 Task: Use the "Google Drive" extension for quick access to your files in Google Drive.
Action: Mouse moved to (1104, 160)
Screenshot: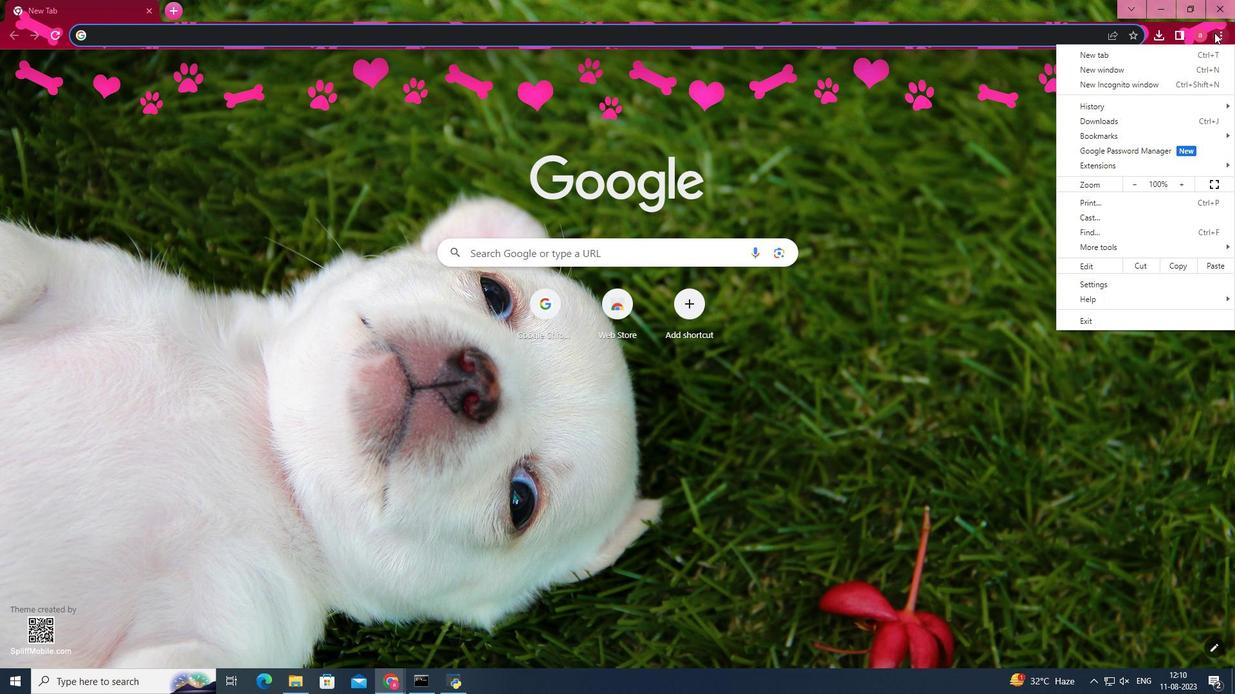 
Action: Mouse pressed left at (1104, 160)
Screenshot: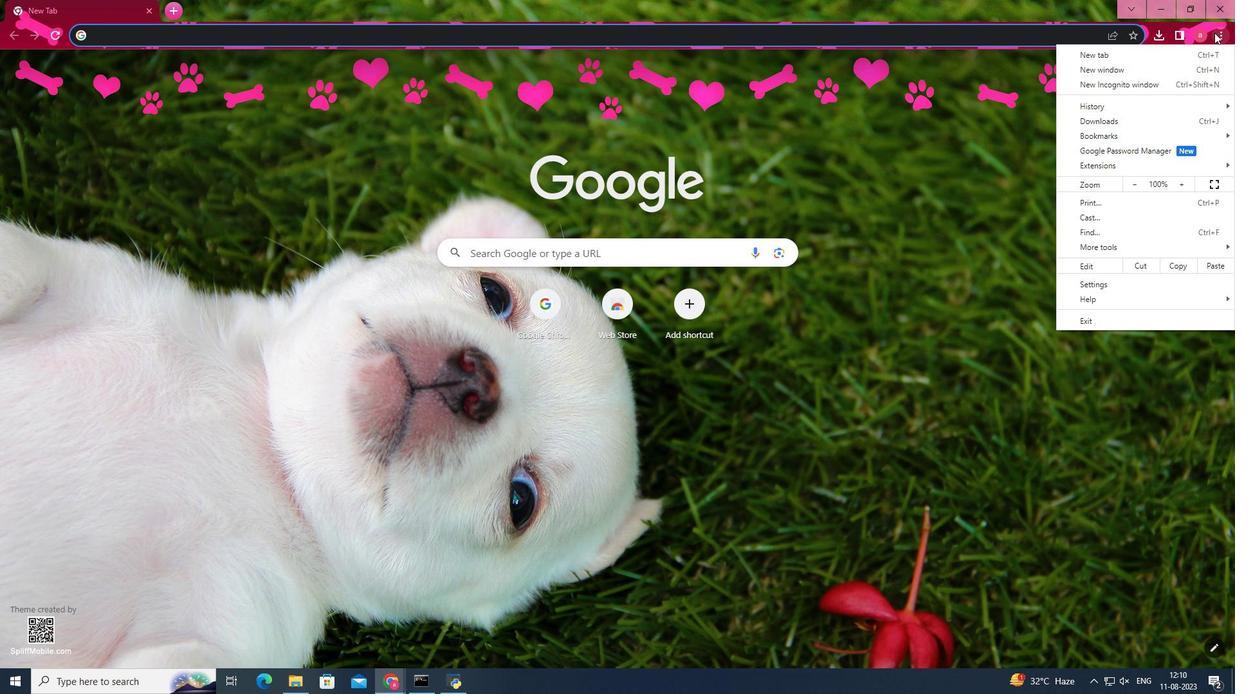 
Action: Mouse moved to (1012, 256)
Screenshot: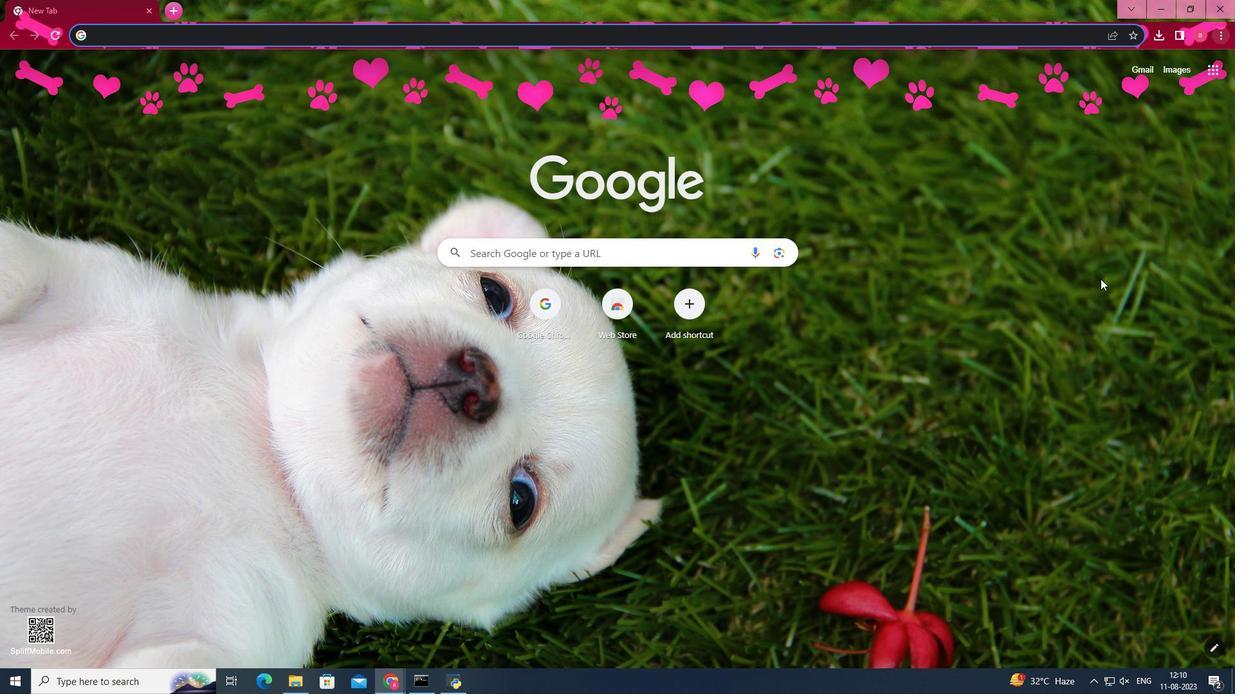 
Action: Mouse pressed left at (1012, 256)
Screenshot: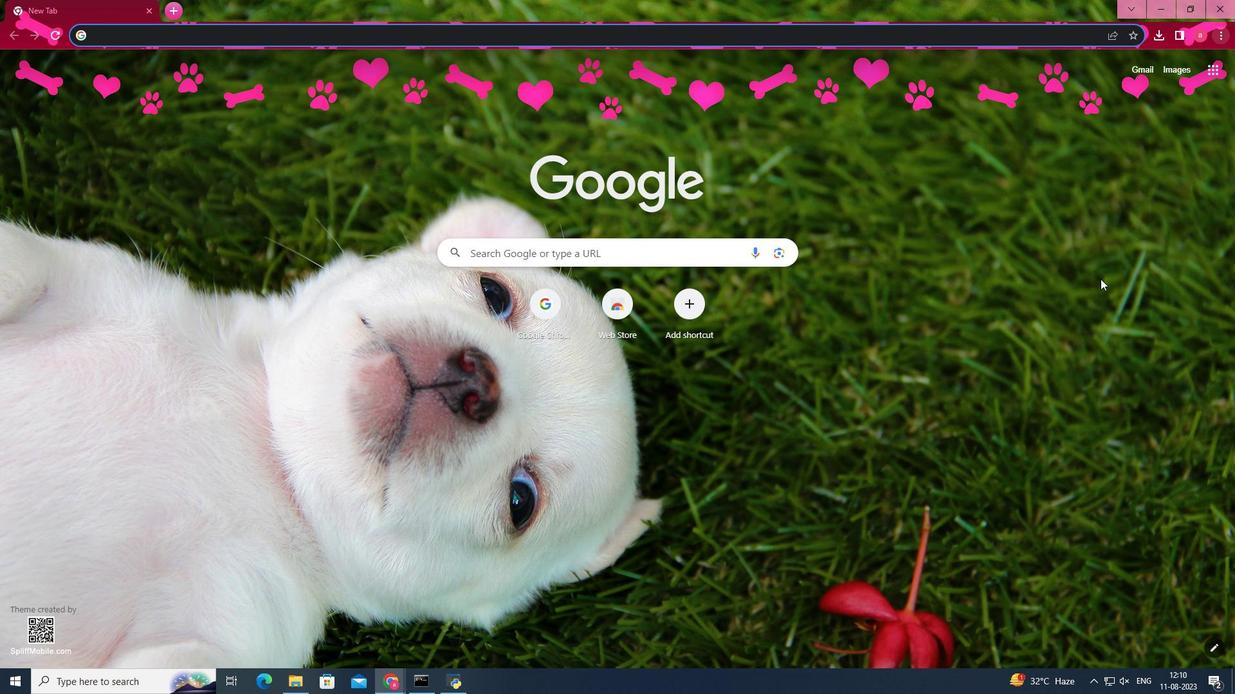 
Action: Mouse moved to (209, 326)
Screenshot: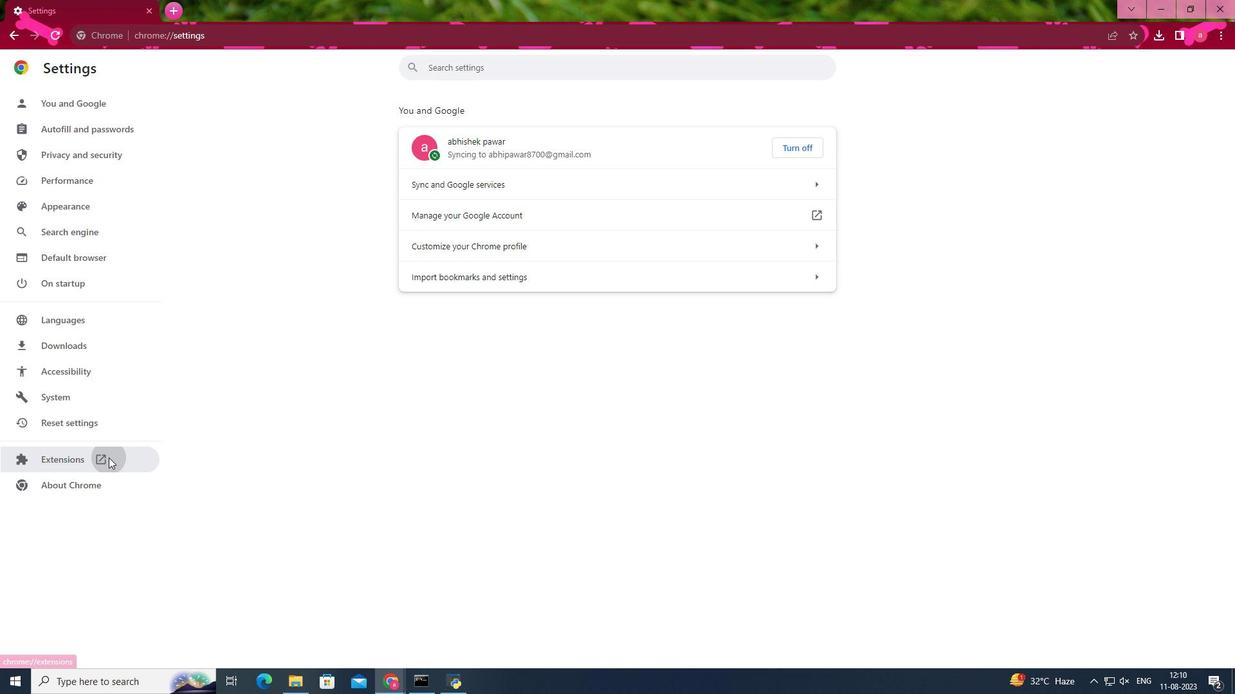 
Action: Mouse pressed left at (209, 326)
Screenshot: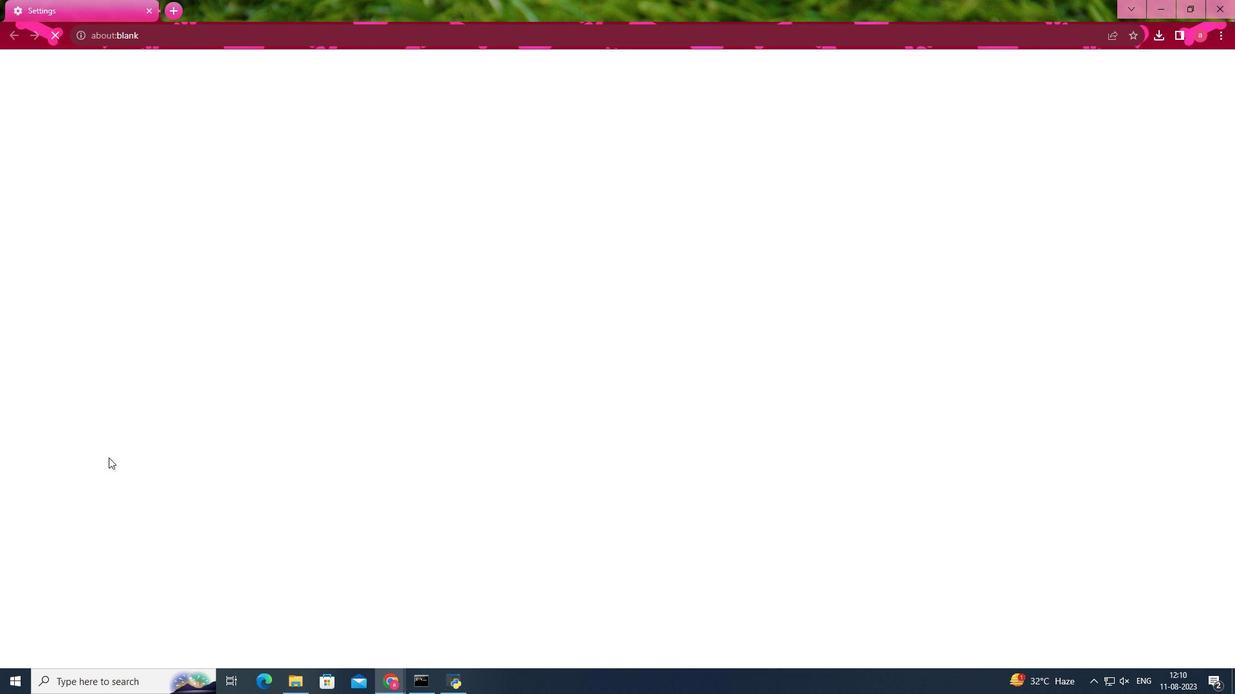 
Action: Mouse moved to (156, 174)
Screenshot: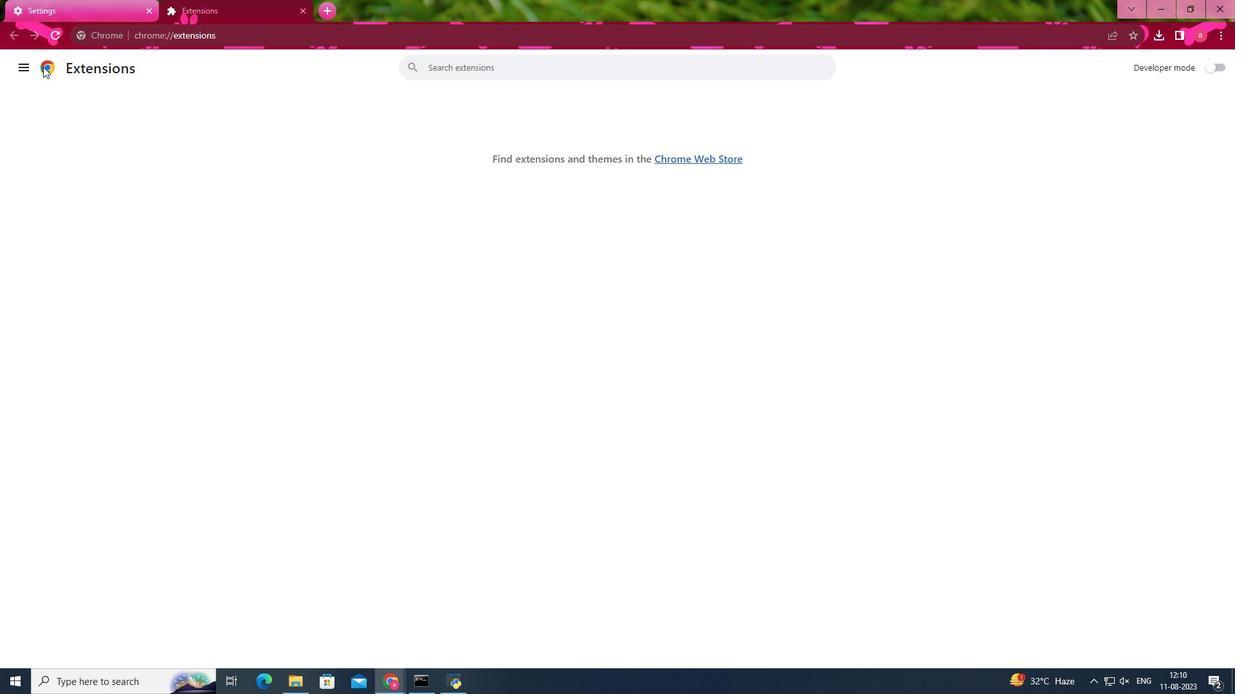 
Action: Mouse pressed left at (156, 174)
Screenshot: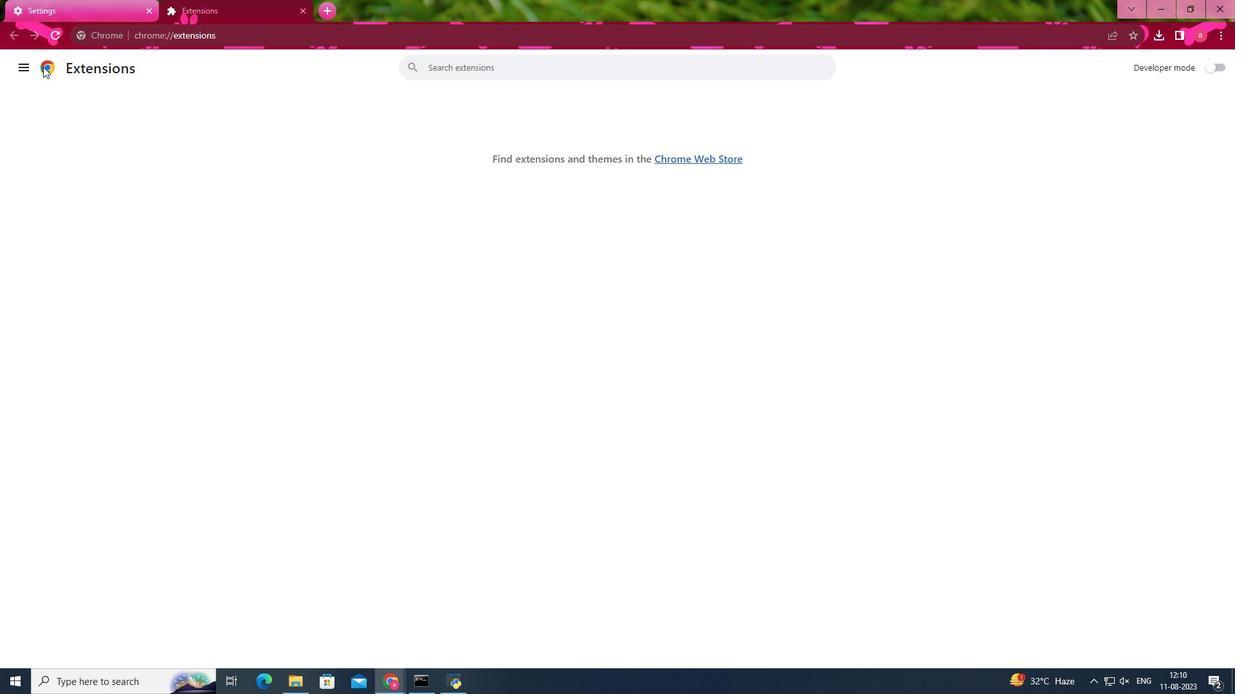 
Action: Mouse moved to (126, 173)
Screenshot: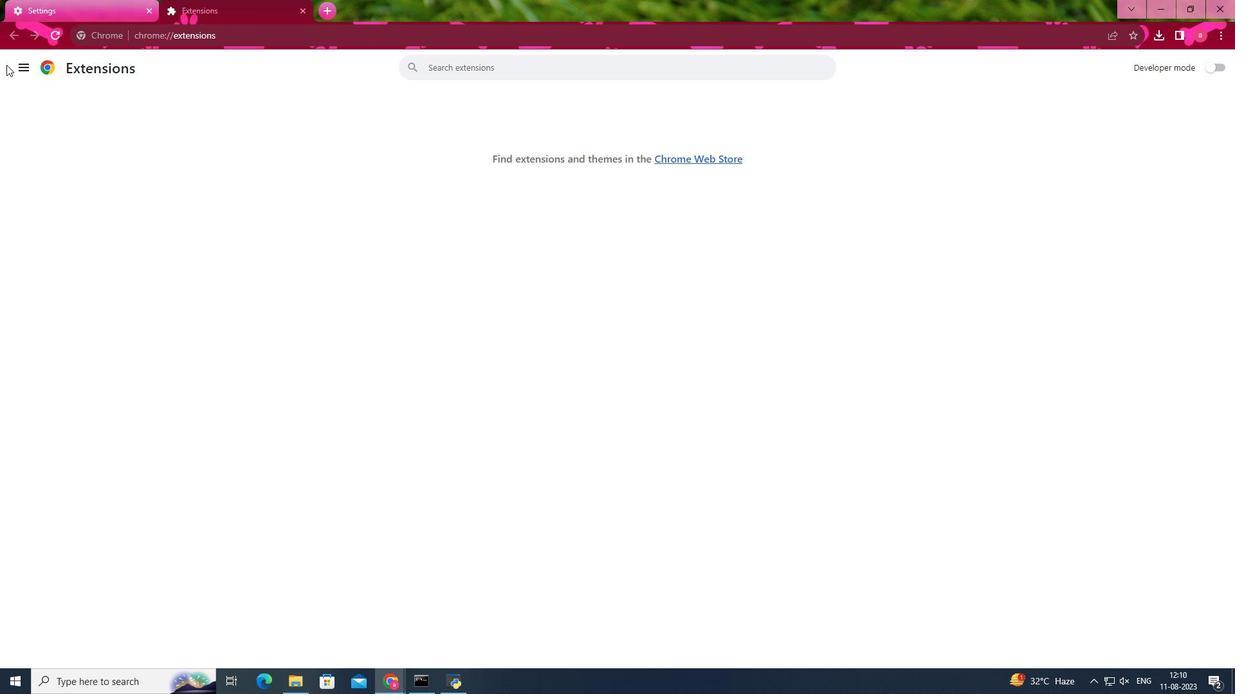 
Action: Mouse pressed left at (126, 173)
Screenshot: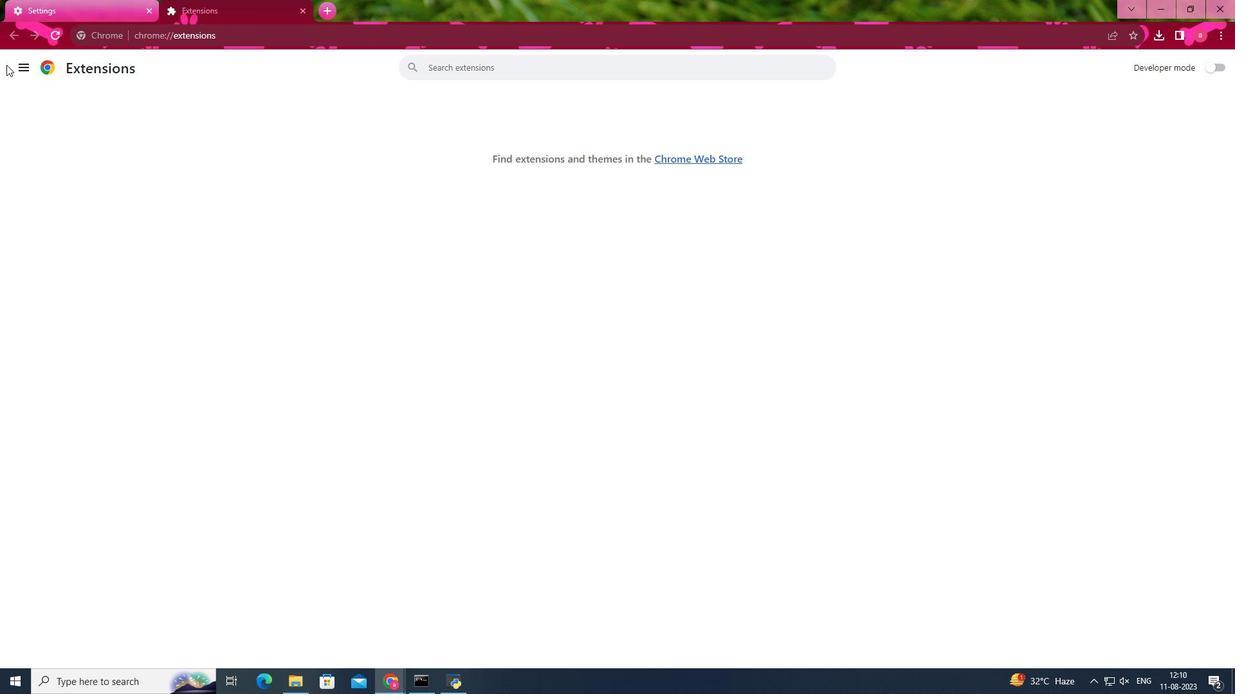 
Action: Mouse moved to (131, 173)
Screenshot: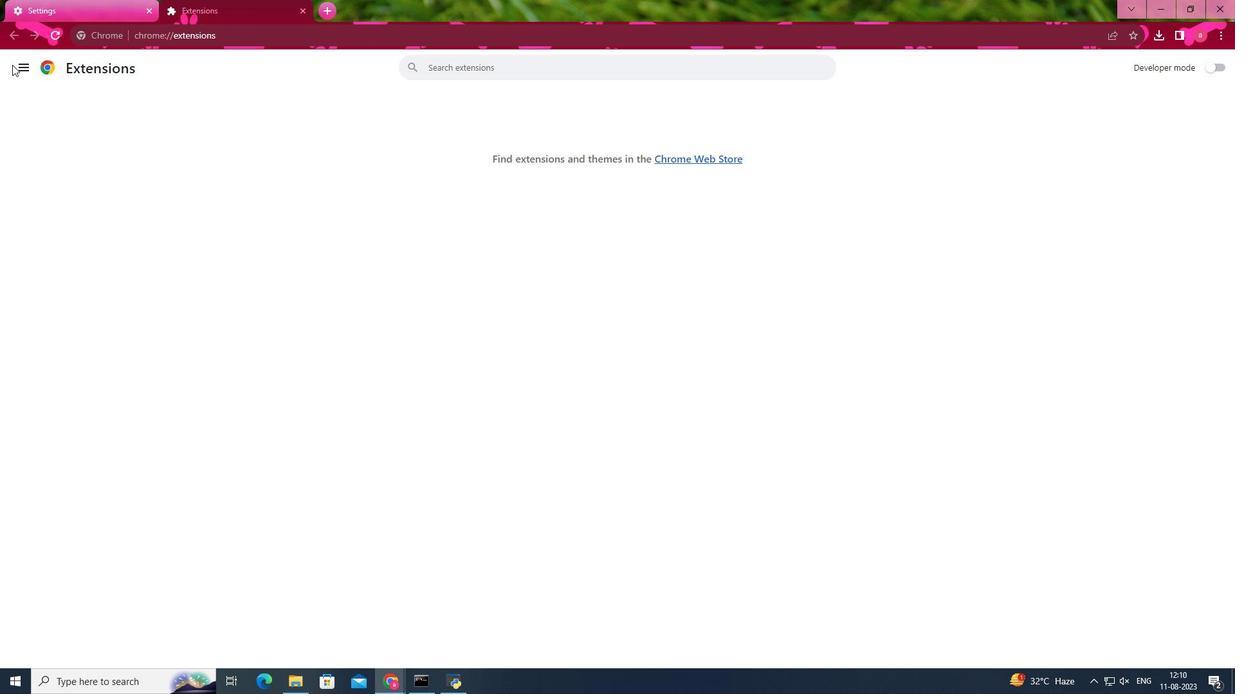
Action: Mouse pressed left at (131, 173)
Screenshot: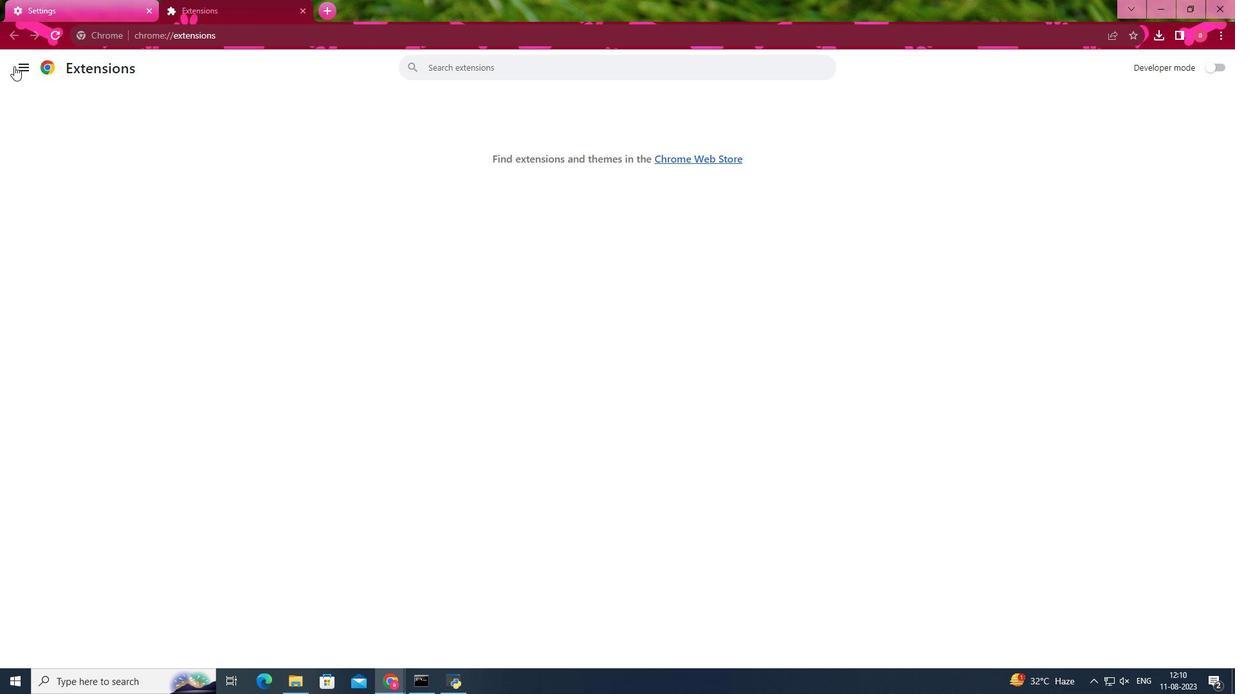 
Action: Mouse moved to (134, 175)
Screenshot: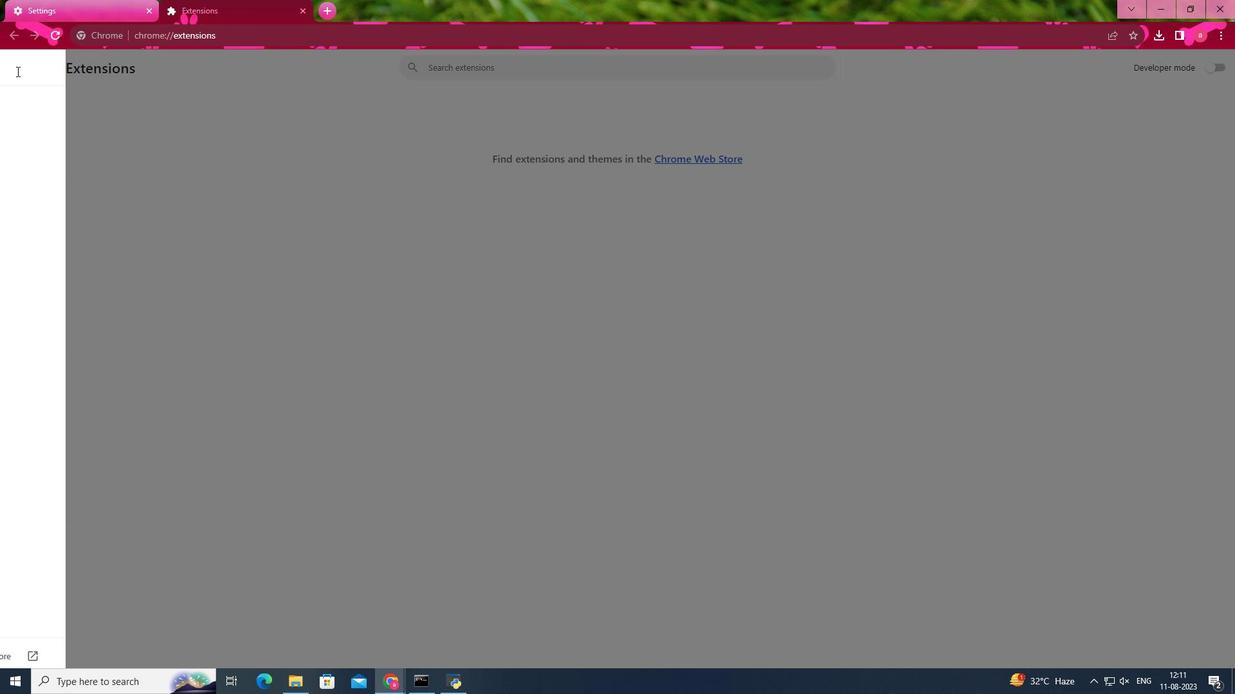 
Action: Mouse pressed left at (134, 175)
Screenshot: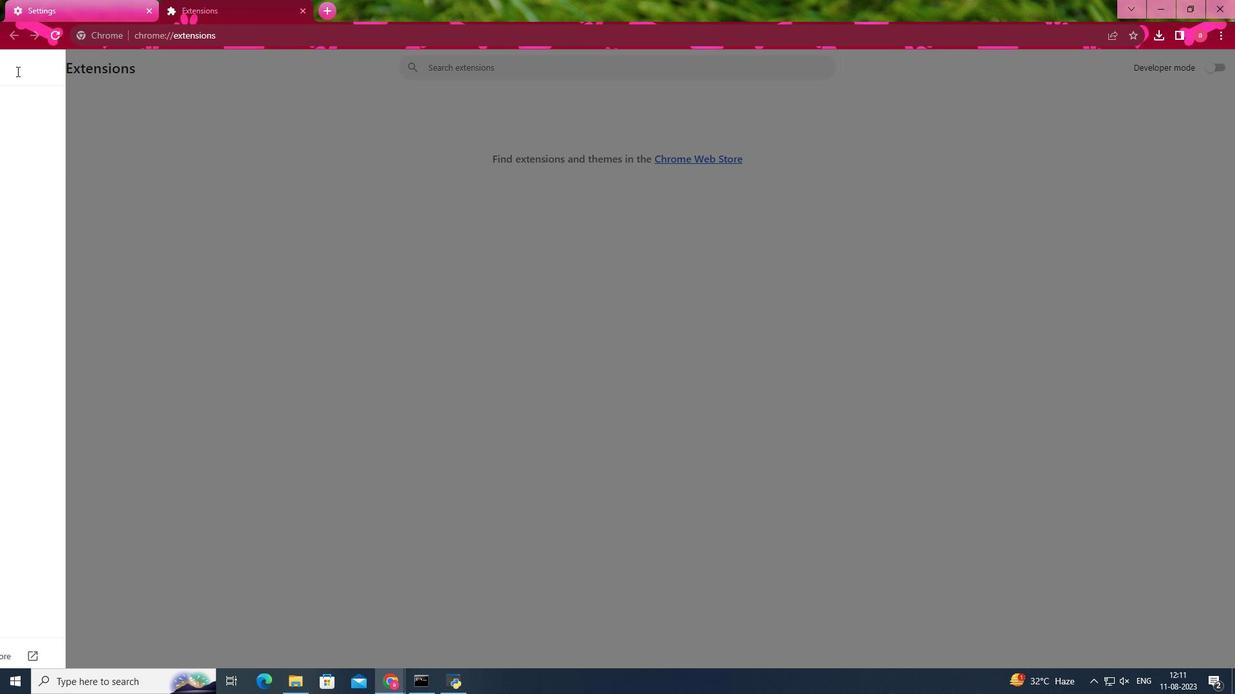 
Action: Mouse moved to (194, 400)
Screenshot: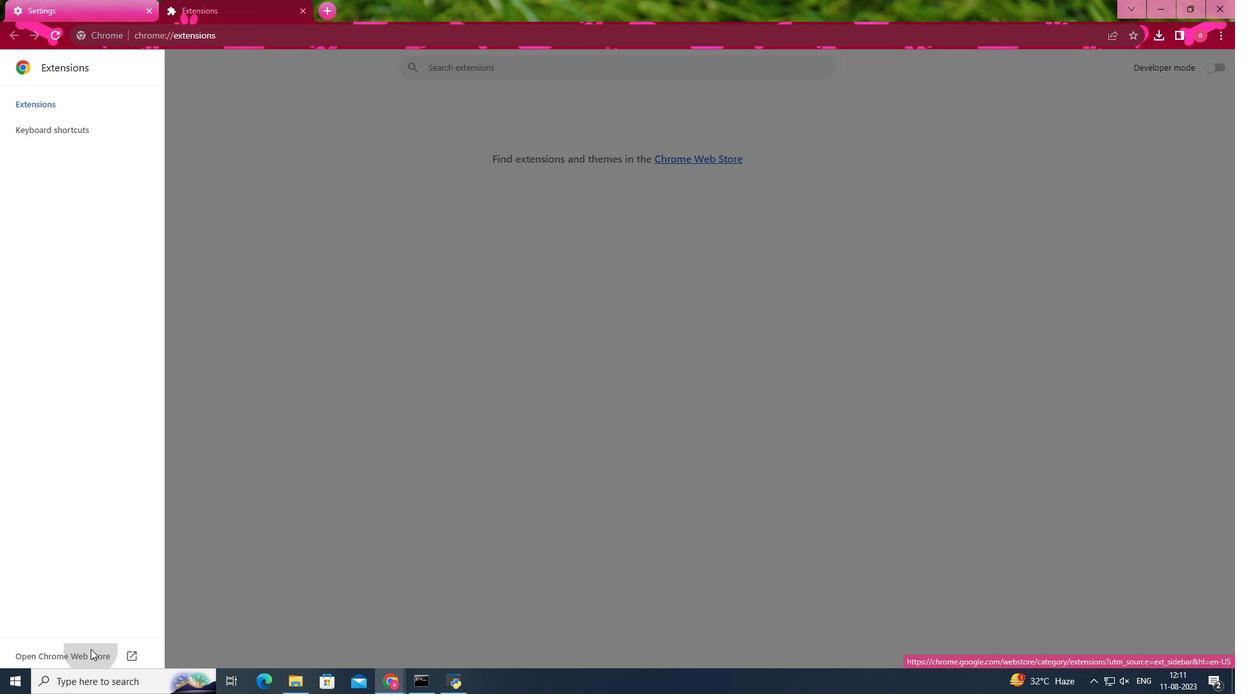 
Action: Mouse pressed left at (194, 400)
Screenshot: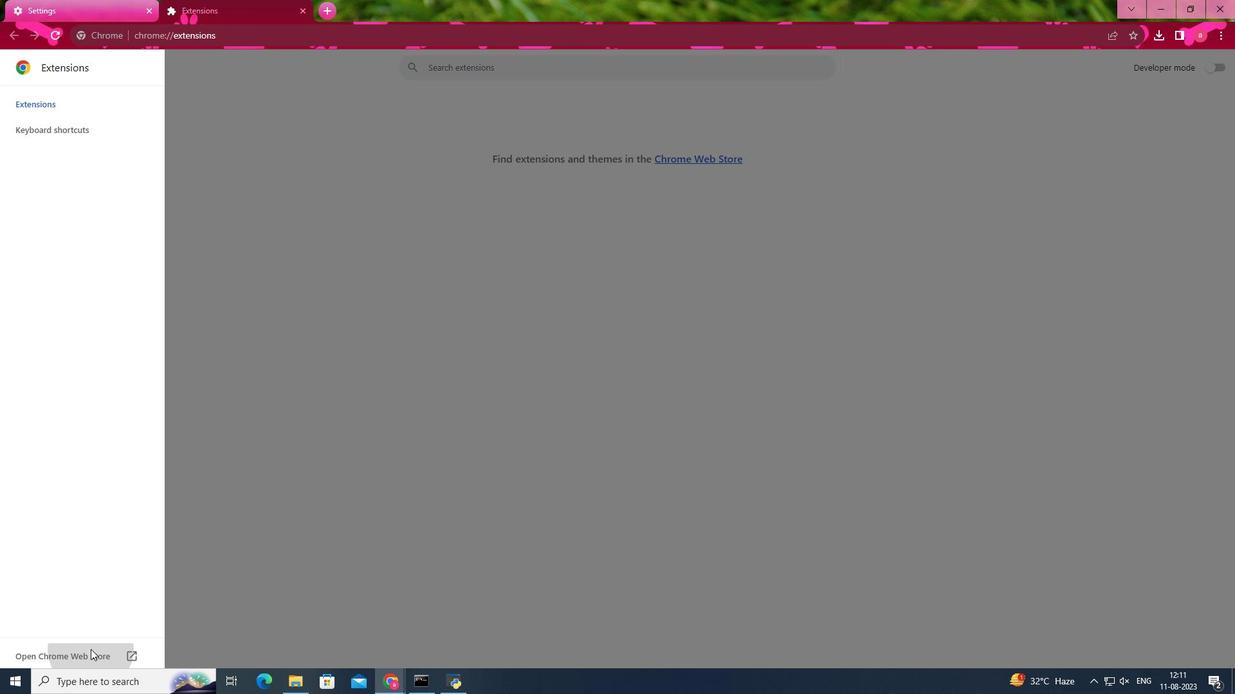 
Action: Mouse moved to (360, 189)
Screenshot: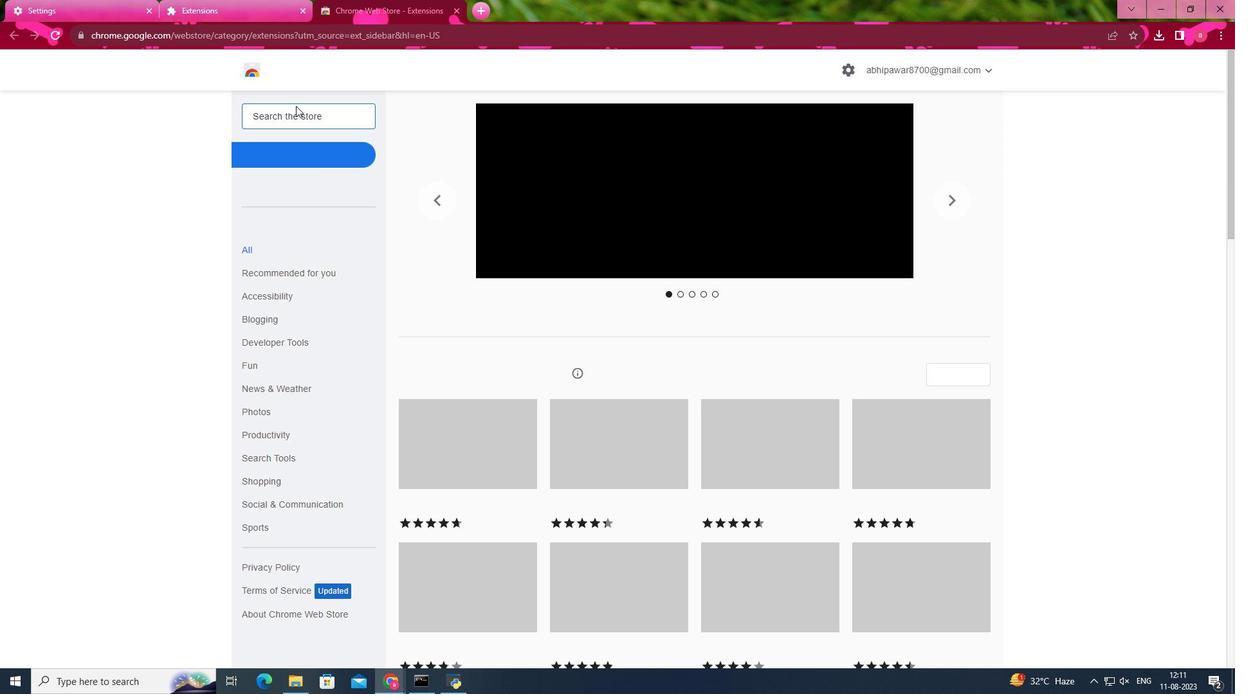 
Action: Mouse pressed left at (360, 189)
Screenshot: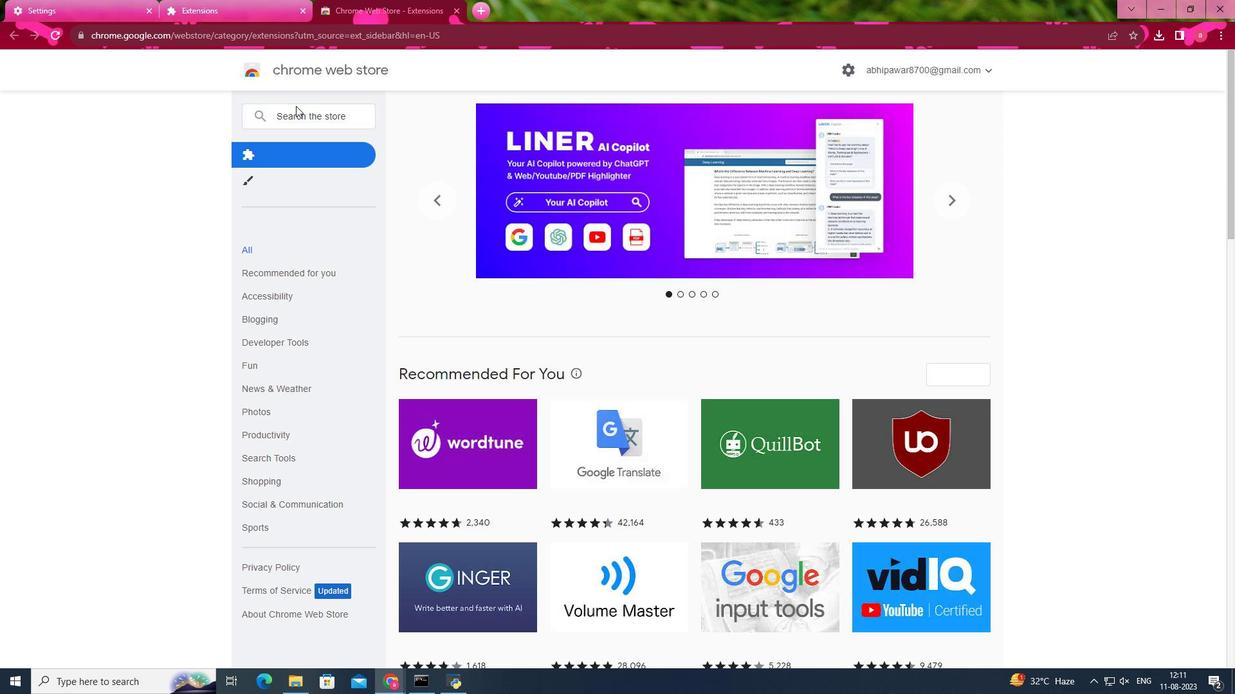 
Action: Mouse moved to (353, 192)
Screenshot: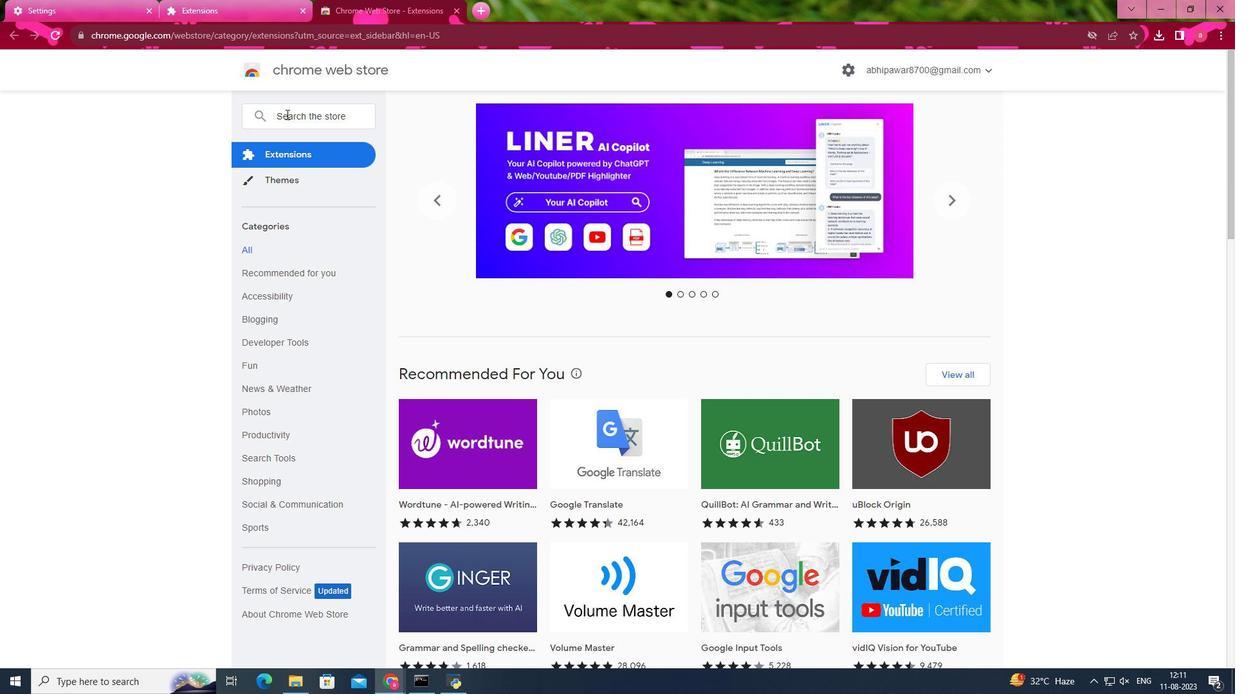 
Action: Mouse pressed left at (353, 192)
Screenshot: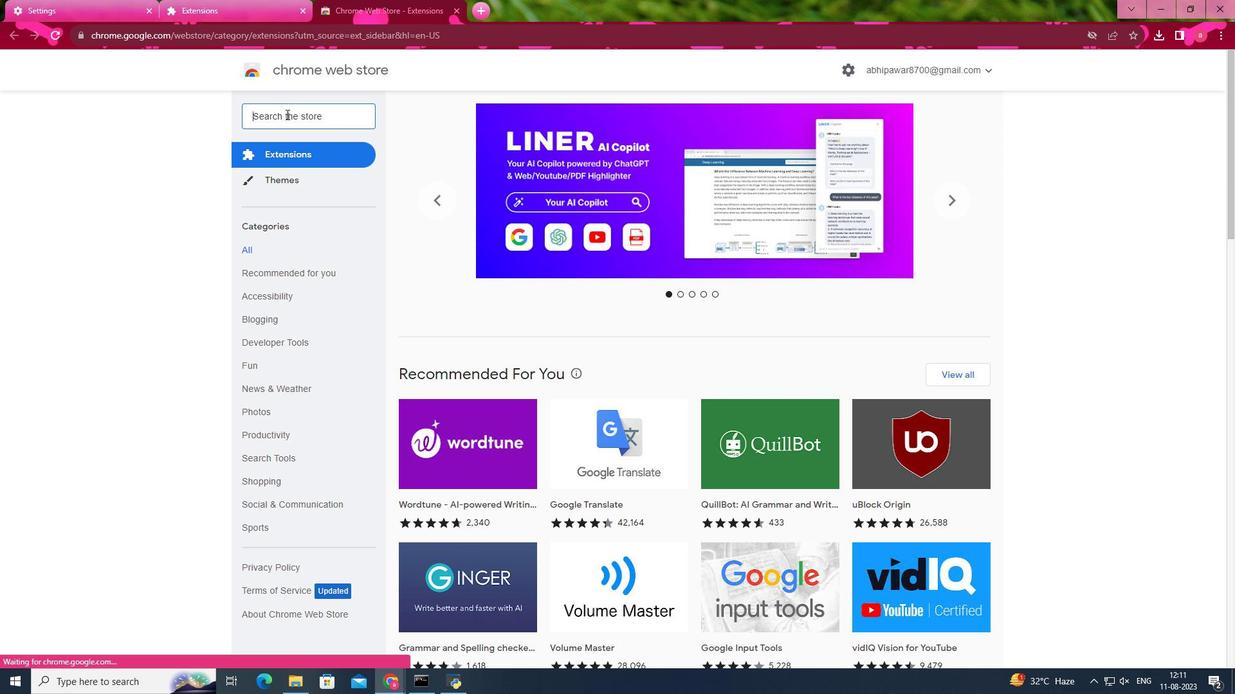 
Action: Key pressed <Key.shift><Key.shift><Key.shift><Key.shift>Google<Key.space><Key.shift>Drive<Key.enter>
Screenshot: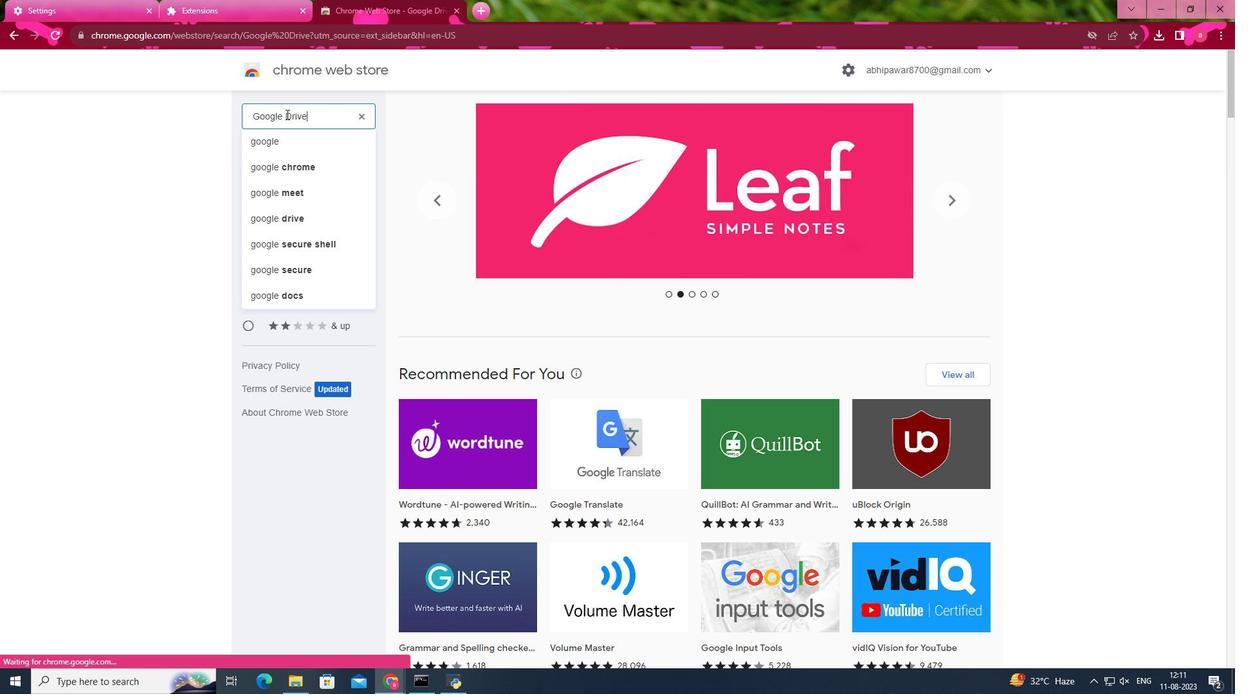 
Action: Mouse moved to (737, 245)
Screenshot: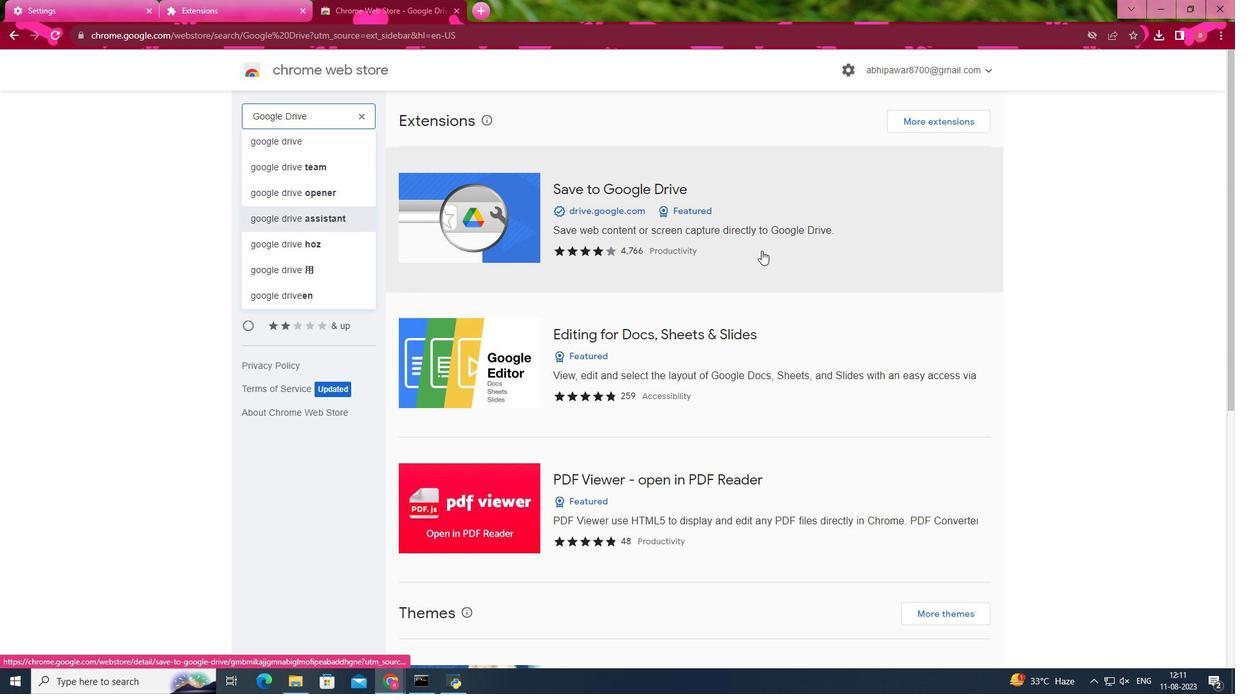 
Action: Mouse scrolled (737, 245) with delta (0, 0)
Screenshot: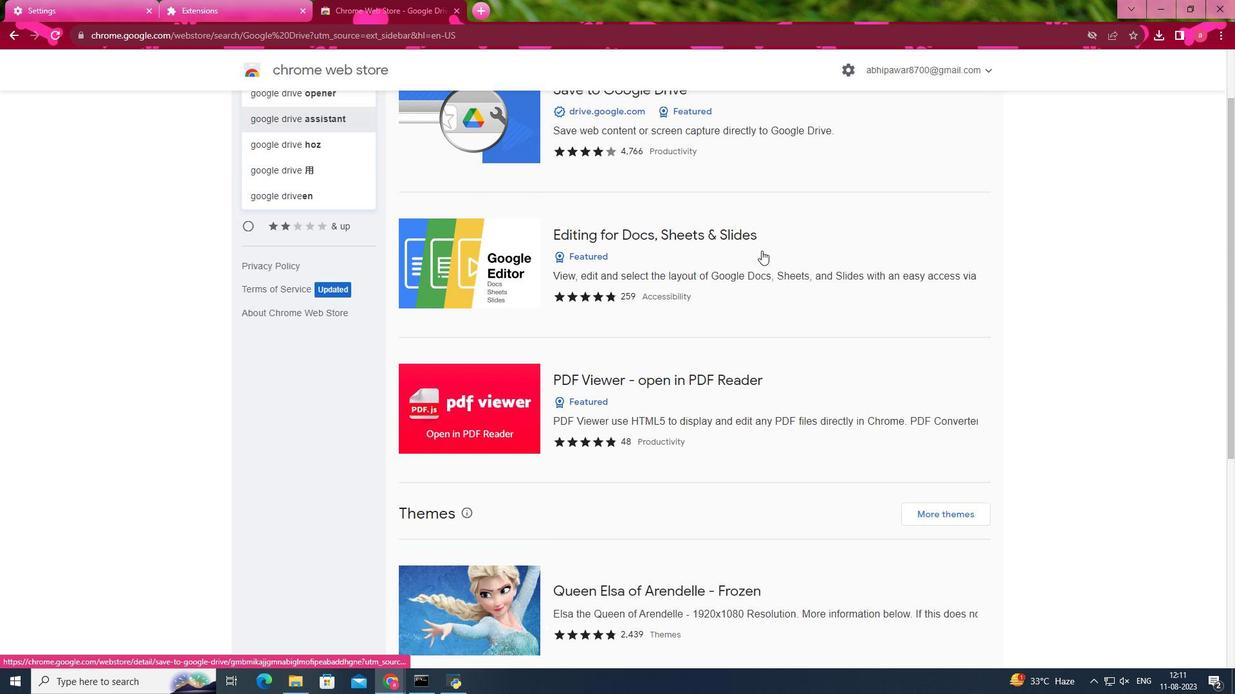 
Action: Mouse scrolled (737, 245) with delta (0, 0)
Screenshot: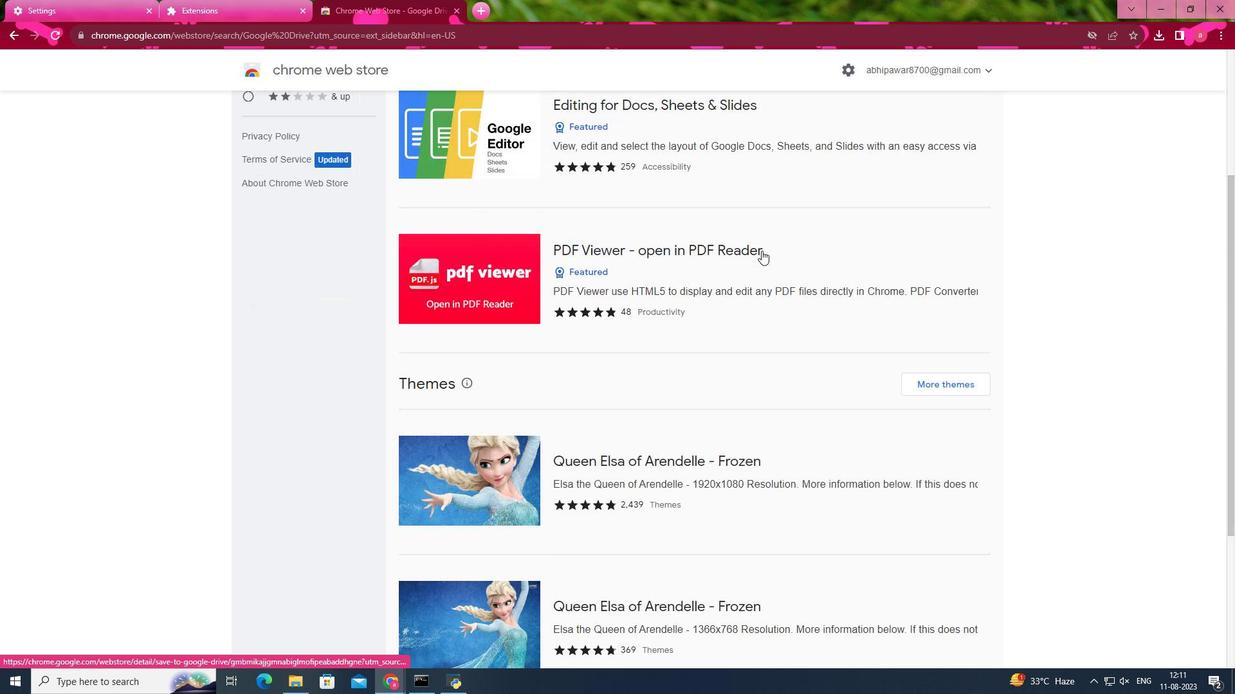 
Action: Mouse scrolled (737, 245) with delta (0, 0)
Screenshot: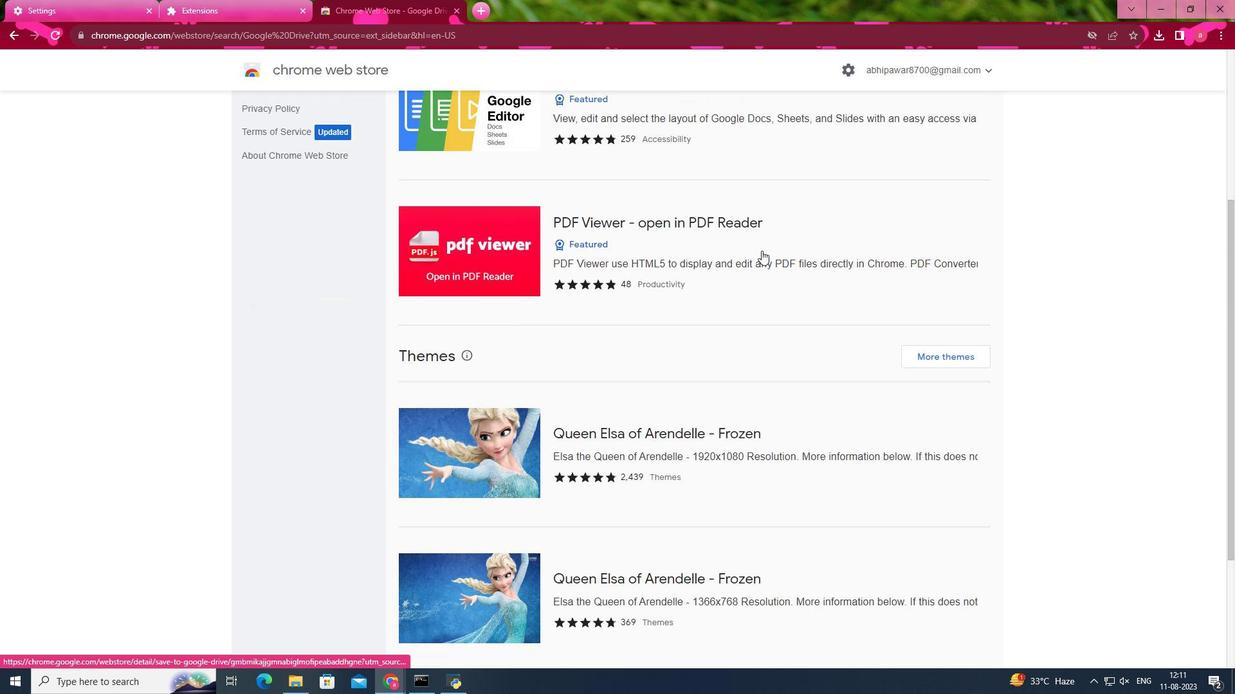 
Action: Mouse scrolled (737, 245) with delta (0, 0)
Screenshot: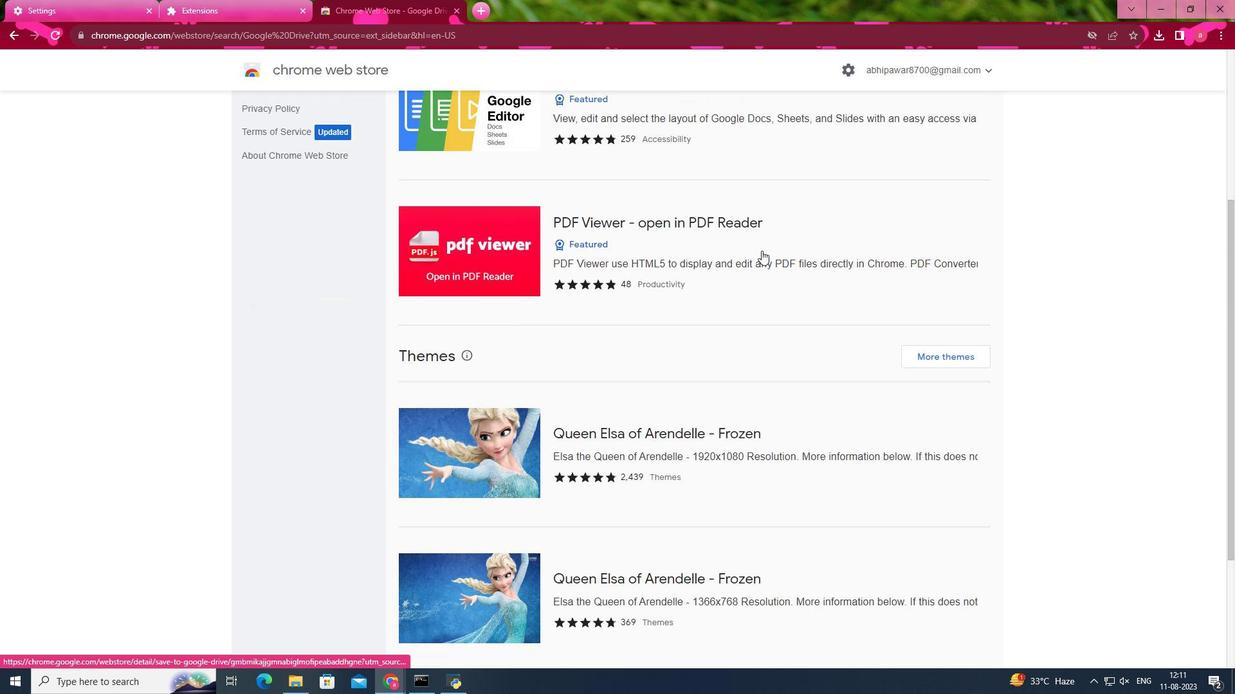 
Action: Mouse moved to (736, 246)
Screenshot: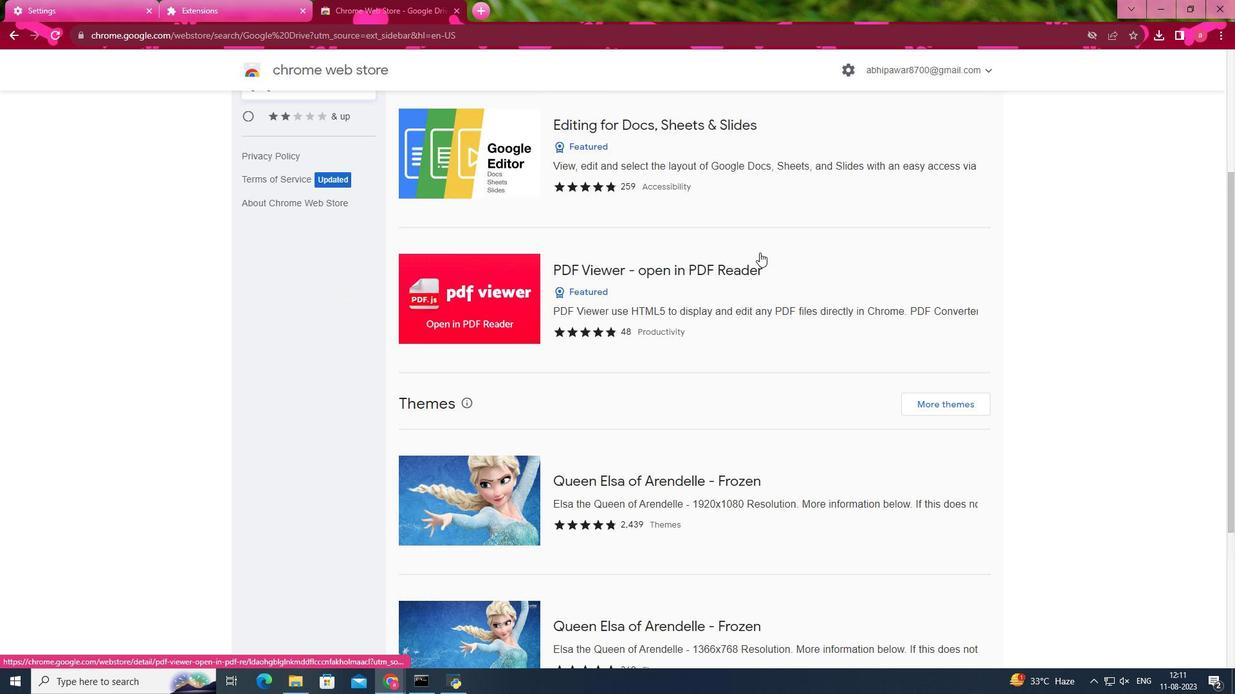 
Action: Mouse scrolled (736, 246) with delta (0, 0)
Screenshot: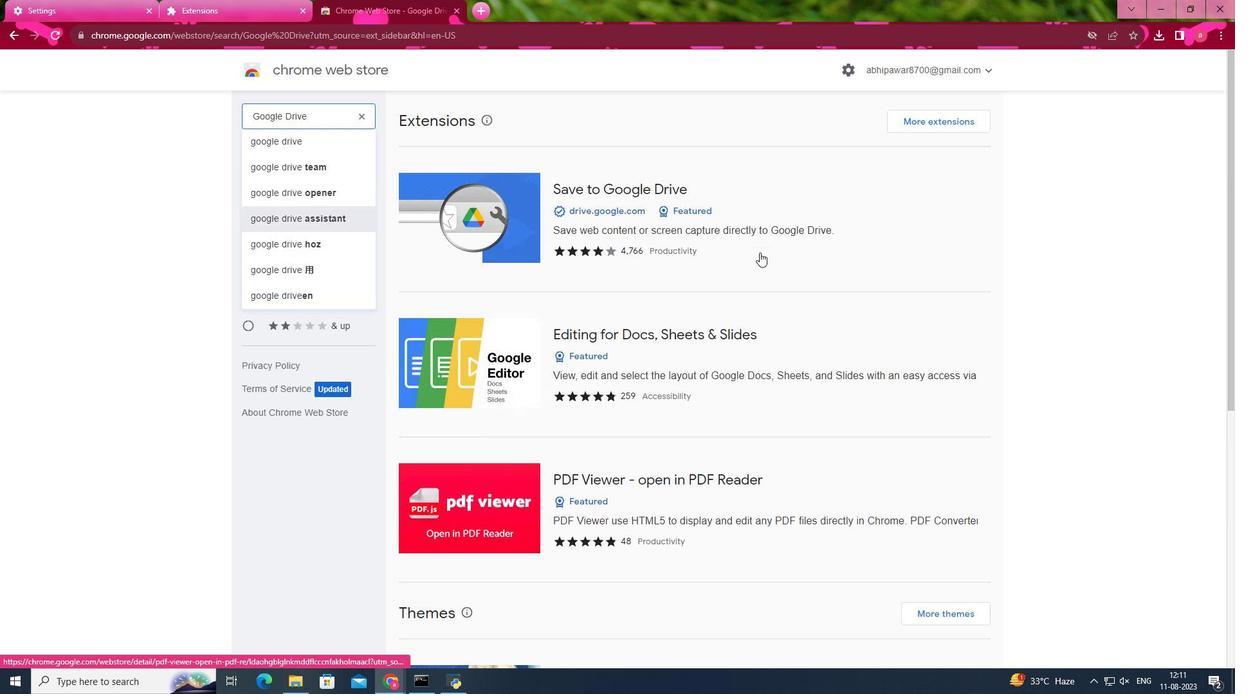 
Action: Mouse scrolled (736, 246) with delta (0, 0)
Screenshot: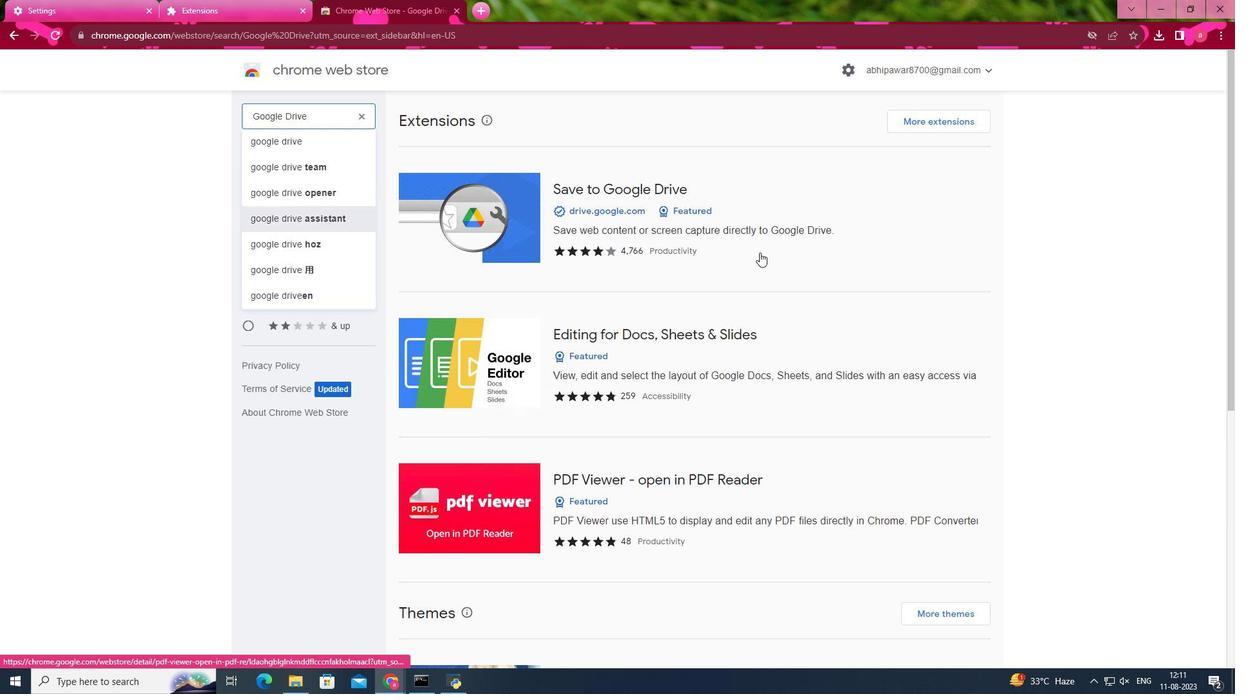 
Action: Mouse scrolled (736, 246) with delta (0, 0)
Screenshot: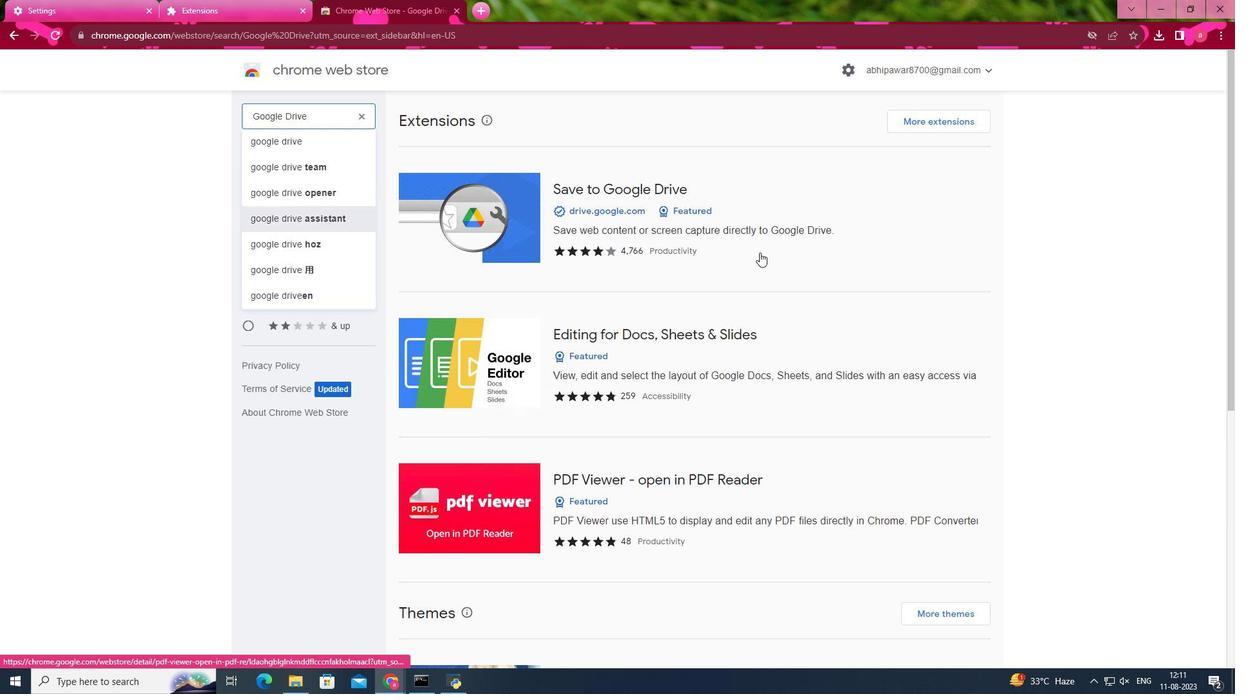 
Action: Mouse scrolled (736, 246) with delta (0, 0)
Screenshot: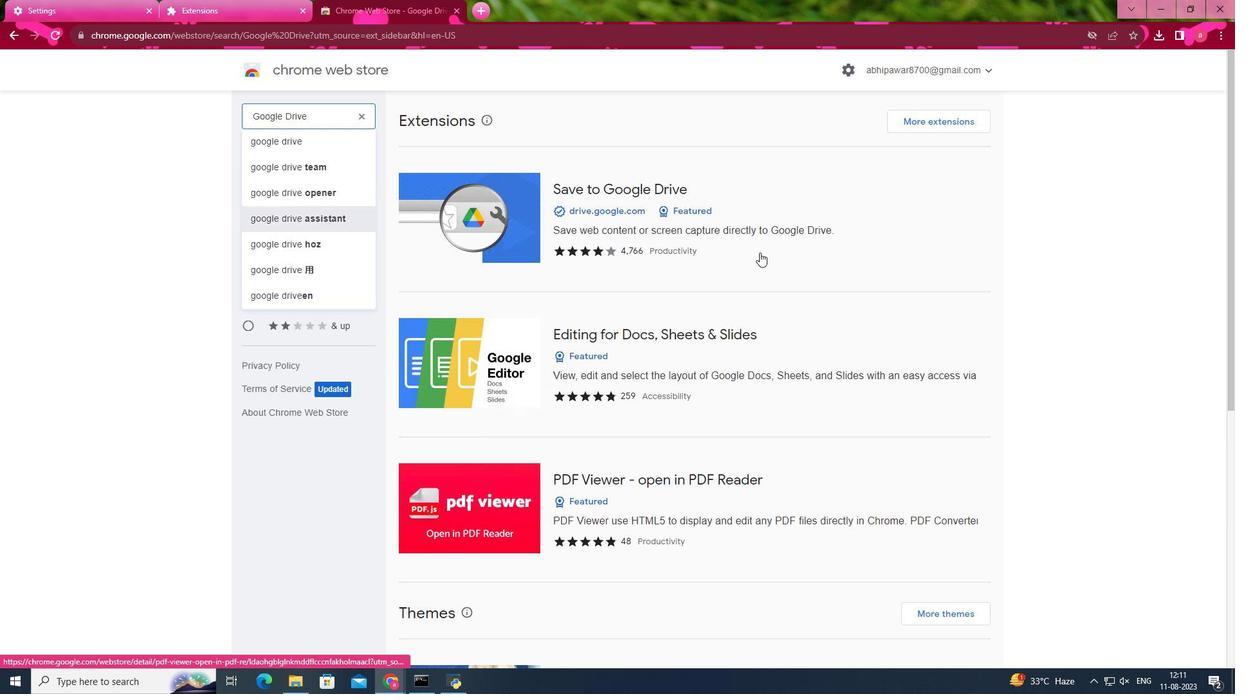 
Action: Mouse scrolled (736, 246) with delta (0, 0)
Screenshot: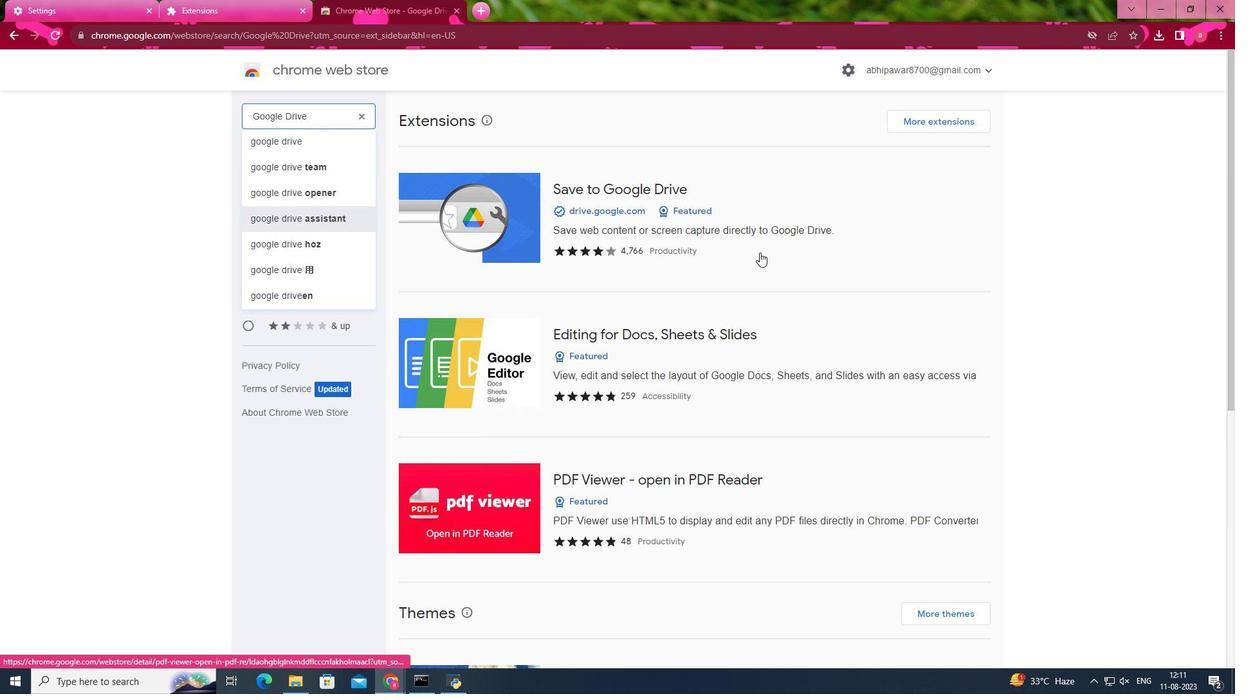 
Action: Mouse moved to (736, 246)
Screenshot: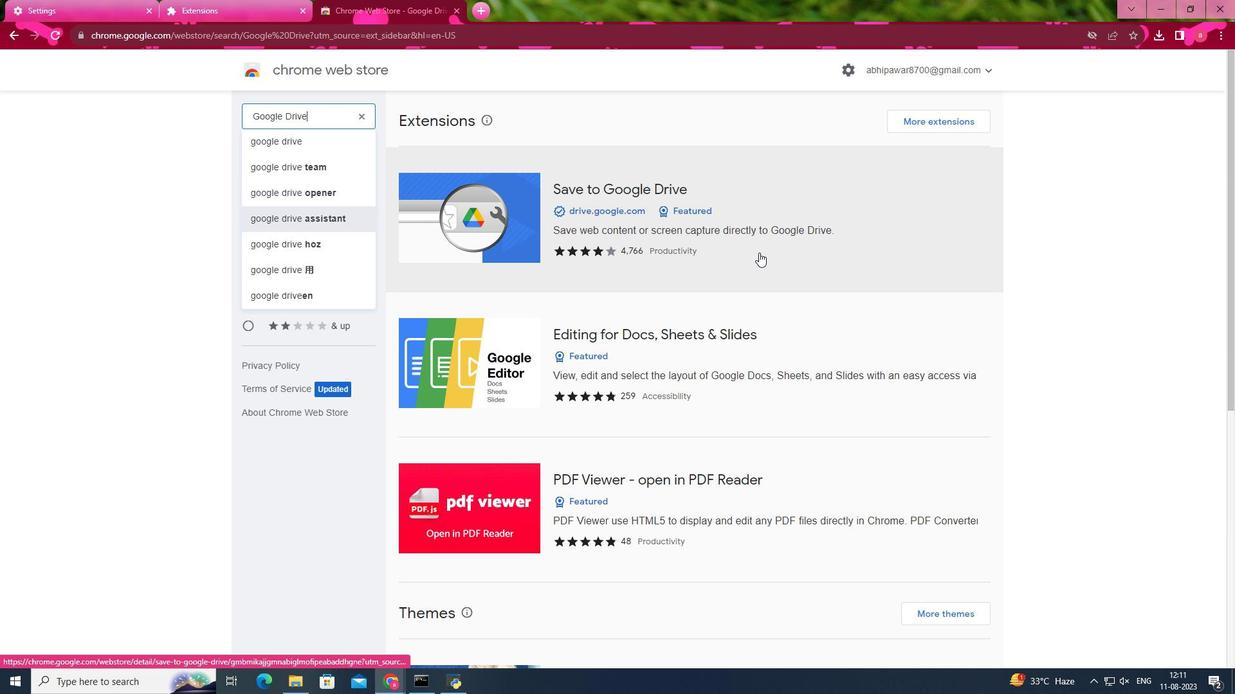 
Action: Mouse pressed left at (736, 246)
Screenshot: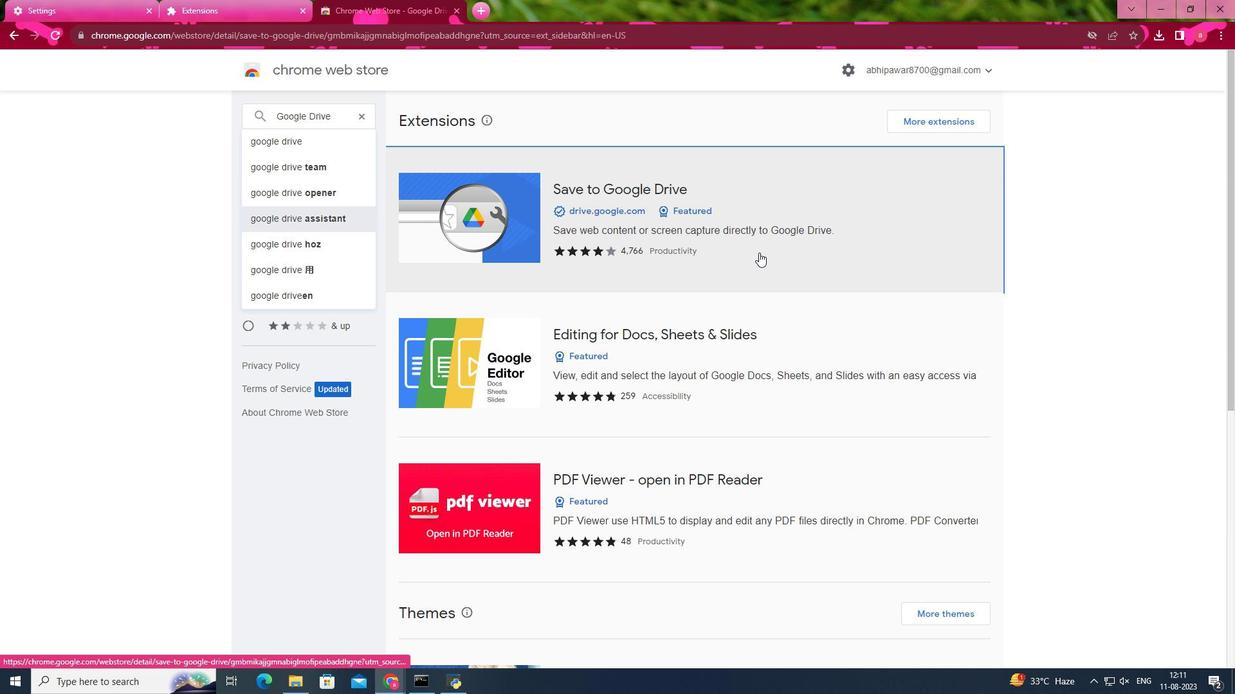 
Action: Mouse moved to (860, 212)
Screenshot: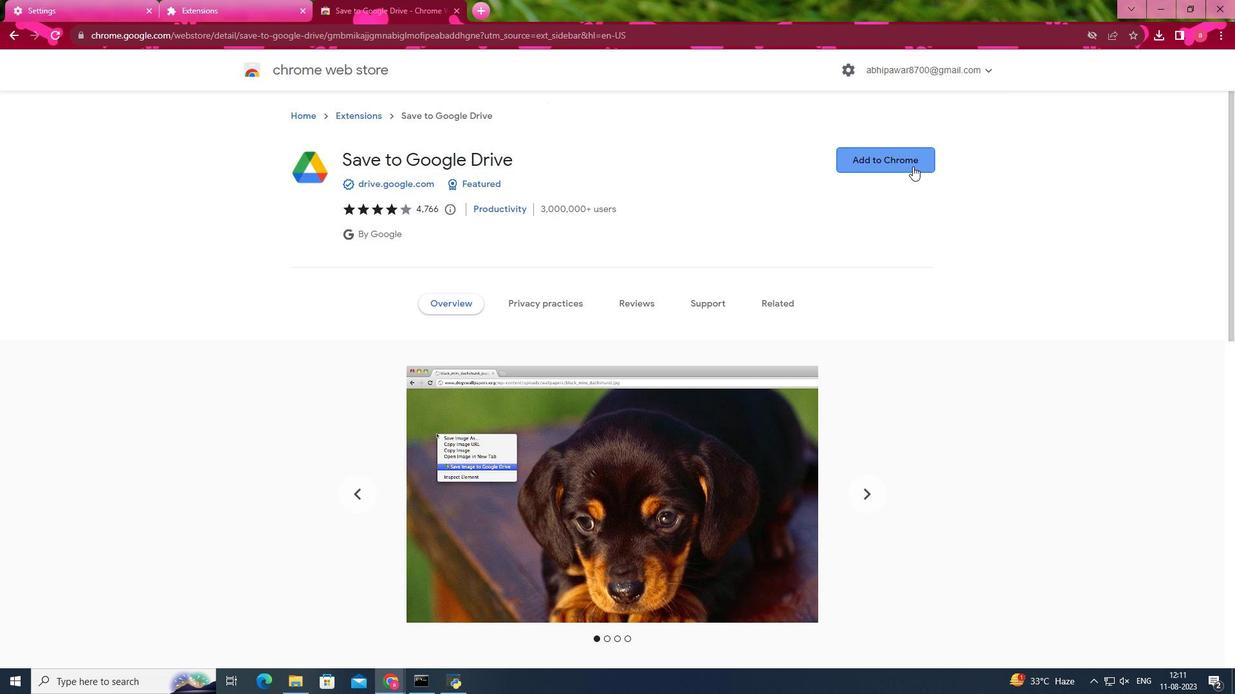 
Action: Mouse pressed left at (860, 212)
Screenshot: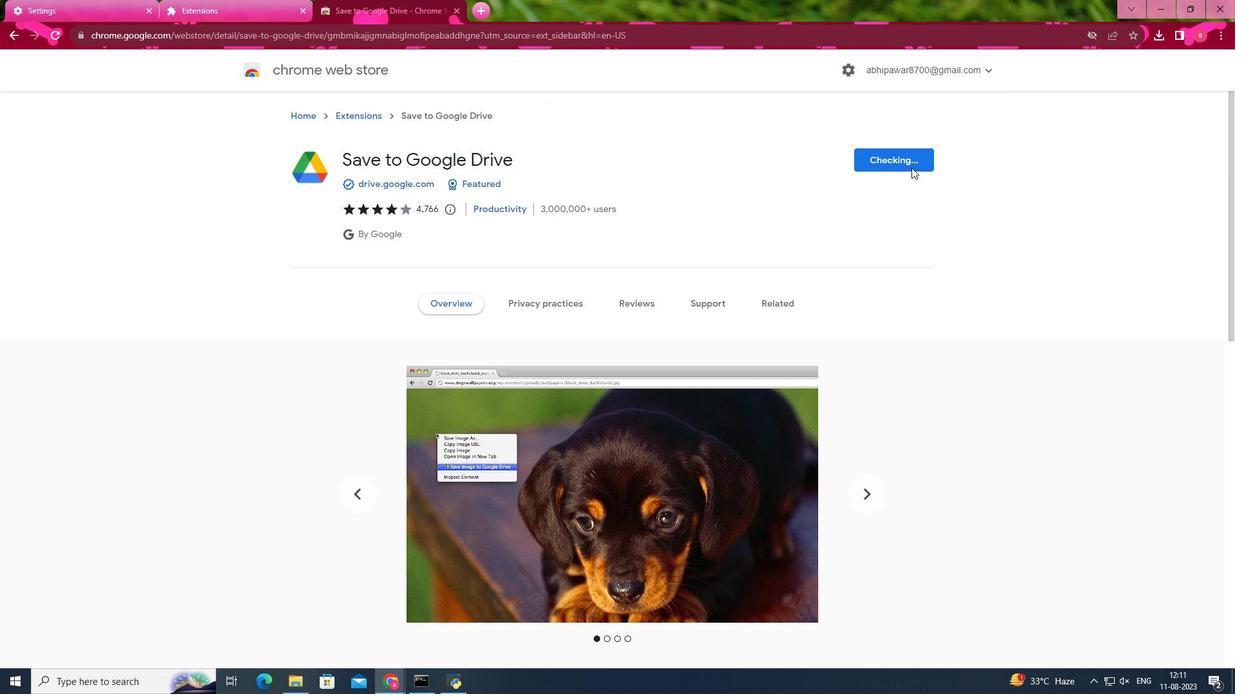 
Action: Mouse moved to (627, 213)
Screenshot: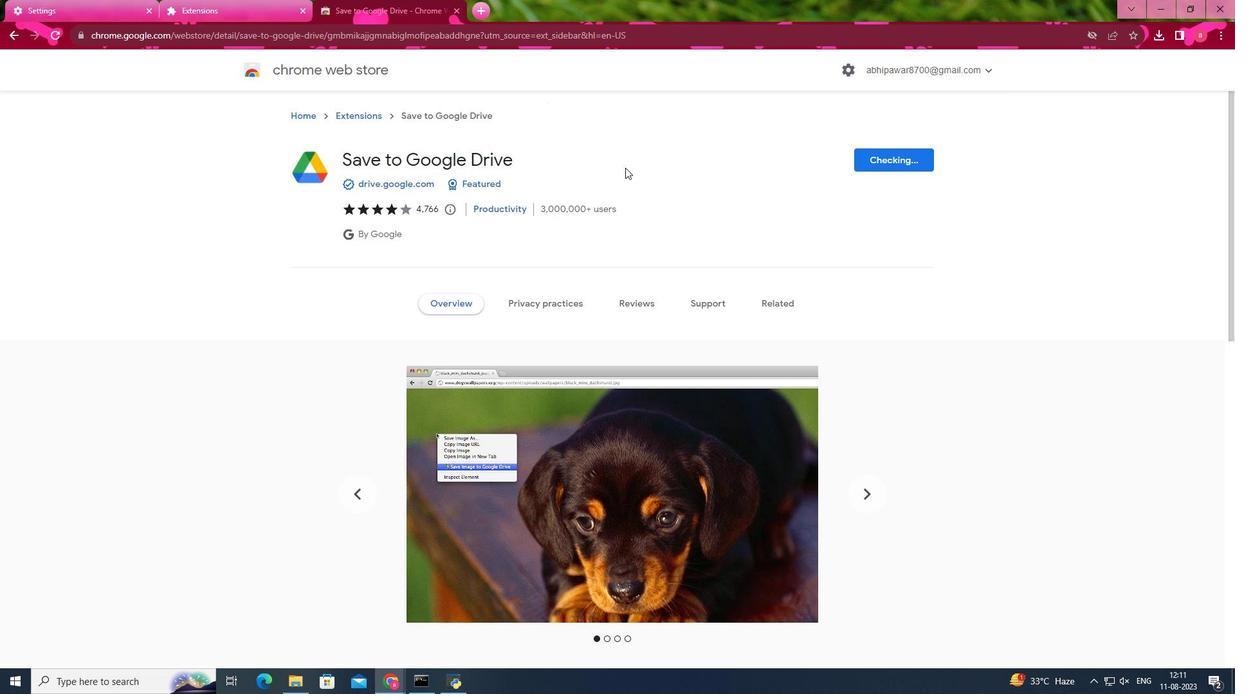 
Action: Mouse pressed left at (627, 213)
Screenshot: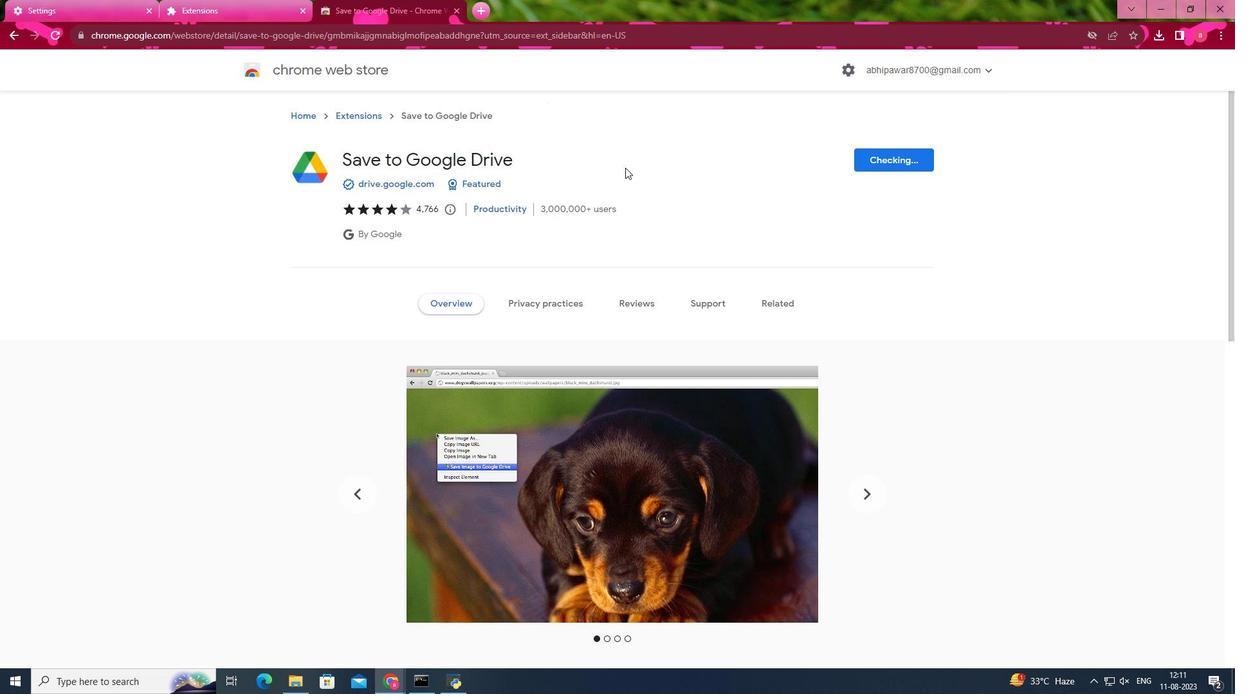 
Action: Mouse moved to (817, 342)
Screenshot: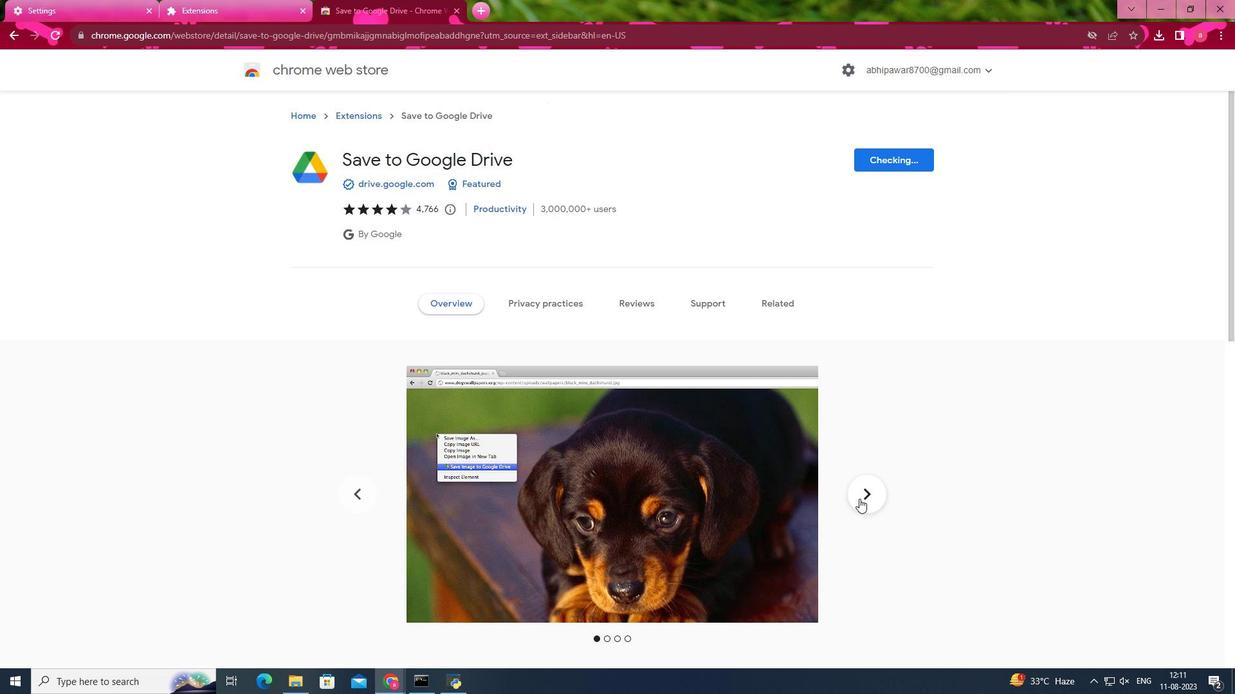 
Action: Mouse pressed left at (817, 342)
Screenshot: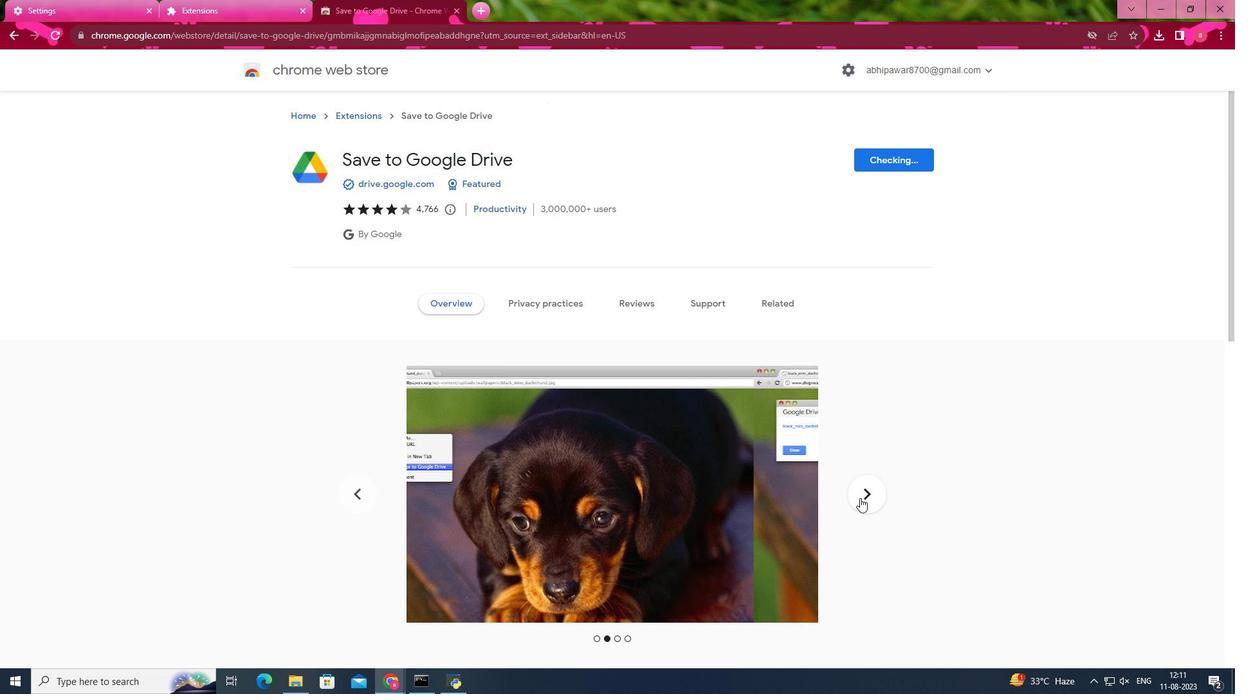 
Action: Mouse moved to (817, 341)
Screenshot: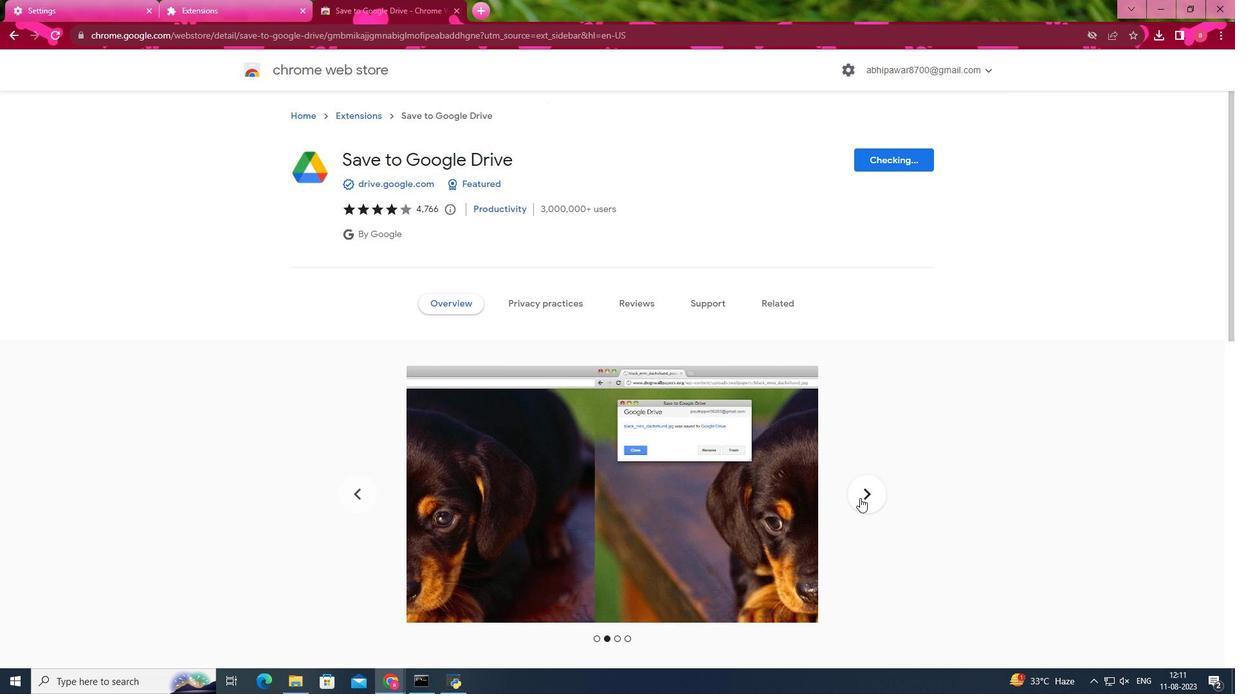 
Action: Mouse pressed left at (817, 341)
Screenshot: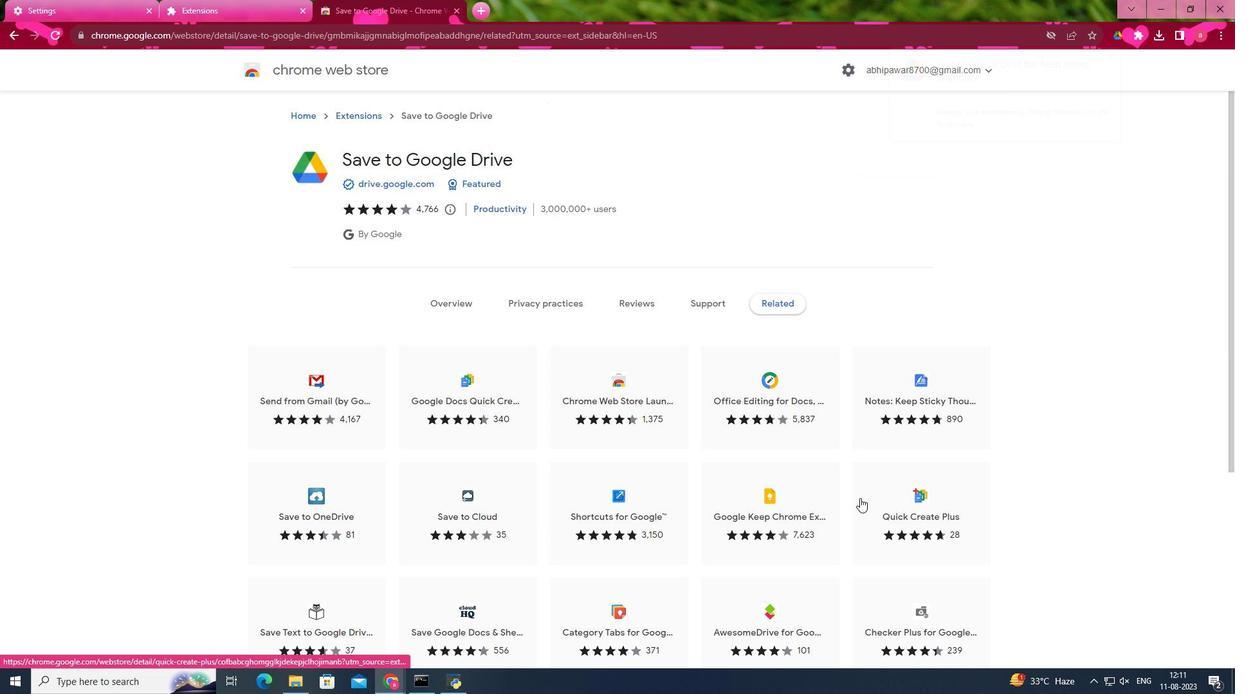 
Action: Mouse moved to (1044, 162)
Screenshot: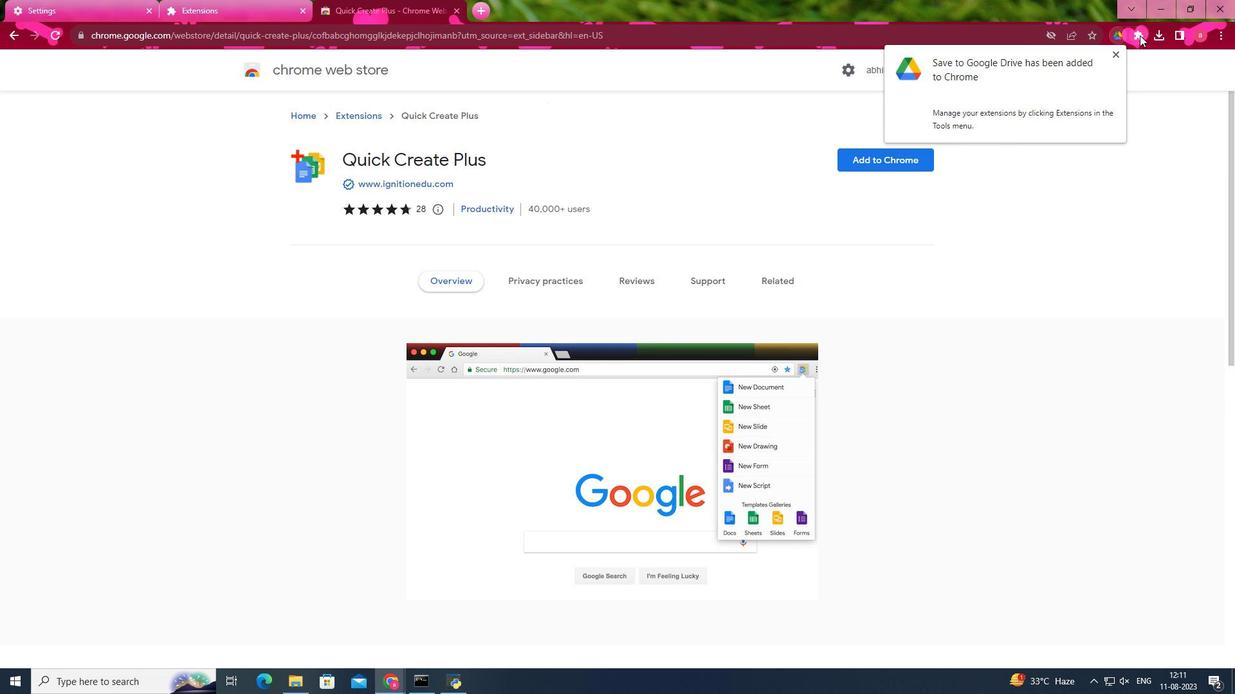 
Action: Mouse pressed left at (1044, 162)
Screenshot: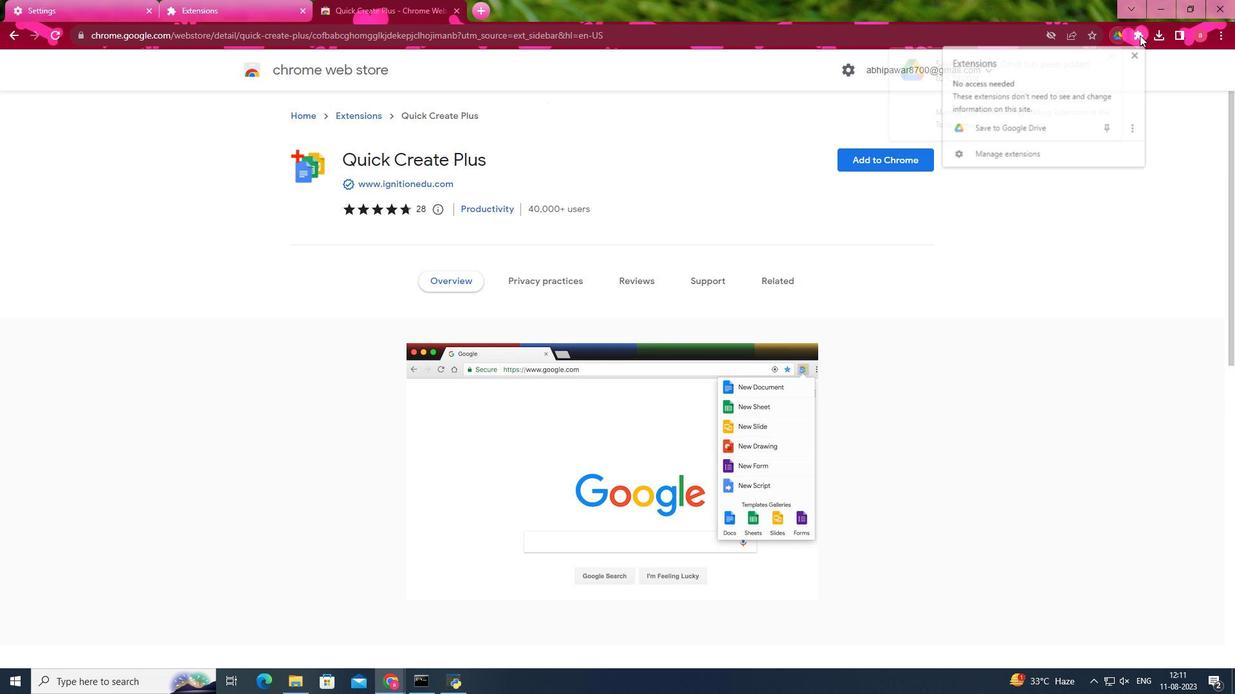 
Action: Mouse moved to (955, 196)
Screenshot: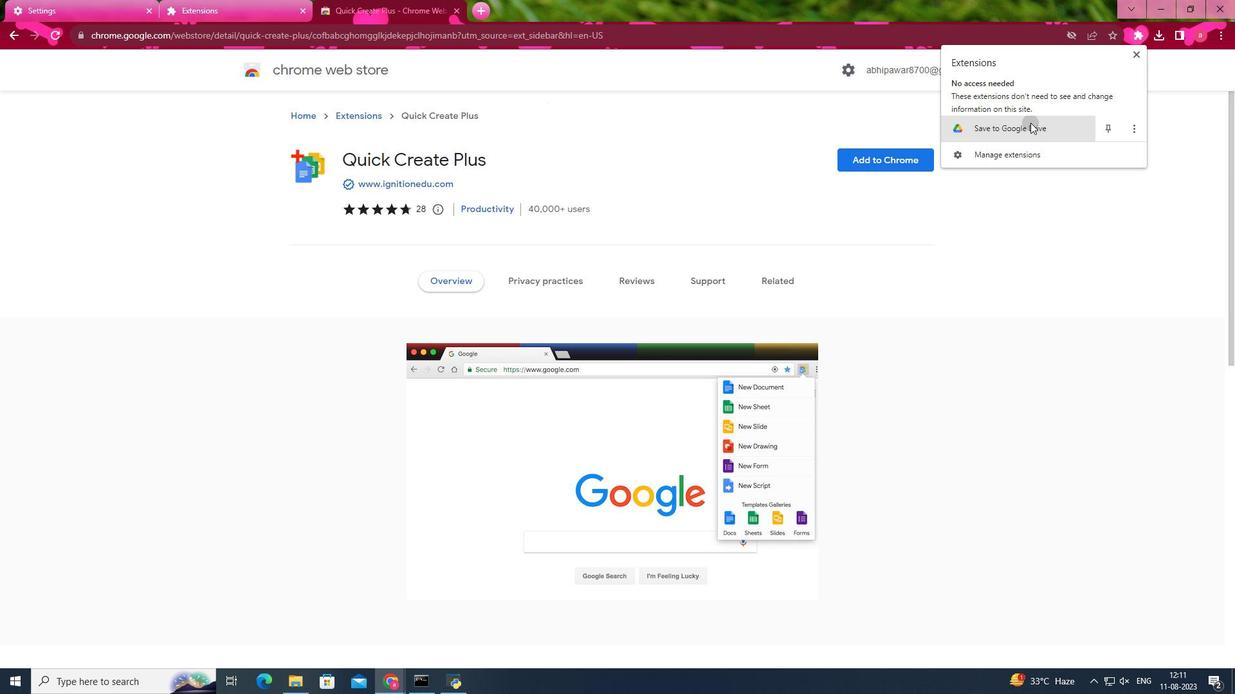 
Action: Mouse pressed left at (955, 196)
Screenshot: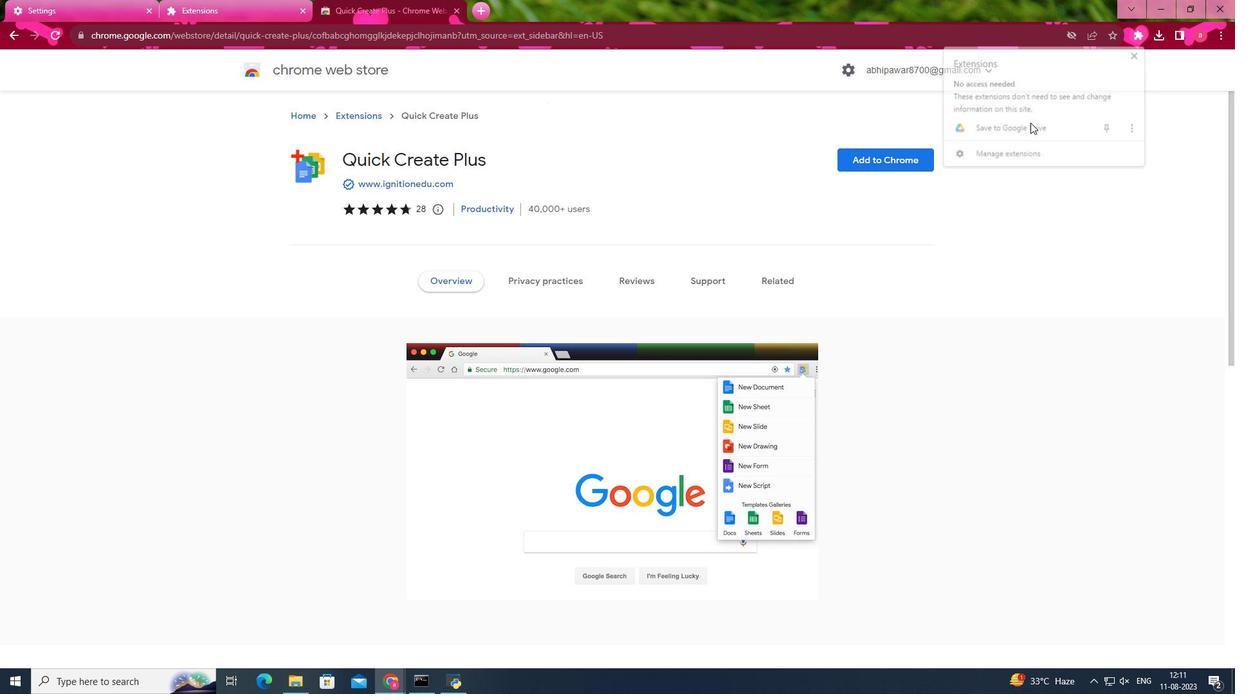 
Action: Mouse moved to (434, 153)
Screenshot: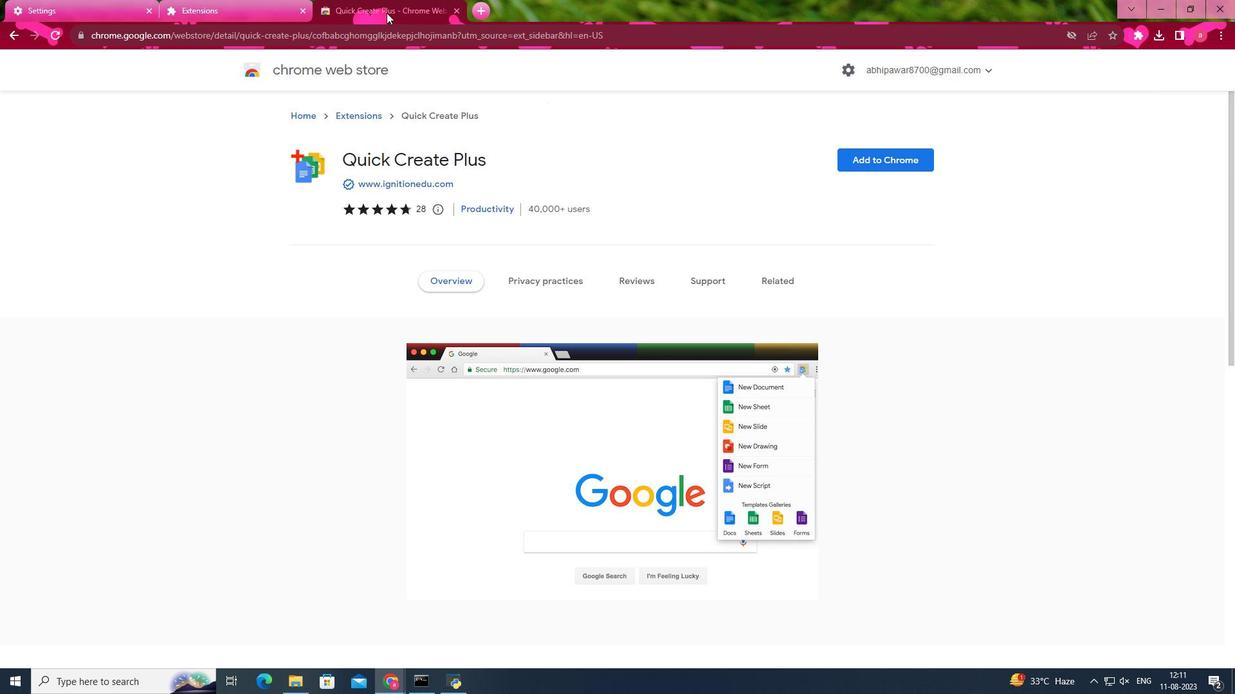 
Action: Mouse pressed left at (434, 153)
Screenshot: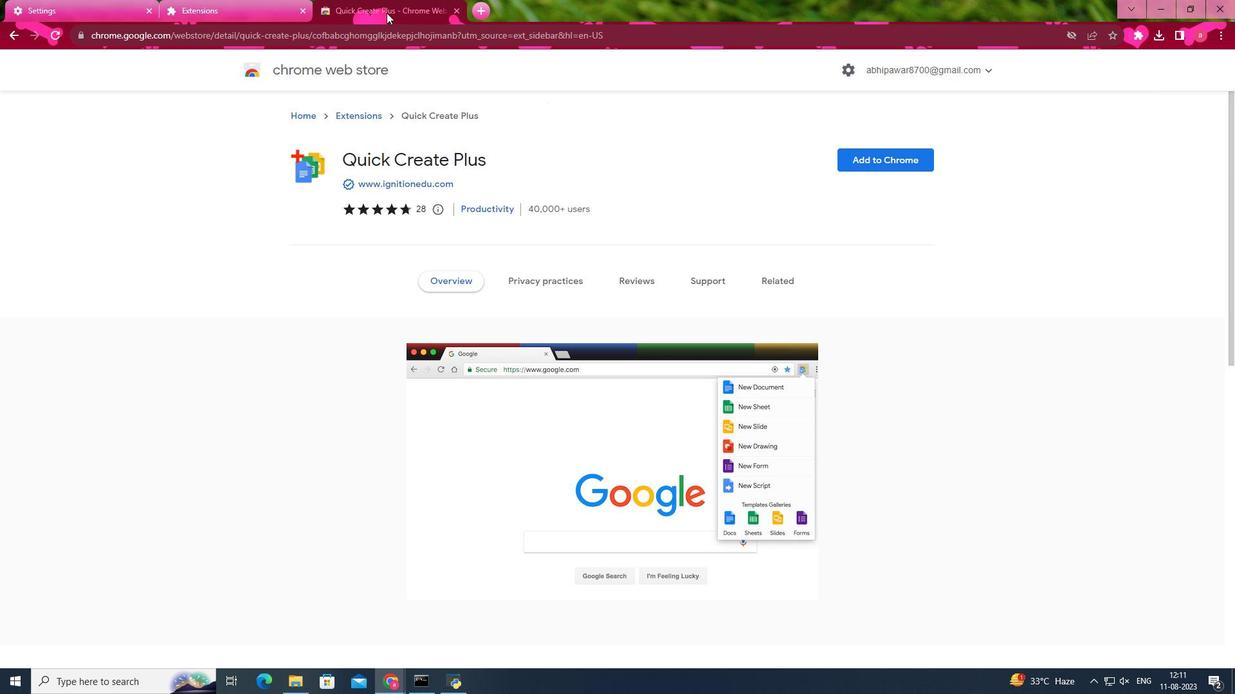 
Action: Mouse moved to (1034, 160)
Screenshot: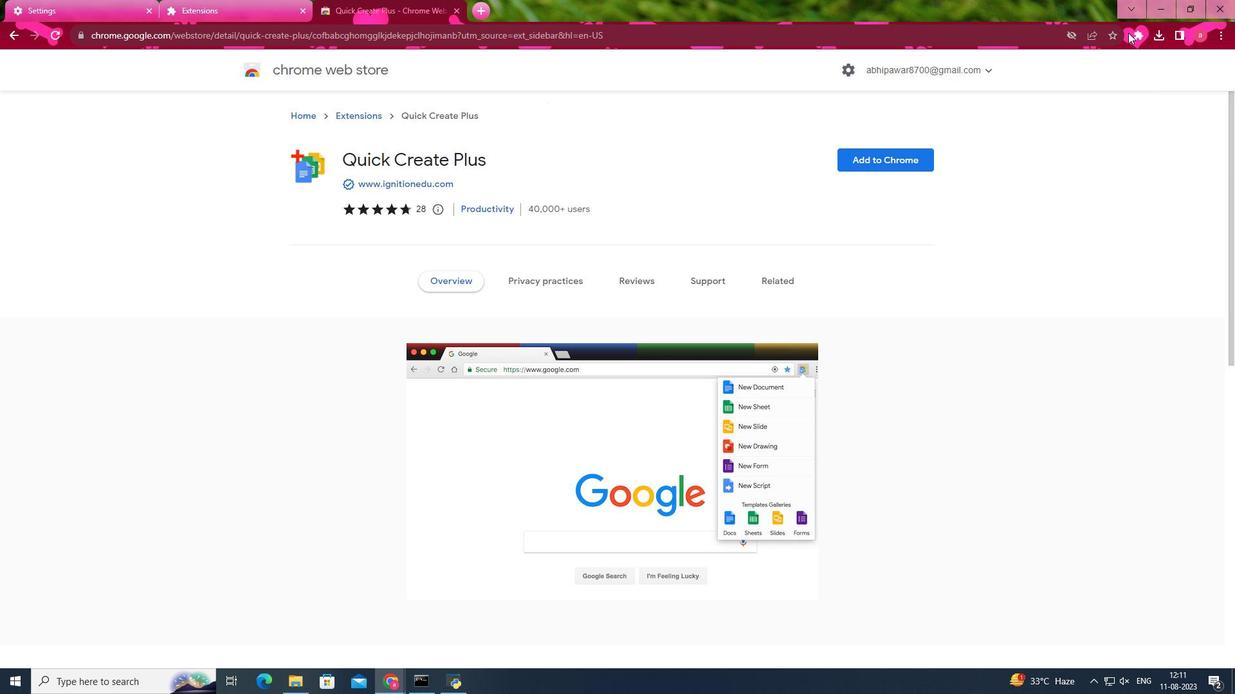 
Action: Mouse pressed left at (1034, 160)
Screenshot: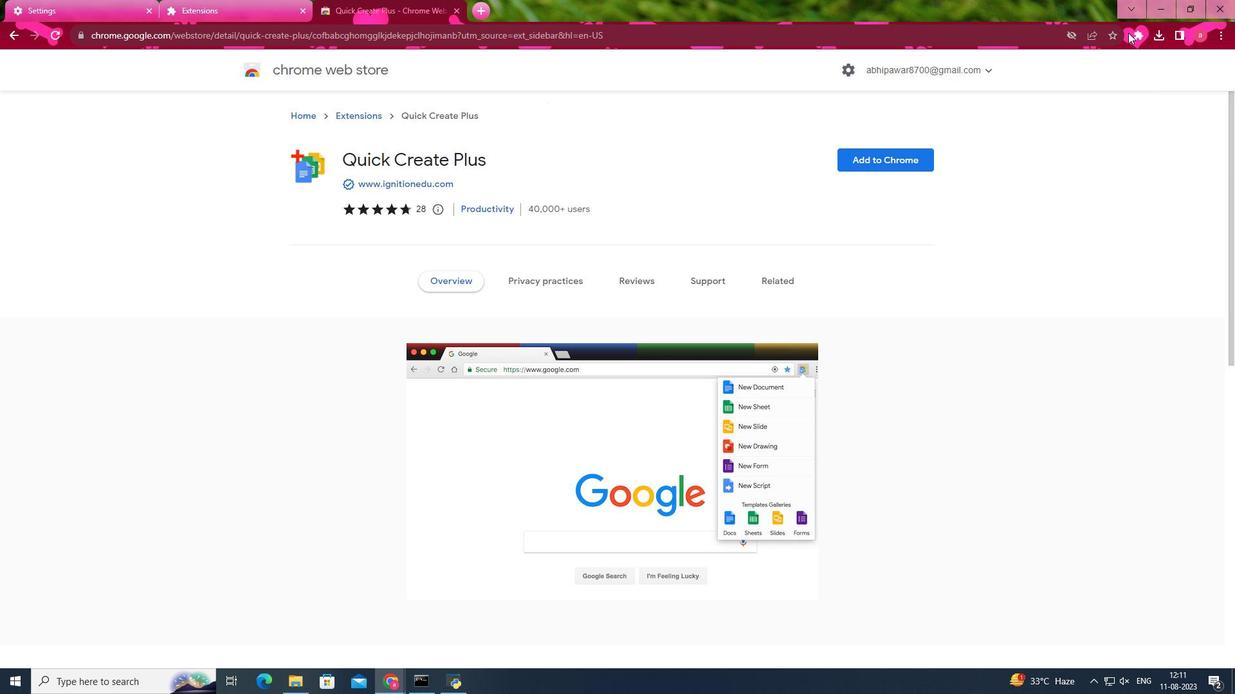
Action: Mouse moved to (1041, 161)
Screenshot: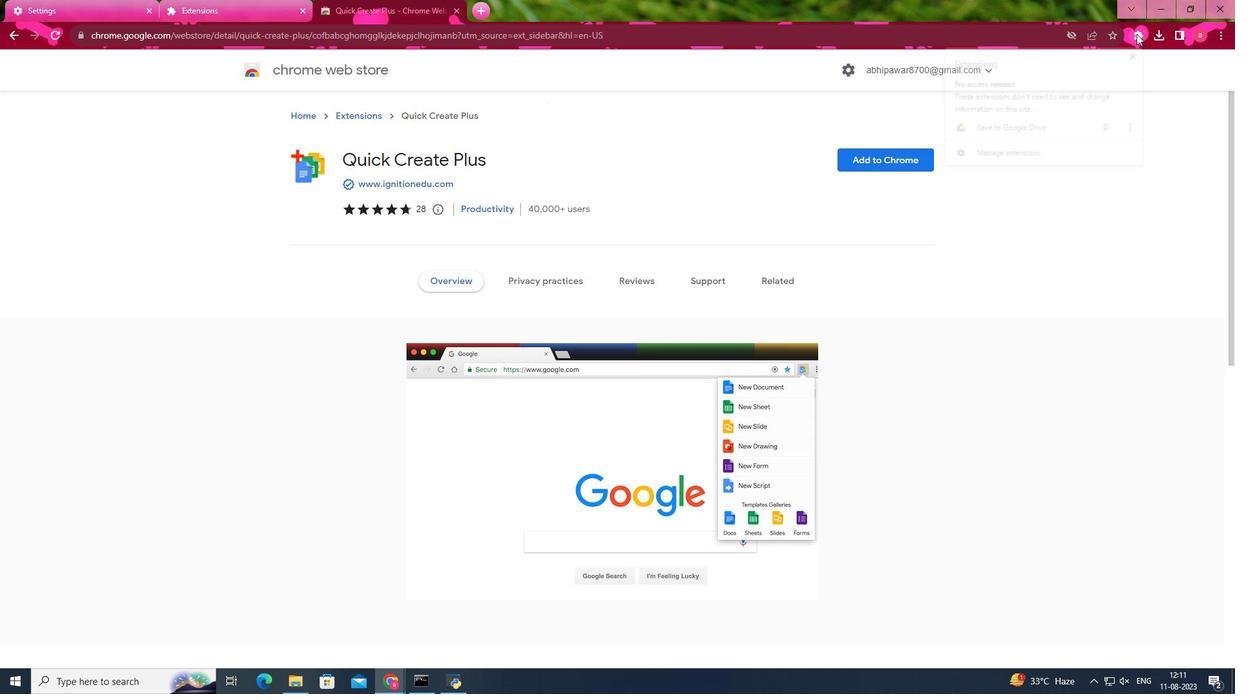 
Action: Mouse pressed left at (1041, 161)
Screenshot: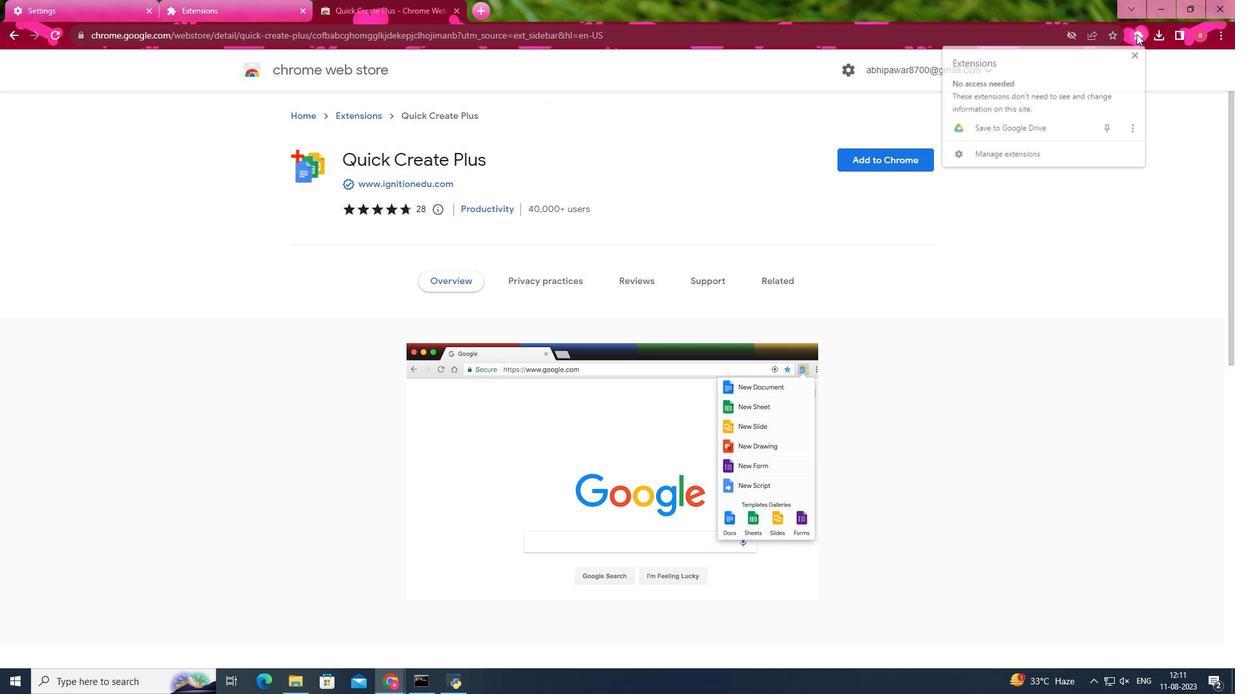 
Action: Mouse moved to (968, 195)
Screenshot: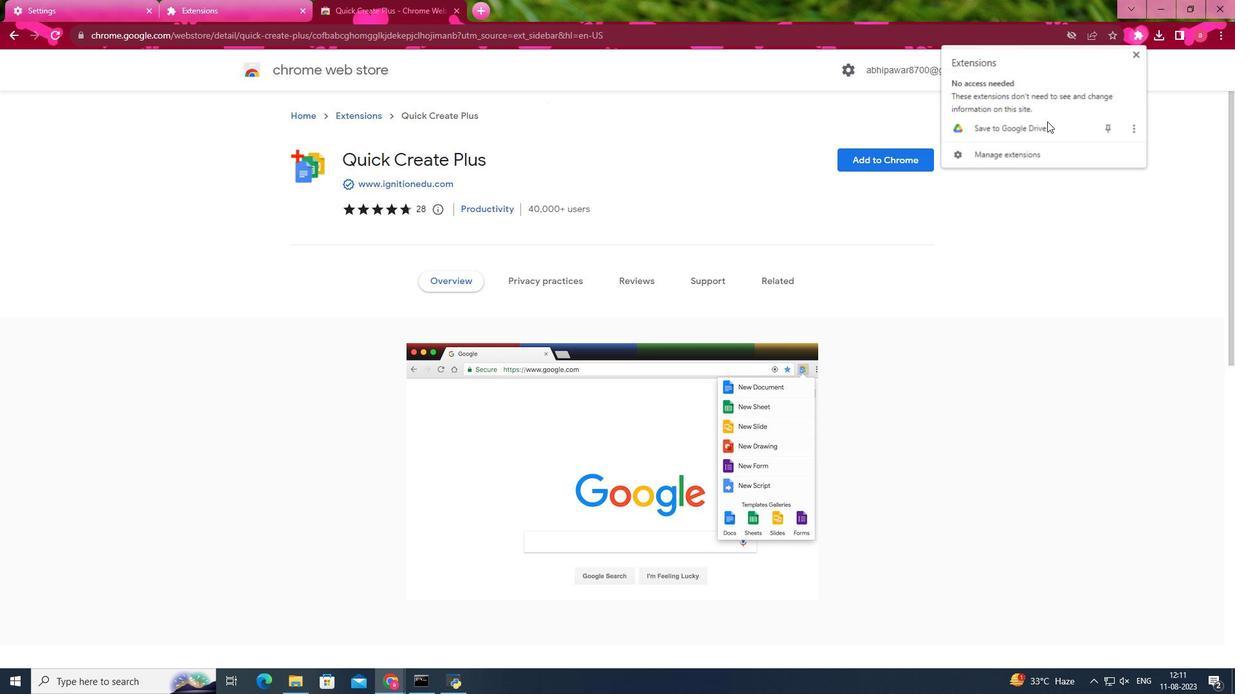 
Action: Mouse pressed left at (968, 195)
Screenshot: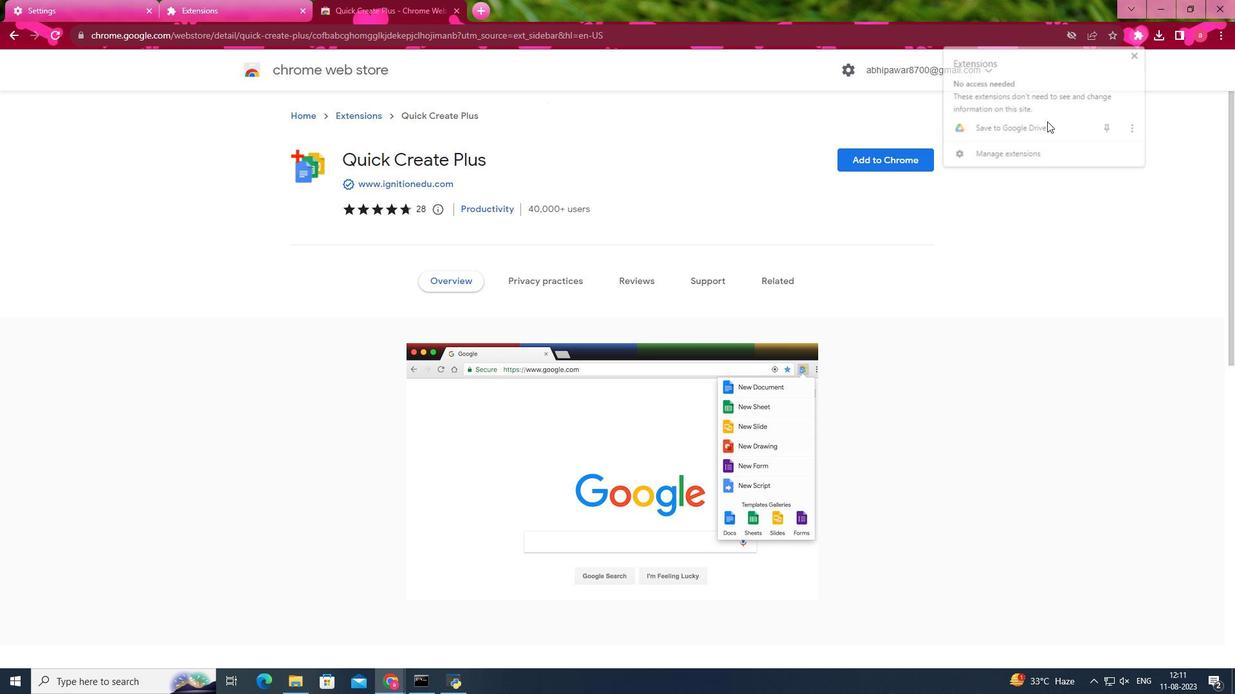 
Action: Mouse moved to (635, 216)
Screenshot: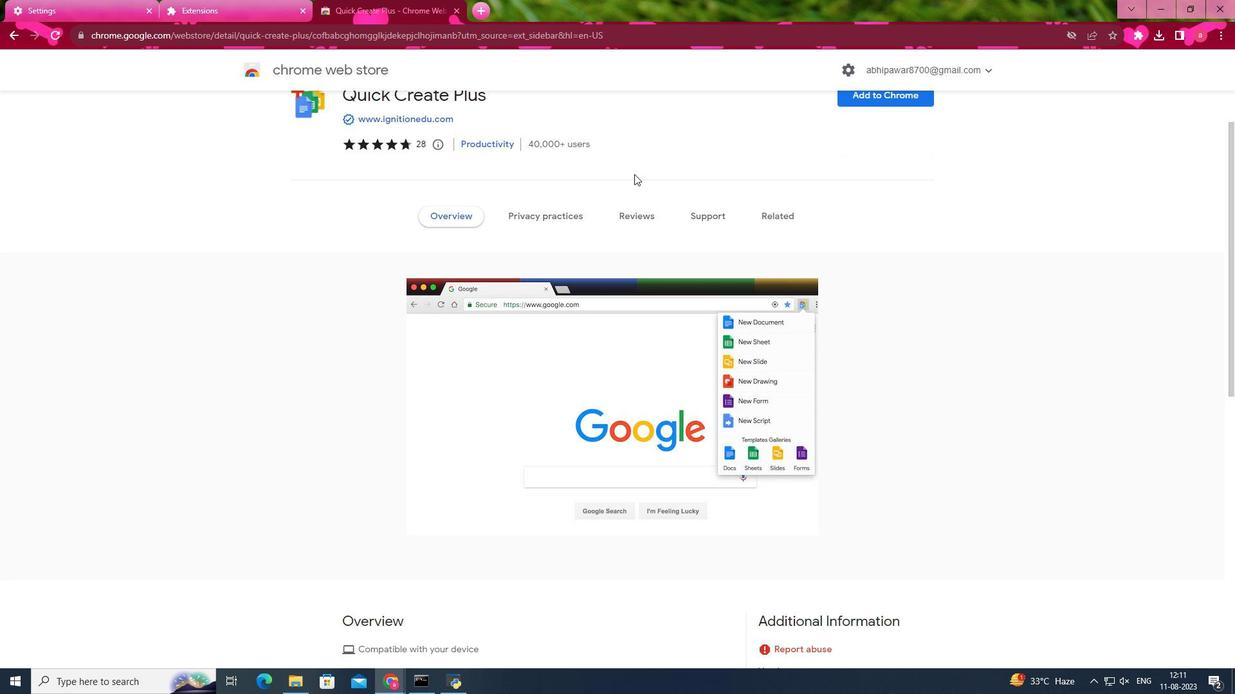 
Action: Mouse scrolled (635, 215) with delta (0, 0)
Screenshot: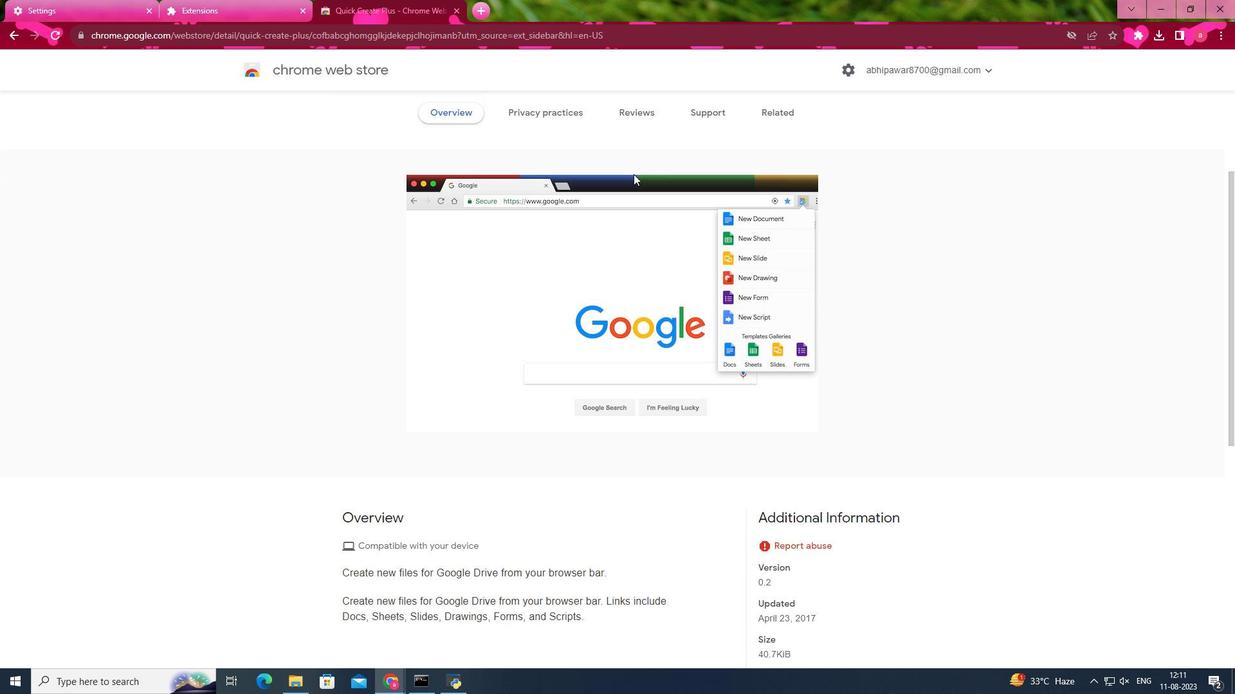 
Action: Mouse moved to (635, 216)
Screenshot: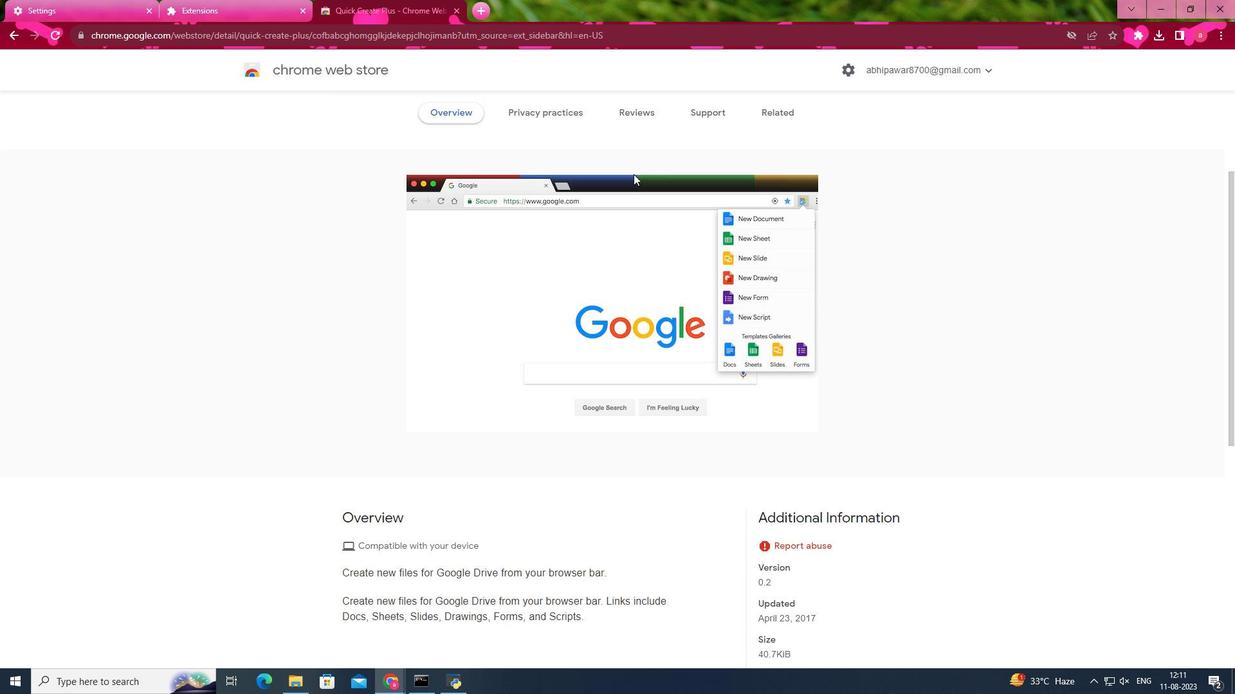 
Action: Mouse scrolled (635, 215) with delta (0, 0)
Screenshot: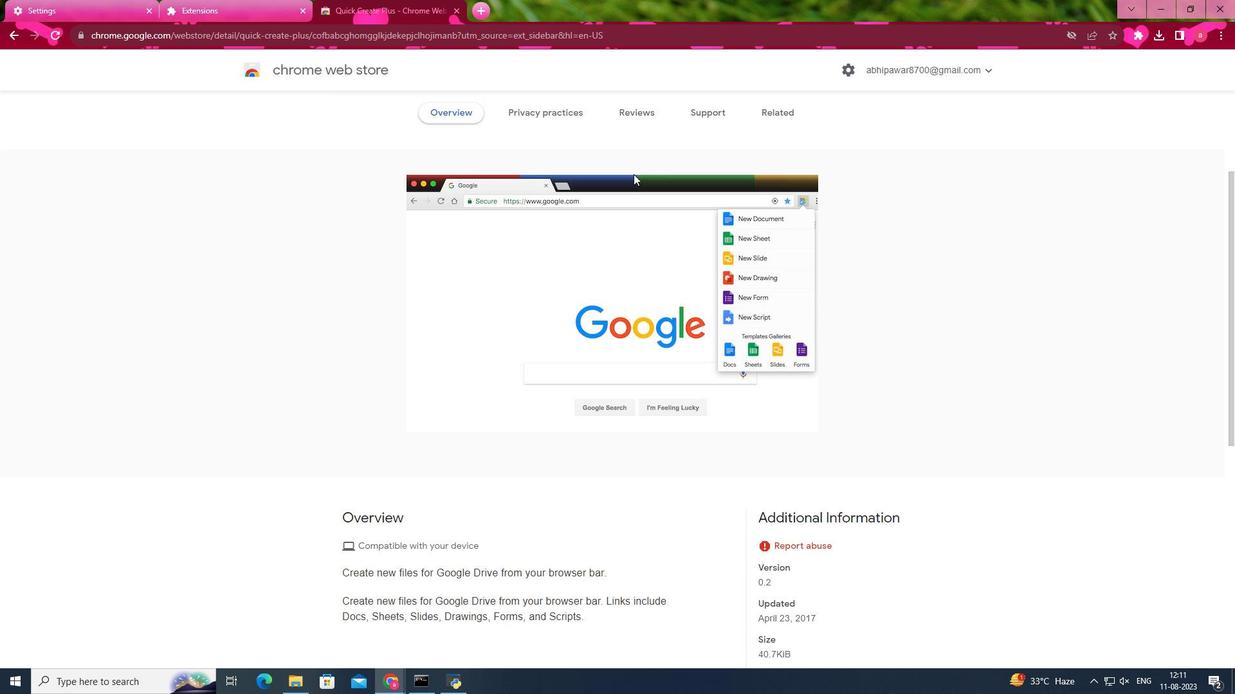 
Action: Mouse scrolled (635, 215) with delta (0, 0)
Screenshot: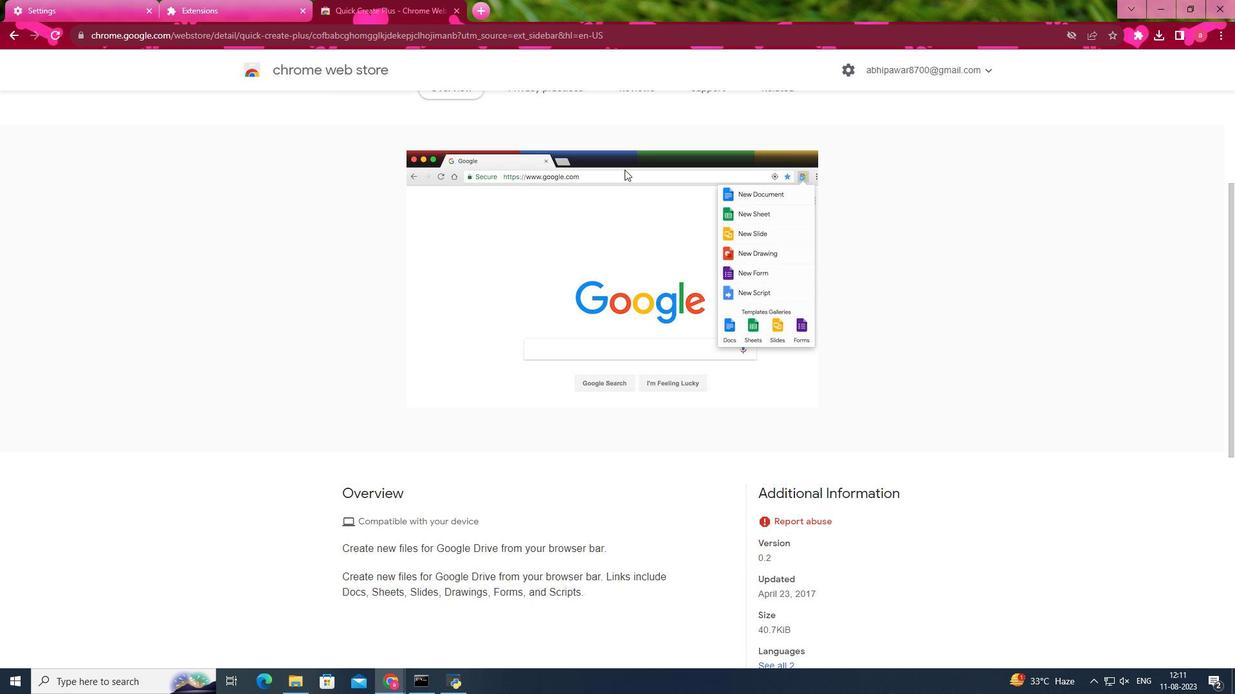 
Action: Mouse moved to (484, 201)
Screenshot: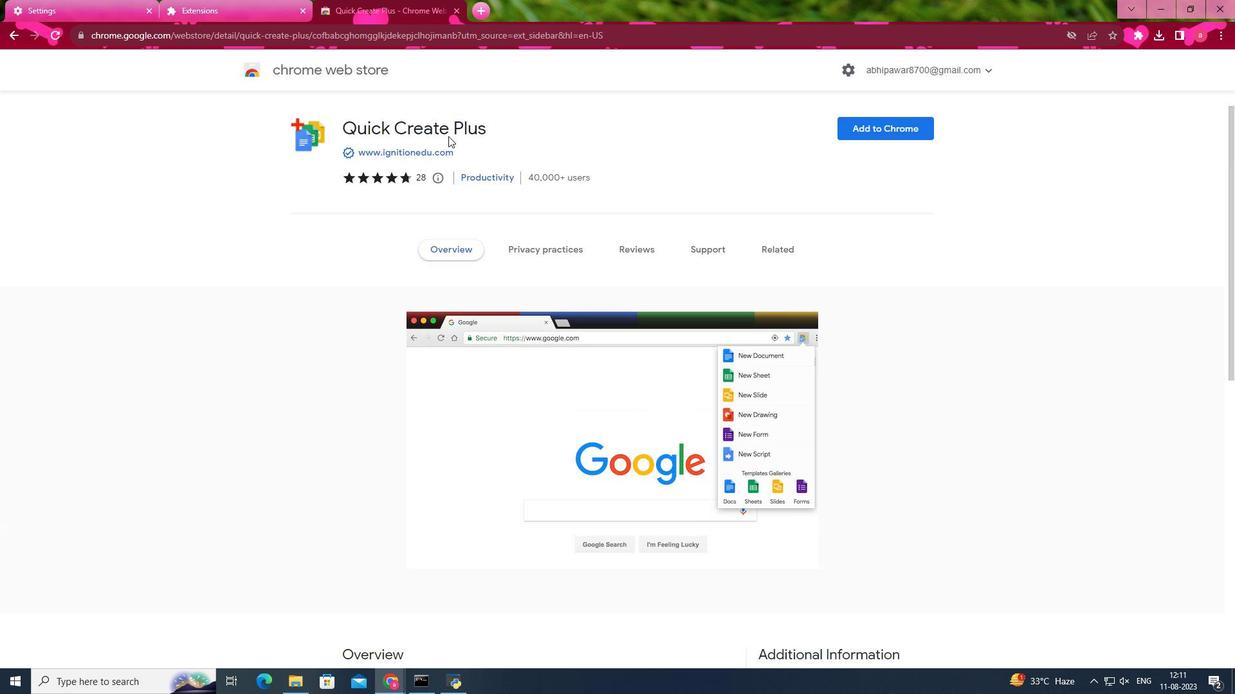 
Action: Mouse scrolled (484, 201) with delta (0, 0)
Screenshot: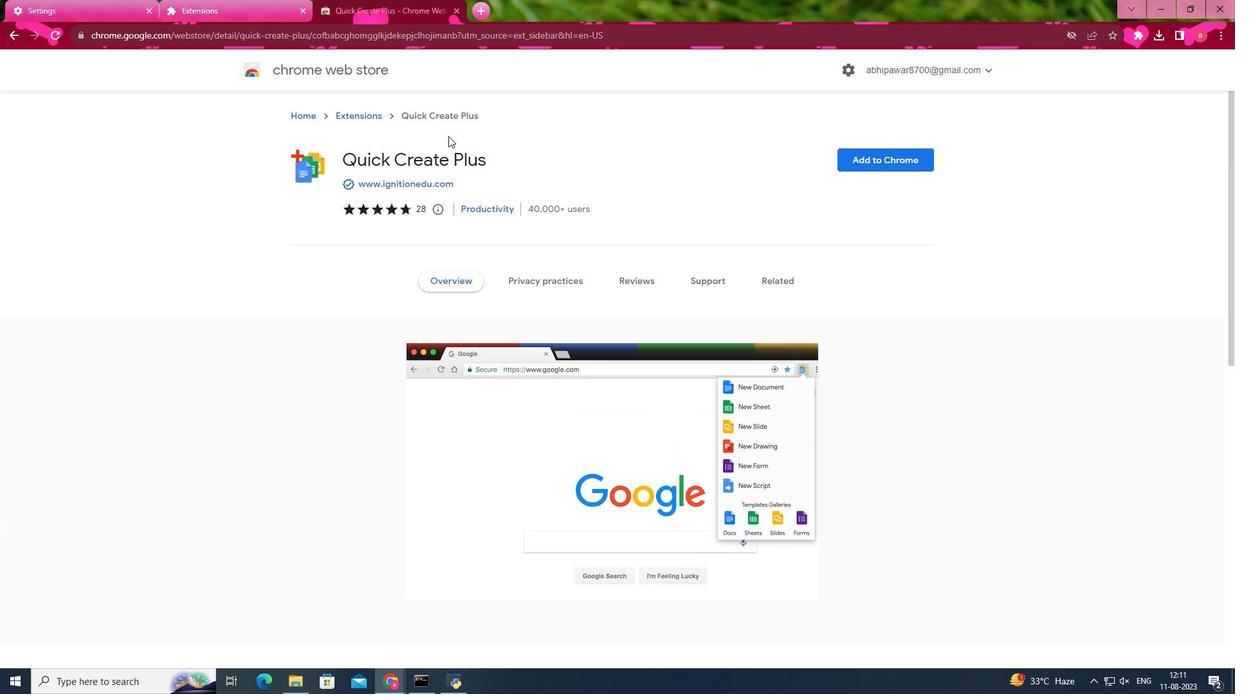 
Action: Mouse scrolled (484, 201) with delta (0, 0)
Screenshot: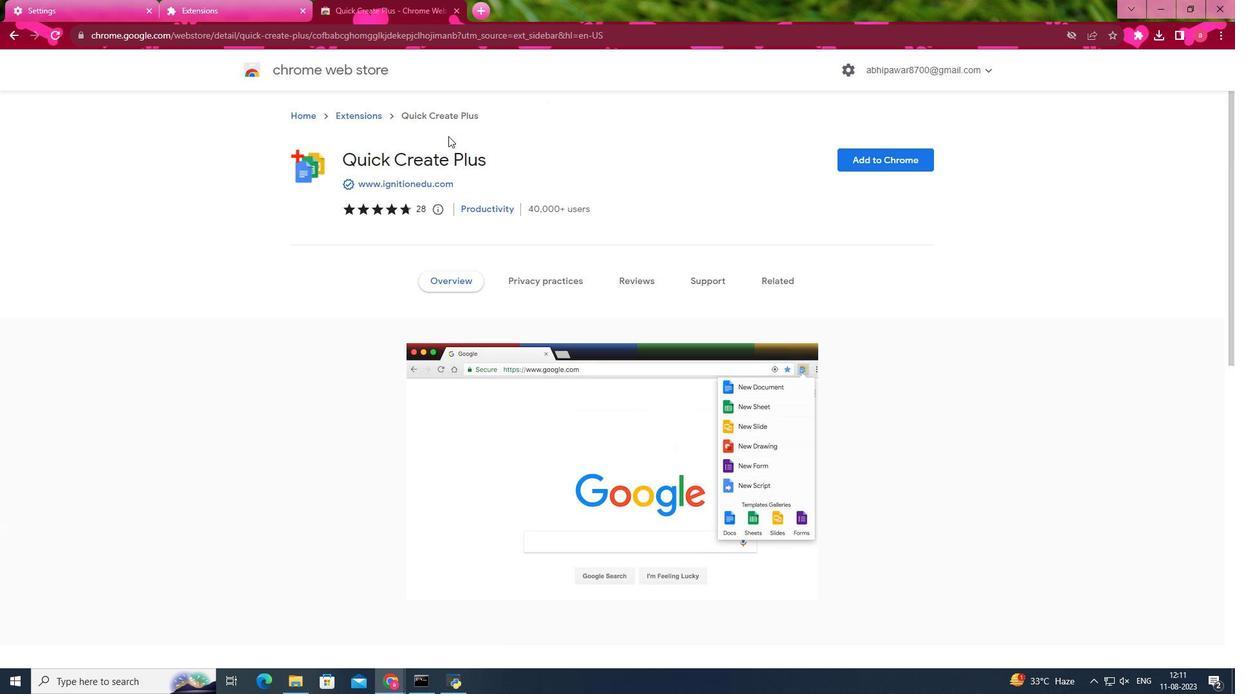 
Action: Mouse scrolled (484, 201) with delta (0, 0)
Screenshot: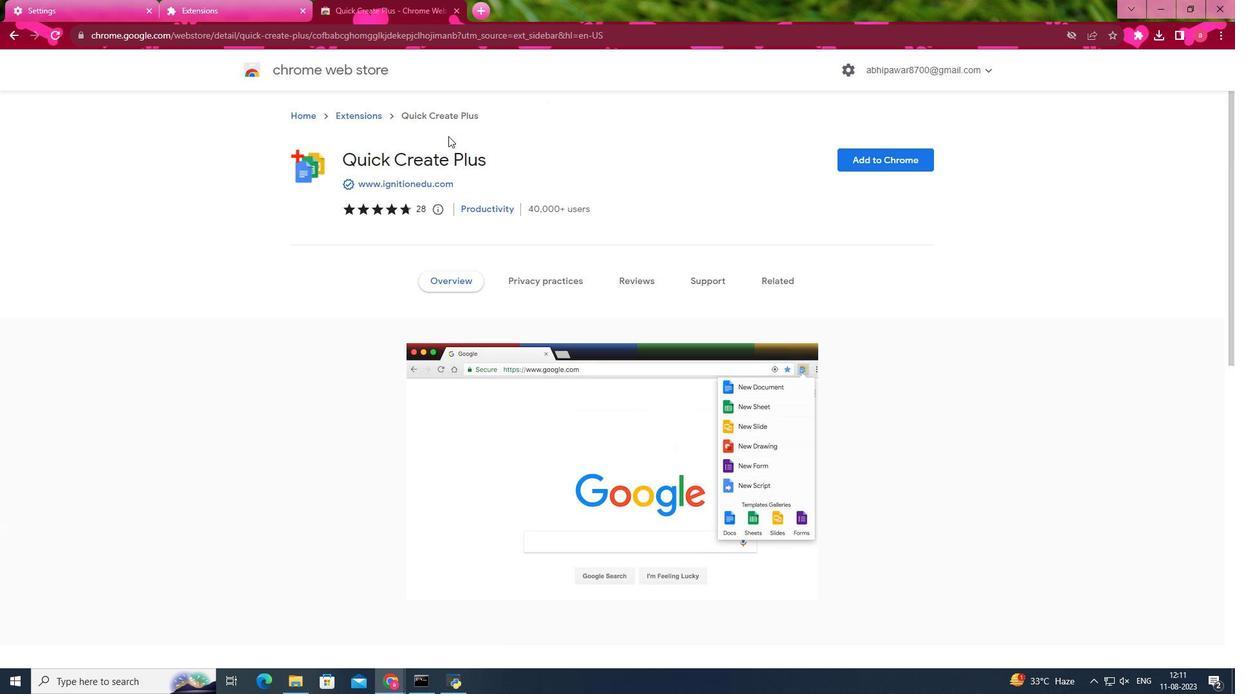 
Action: Mouse scrolled (484, 201) with delta (0, 0)
Screenshot: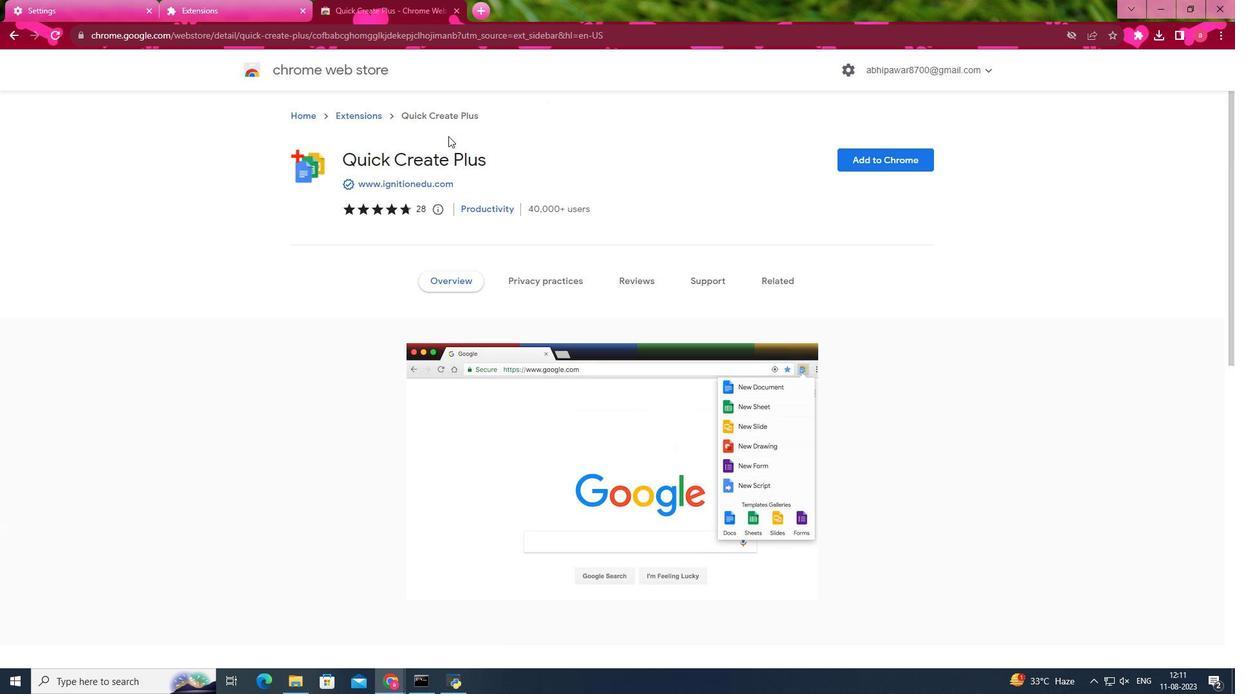 
Action: Mouse scrolled (484, 201) with delta (0, 0)
Screenshot: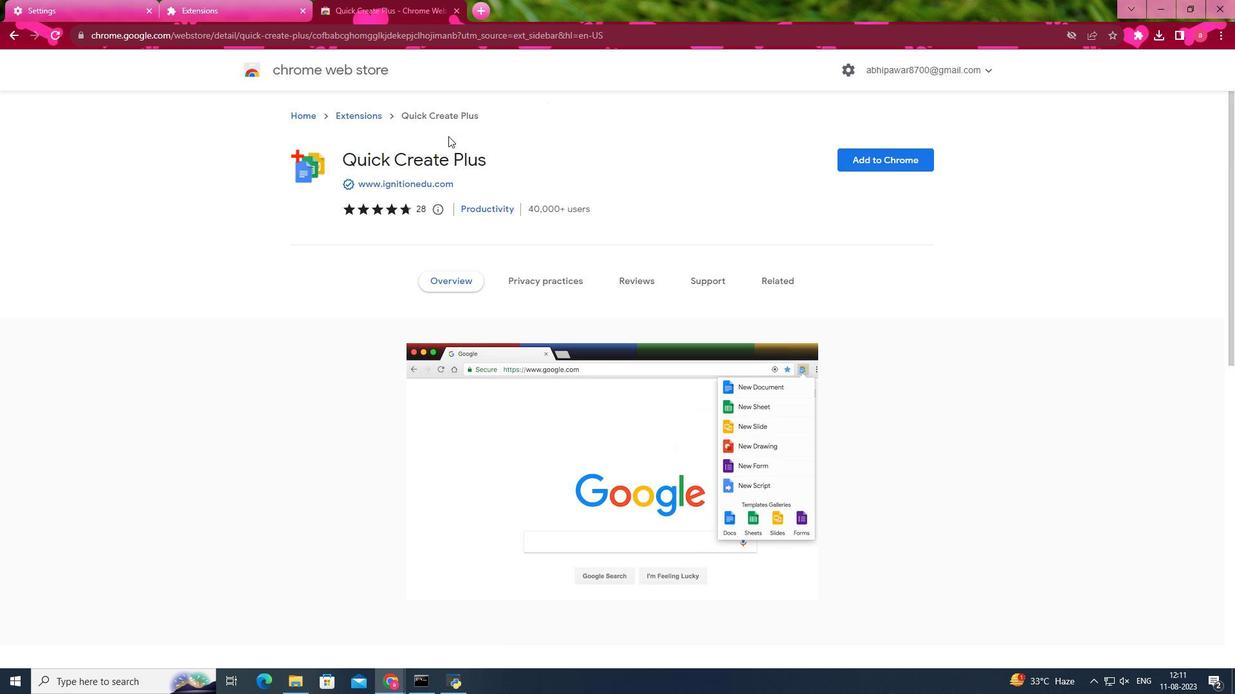 
Action: Mouse scrolled (484, 201) with delta (0, 0)
Screenshot: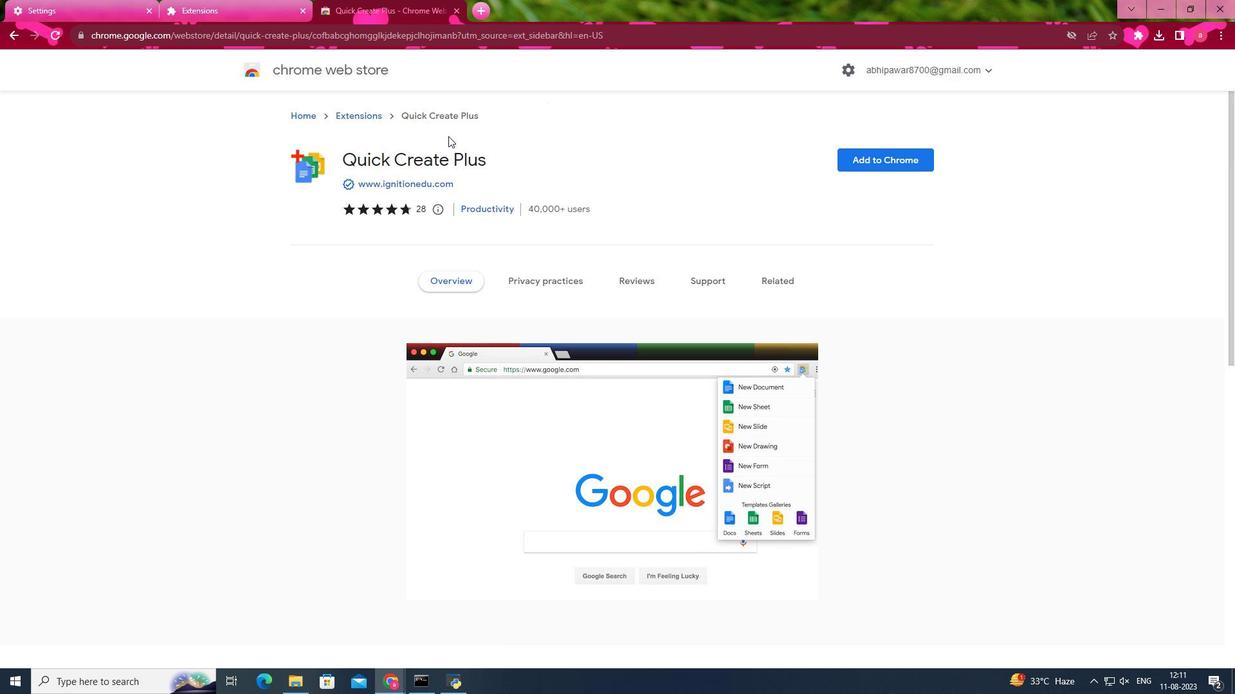 
Action: Mouse scrolled (484, 201) with delta (0, 0)
Screenshot: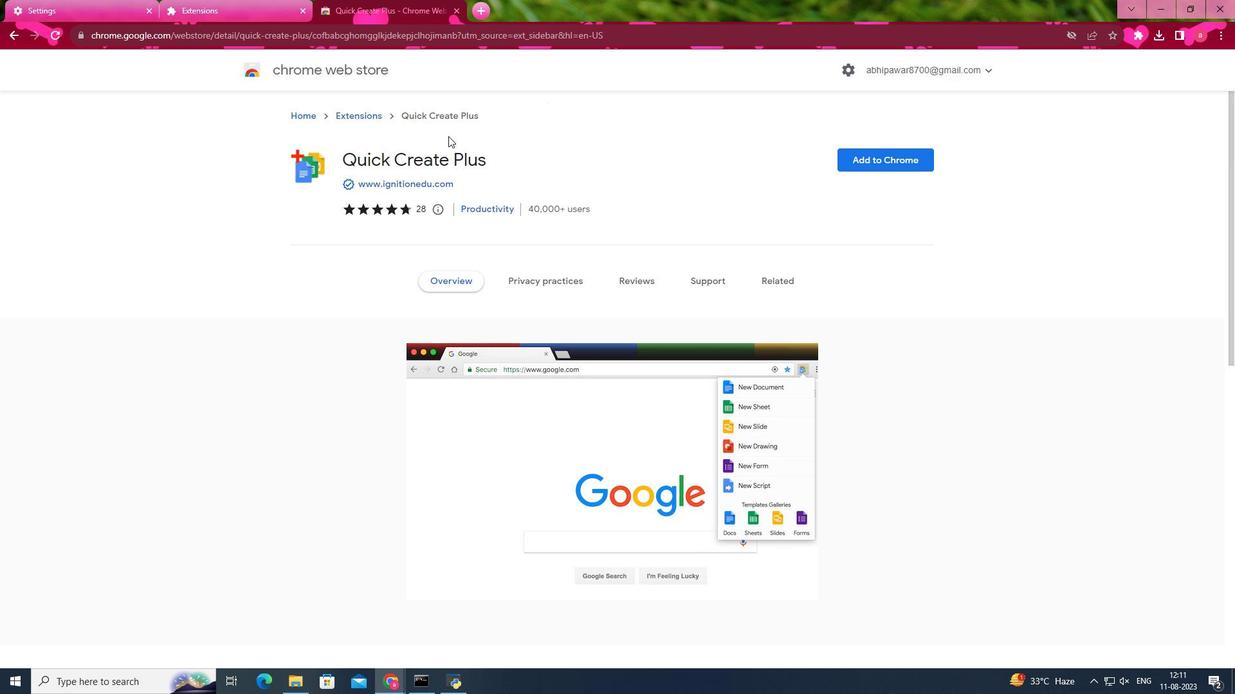 
Action: Mouse moved to (339, 147)
Screenshot: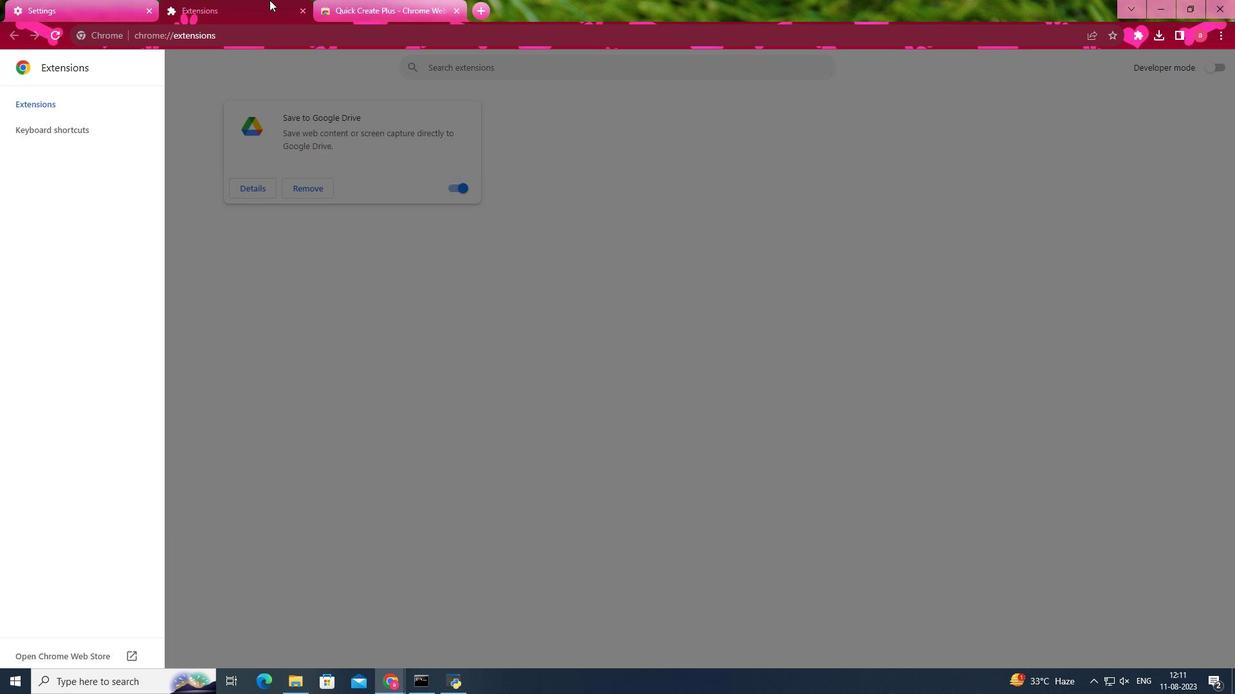 
Action: Mouse pressed left at (339, 147)
Screenshot: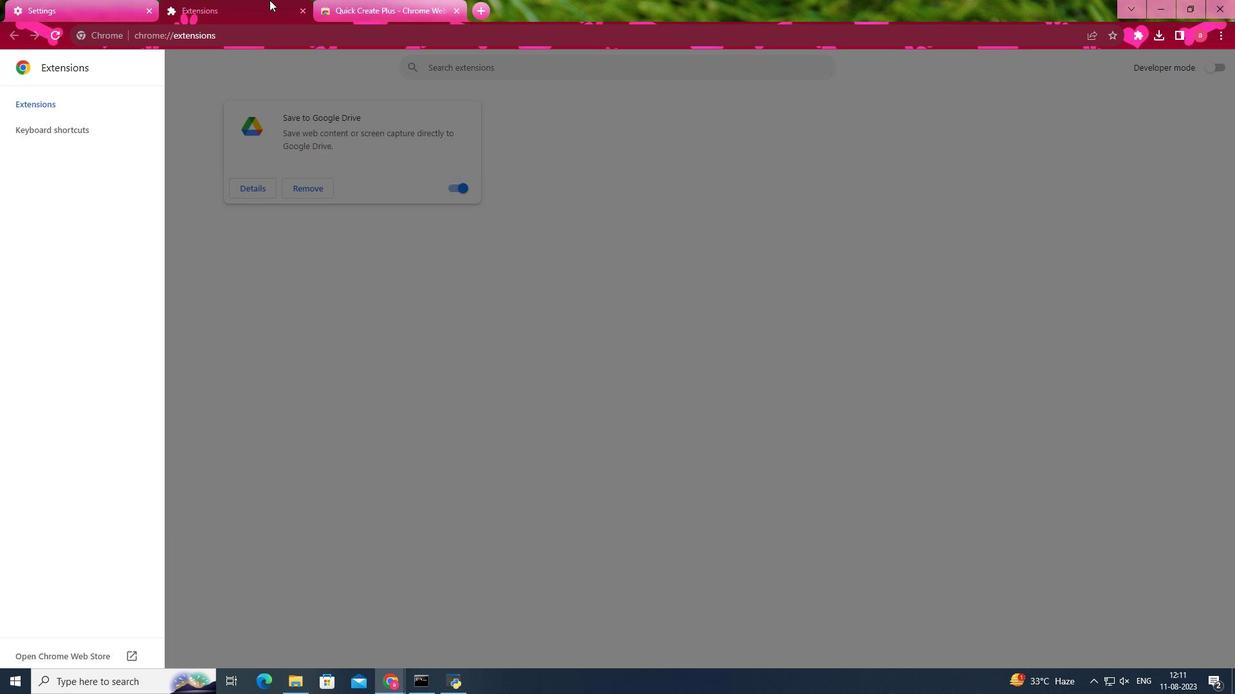 
Action: Mouse moved to (398, 151)
Screenshot: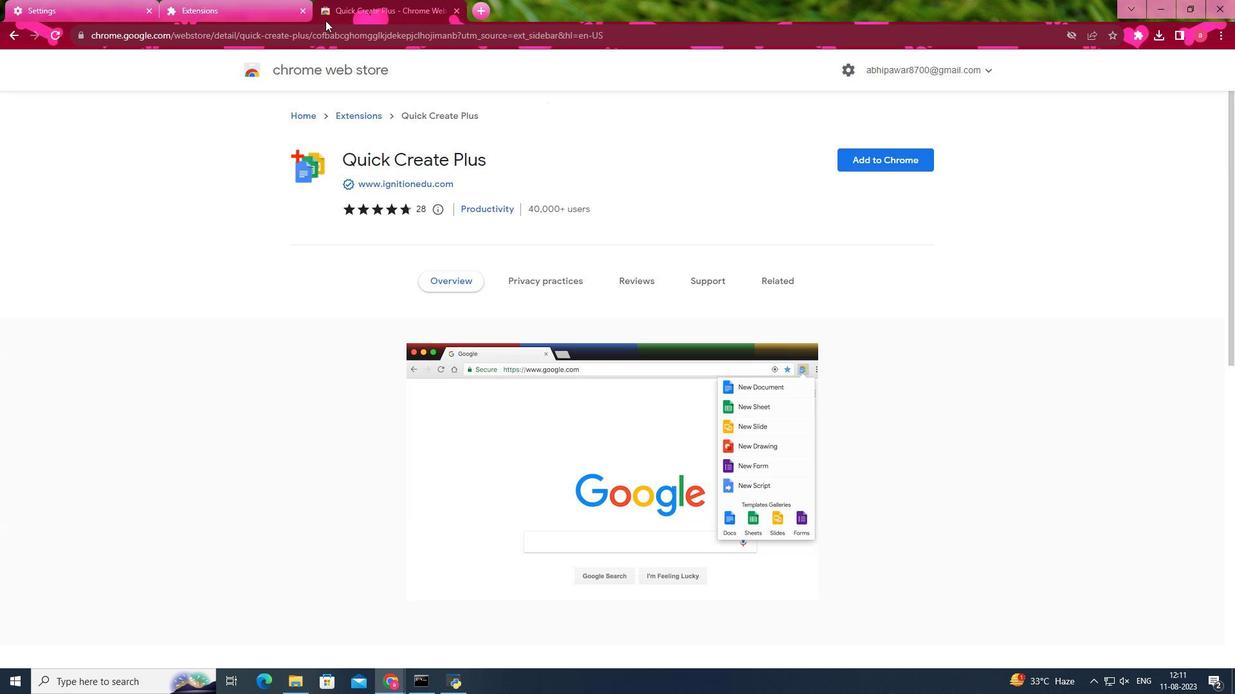 
Action: Mouse pressed left at (398, 151)
Screenshot: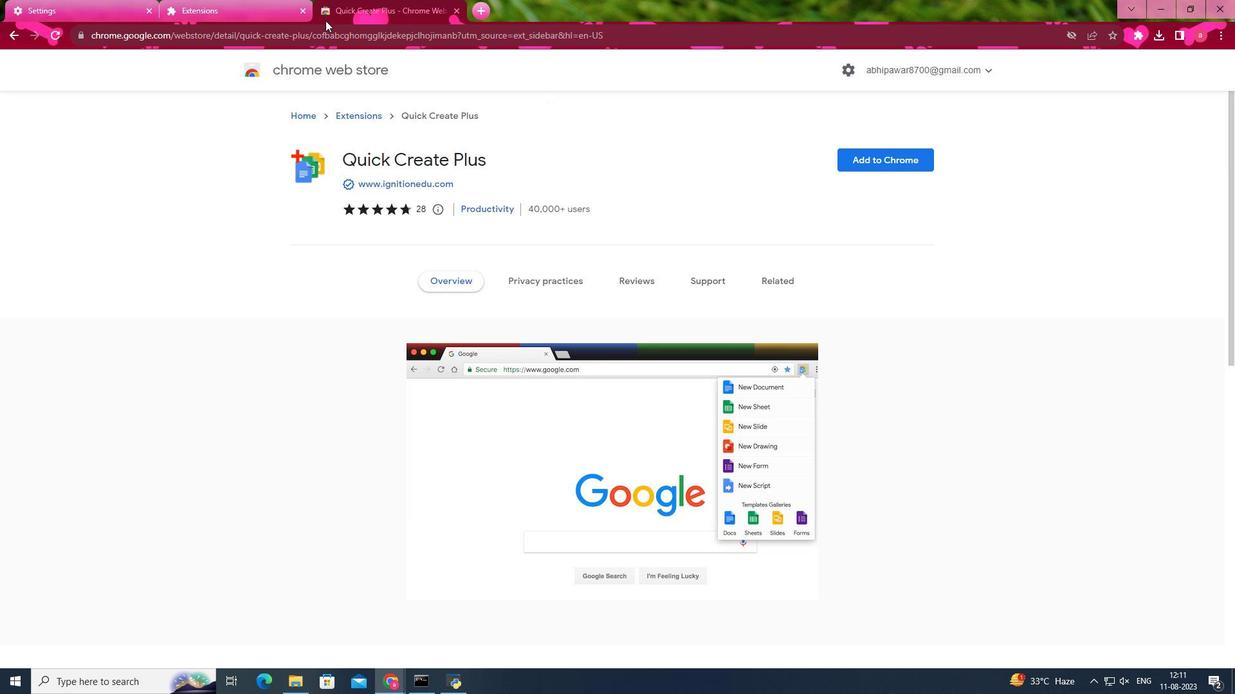 
Action: Mouse moved to (228, 200)
Screenshot: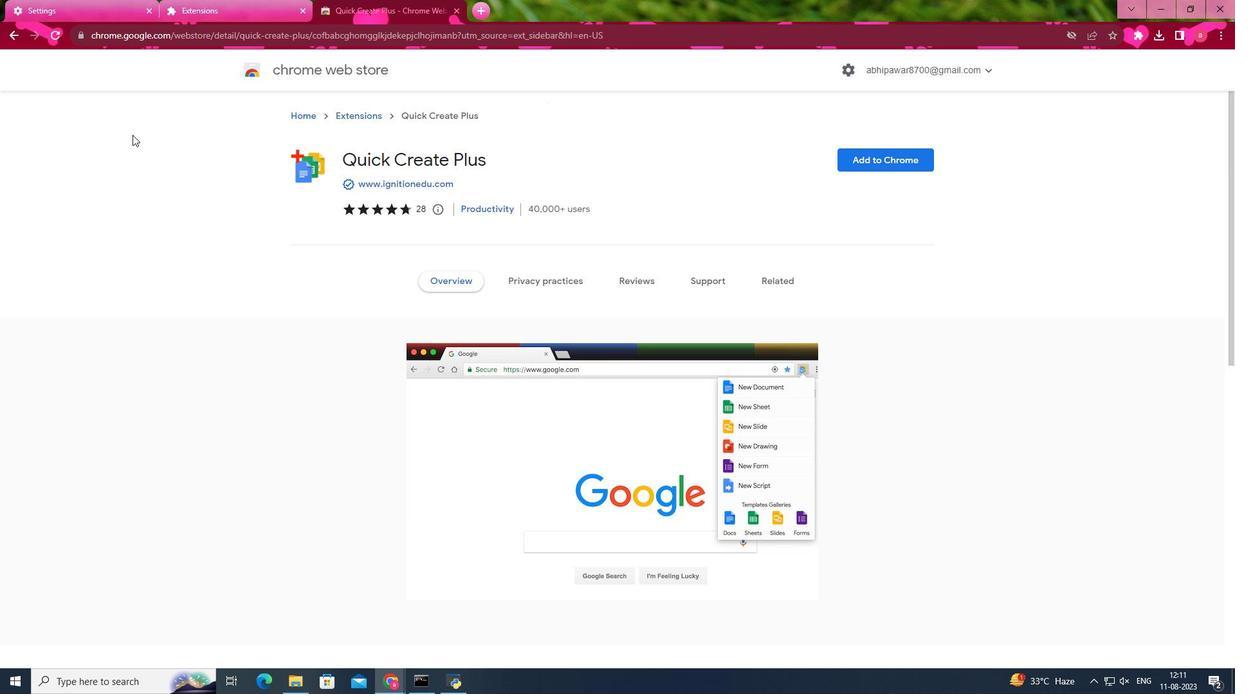 
Action: Mouse scrolled (228, 200) with delta (0, 0)
Screenshot: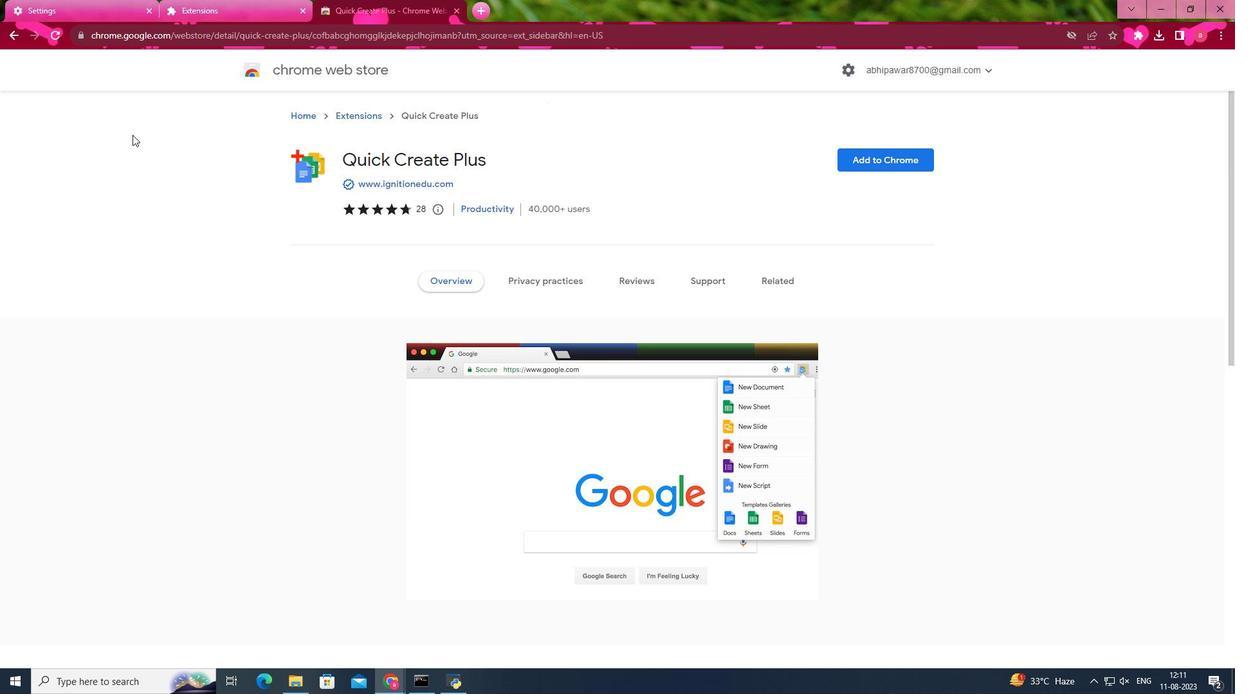 
Action: Mouse scrolled (228, 200) with delta (0, 0)
Screenshot: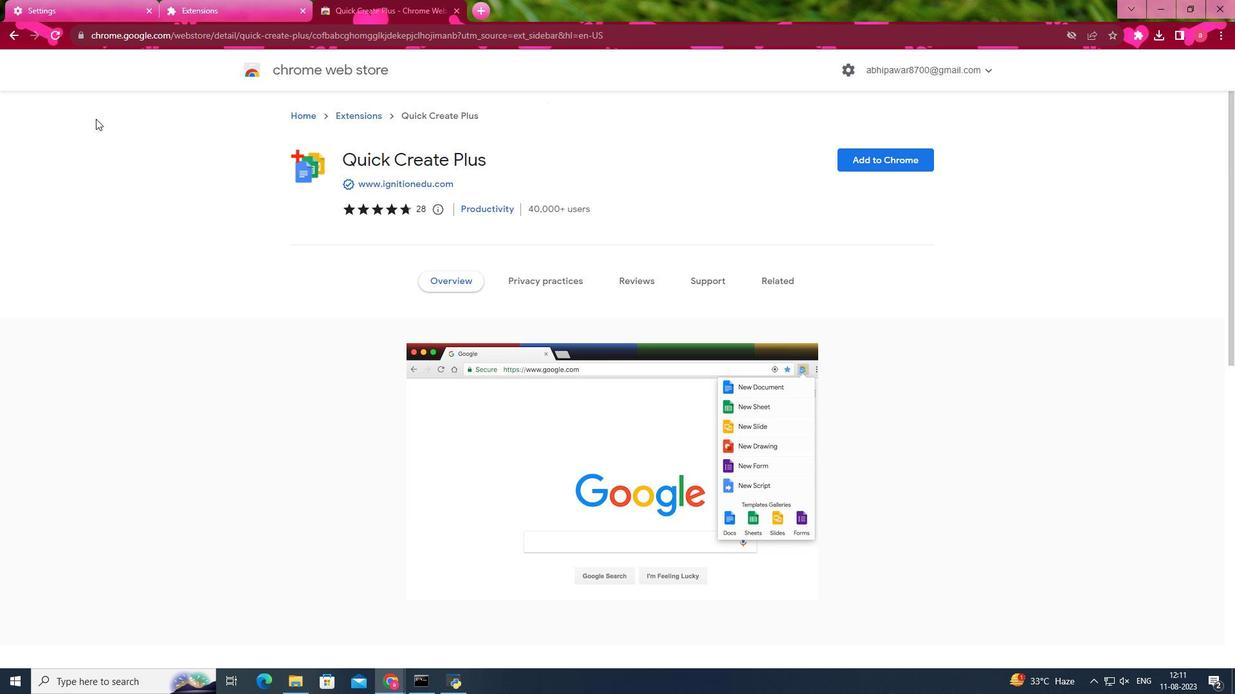 
Action: Mouse scrolled (228, 200) with delta (0, 0)
Screenshot: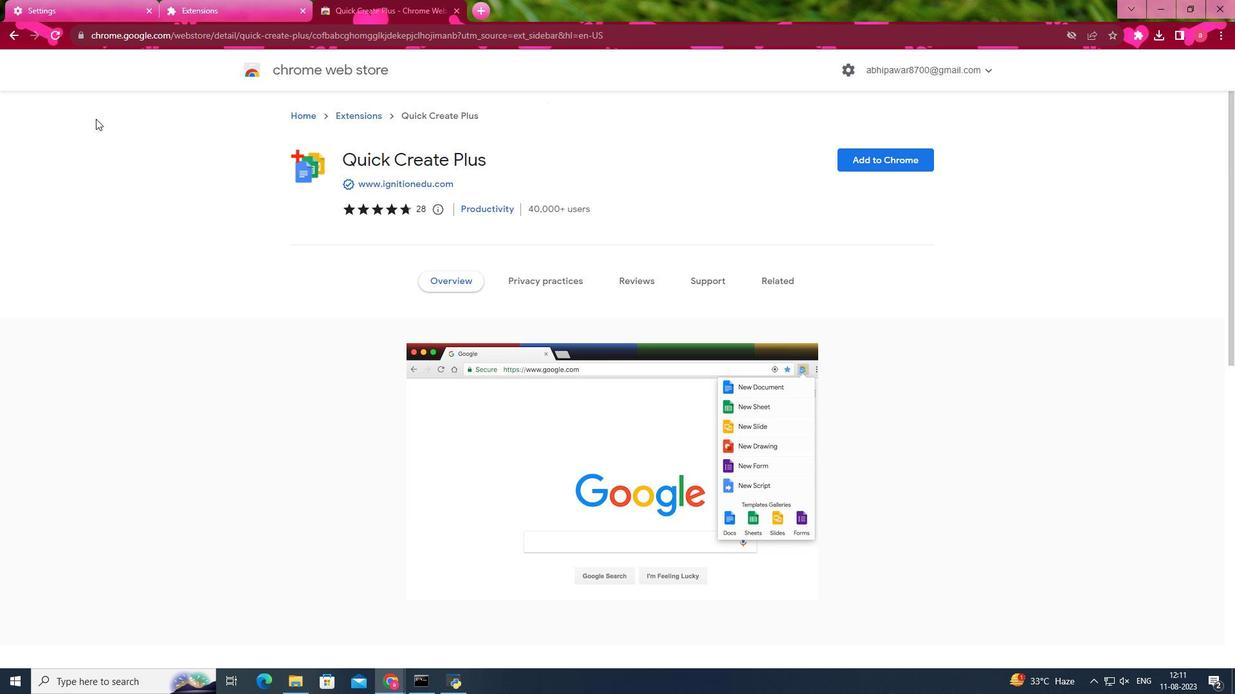 
Action: Mouse scrolled (228, 200) with delta (0, 0)
Screenshot: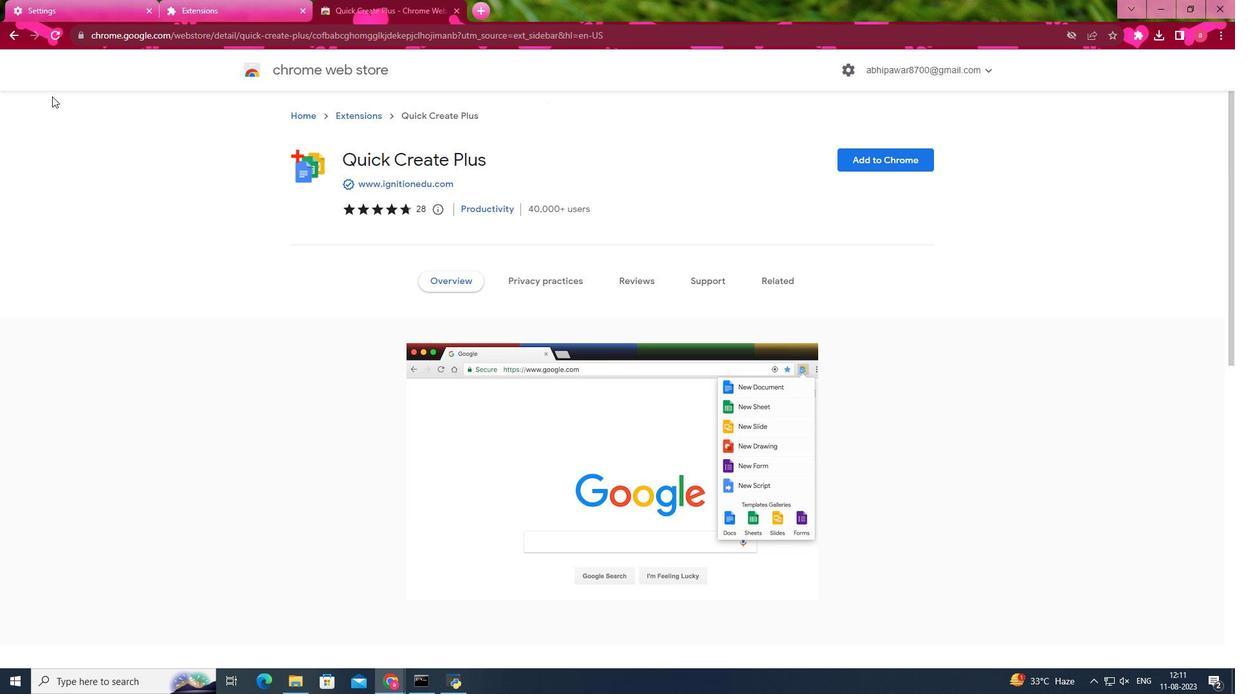 
Action: Mouse scrolled (228, 200) with delta (0, 0)
Screenshot: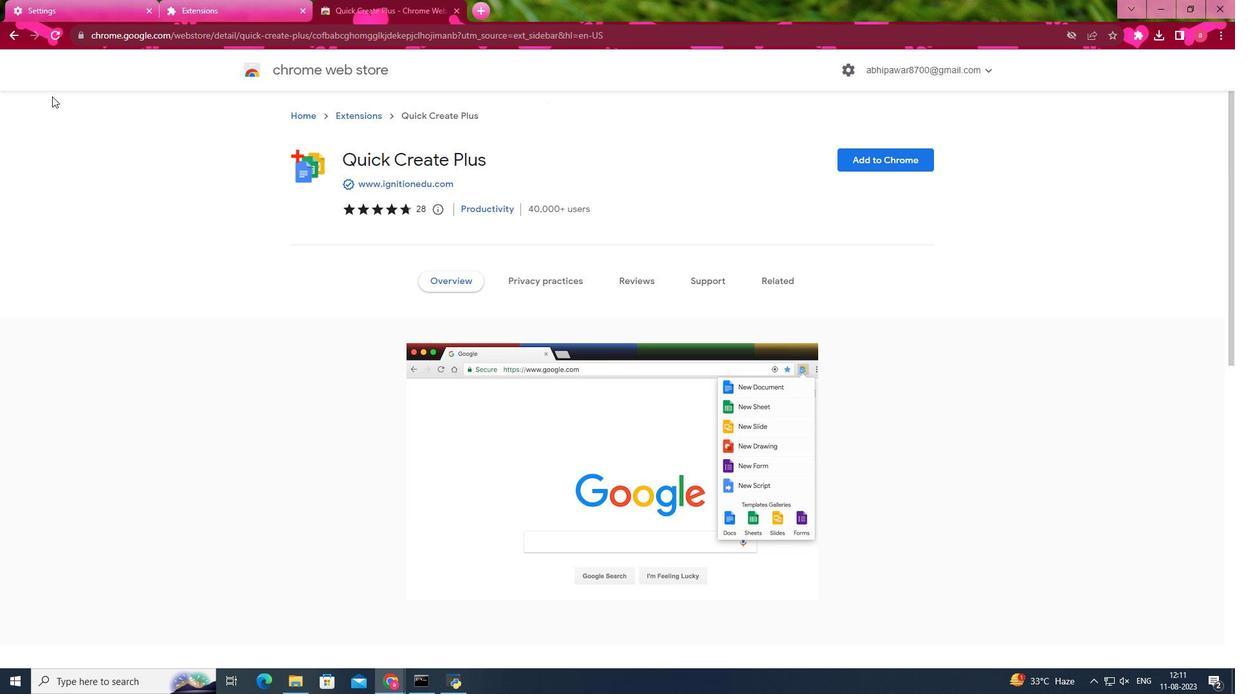 
Action: Mouse scrolled (228, 200) with delta (0, 0)
Screenshot: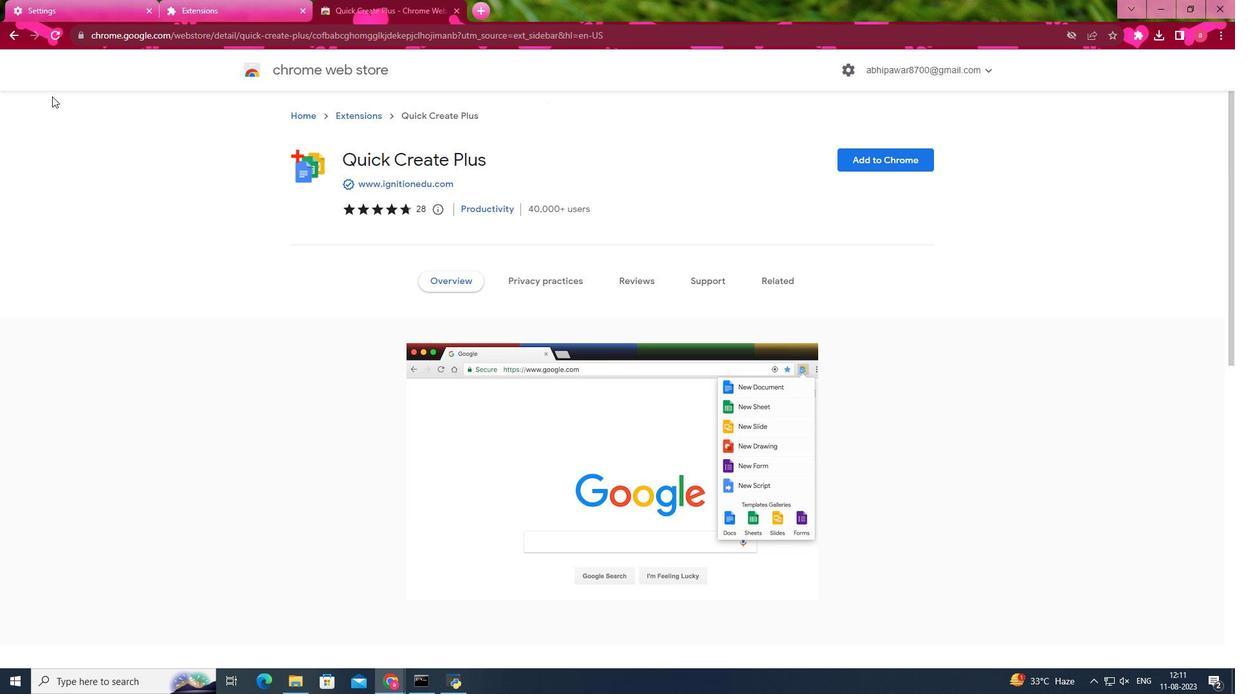 
Action: Mouse scrolled (228, 200) with delta (0, 0)
Screenshot: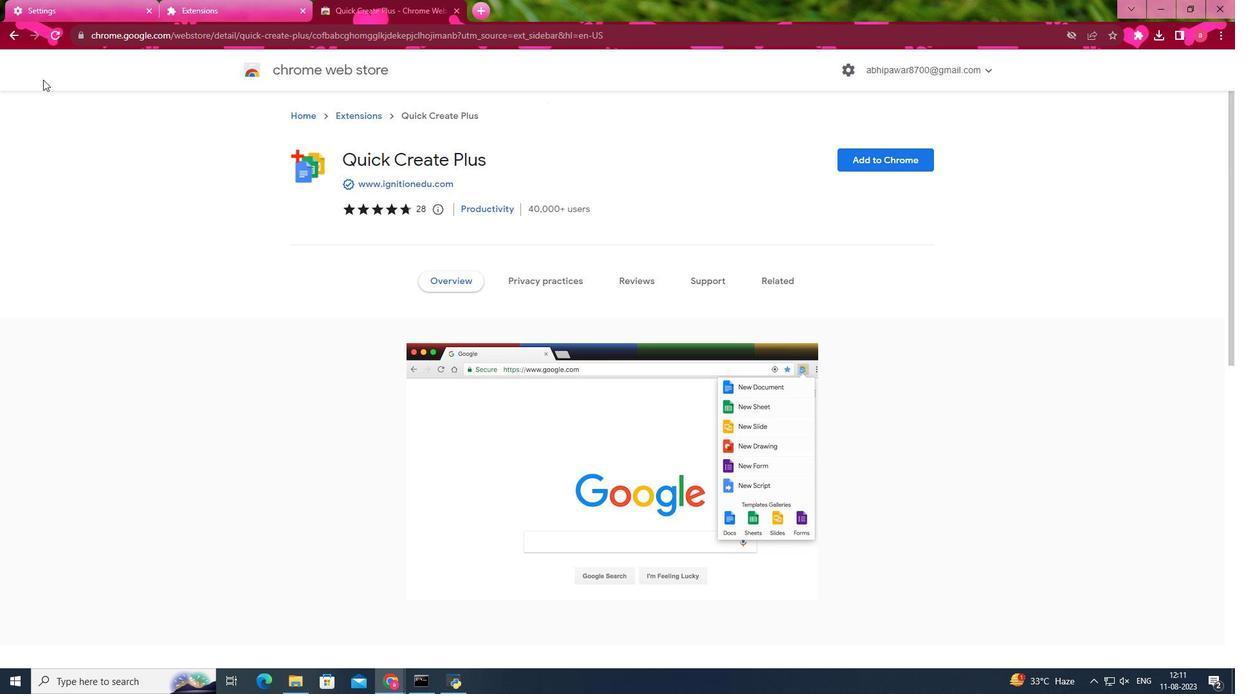 
Action: Mouse scrolled (228, 200) with delta (0, 0)
Screenshot: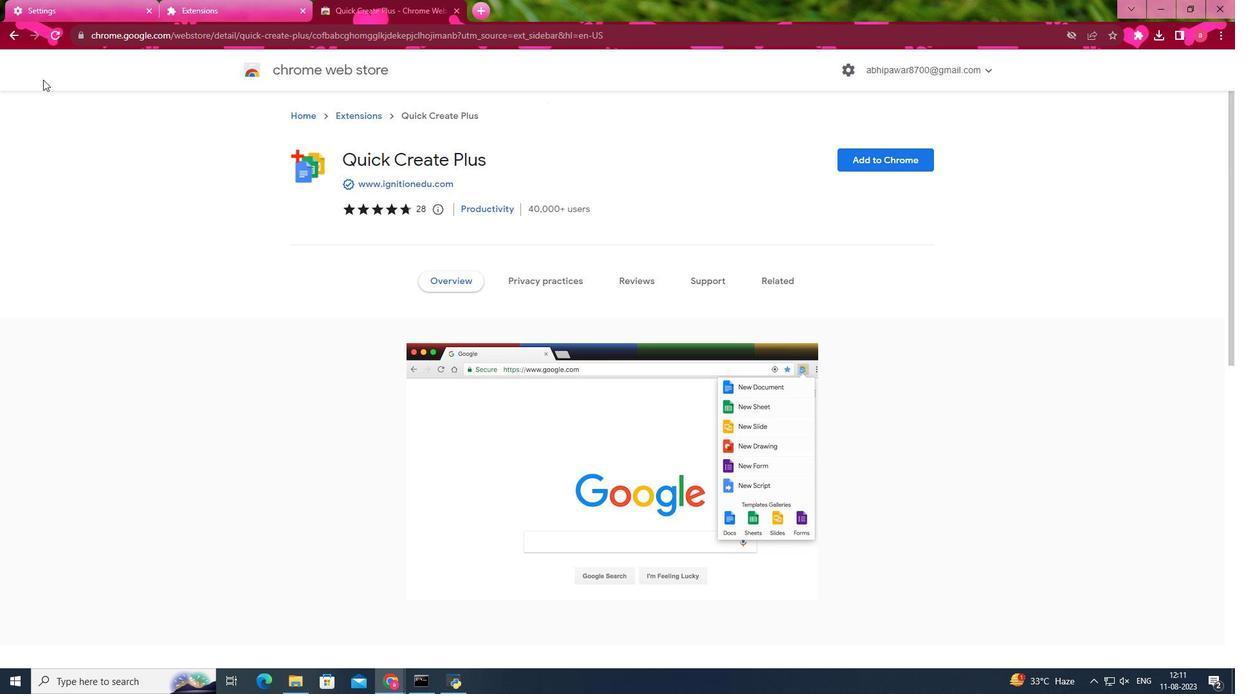 
Action: Mouse moved to (130, 161)
Screenshot: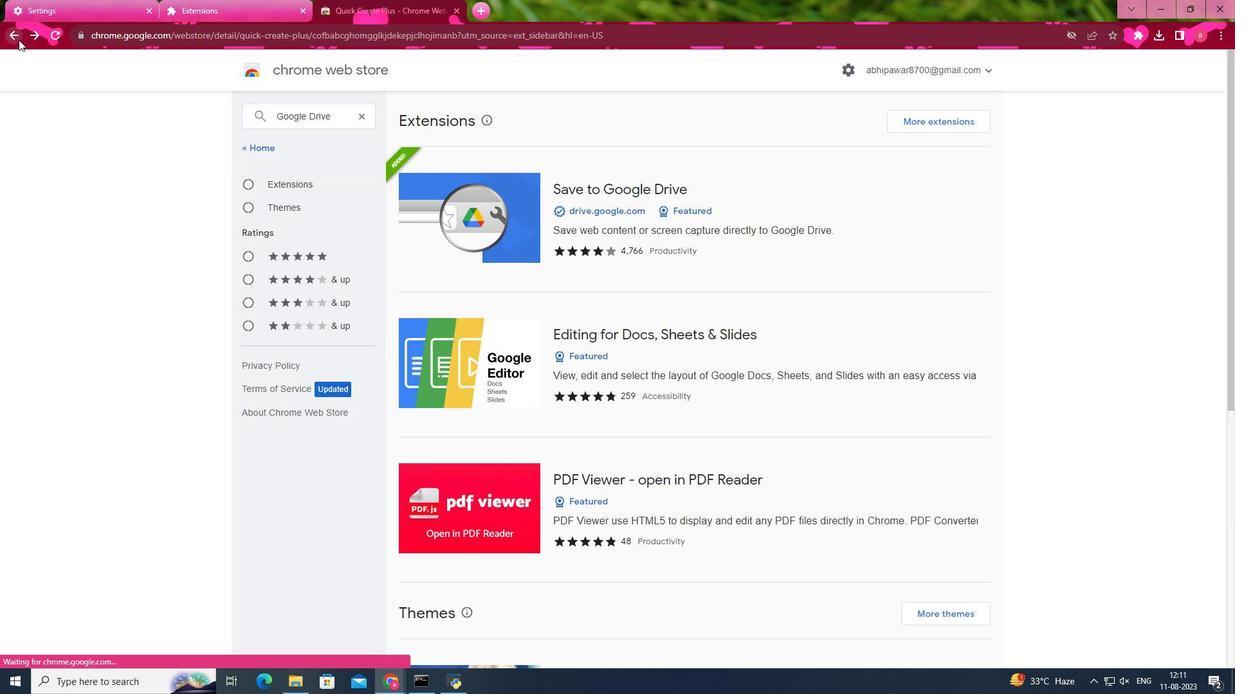 
Action: Mouse pressed left at (130, 161)
Screenshot: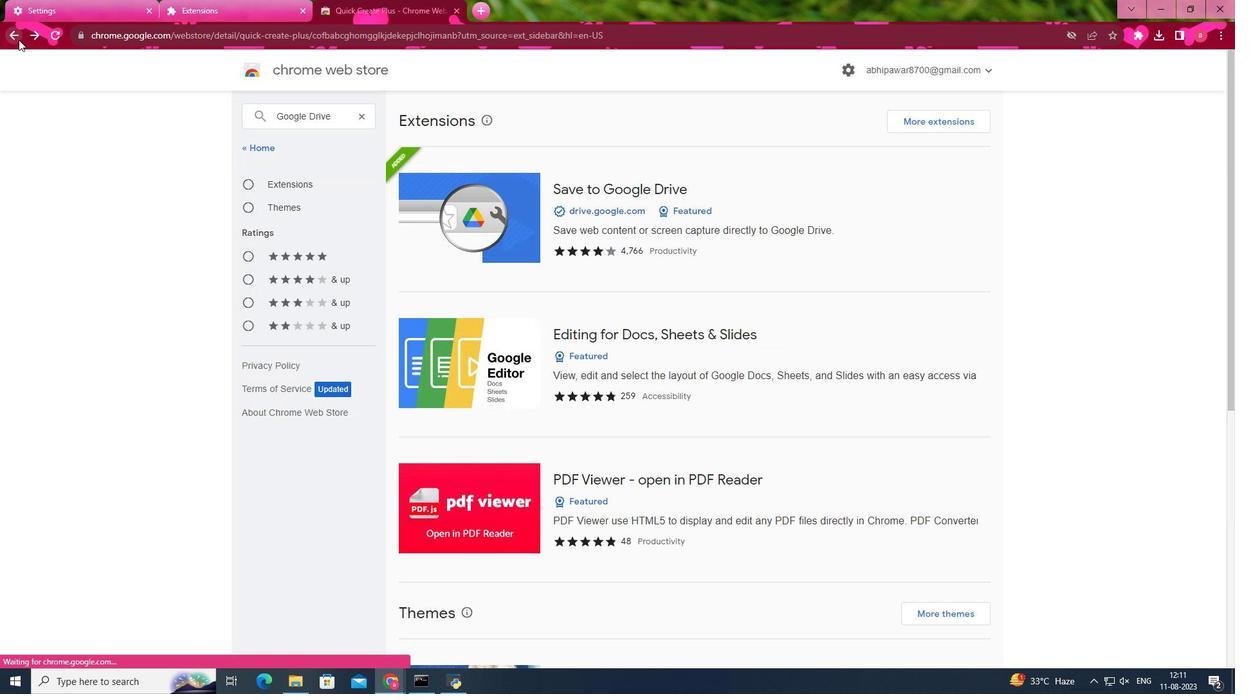 
Action: Mouse moved to (725, 286)
Screenshot: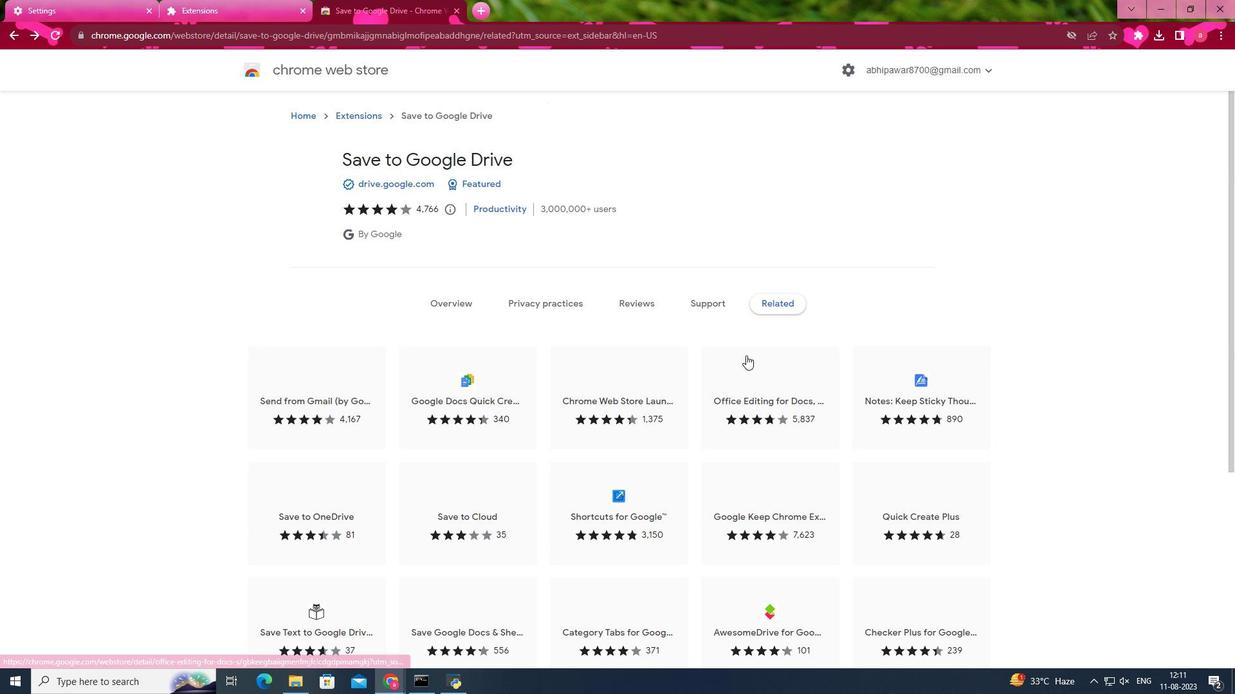 
Action: Mouse pressed left at (725, 286)
Screenshot: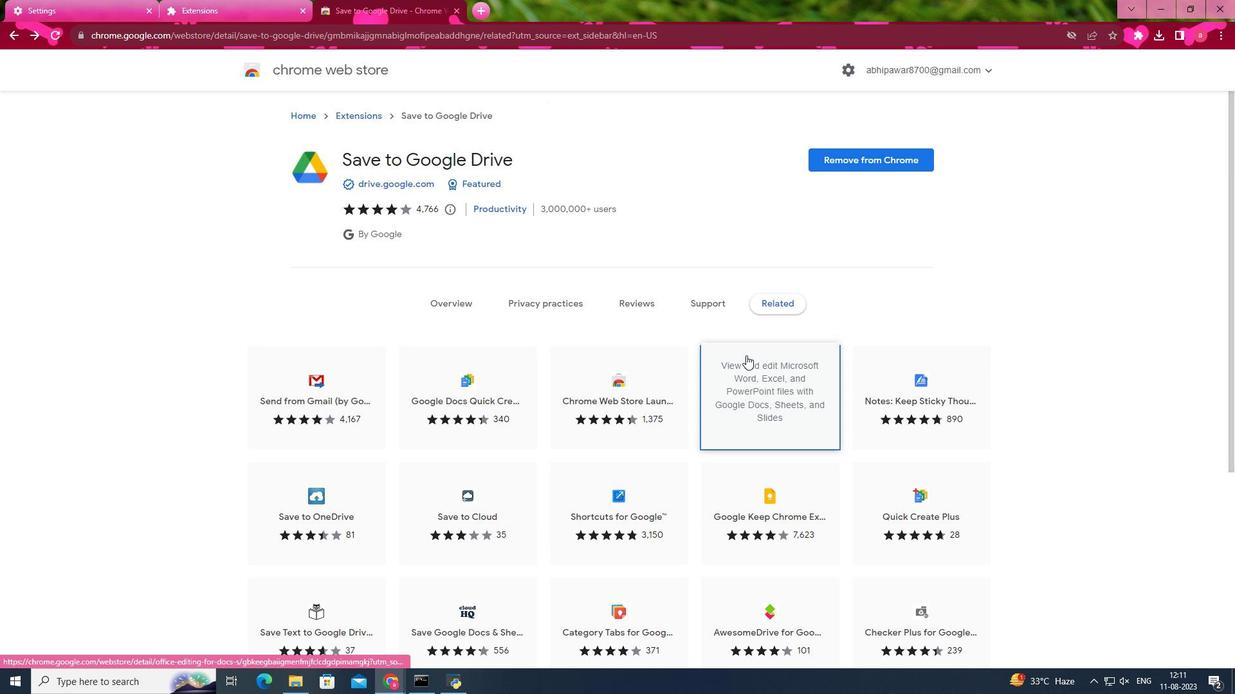 
Action: Mouse moved to (720, 286)
Screenshot: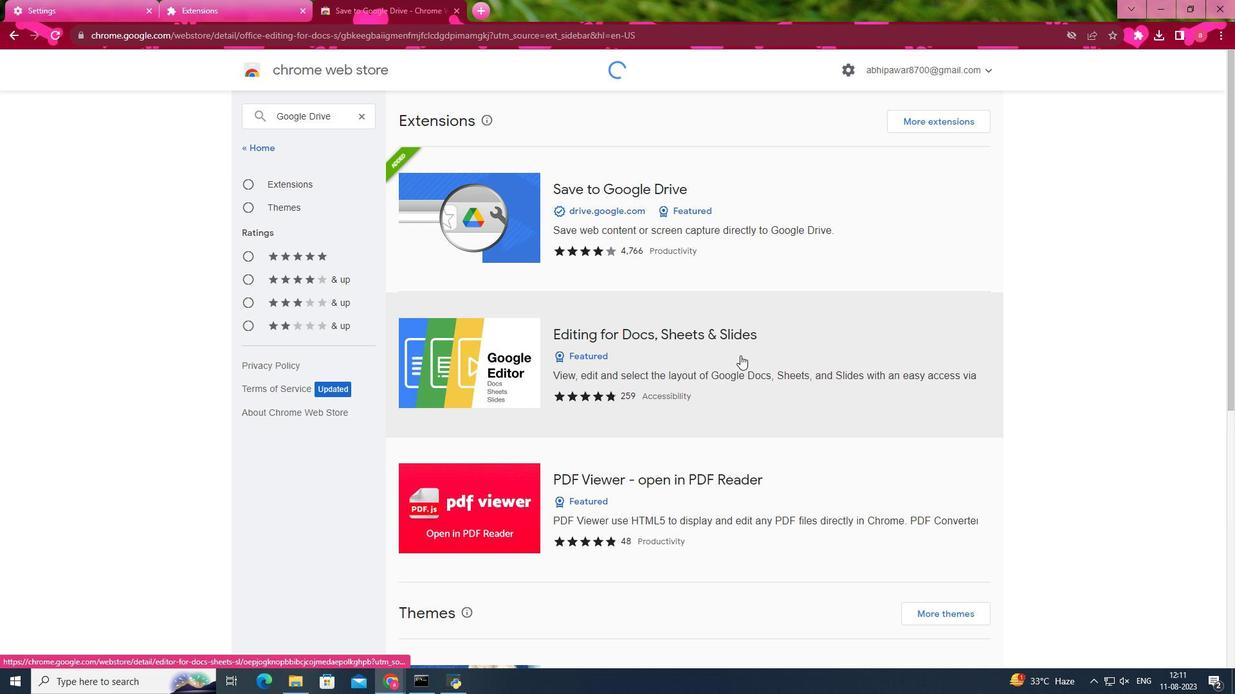 
Action: Mouse pressed left at (720, 286)
Screenshot: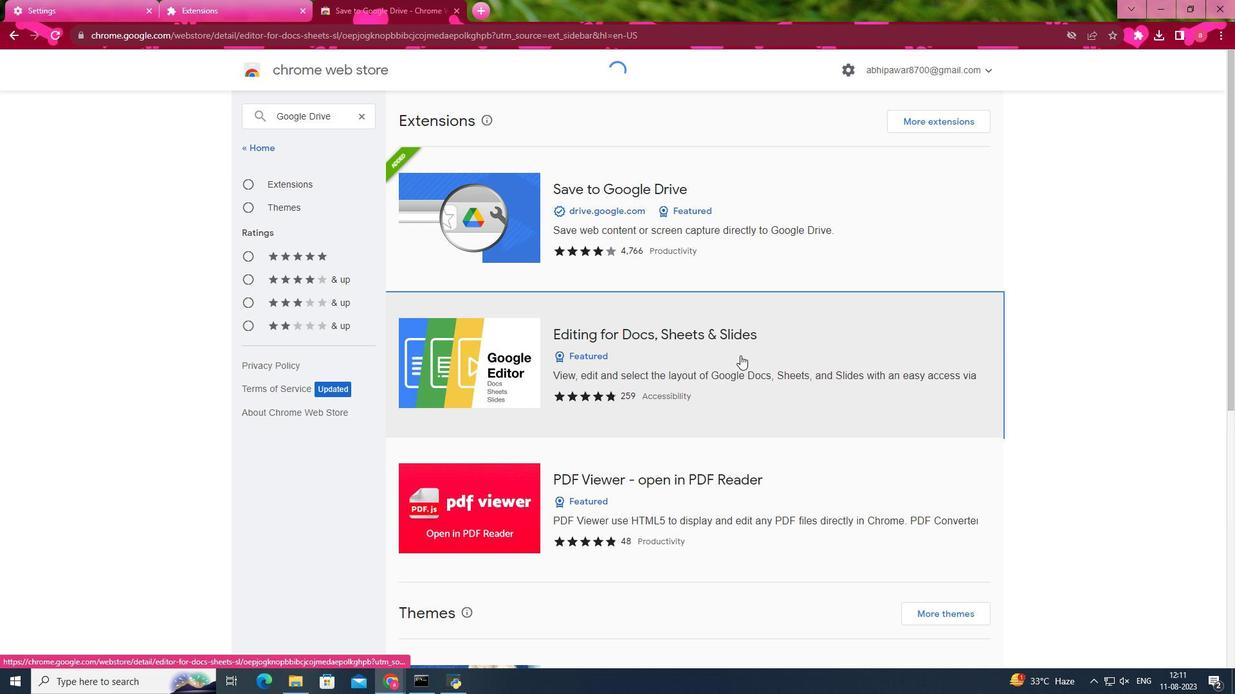 
Action: Mouse moved to (822, 209)
Screenshot: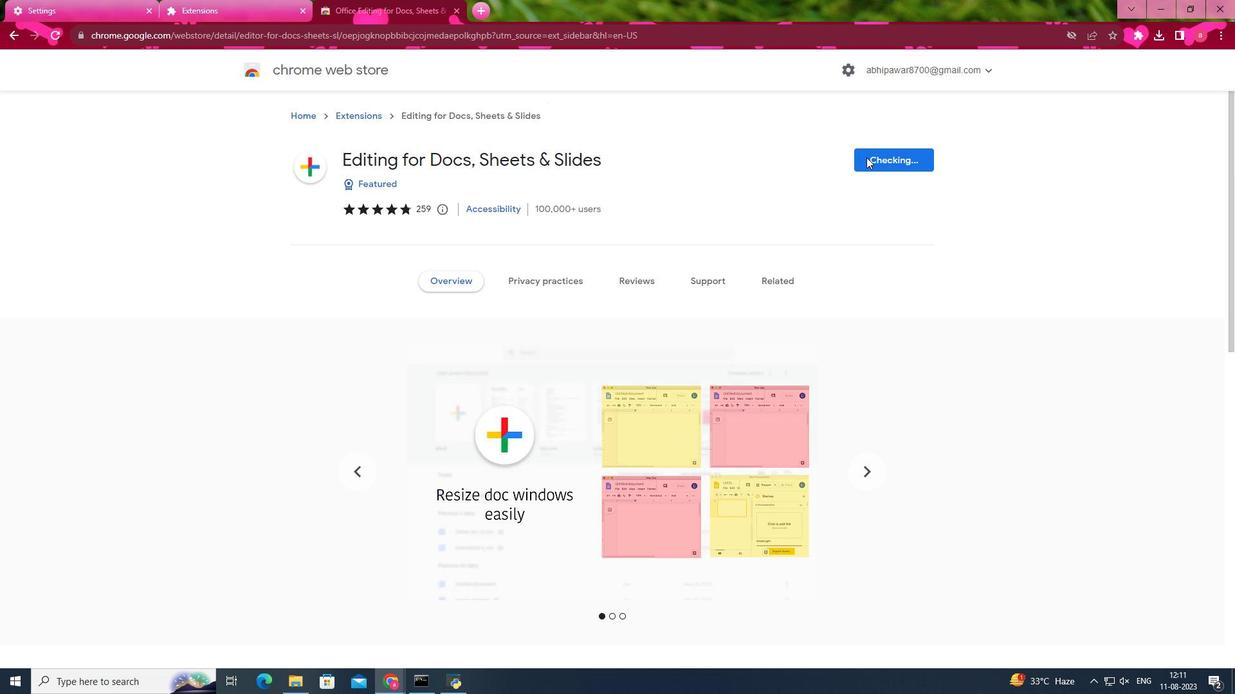
Action: Mouse pressed left at (822, 209)
Screenshot: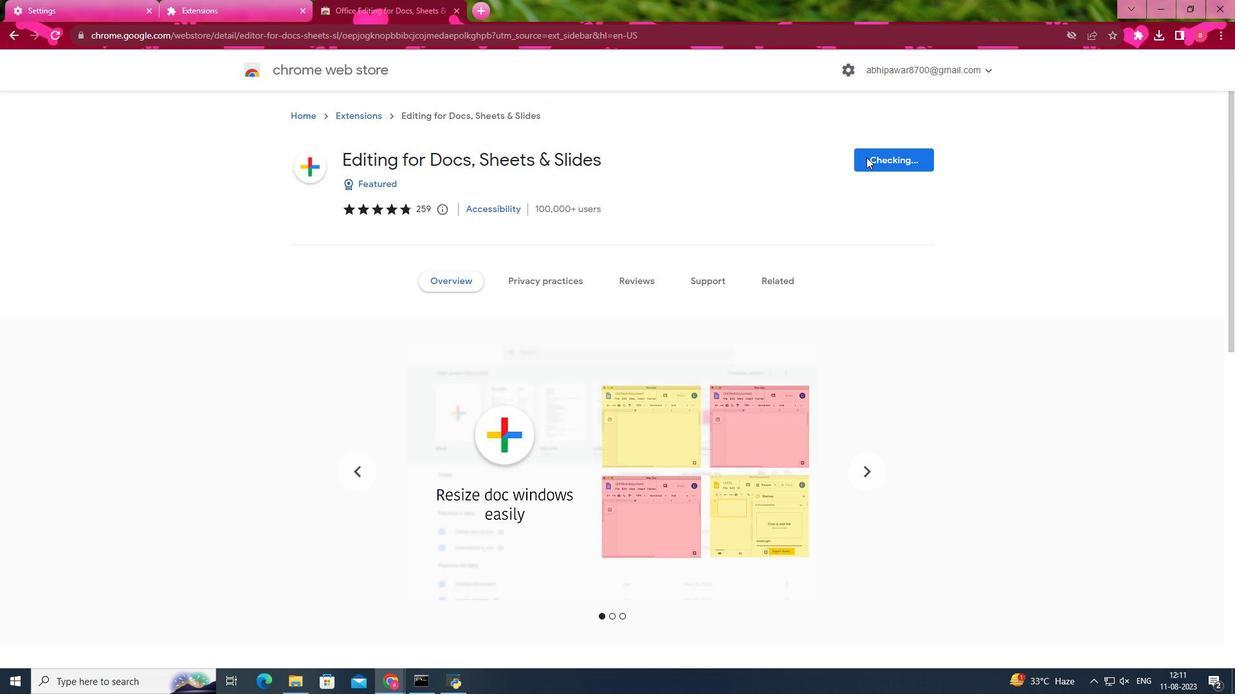 
Action: Mouse moved to (639, 205)
Screenshot: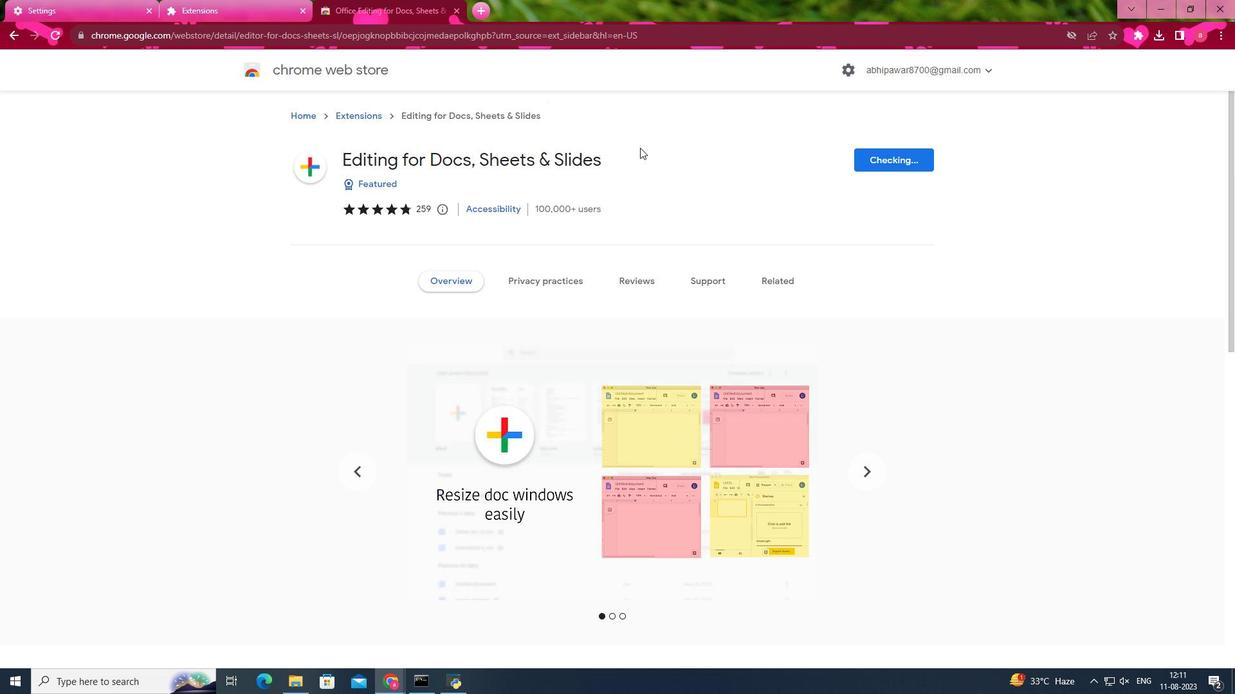
Action: Mouse pressed left at (639, 205)
Screenshot: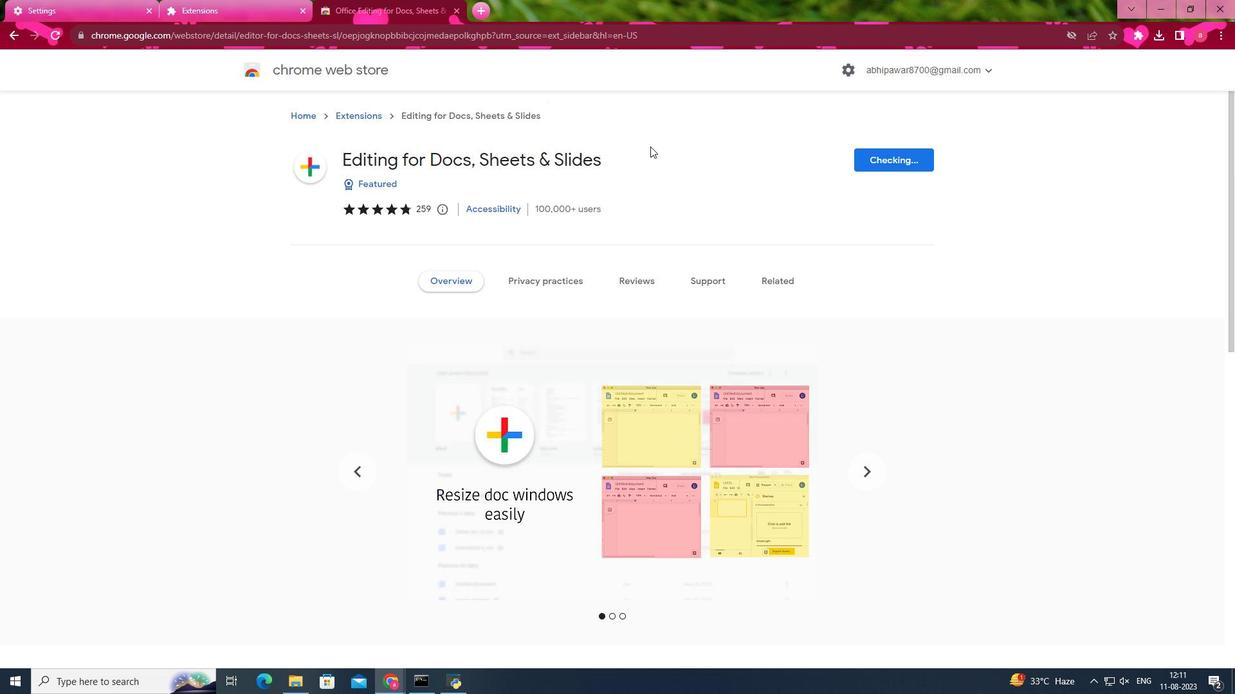 
Action: Mouse moved to (1036, 163)
Screenshot: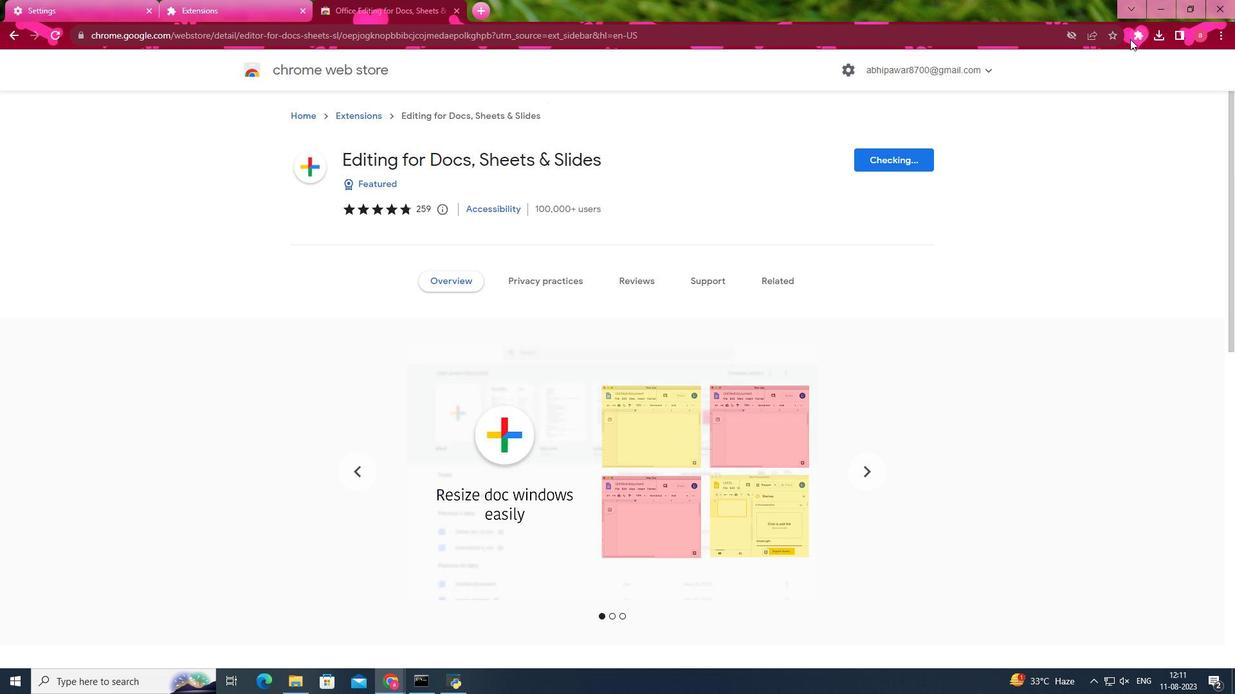 
Action: Mouse pressed left at (1036, 163)
Screenshot: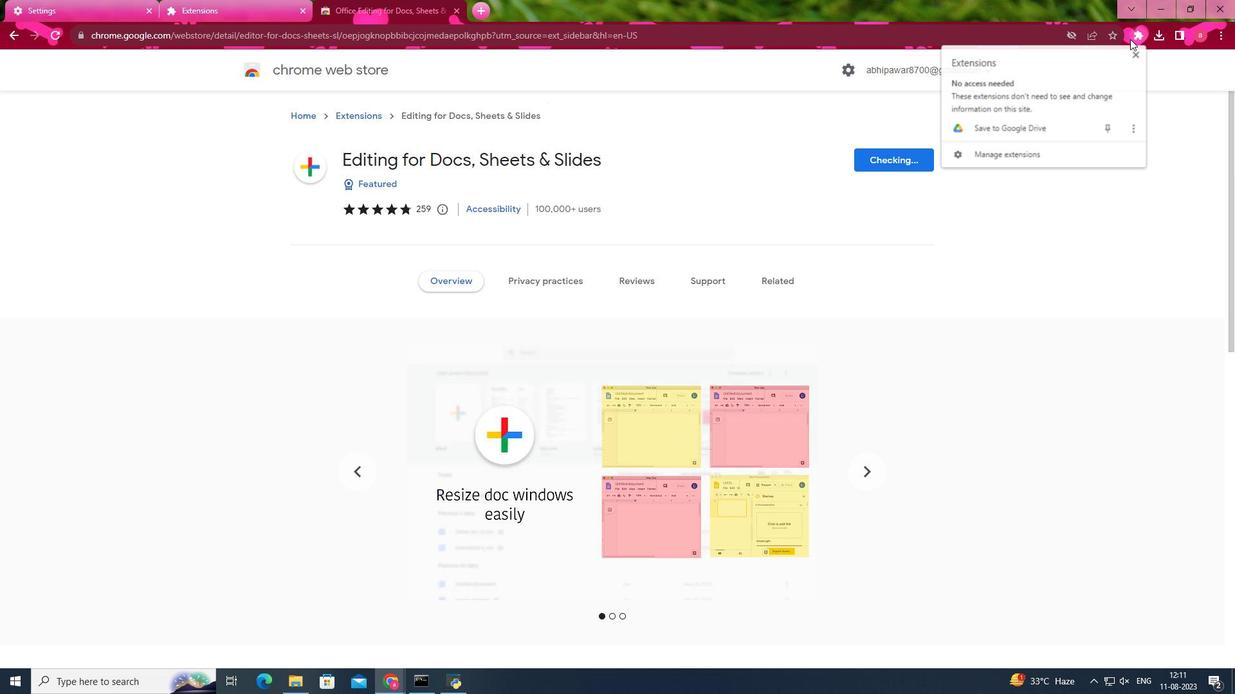 
Action: Mouse moved to (1028, 165)
Screenshot: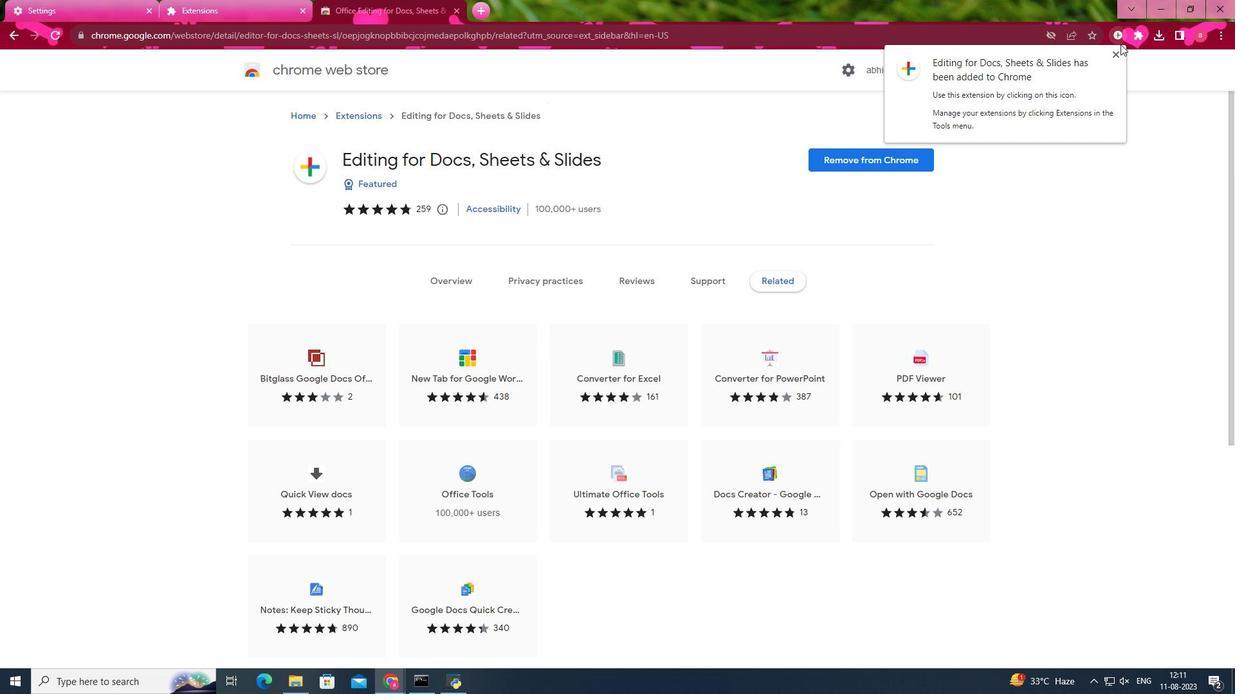 
Action: Mouse pressed left at (1028, 165)
Screenshot: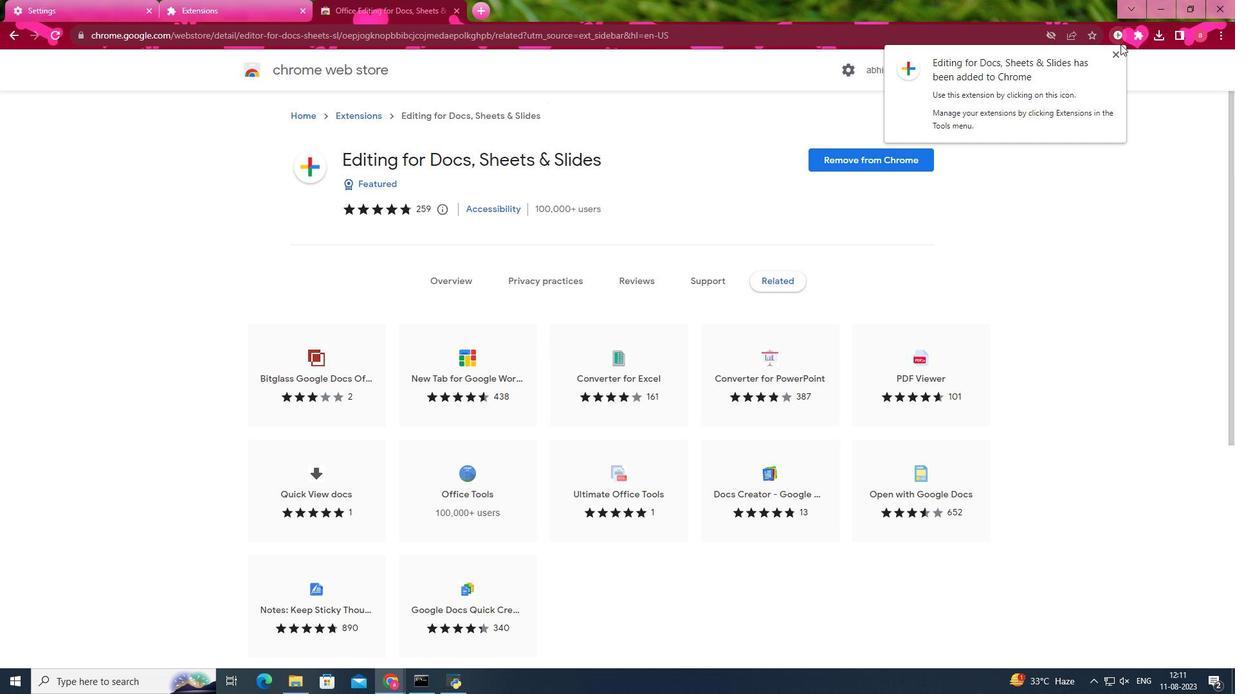 
Action: Mouse moved to (1042, 161)
Screenshot: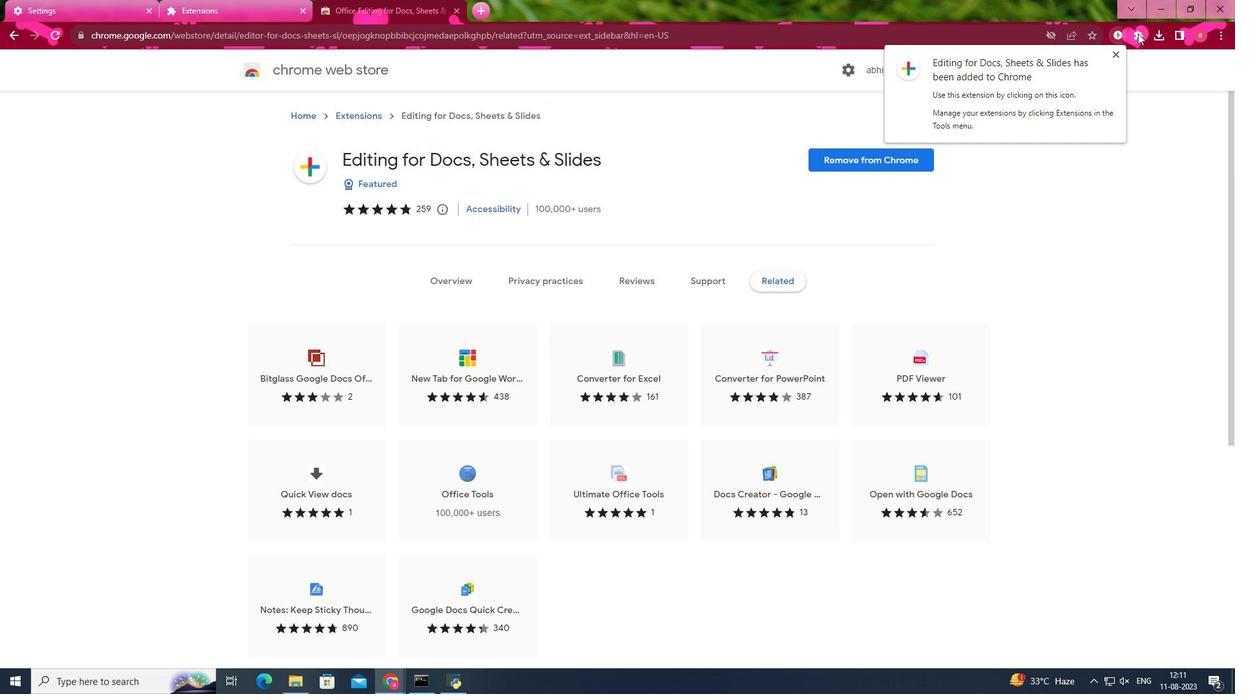 
Action: Mouse pressed left at (1042, 161)
Screenshot: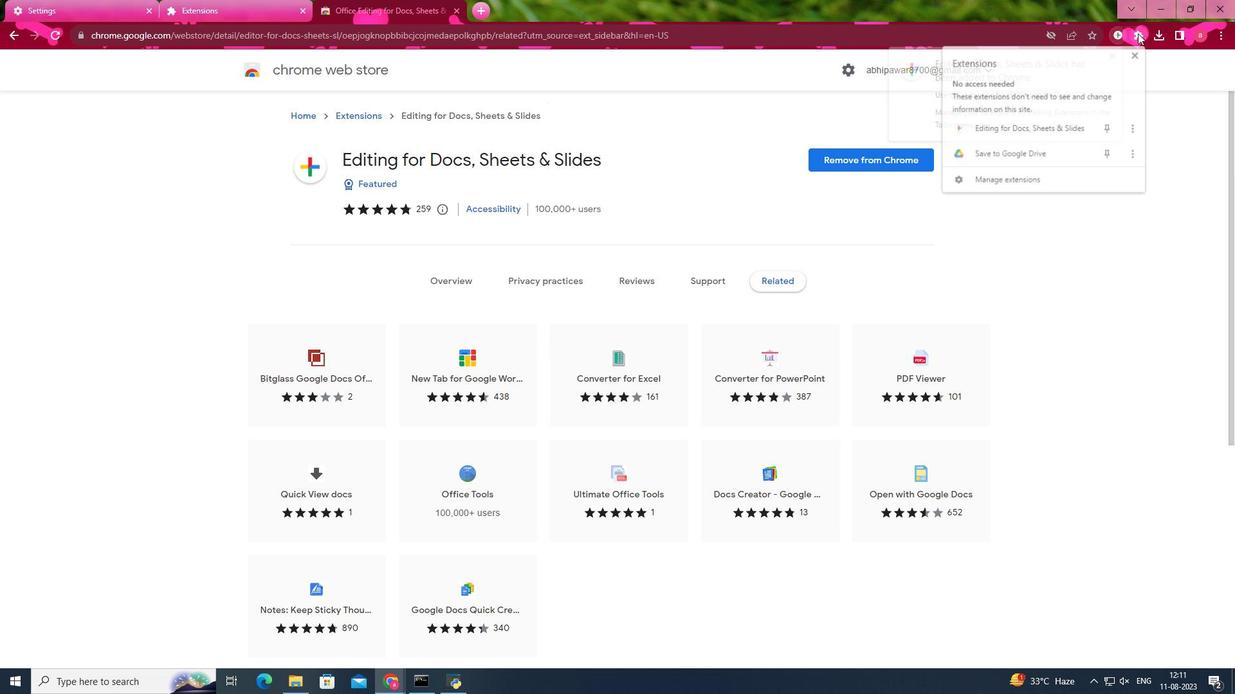 
Action: Mouse moved to (954, 198)
Screenshot: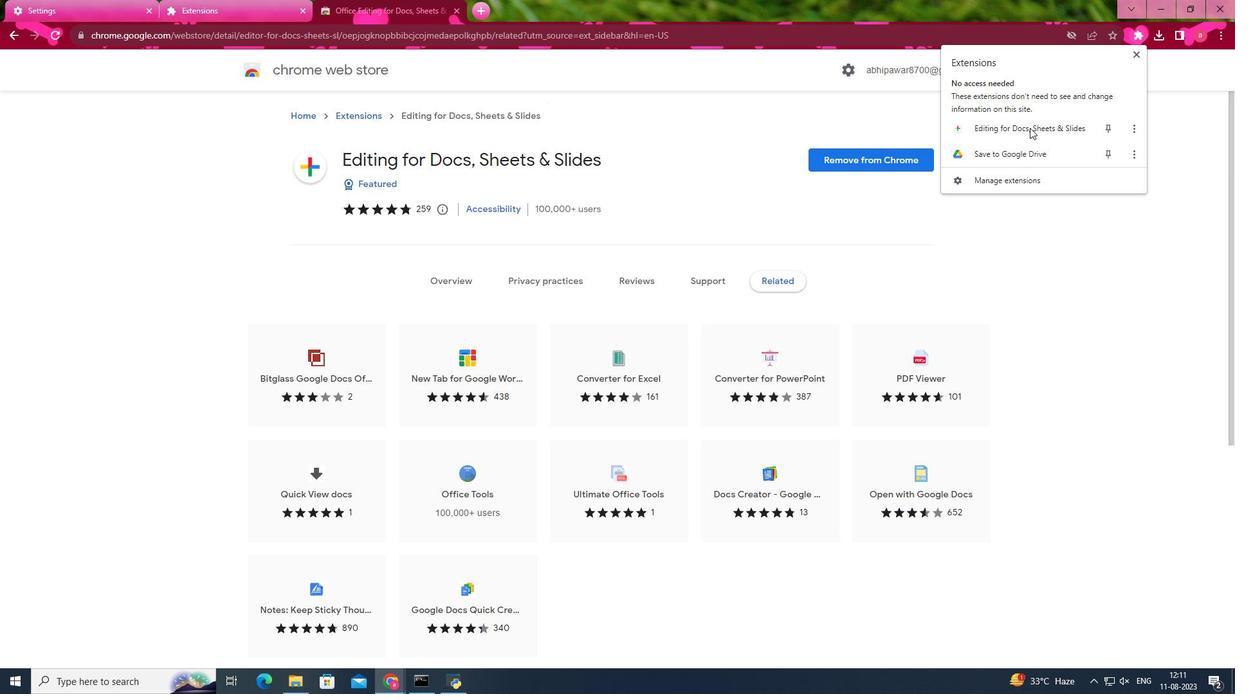 
Action: Mouse pressed left at (954, 198)
Screenshot: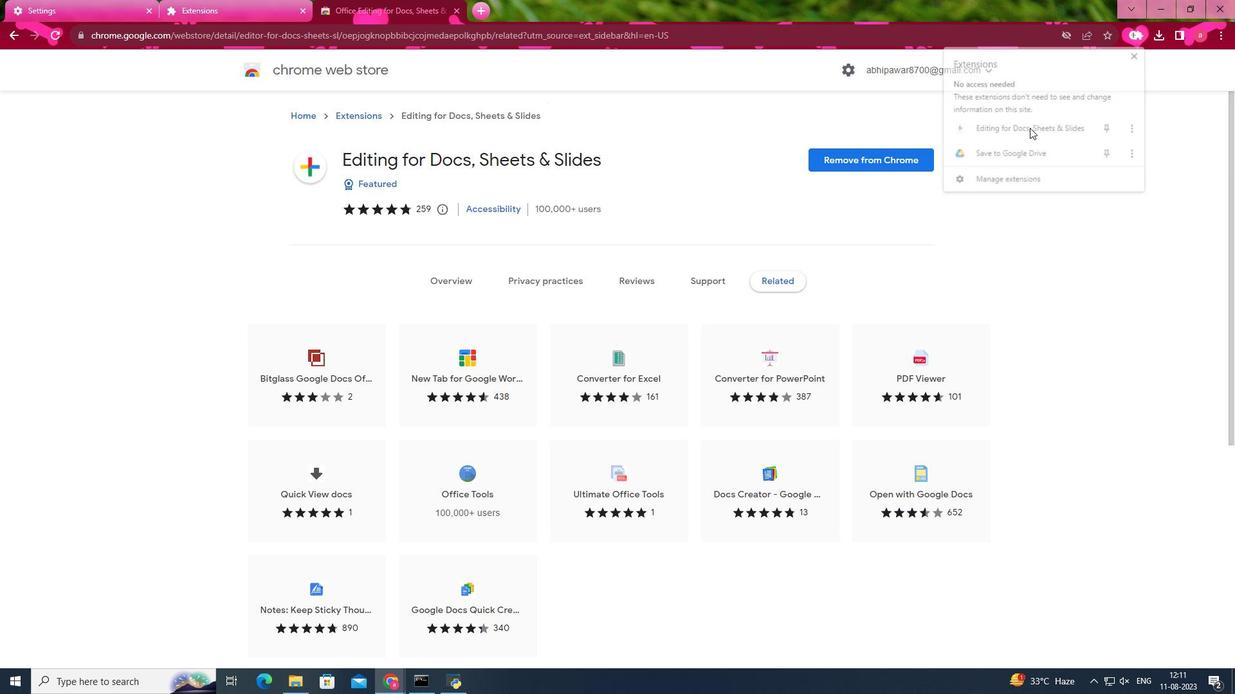 
Action: Mouse moved to (1001, 199)
Screenshot: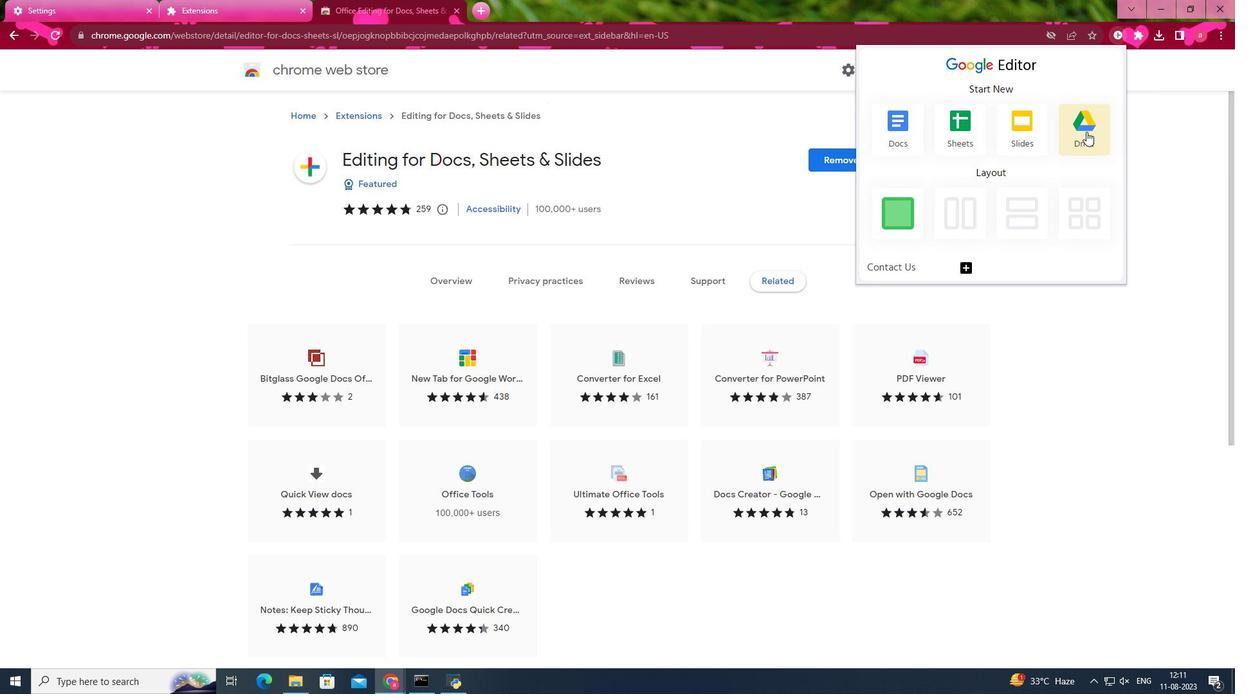 
Action: Mouse pressed left at (1001, 199)
Screenshot: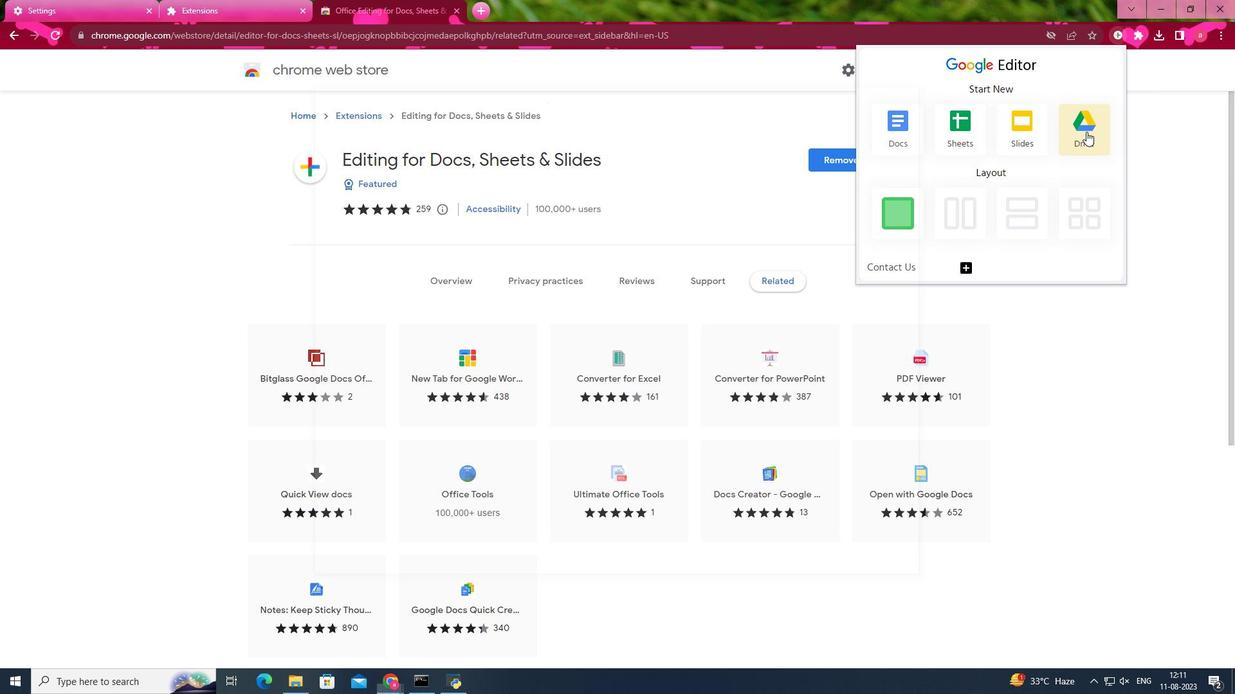 
Action: Mouse moved to (402, 212)
Screenshot: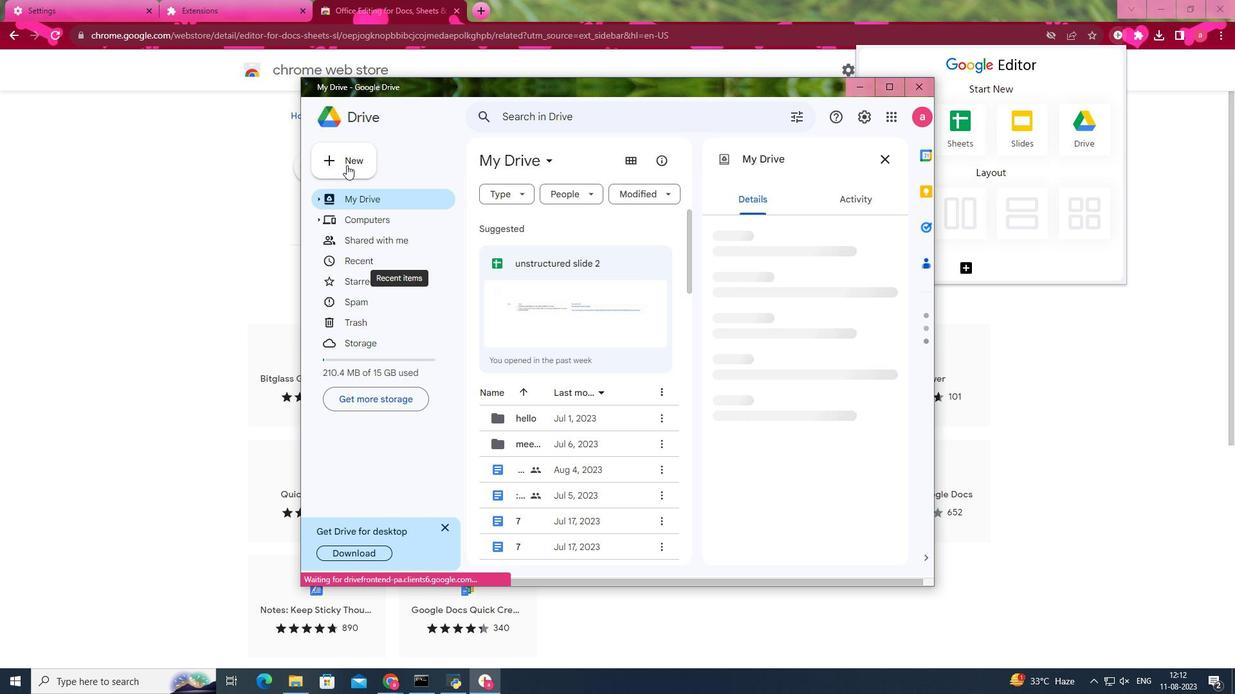 
Action: Mouse pressed left at (402, 212)
Screenshot: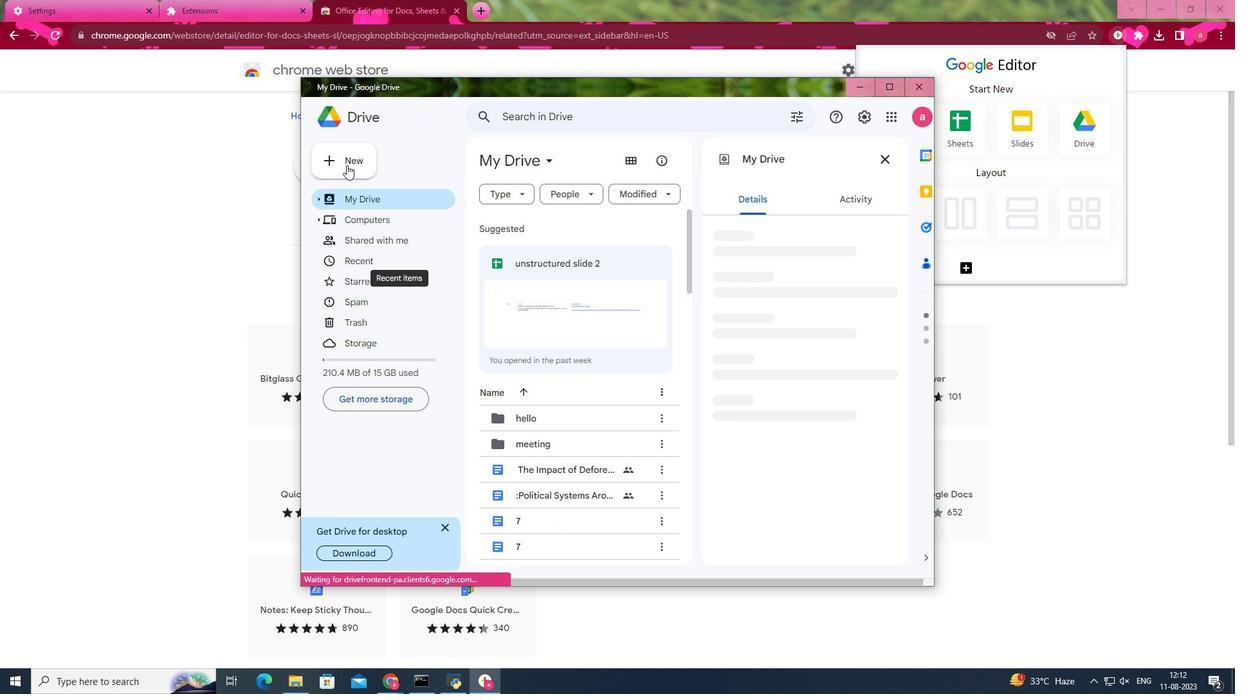
Action: Mouse moved to (408, 220)
Screenshot: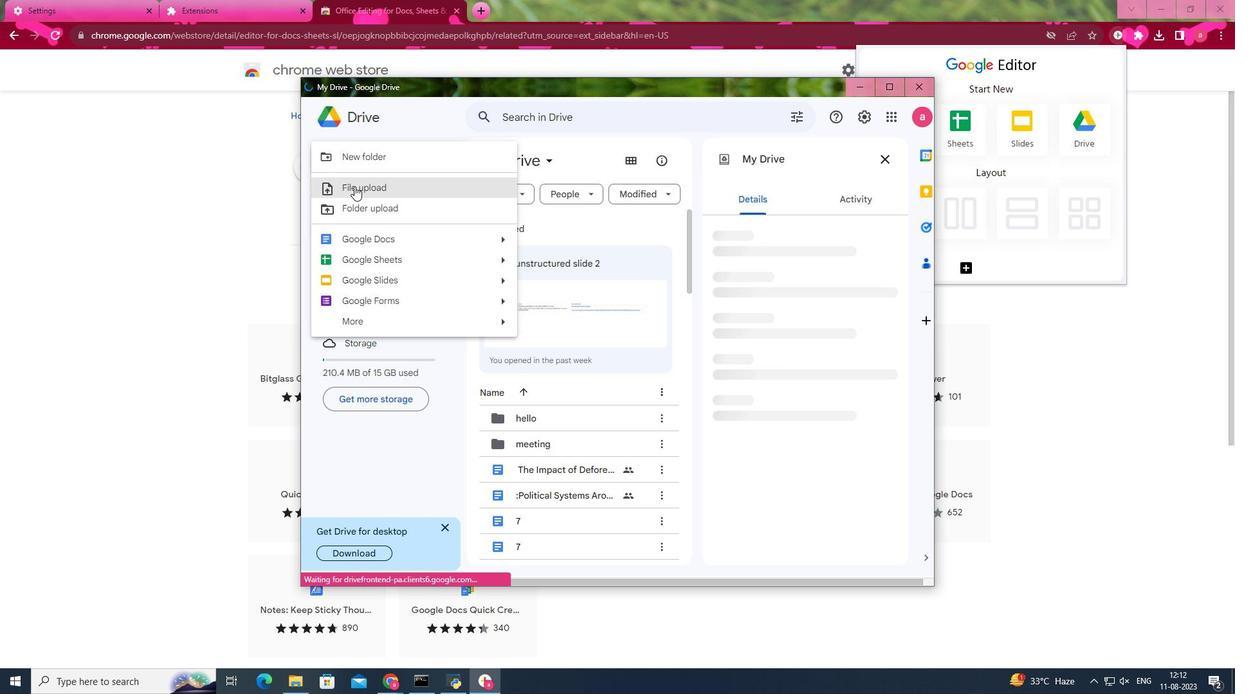 
Action: Mouse pressed left at (408, 220)
Screenshot: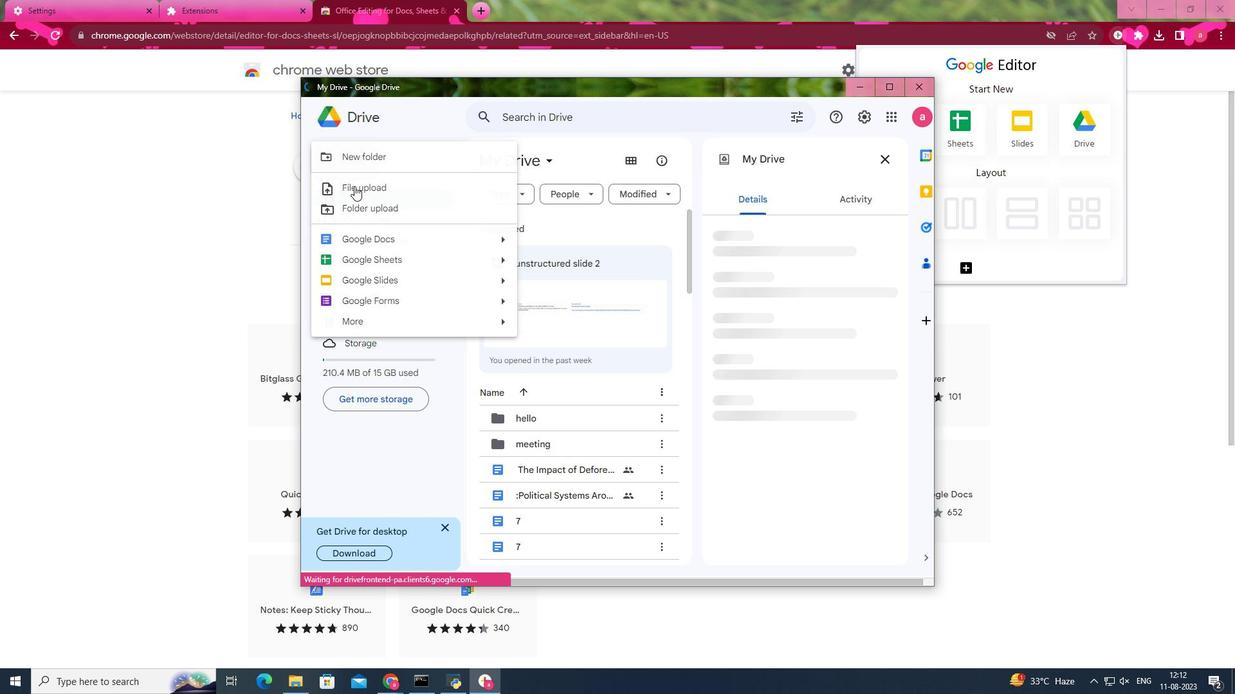 
Action: Mouse moved to (485, 260)
Screenshot: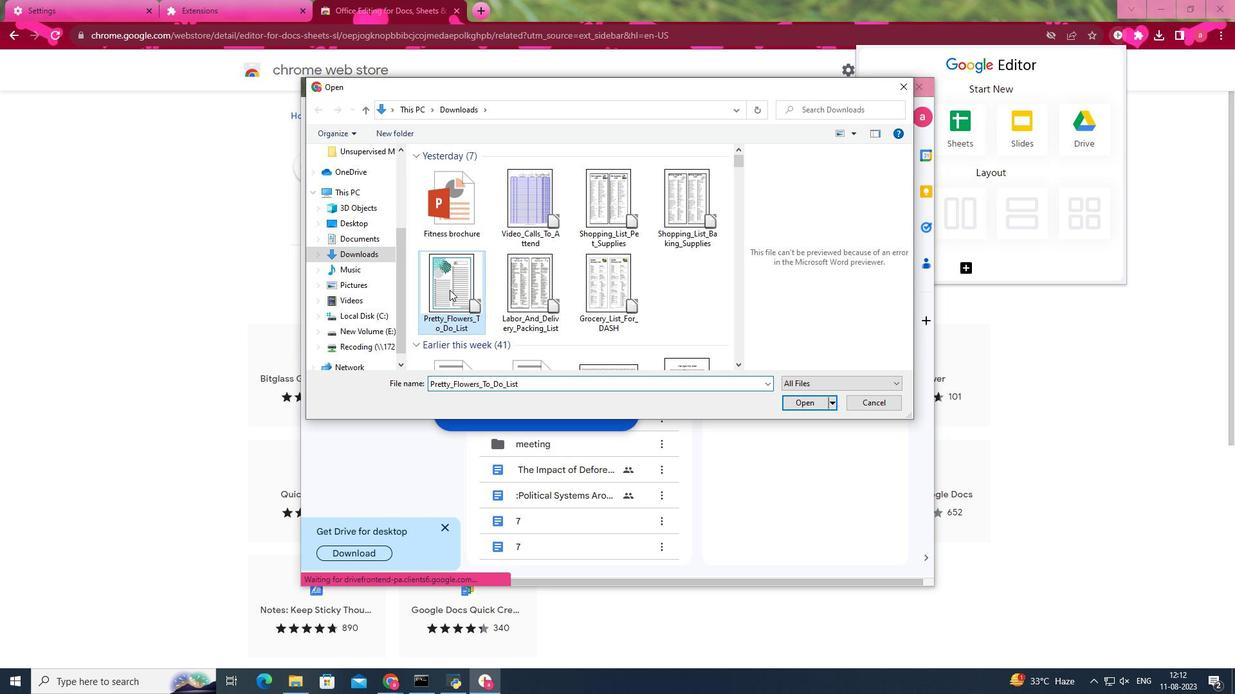 
Action: Mouse pressed left at (485, 260)
Screenshot: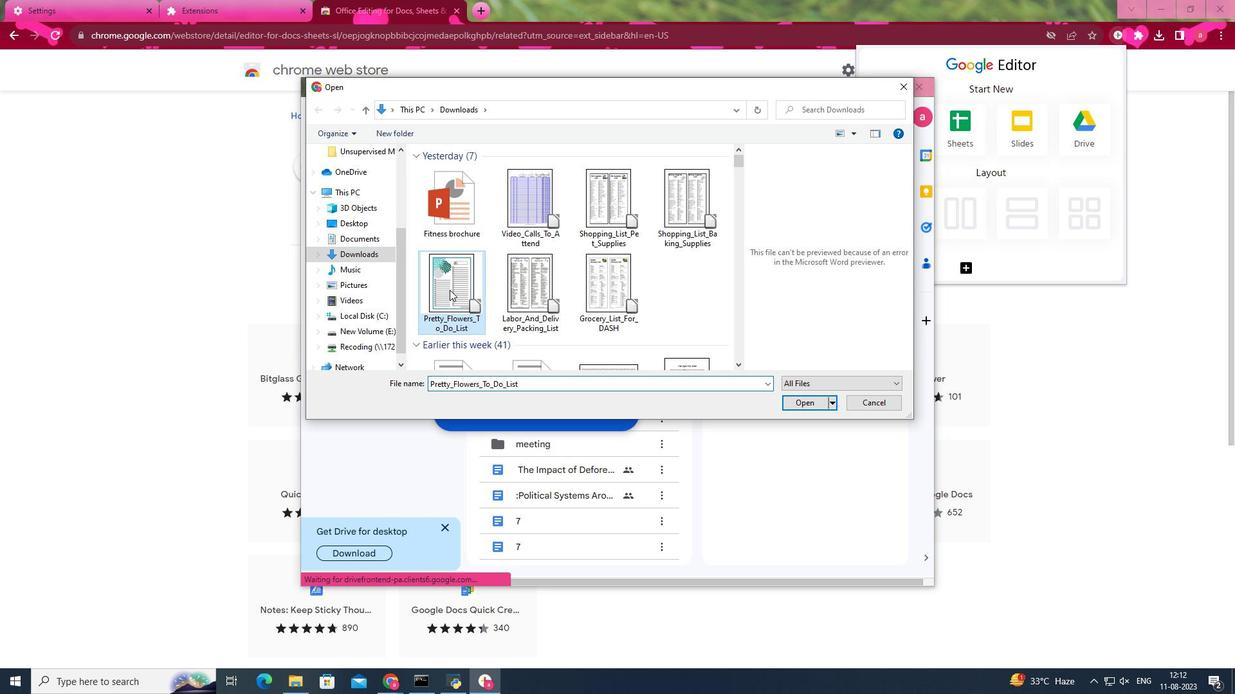 
Action: Mouse moved to (772, 305)
Screenshot: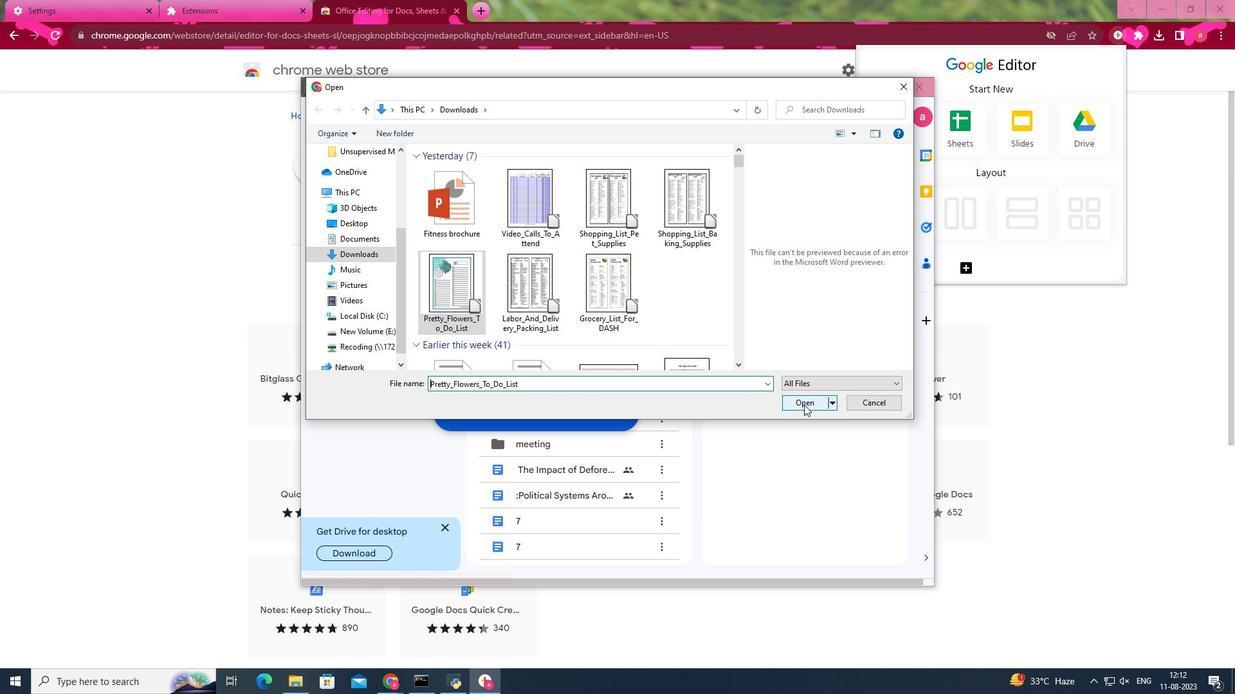 
Action: Mouse pressed left at (772, 305)
Screenshot: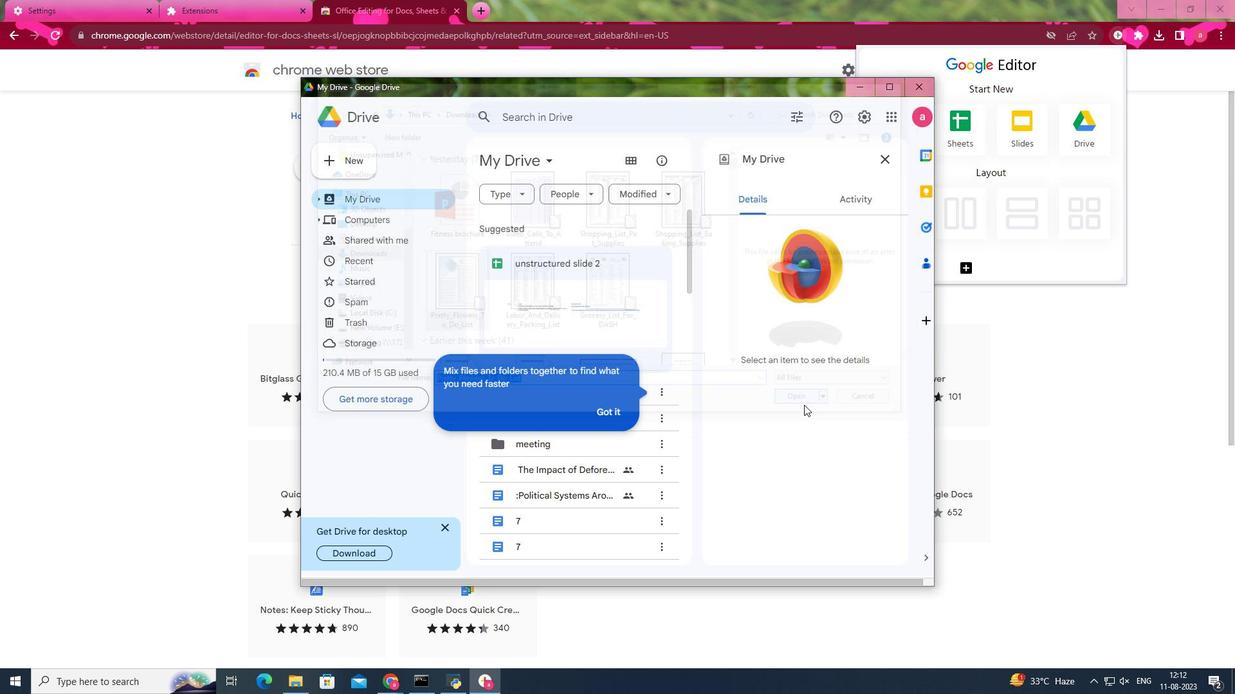 
Action: Mouse moved to (797, 359)
Screenshot: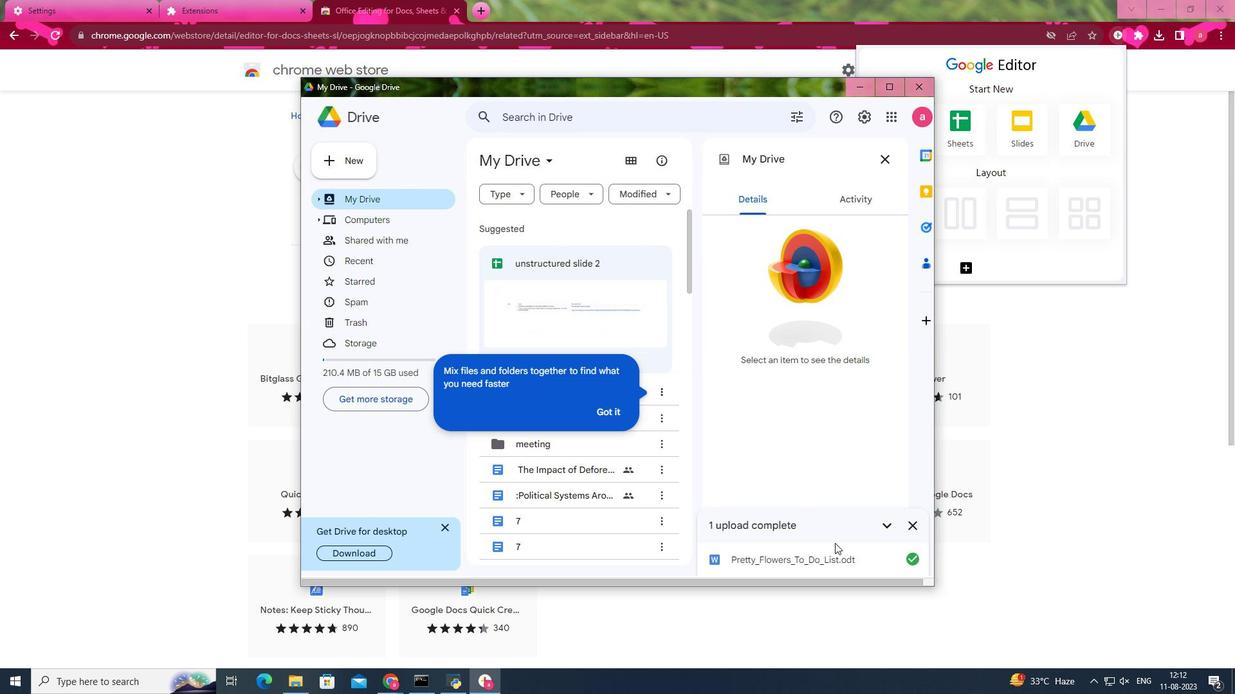 
Action: Mouse scrolled (797, 359) with delta (0, 0)
Screenshot: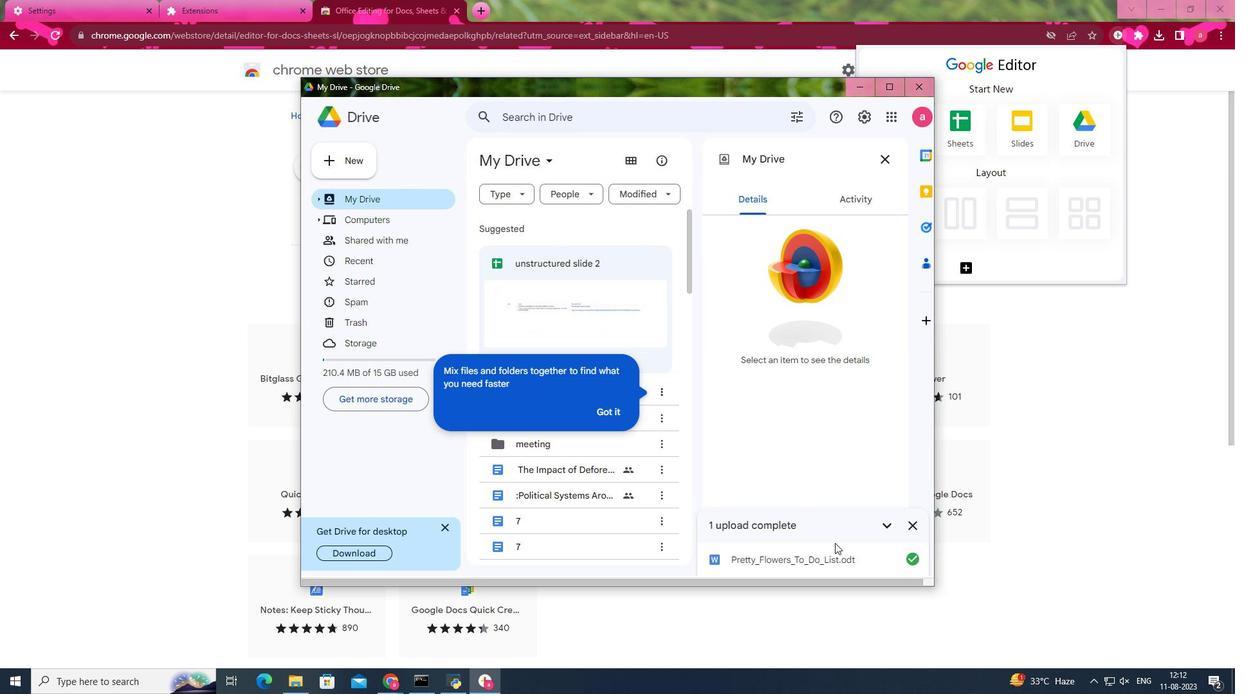 
Action: Mouse scrolled (797, 359) with delta (0, 0)
Screenshot: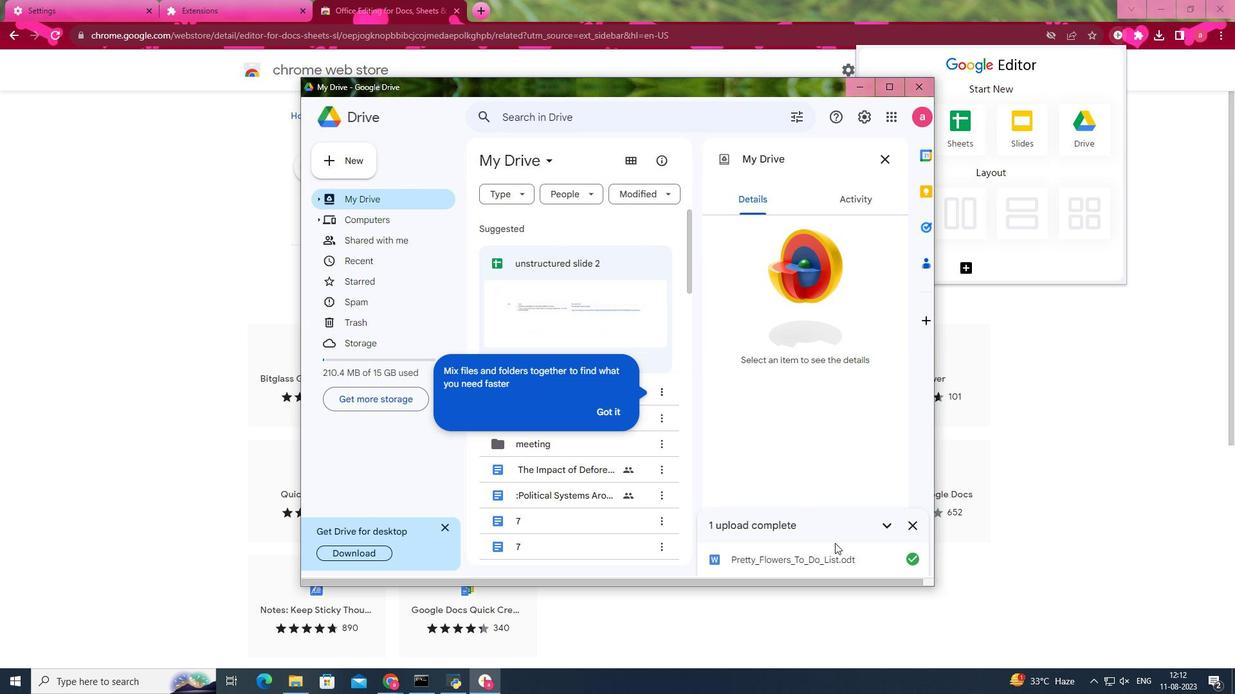 
Action: Mouse scrolled (797, 359) with delta (0, 0)
Screenshot: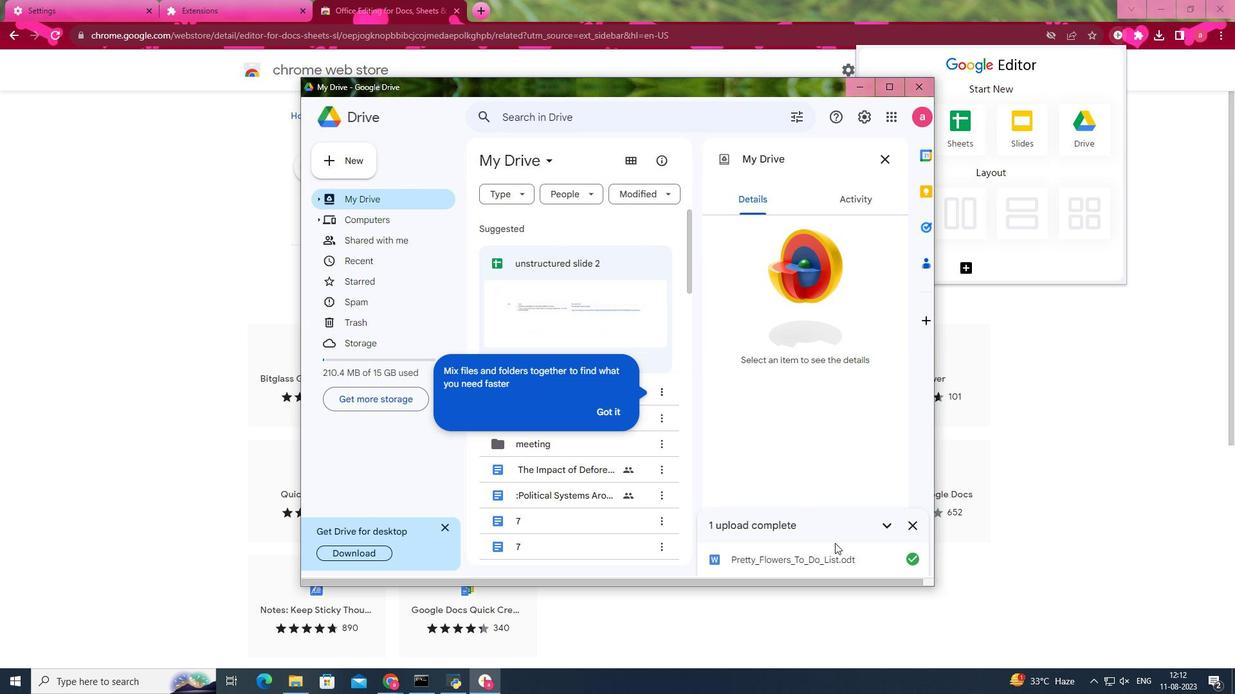 
Action: Mouse scrolled (797, 359) with delta (0, 0)
Screenshot: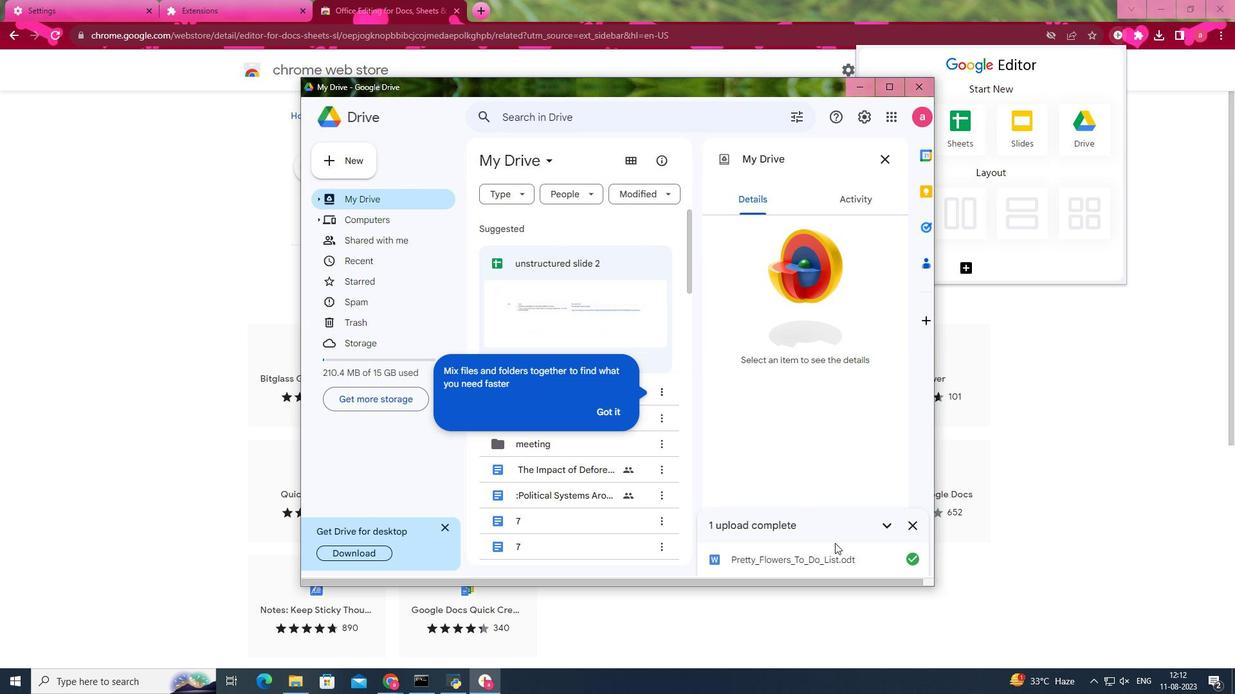 
Action: Mouse scrolled (797, 359) with delta (0, 0)
Screenshot: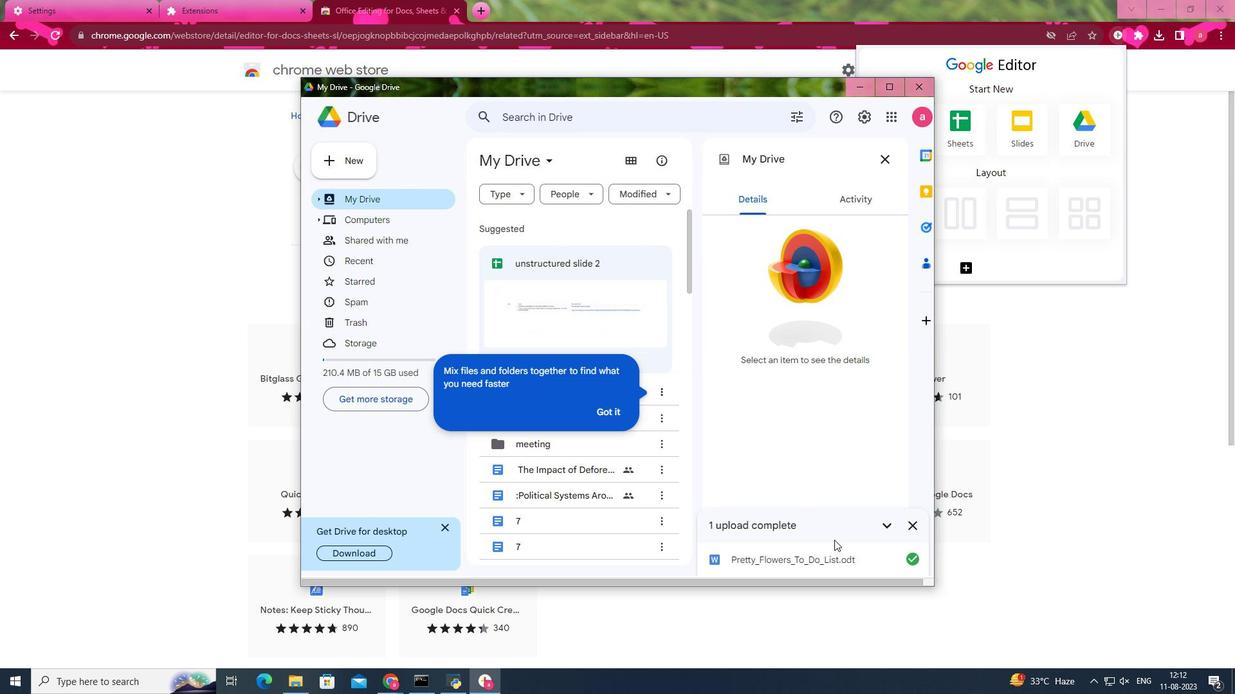 
Action: Mouse moved to (796, 277)
Screenshot: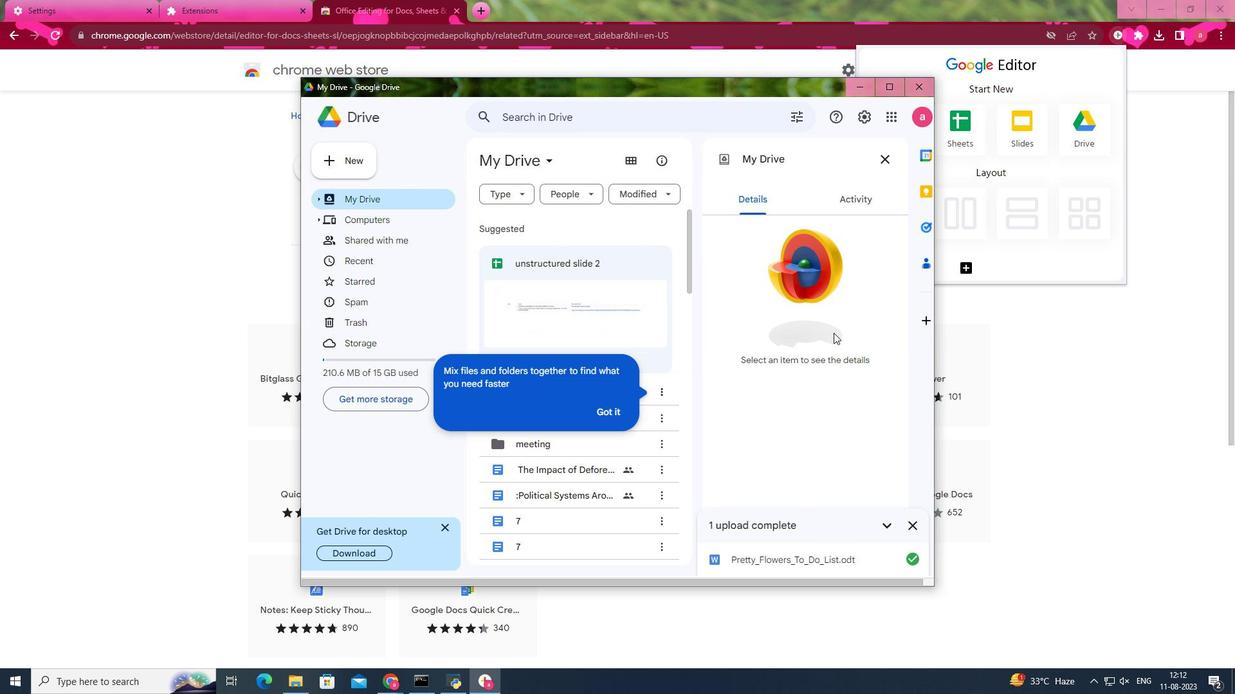 
Action: Mouse scrolled (796, 277) with delta (0, 0)
Screenshot: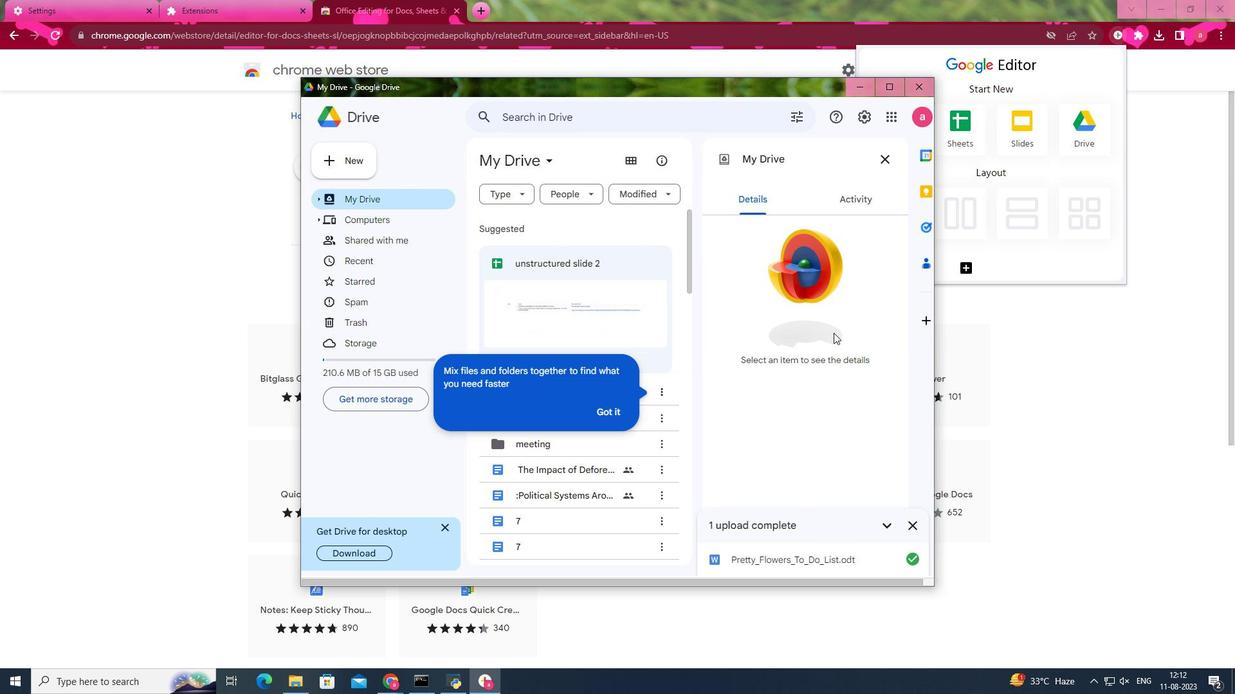 
Action: Mouse scrolled (796, 277) with delta (0, 0)
Screenshot: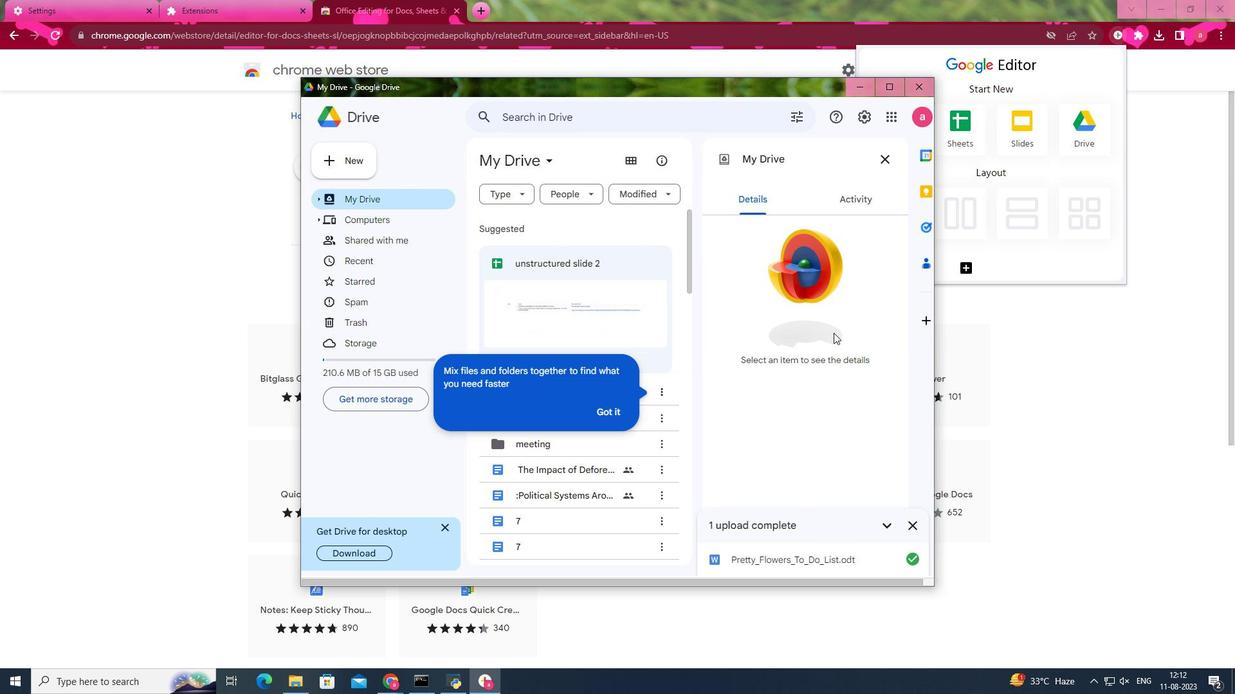 
Action: Mouse scrolled (796, 277) with delta (0, 0)
Screenshot: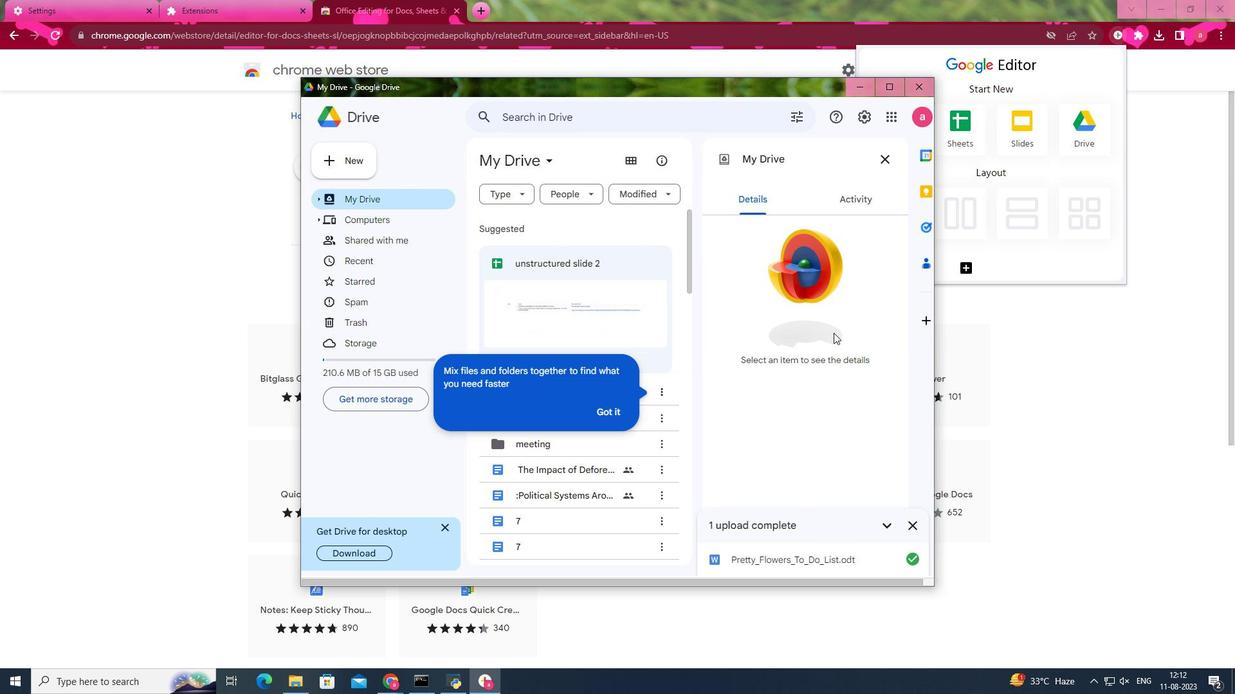 
Action: Mouse scrolled (796, 277) with delta (0, 0)
Screenshot: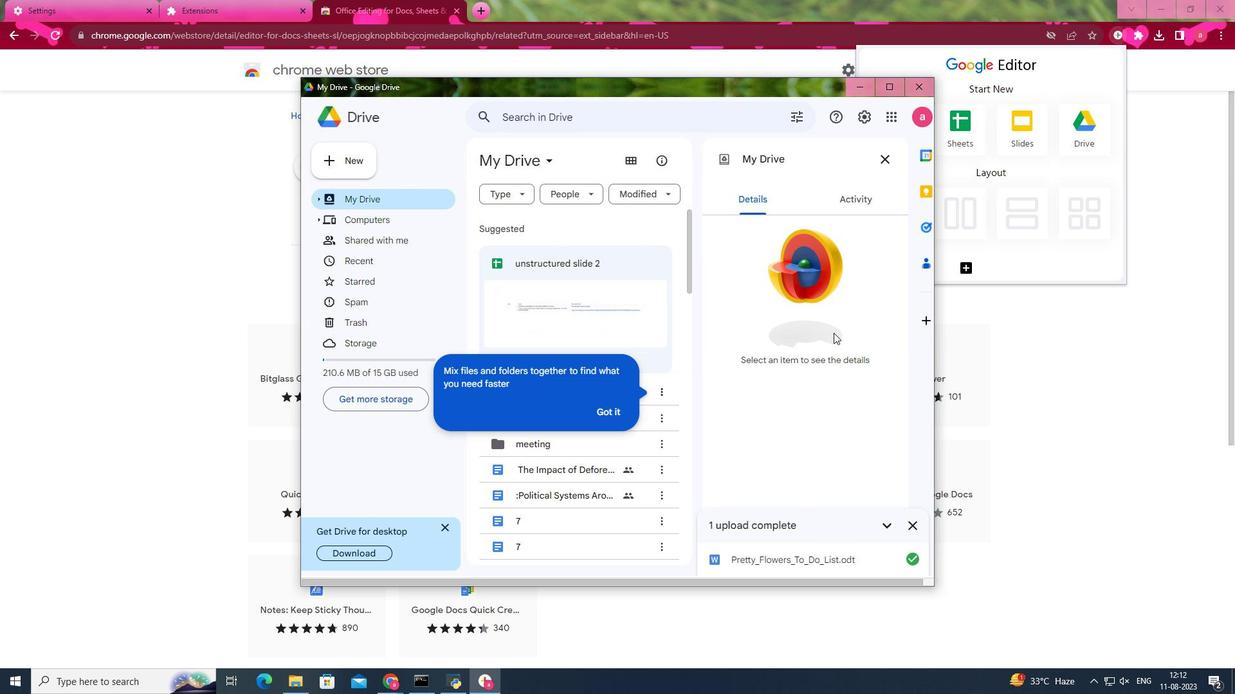 
Action: Mouse scrolled (796, 277) with delta (0, 0)
Screenshot: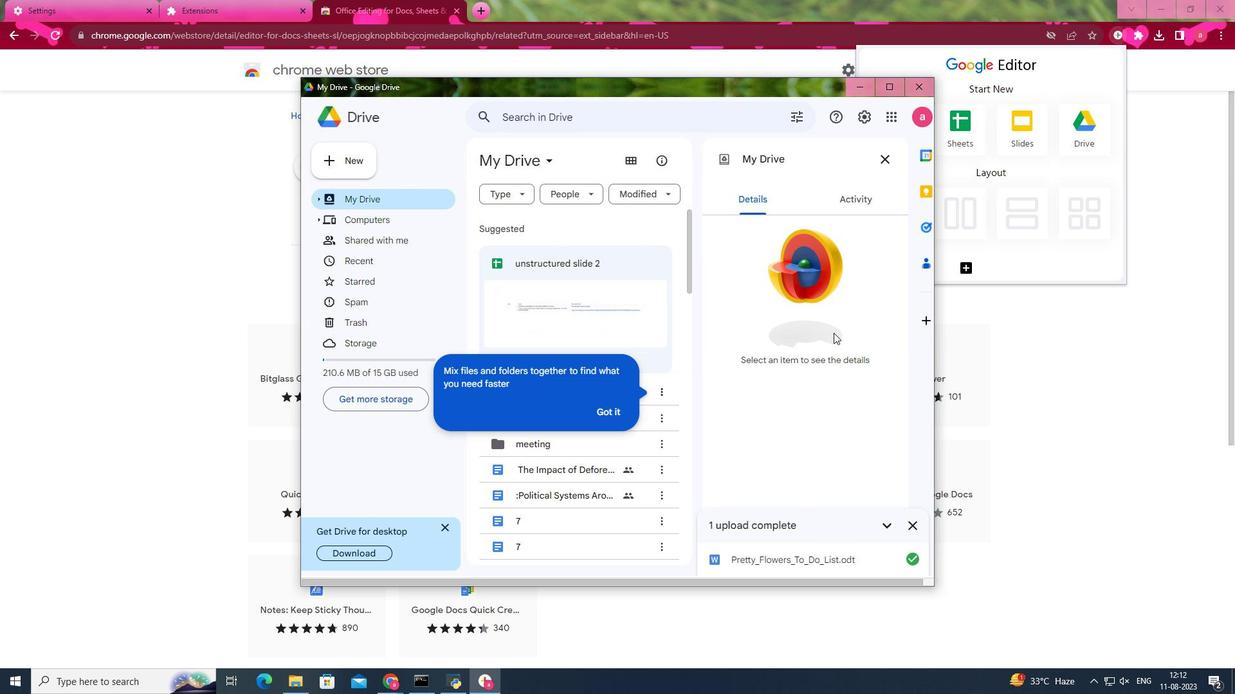 
Action: Mouse moved to (796, 227)
Screenshot: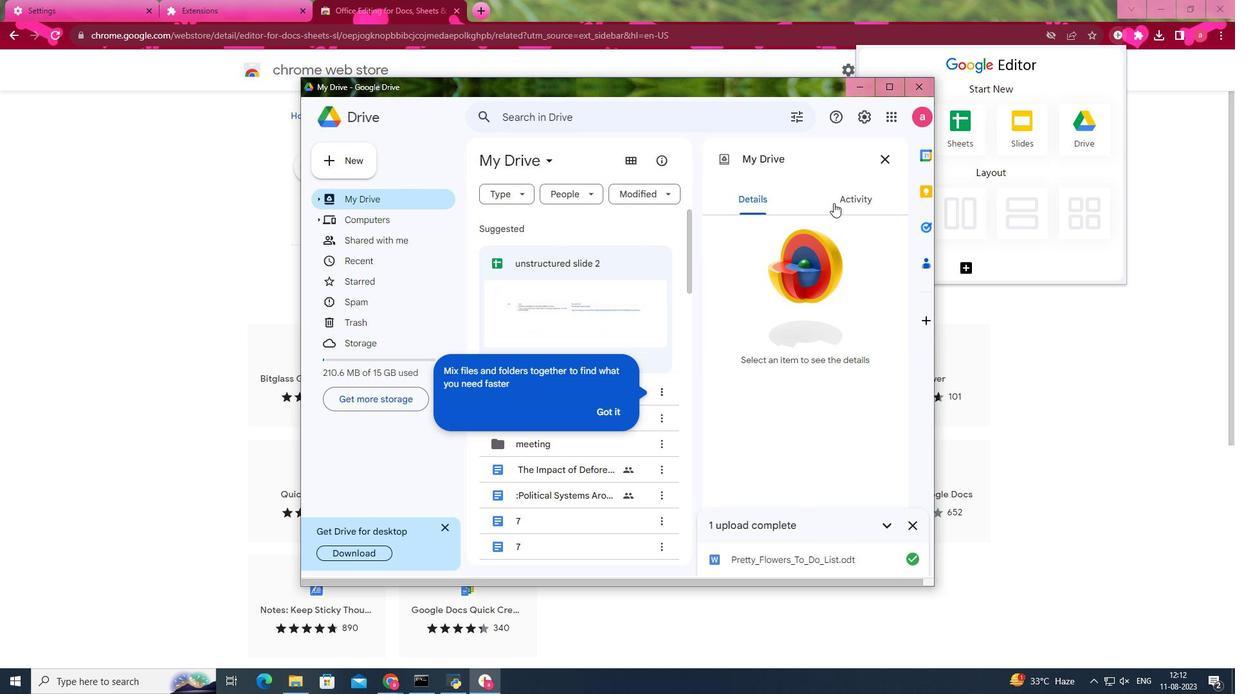 
Action: Mouse pressed left at (796, 227)
Screenshot: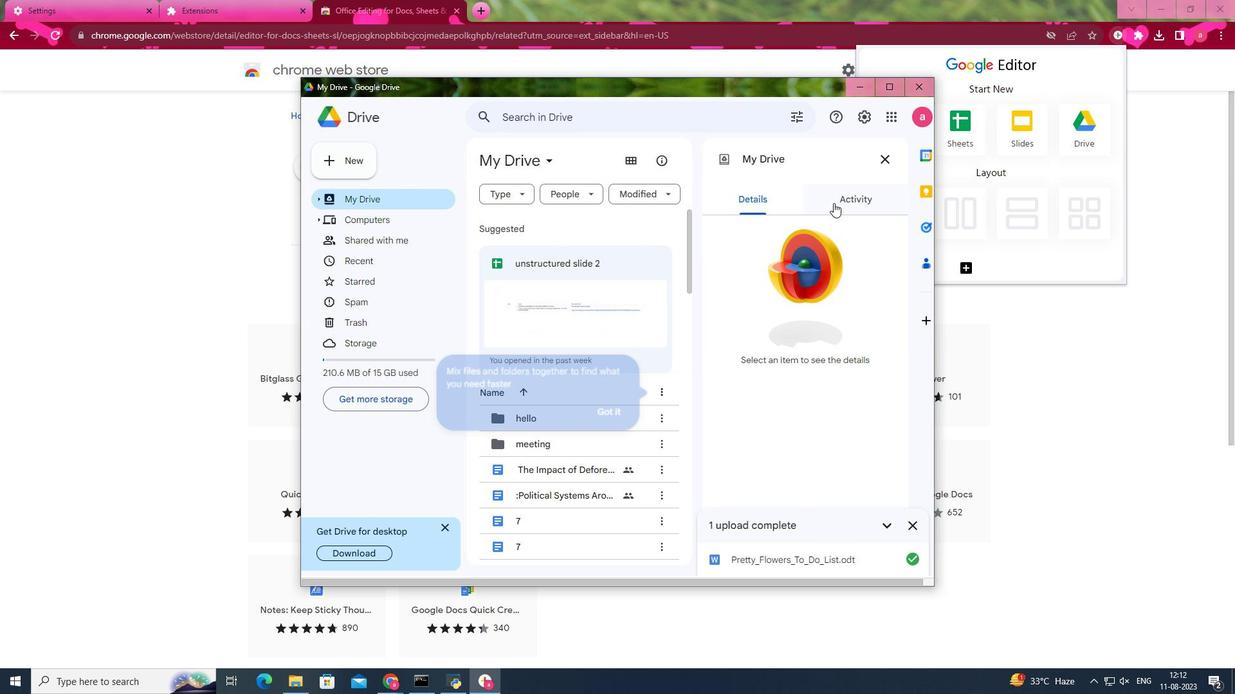 
Action: Mouse moved to (822, 364)
Screenshot: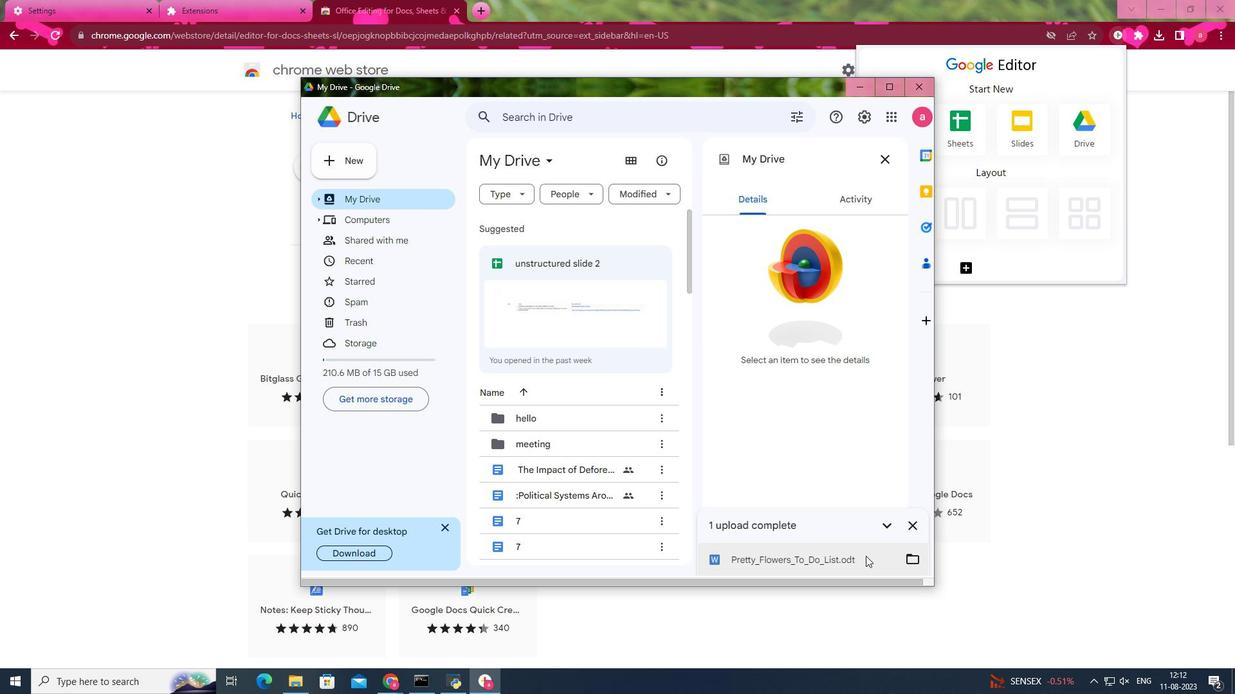 
Action: Mouse pressed left at (822, 364)
Screenshot: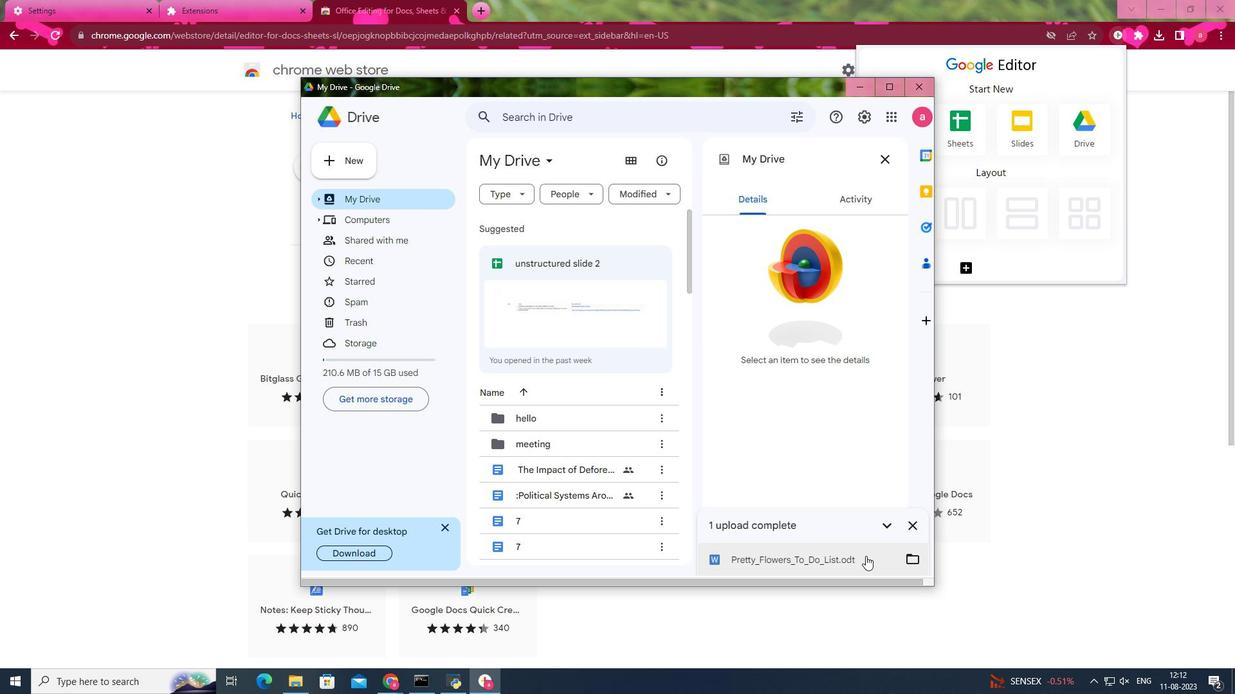 
Action: Mouse pressed left at (822, 364)
Screenshot: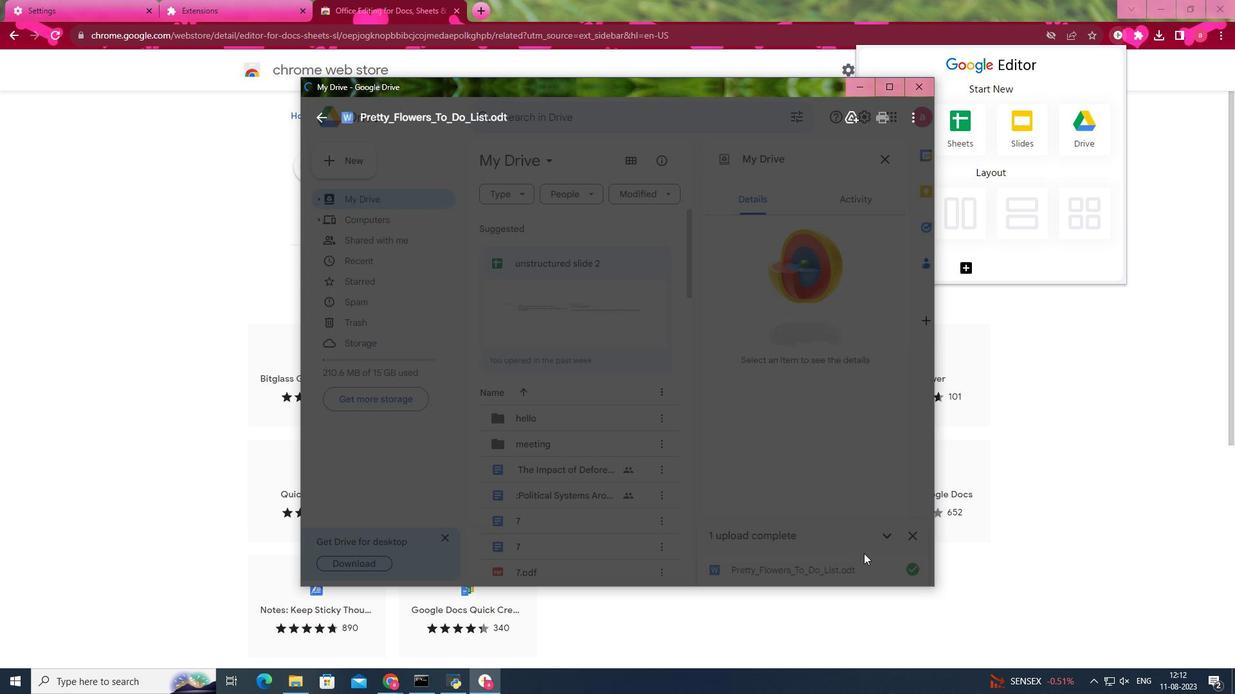 
Action: Mouse moved to (380, 193)
Screenshot: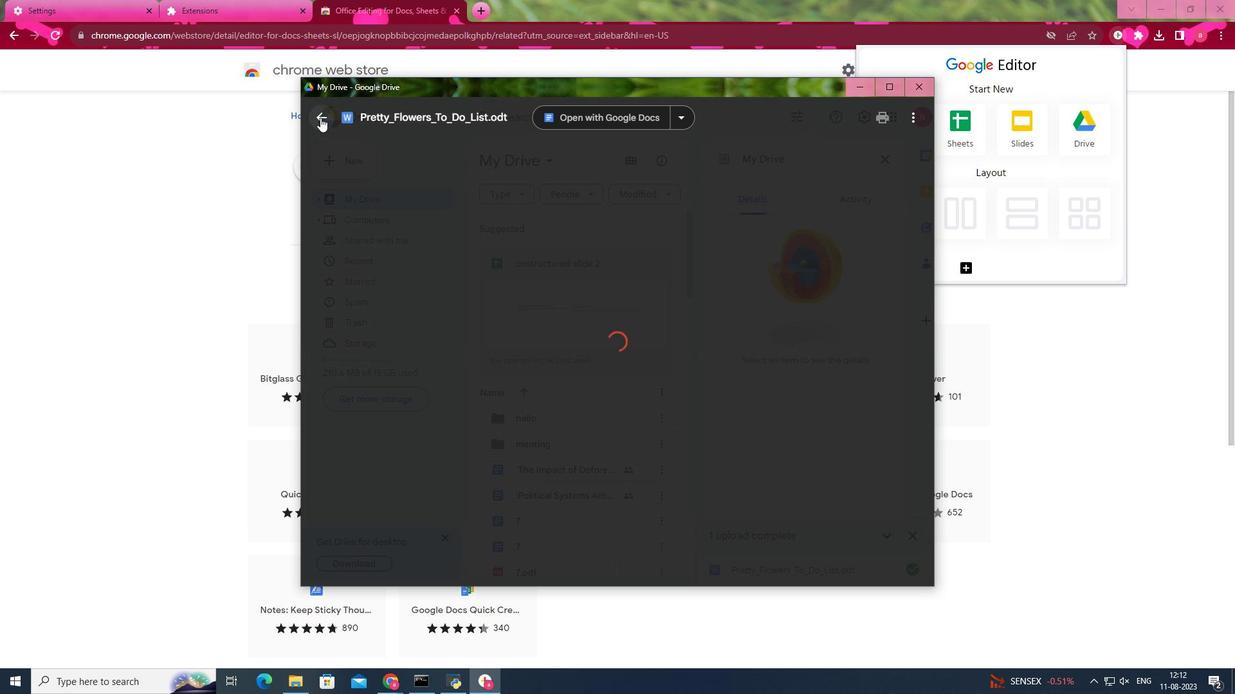 
Action: Mouse pressed left at (380, 193)
Screenshot: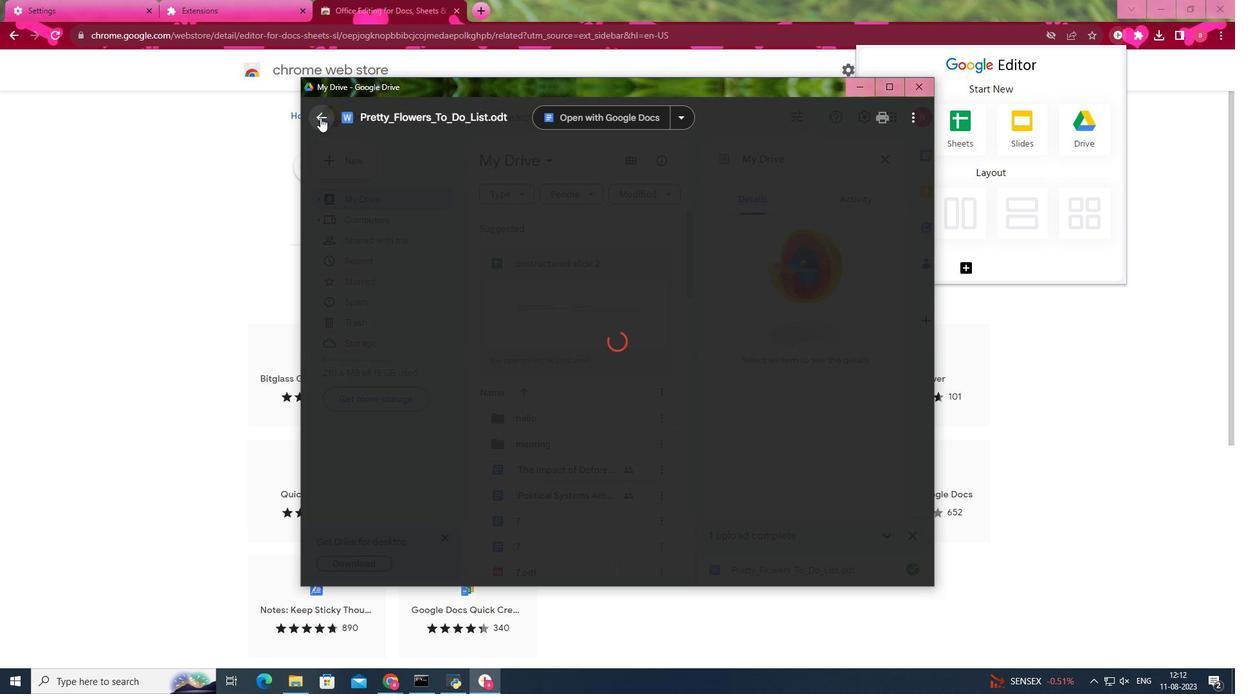 
Action: Mouse moved to (784, 287)
Screenshot: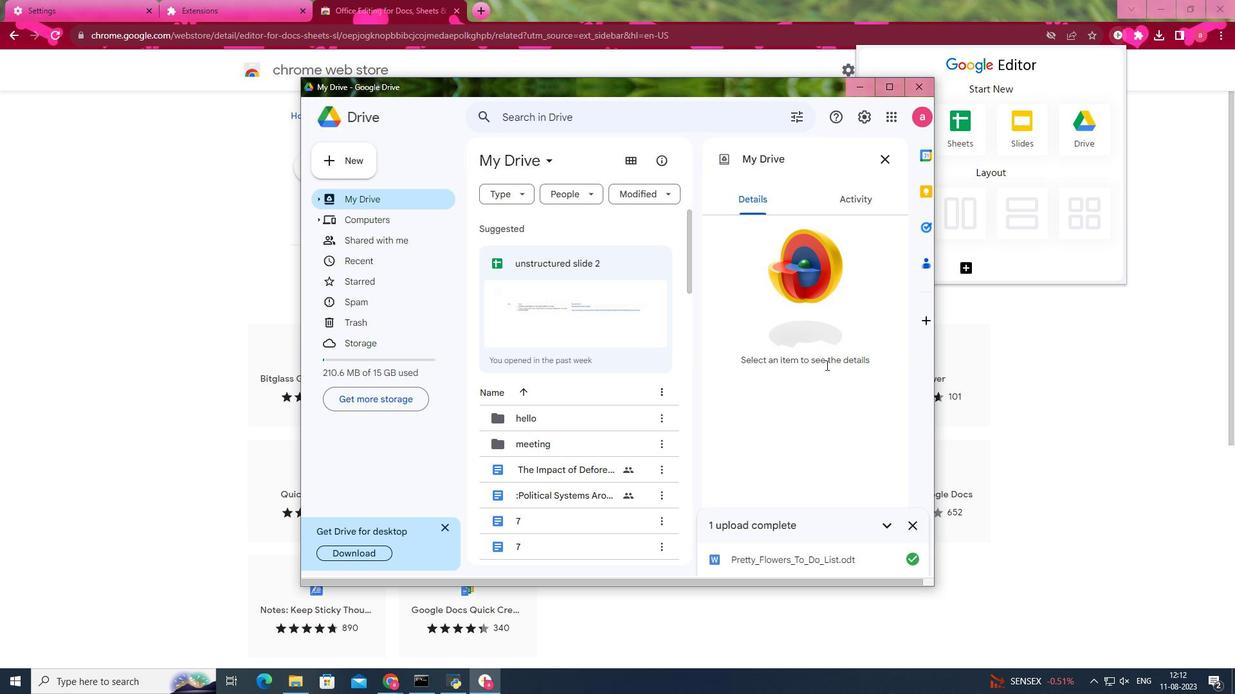 
Action: Mouse scrolled (784, 287) with delta (0, 0)
Screenshot: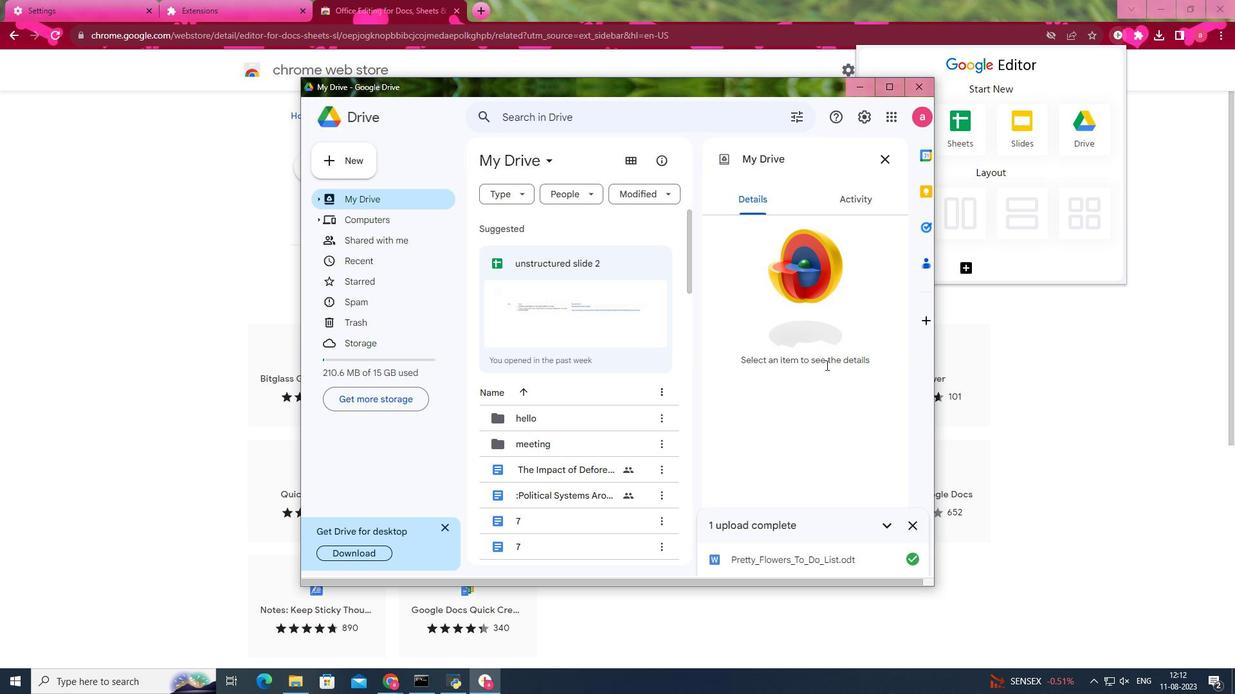 
Action: Mouse moved to (789, 289)
Screenshot: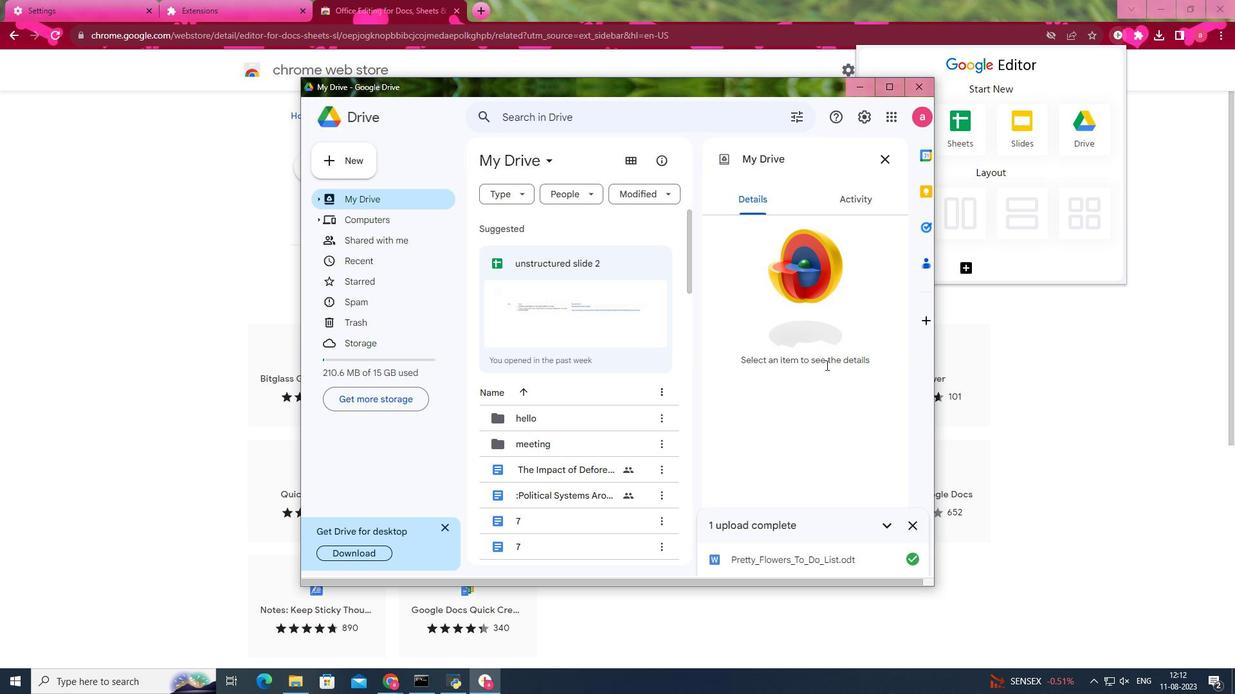 
Action: Mouse scrolled (789, 289) with delta (0, 0)
Screenshot: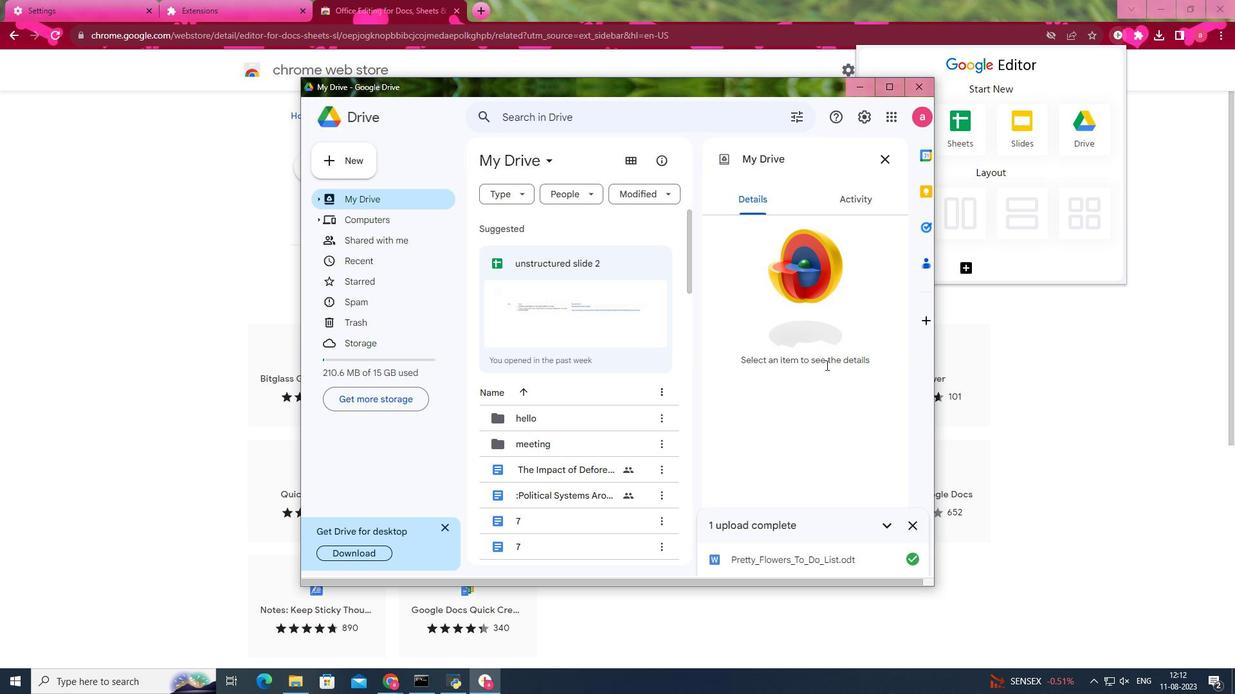 
Action: Mouse moved to (789, 290)
Screenshot: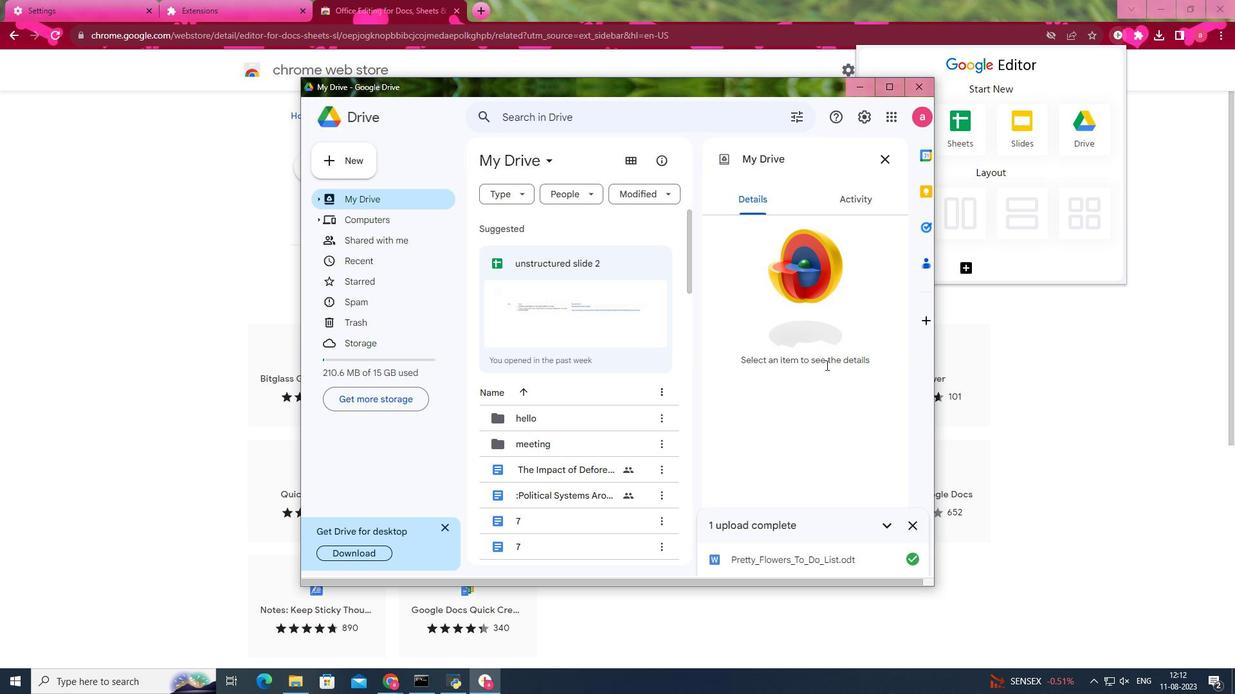 
Action: Mouse scrolled (789, 290) with delta (0, 0)
Screenshot: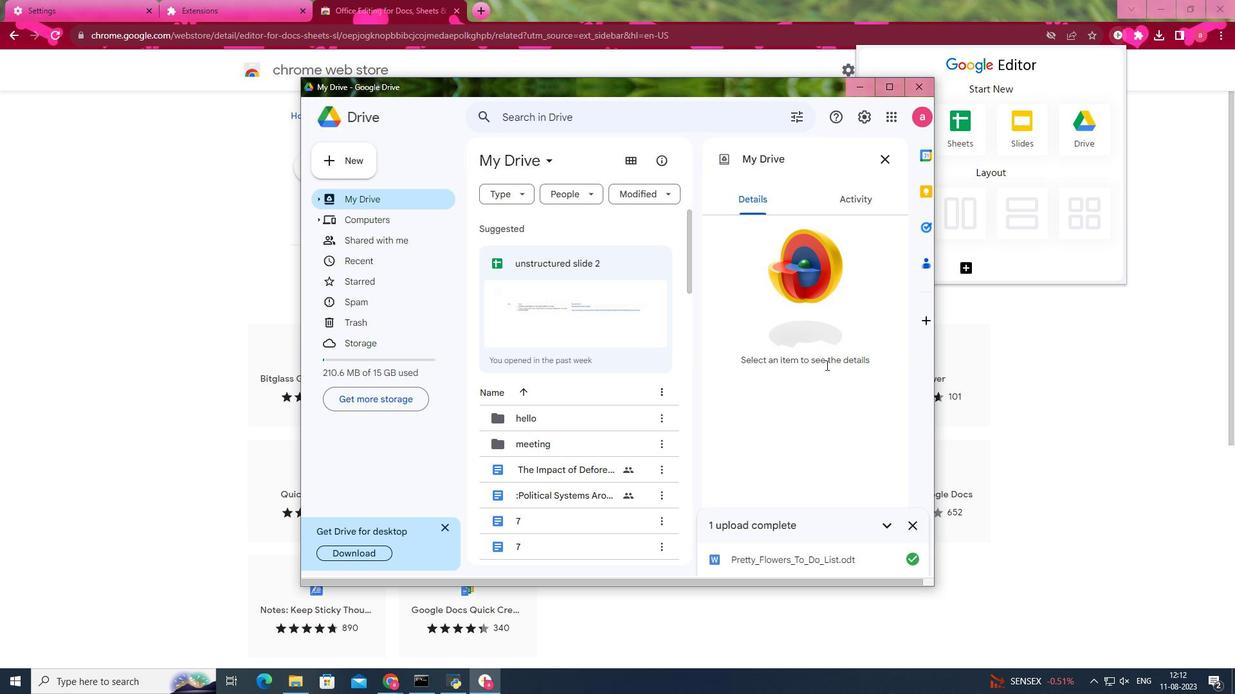 
Action: Mouse scrolled (789, 290) with delta (0, 0)
Screenshot: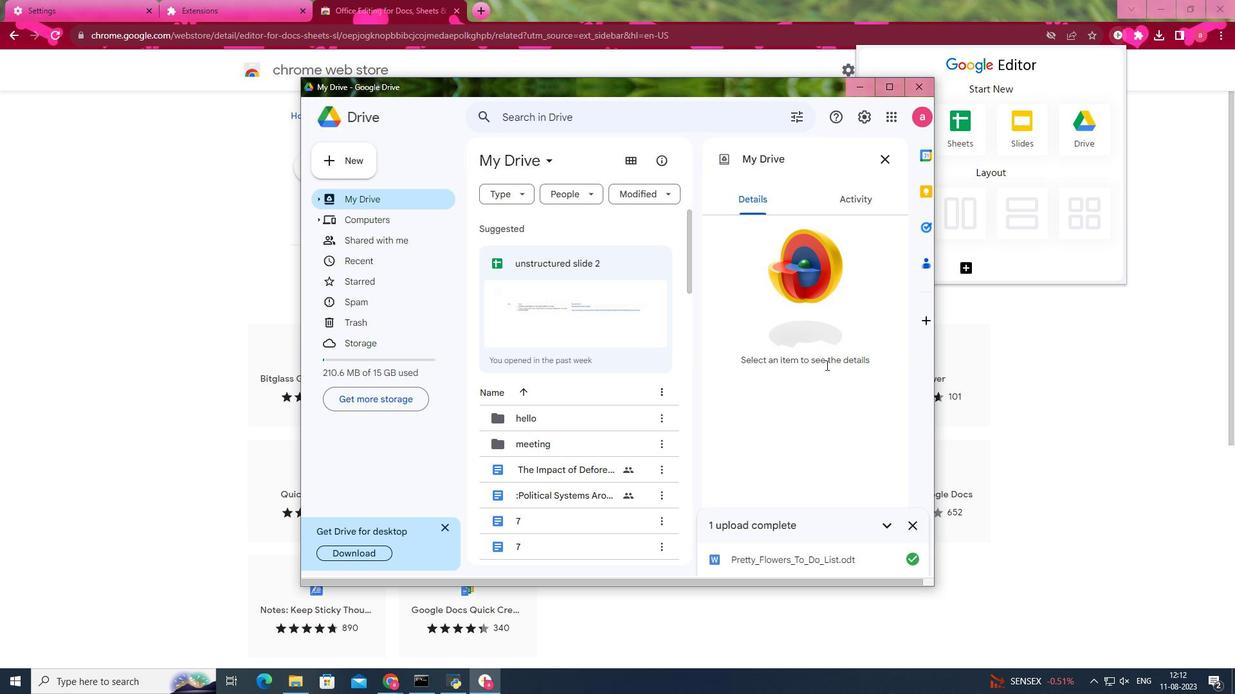 
Action: Mouse moved to (790, 290)
Screenshot: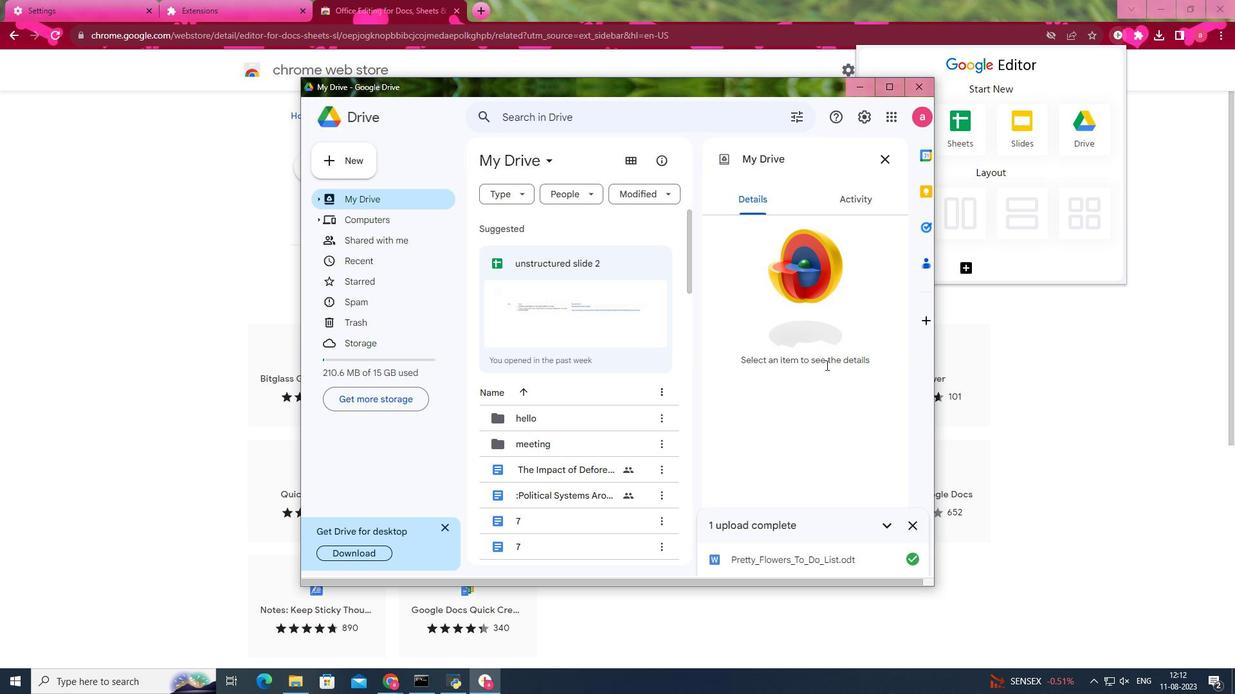 
Action: Mouse scrolled (790, 290) with delta (0, 0)
Screenshot: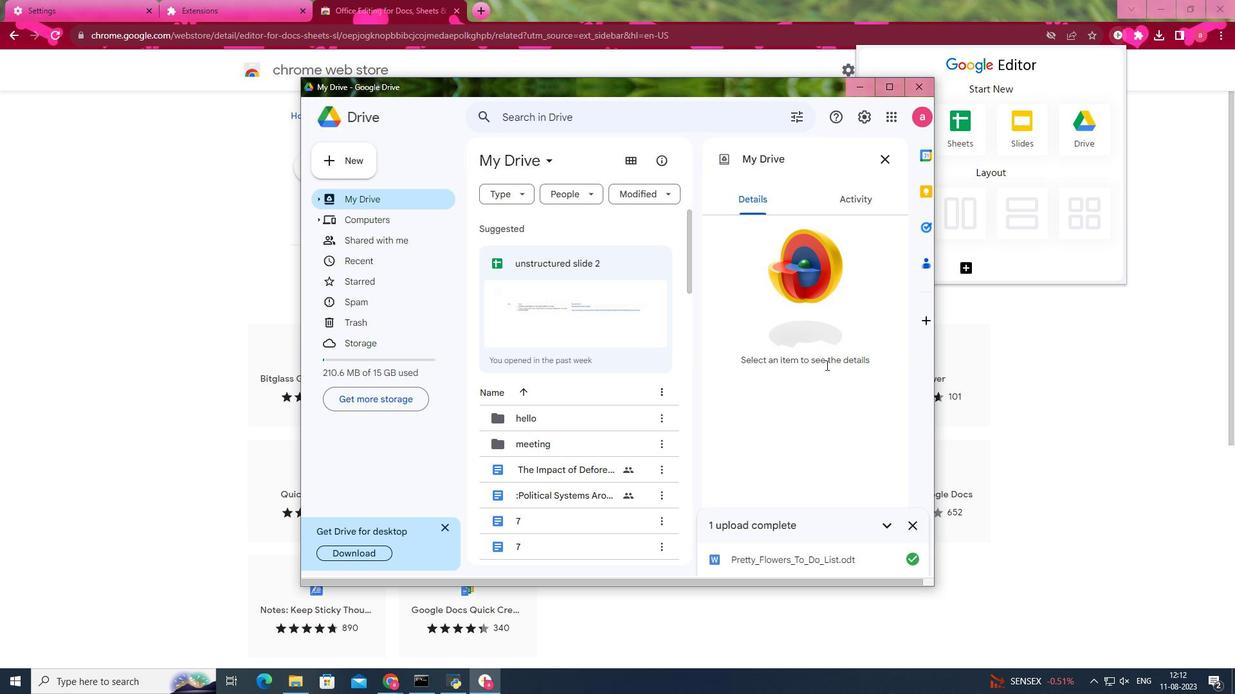 
Action: Mouse moved to (635, 309)
Screenshot: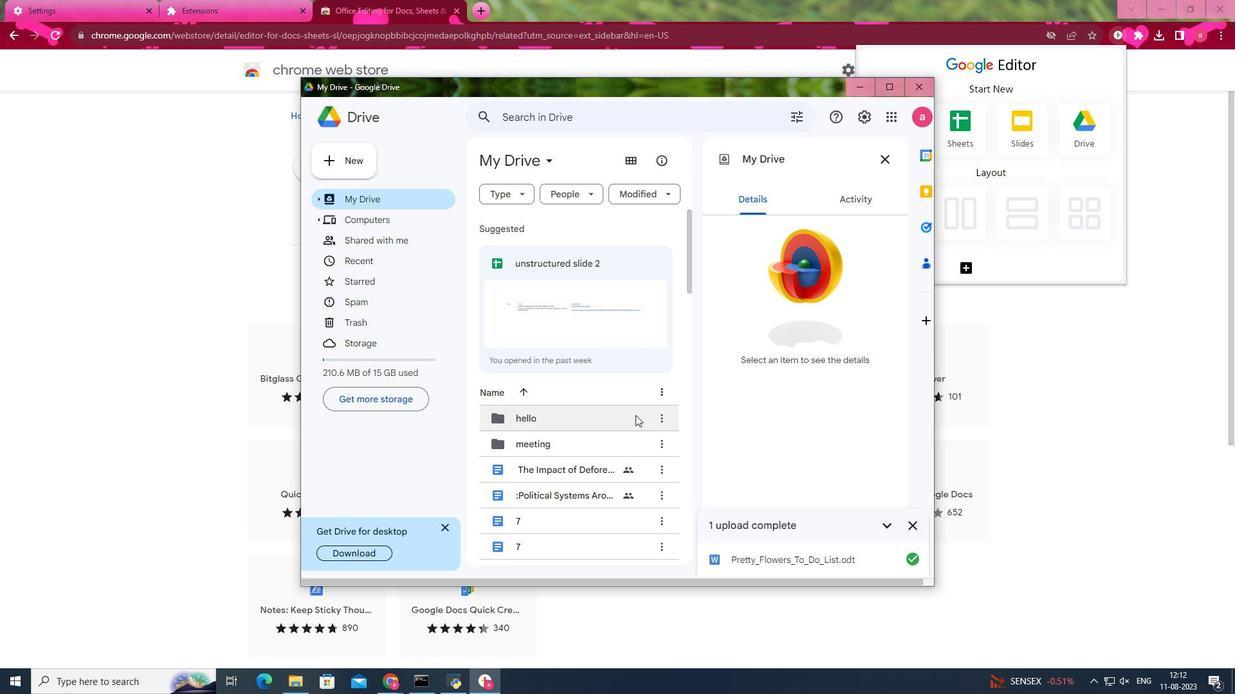 
Action: Mouse scrolled (635, 309) with delta (0, 0)
Screenshot: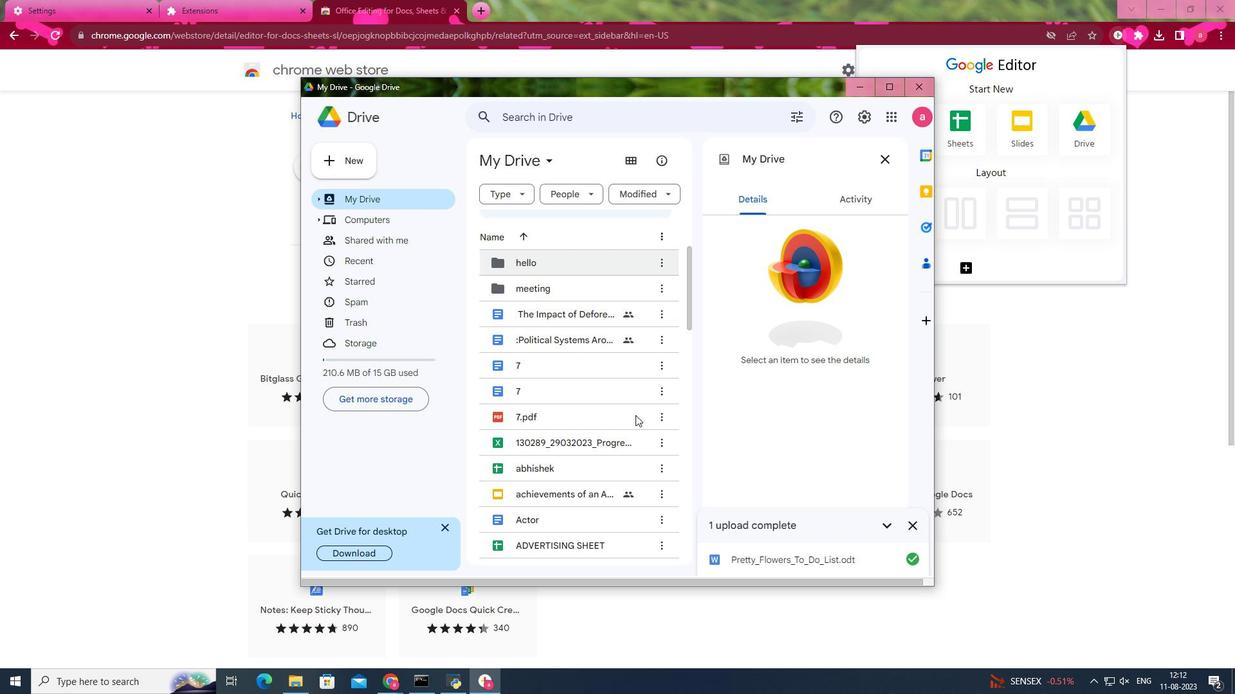 
Action: Mouse scrolled (635, 309) with delta (0, 0)
Screenshot: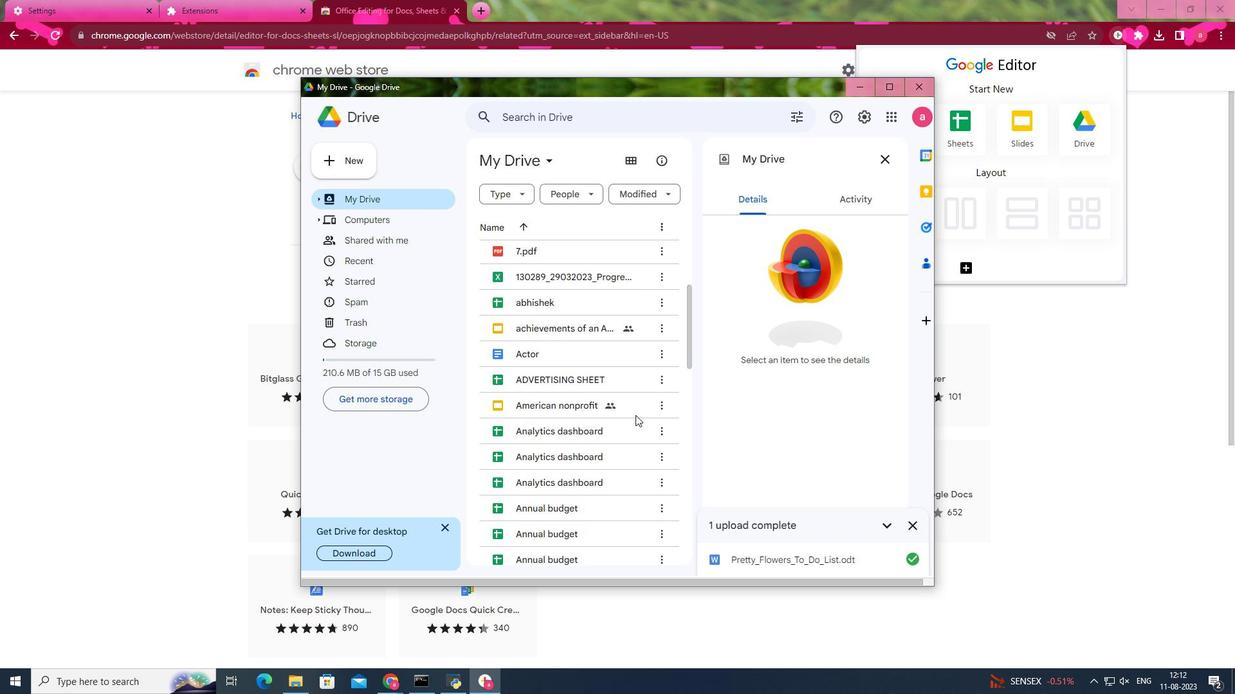 
Action: Mouse scrolled (635, 309) with delta (0, 0)
Screenshot: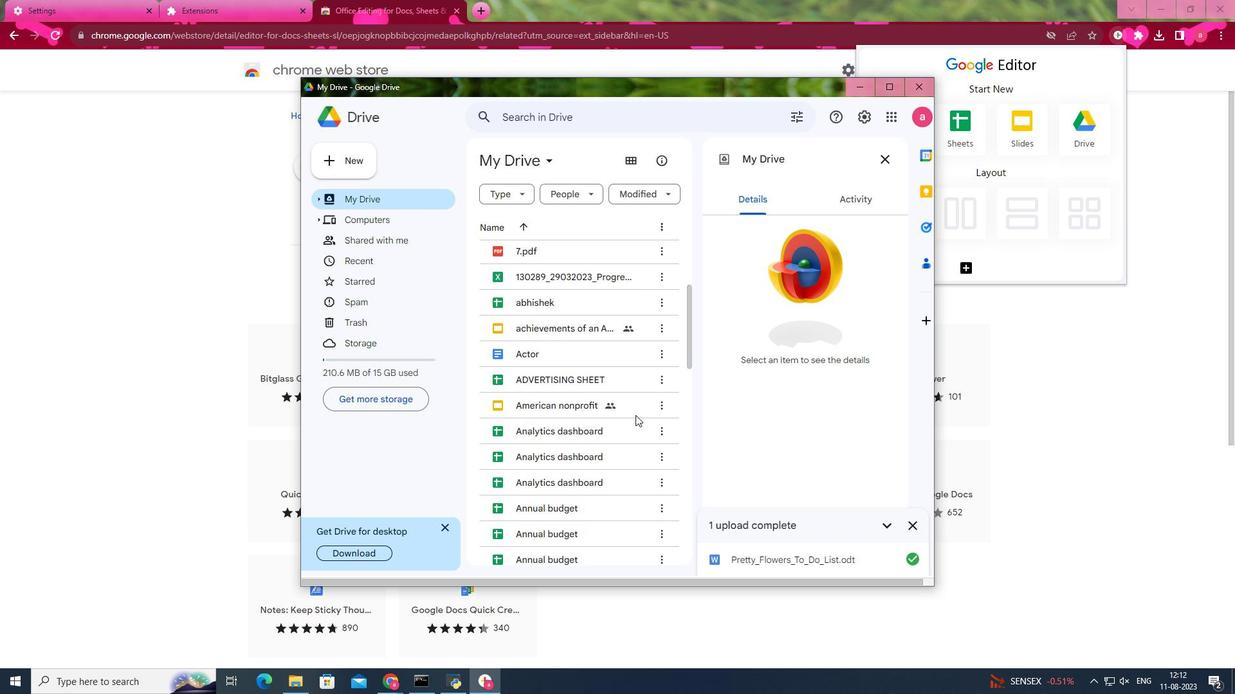 
Action: Mouse scrolled (635, 309) with delta (0, 0)
Screenshot: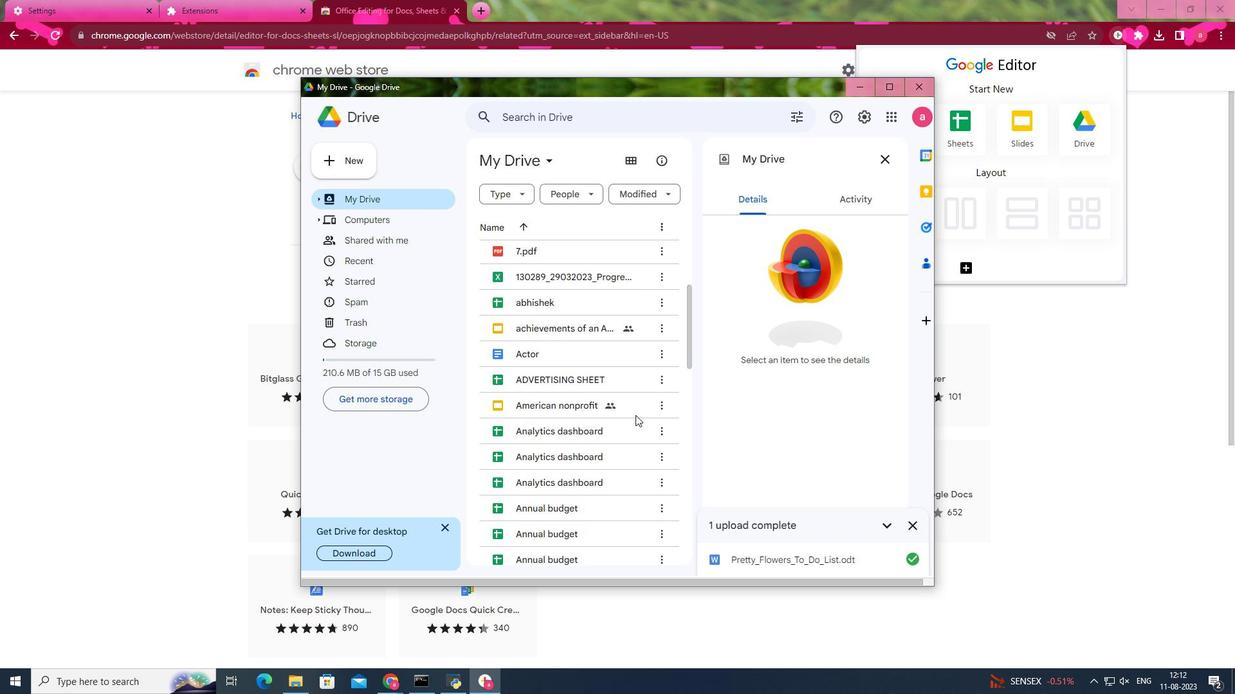 
Action: Mouse scrolled (635, 309) with delta (0, 0)
Screenshot: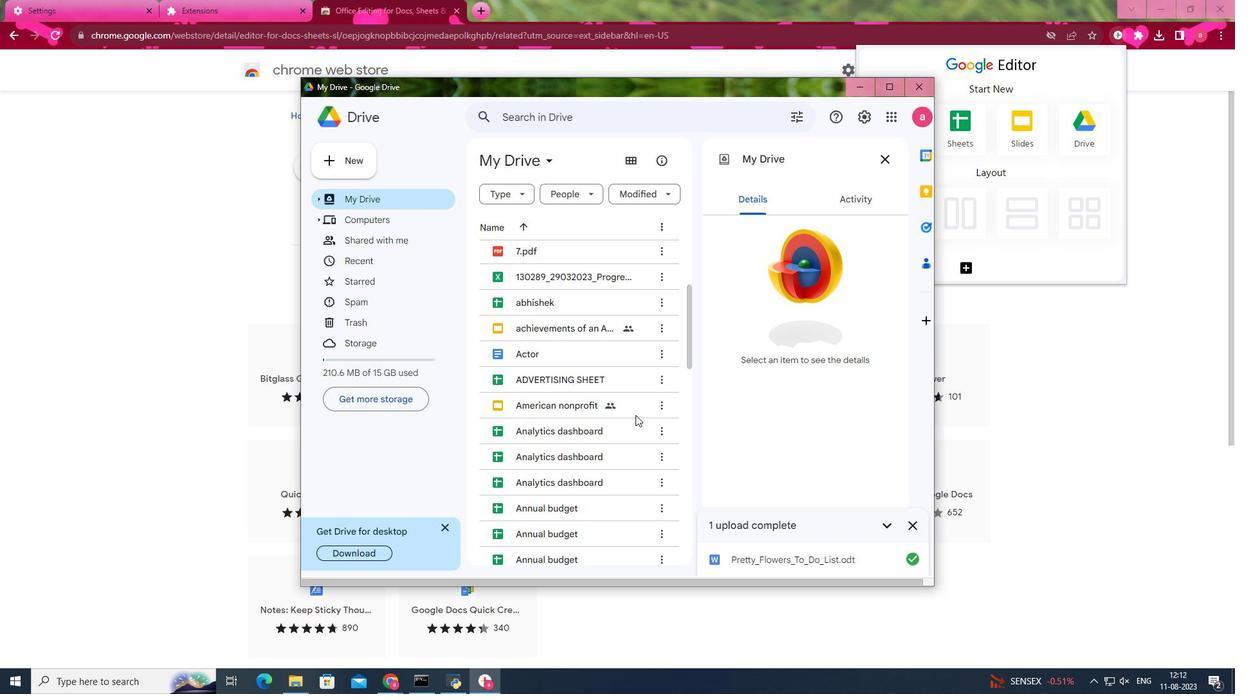 
Action: Mouse moved to (483, 355)
Screenshot: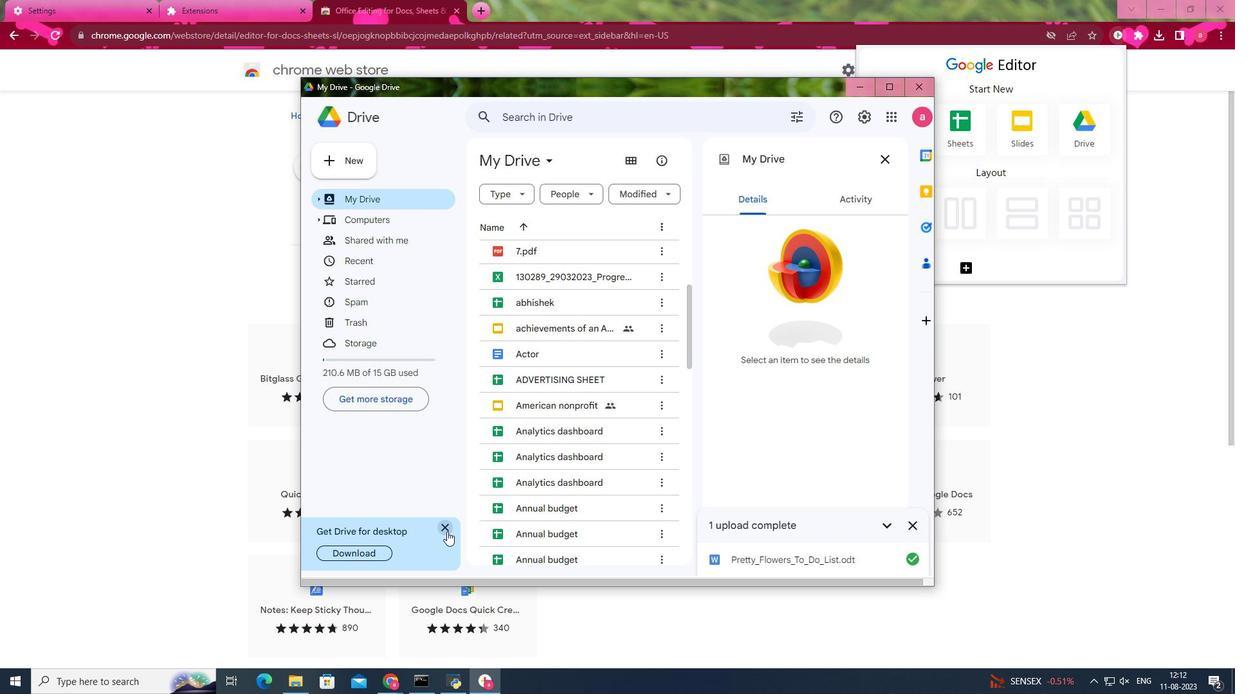 
Action: Mouse pressed left at (483, 355)
Screenshot: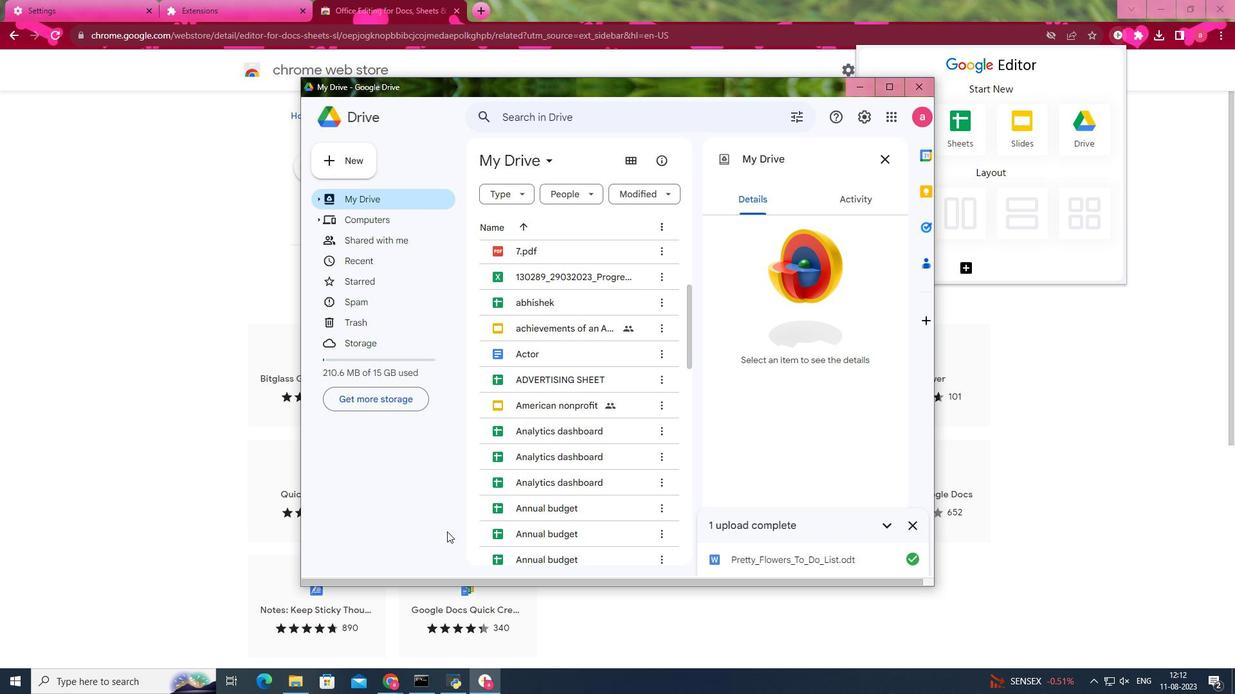 
Action: Mouse moved to (582, 294)
Screenshot: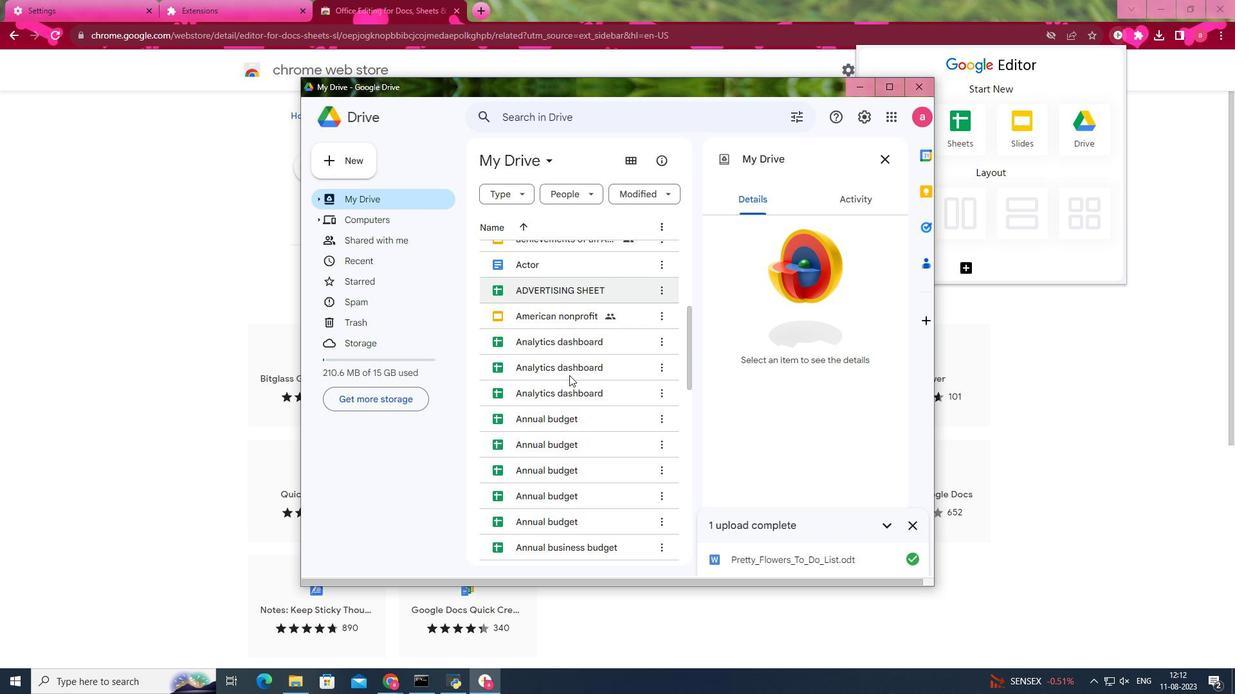 
Action: Mouse scrolled (582, 294) with delta (0, 0)
Screenshot: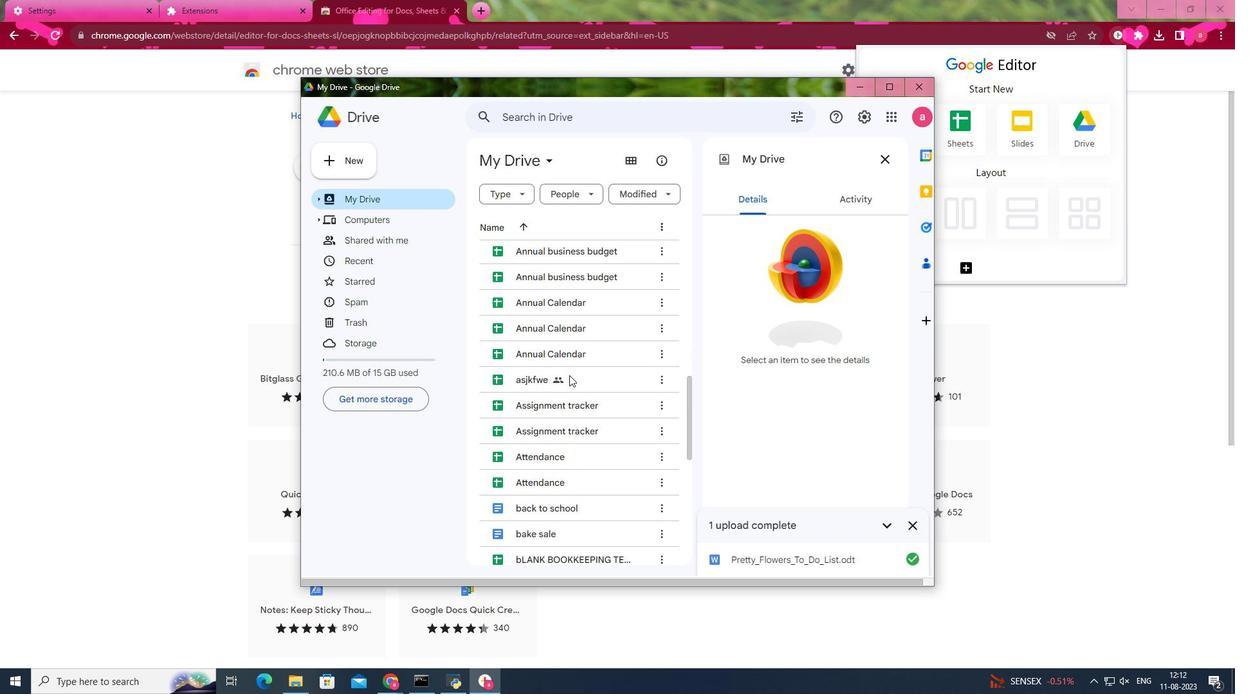 
Action: Mouse scrolled (582, 294) with delta (0, 0)
Screenshot: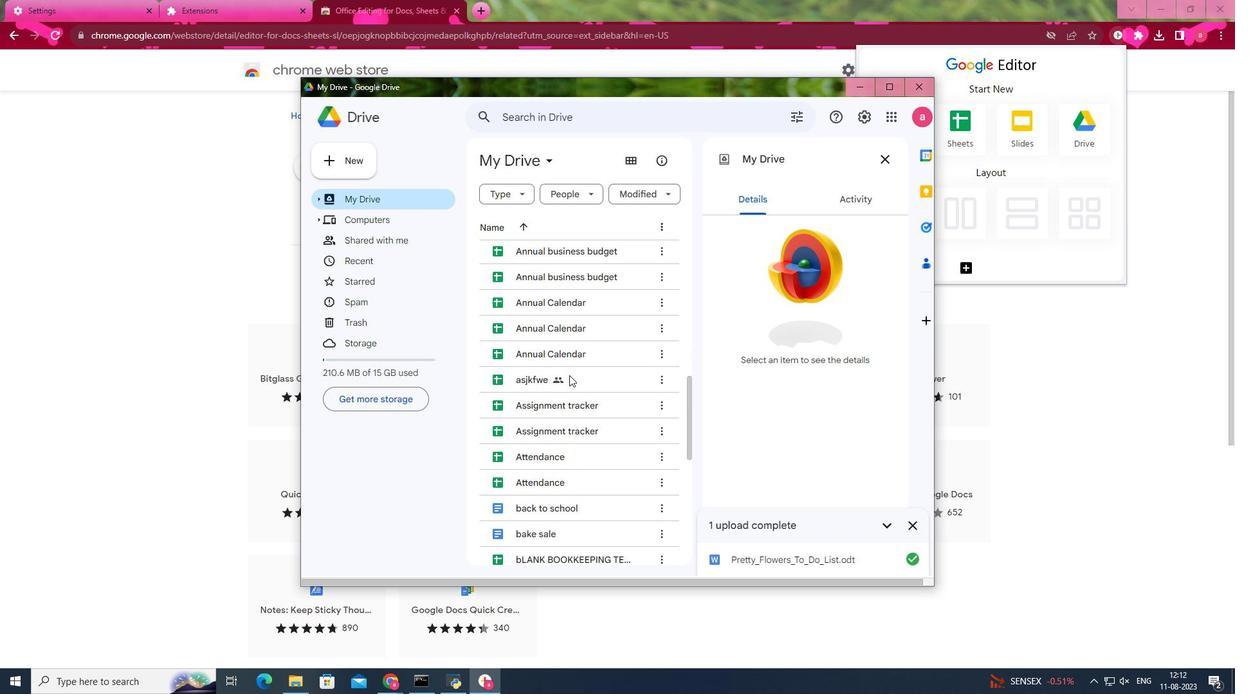 
Action: Mouse scrolled (582, 294) with delta (0, 0)
Screenshot: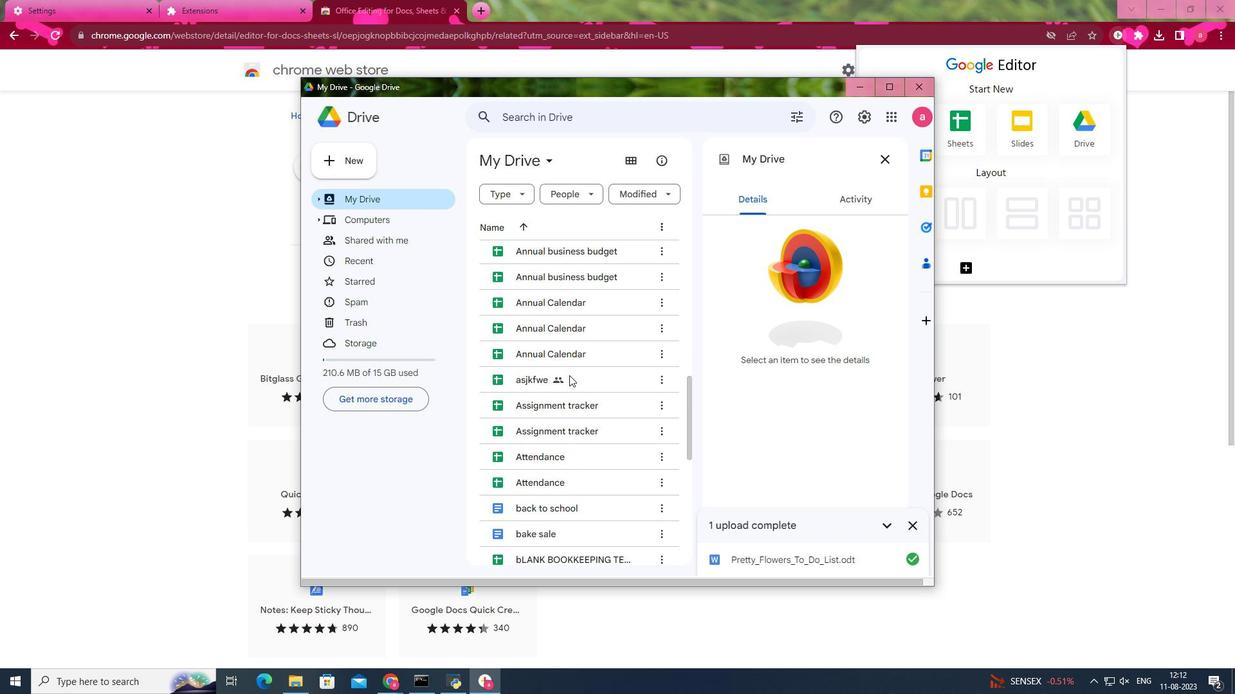 
Action: Mouse scrolled (582, 294) with delta (0, 0)
Screenshot: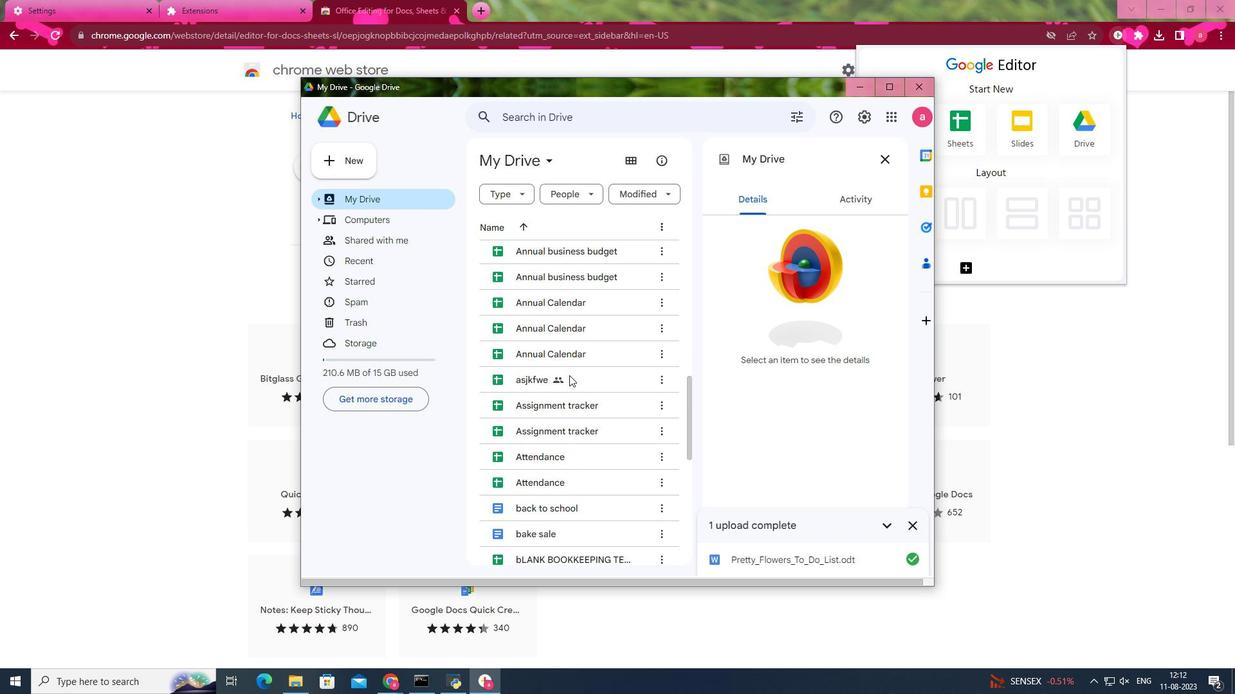 
Action: Mouse scrolled (582, 294) with delta (0, 0)
Screenshot: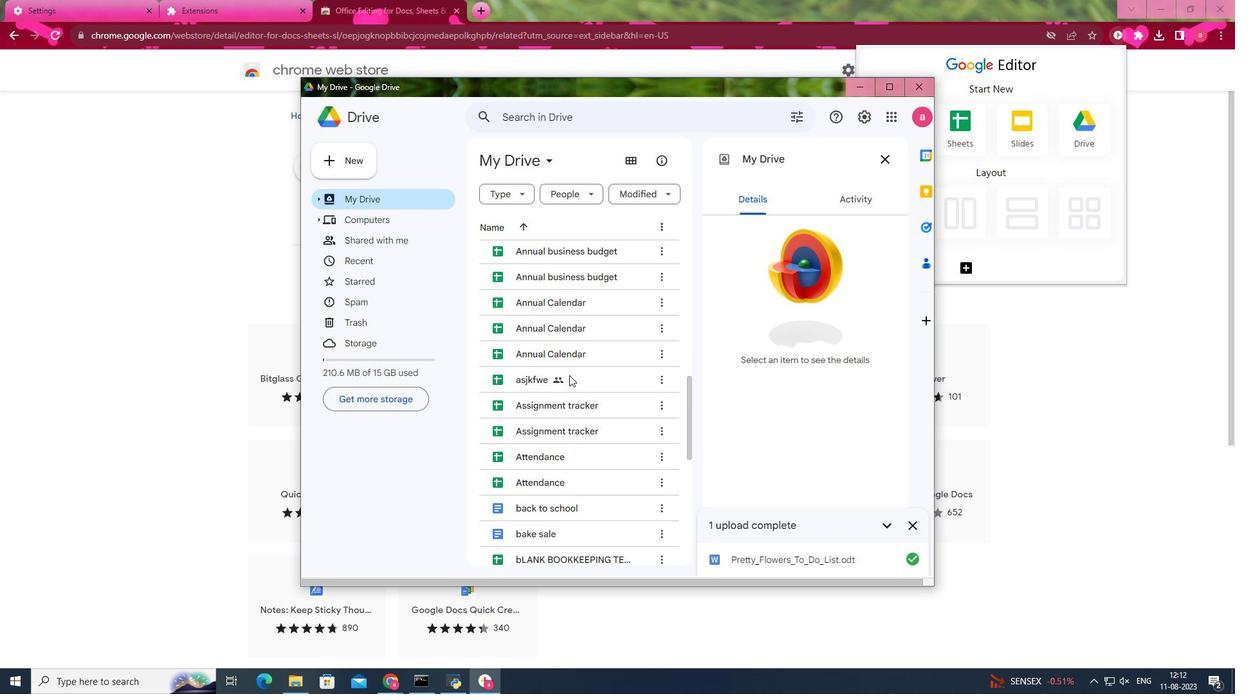 
Action: Mouse scrolled (582, 294) with delta (0, 0)
Screenshot: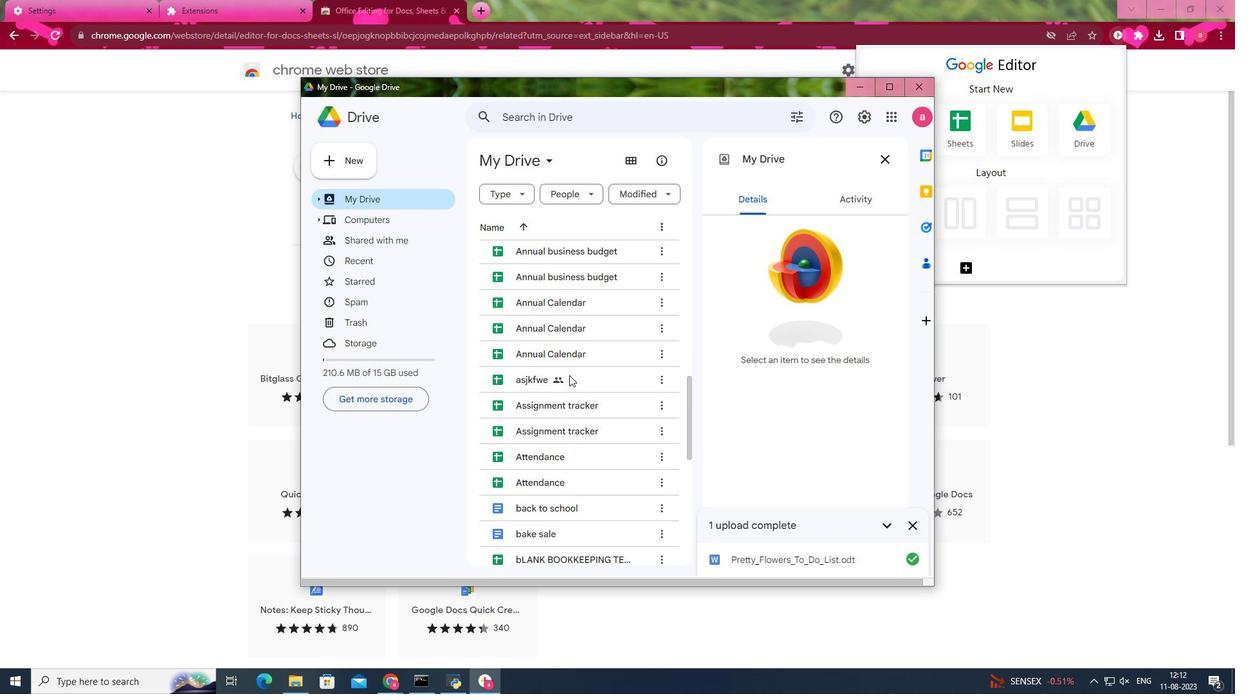 
Action: Mouse scrolled (582, 294) with delta (0, 0)
Screenshot: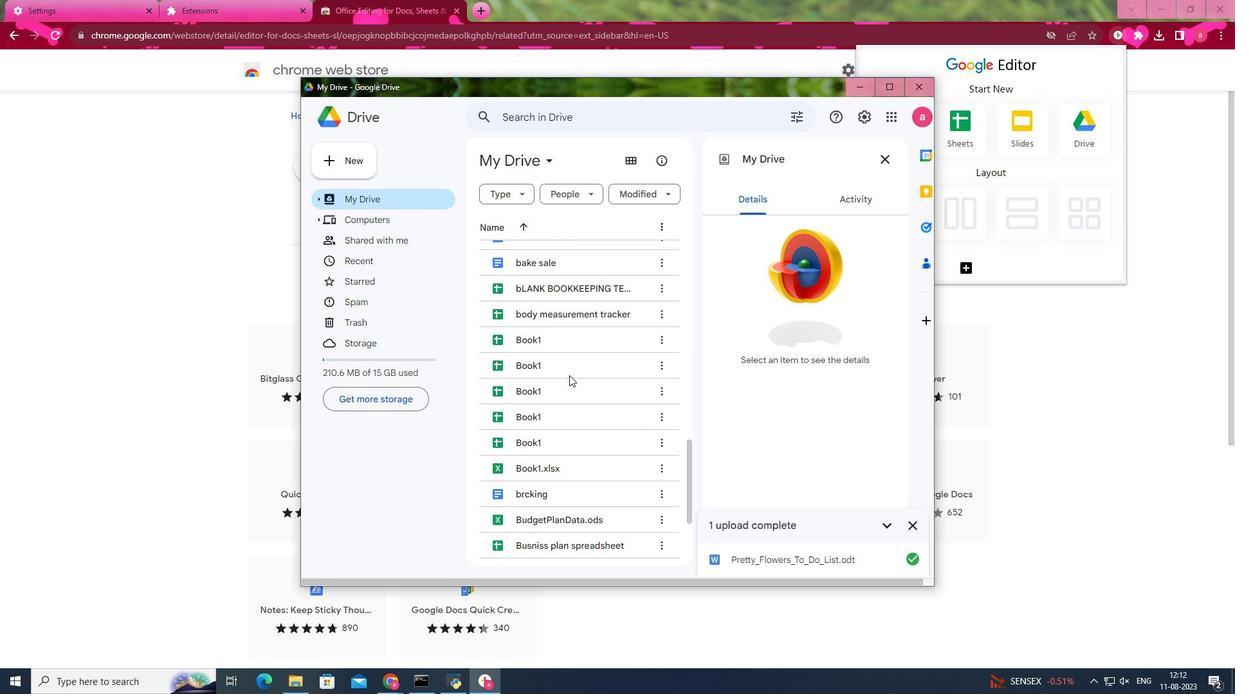 
Action: Mouse scrolled (582, 294) with delta (0, 0)
Screenshot: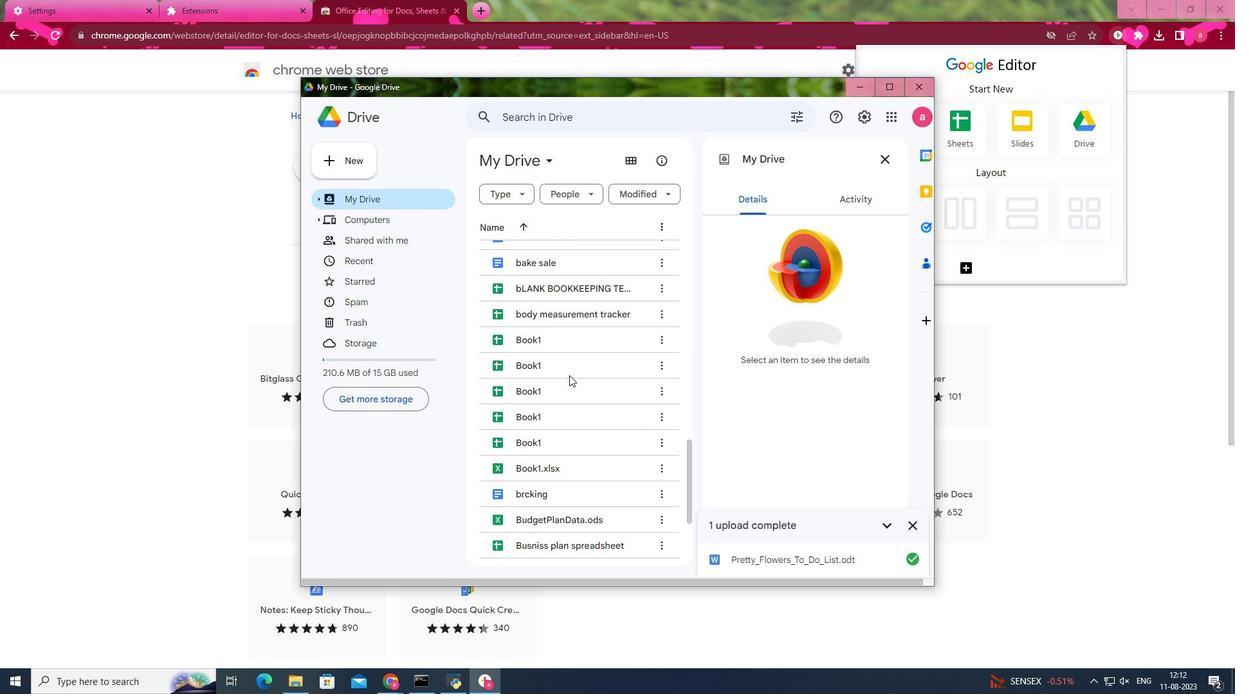 
Action: Mouse scrolled (582, 294) with delta (0, 0)
Screenshot: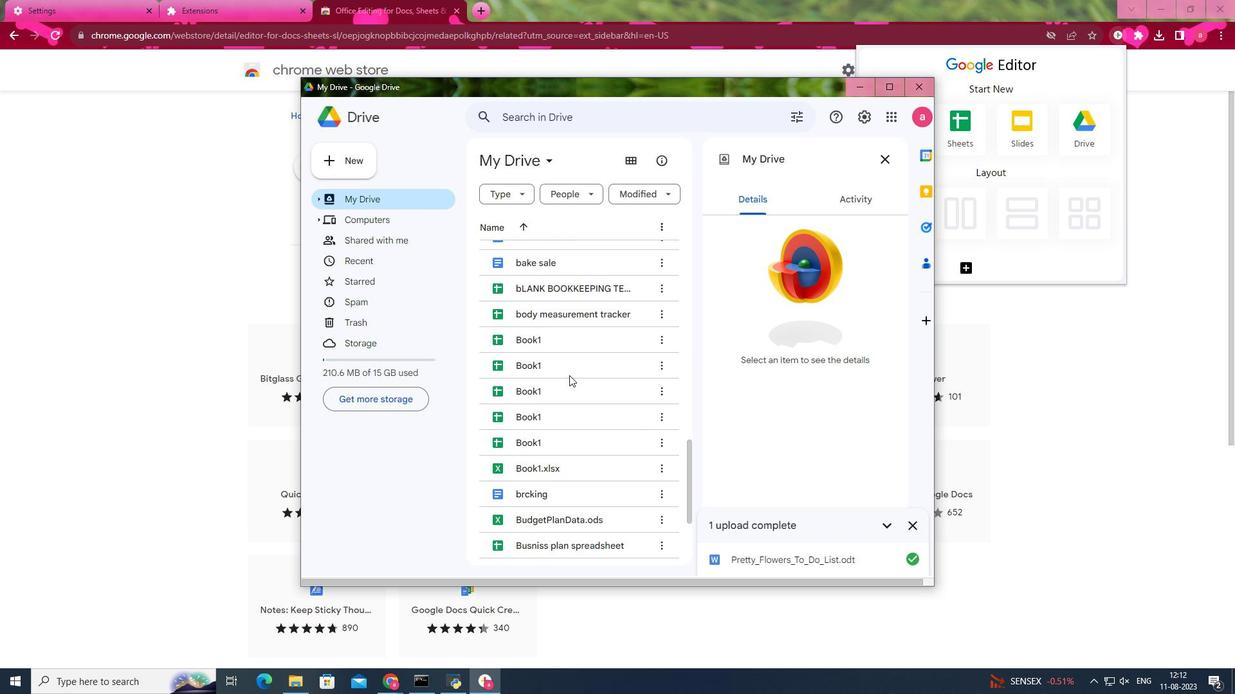 
Action: Mouse scrolled (582, 294) with delta (0, 0)
Screenshot: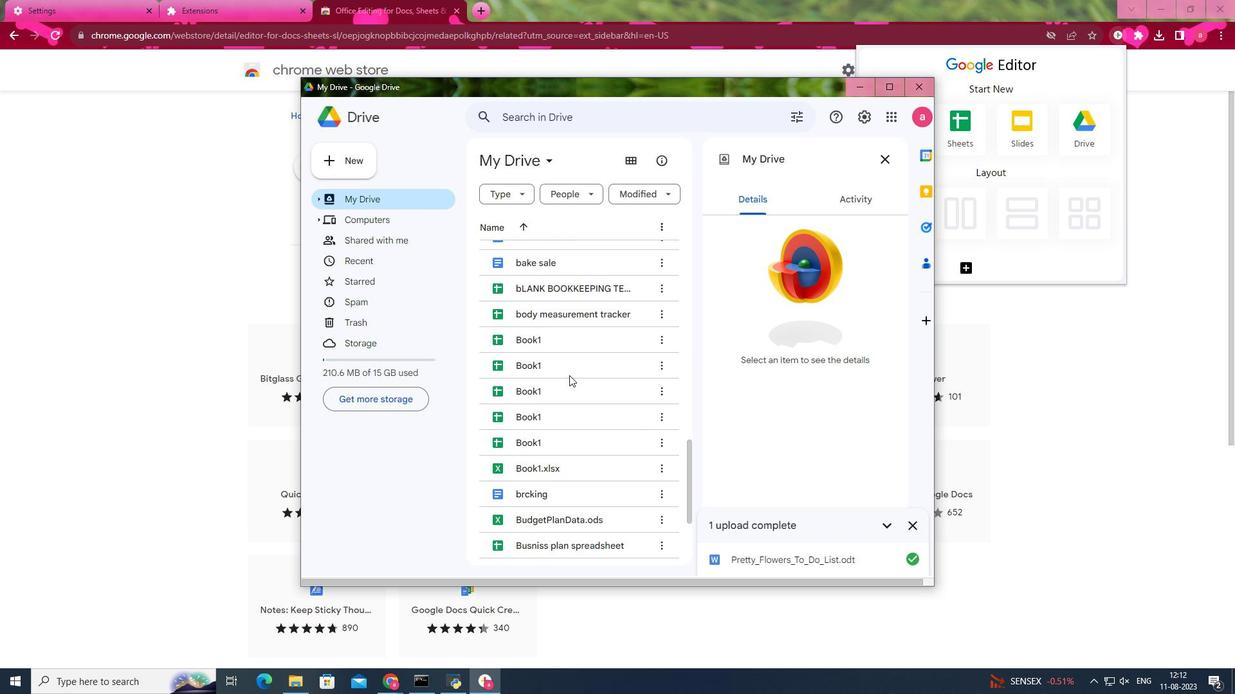 
Action: Mouse scrolled (582, 294) with delta (0, 0)
Screenshot: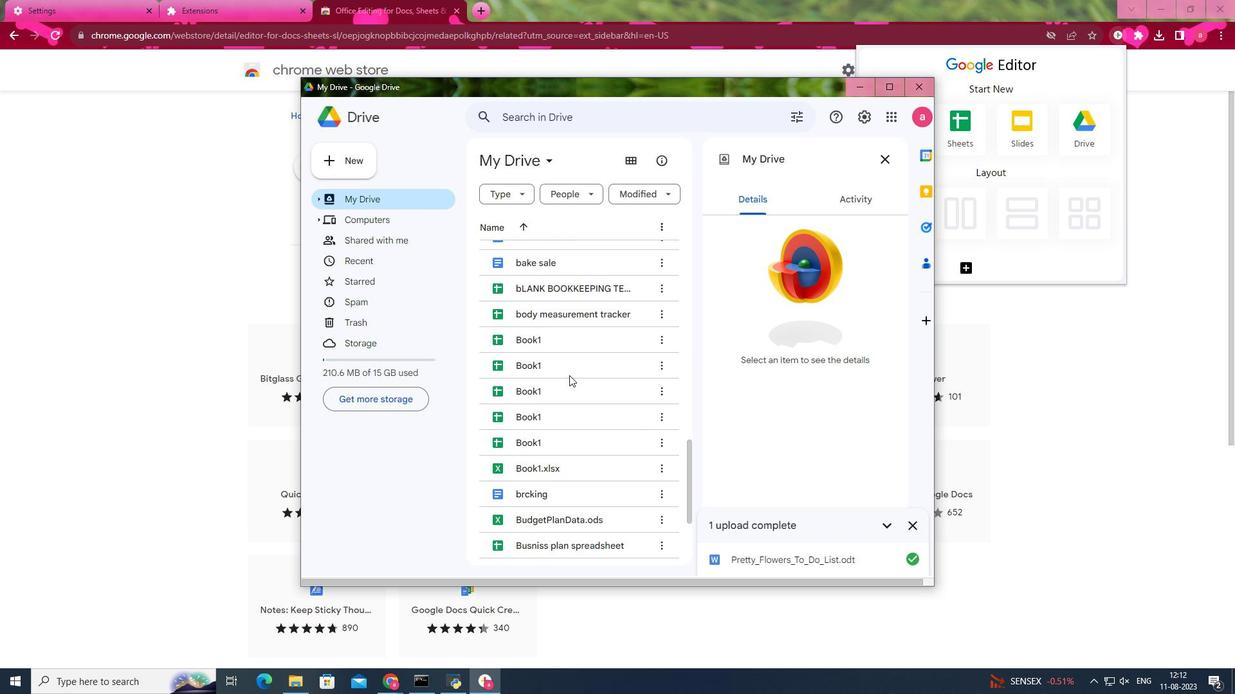 
Action: Mouse scrolled (582, 294) with delta (0, 0)
Screenshot: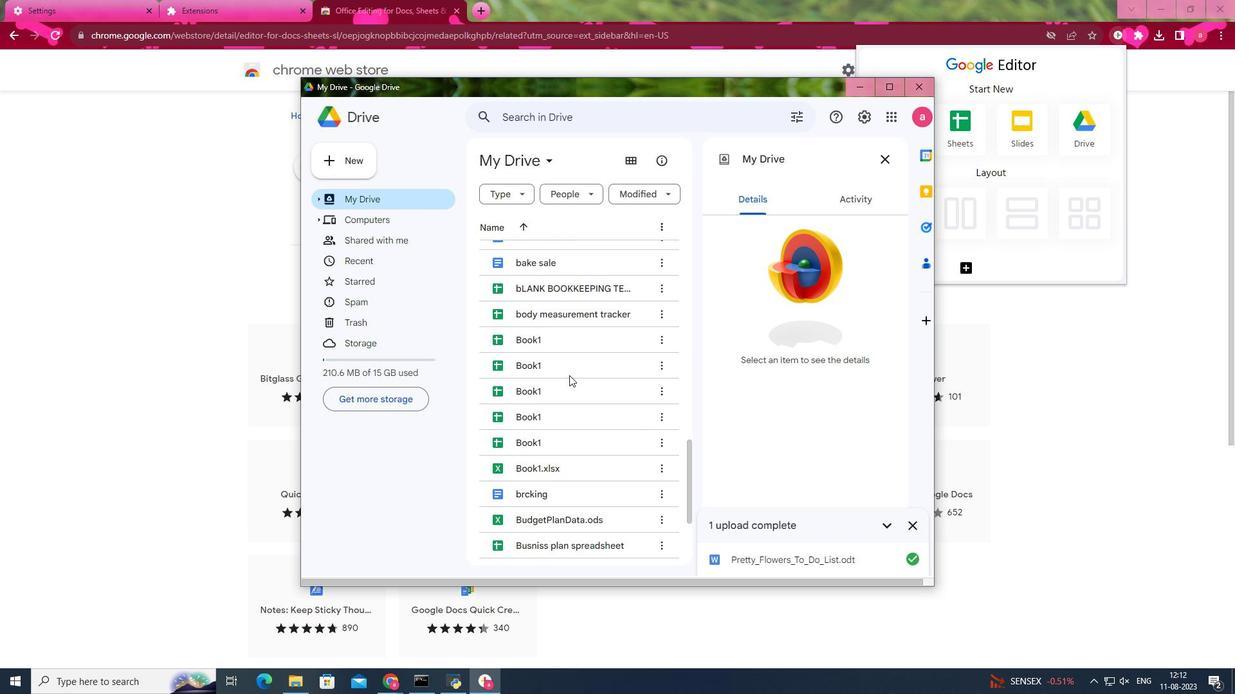 
Action: Mouse scrolled (582, 294) with delta (0, 0)
Screenshot: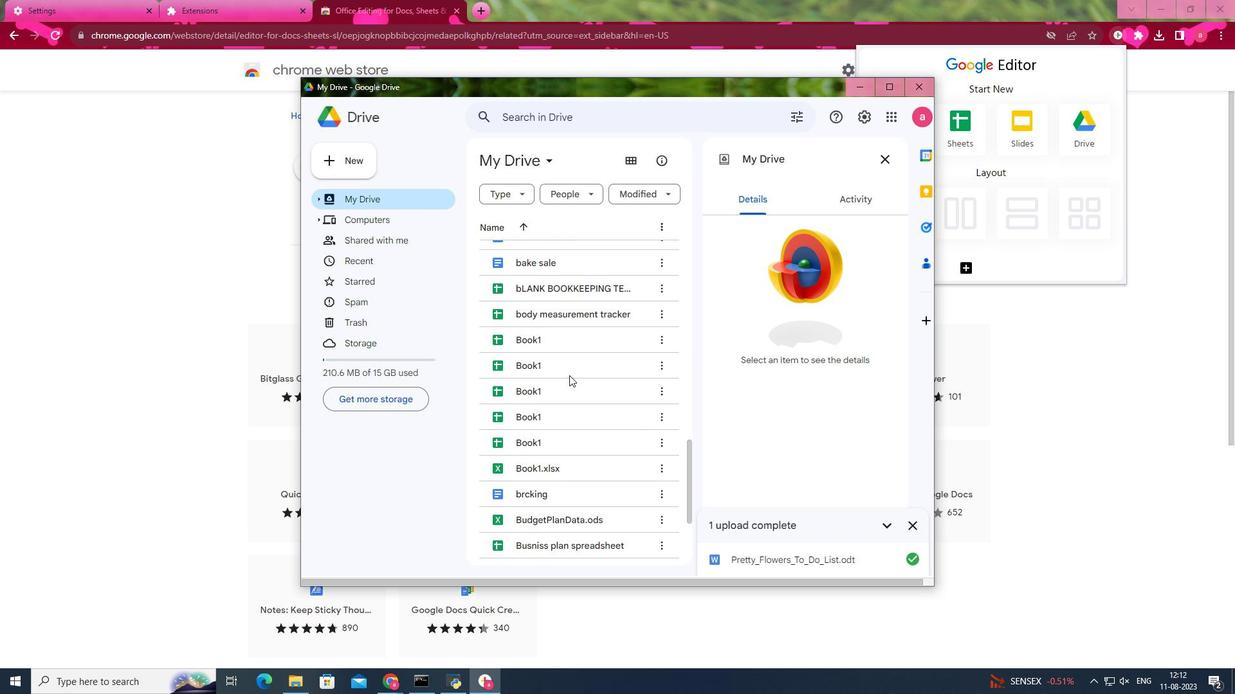 
Action: Mouse scrolled (582, 294) with delta (0, 0)
Screenshot: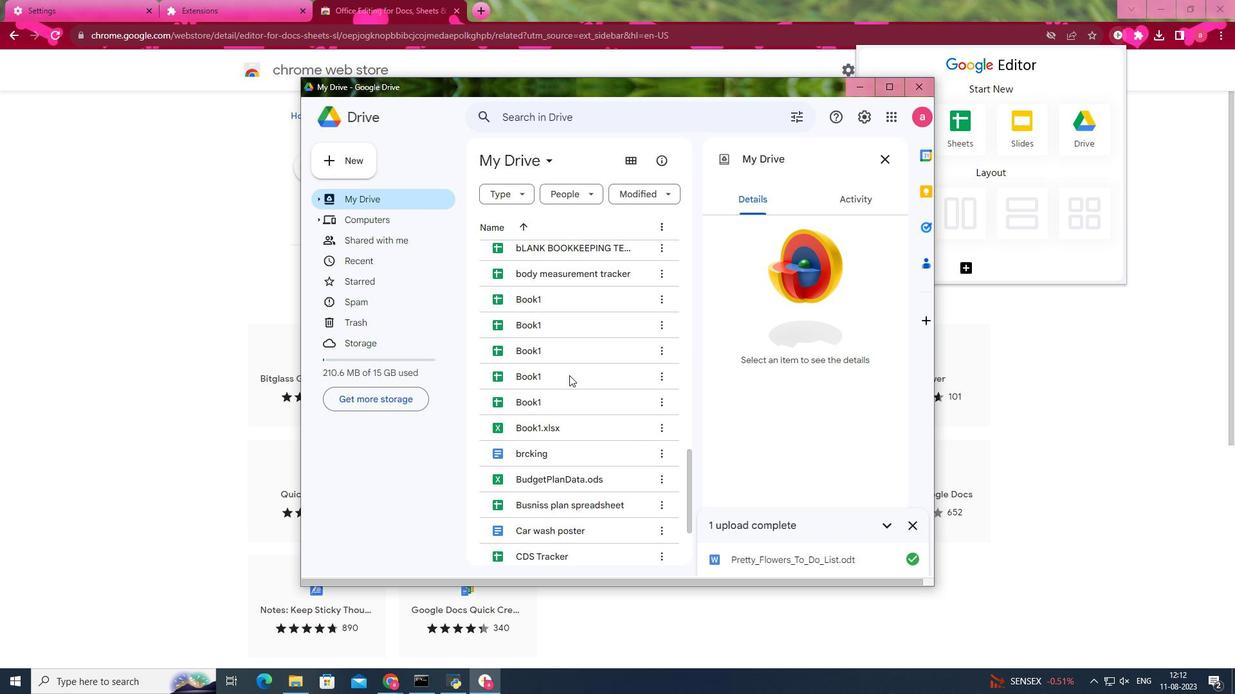 
Action: Mouse scrolled (582, 294) with delta (0, 0)
Screenshot: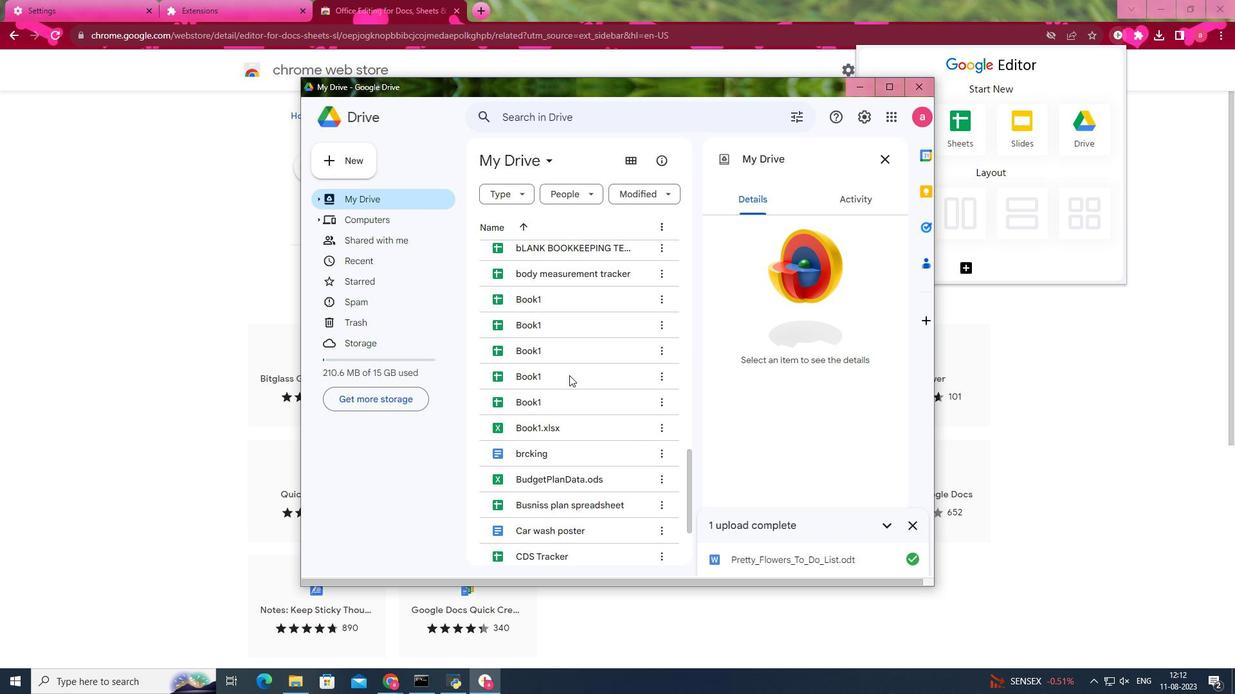 
Action: Mouse scrolled (582, 294) with delta (0, 0)
Screenshot: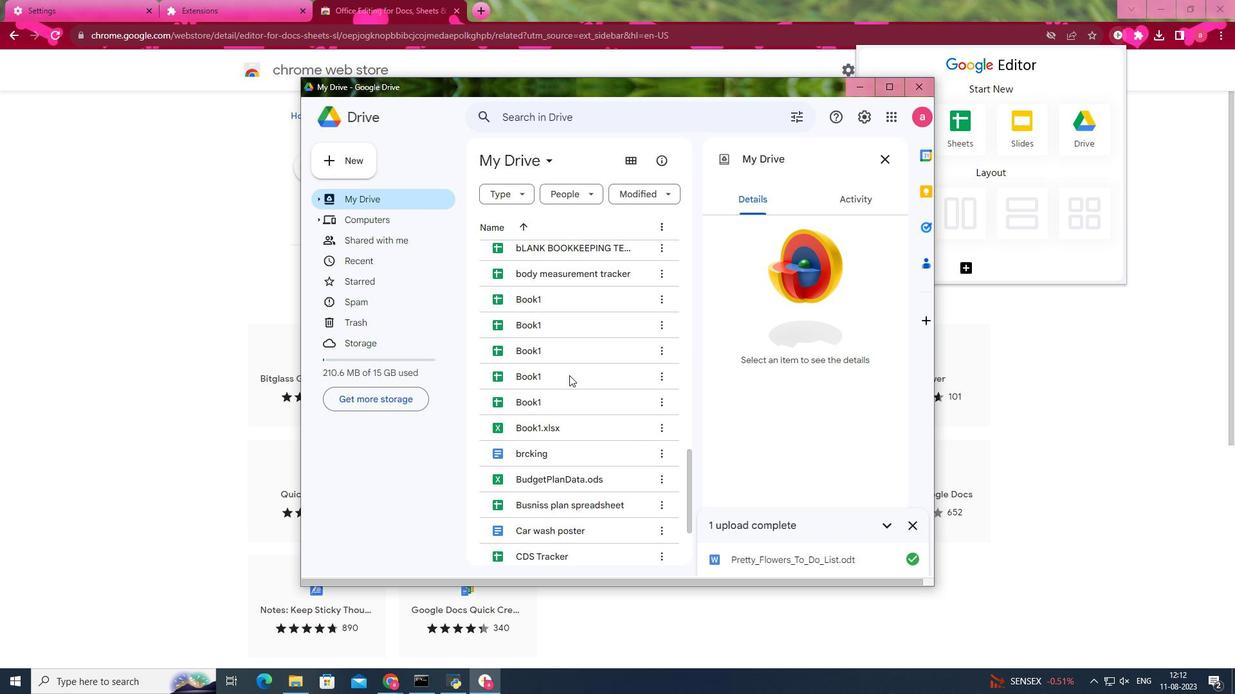 
Action: Mouse scrolled (582, 294) with delta (0, 0)
Screenshot: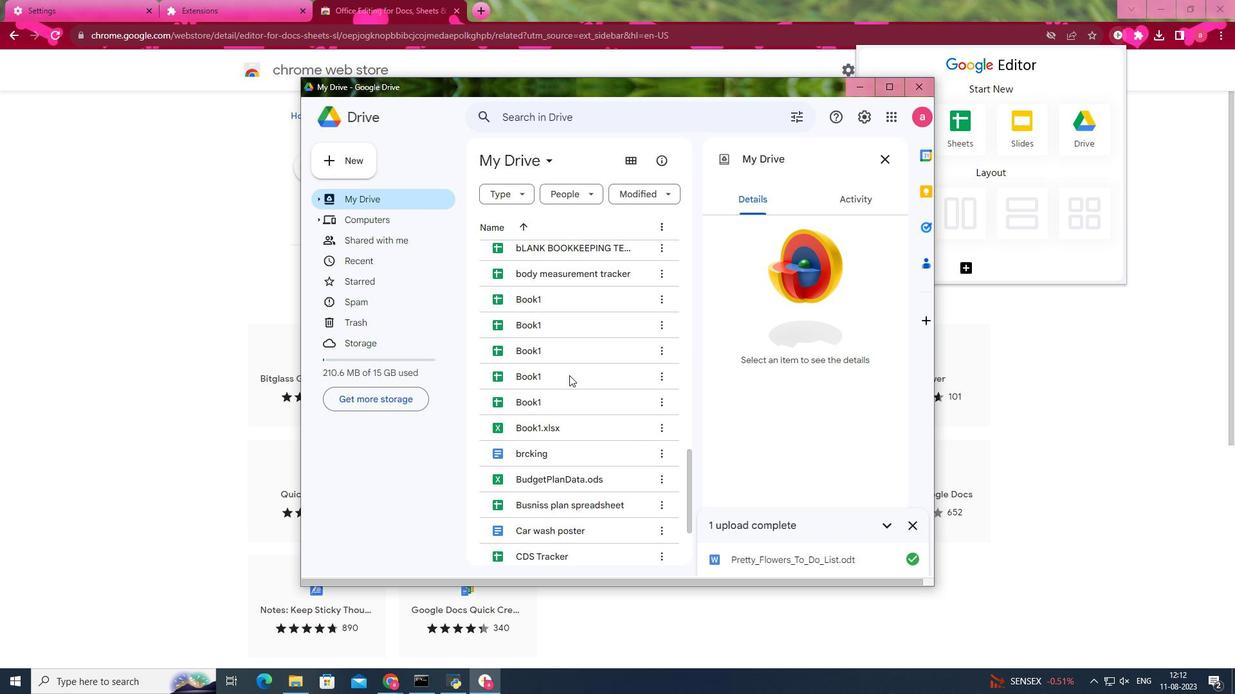 
Action: Mouse scrolled (582, 294) with delta (0, 0)
Screenshot: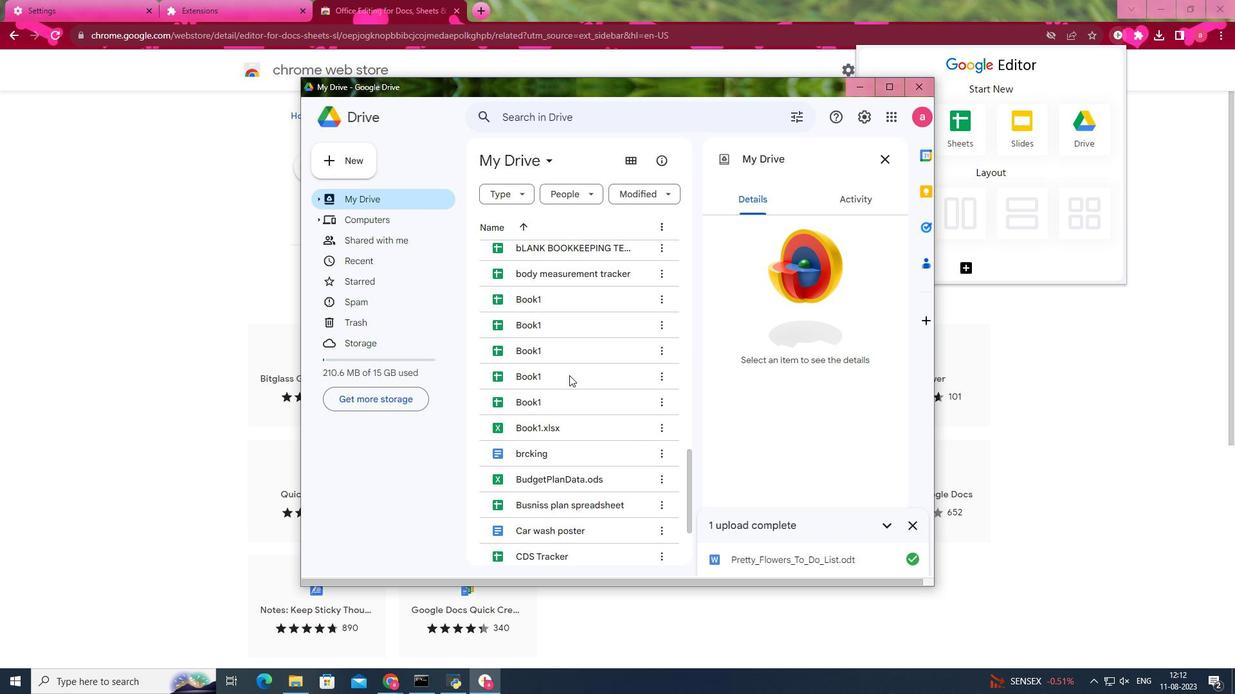 
Action: Mouse scrolled (582, 294) with delta (0, 0)
Screenshot: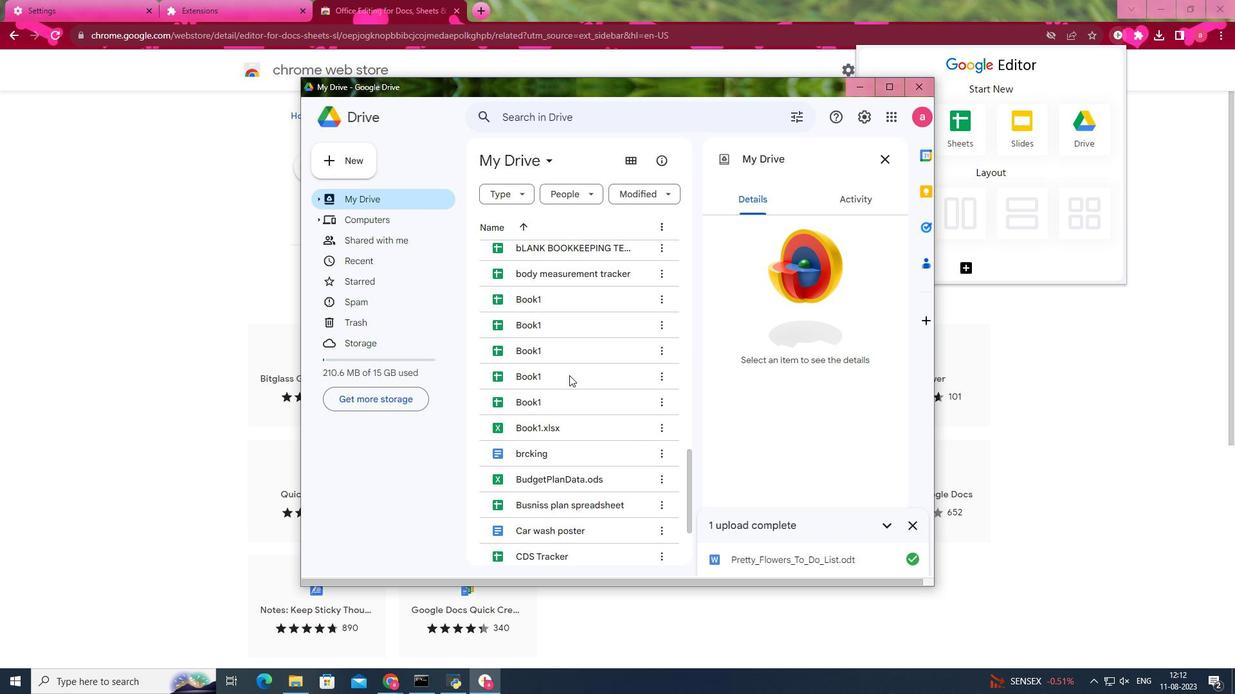 
Action: Mouse pressed left at (582, 294)
Screenshot: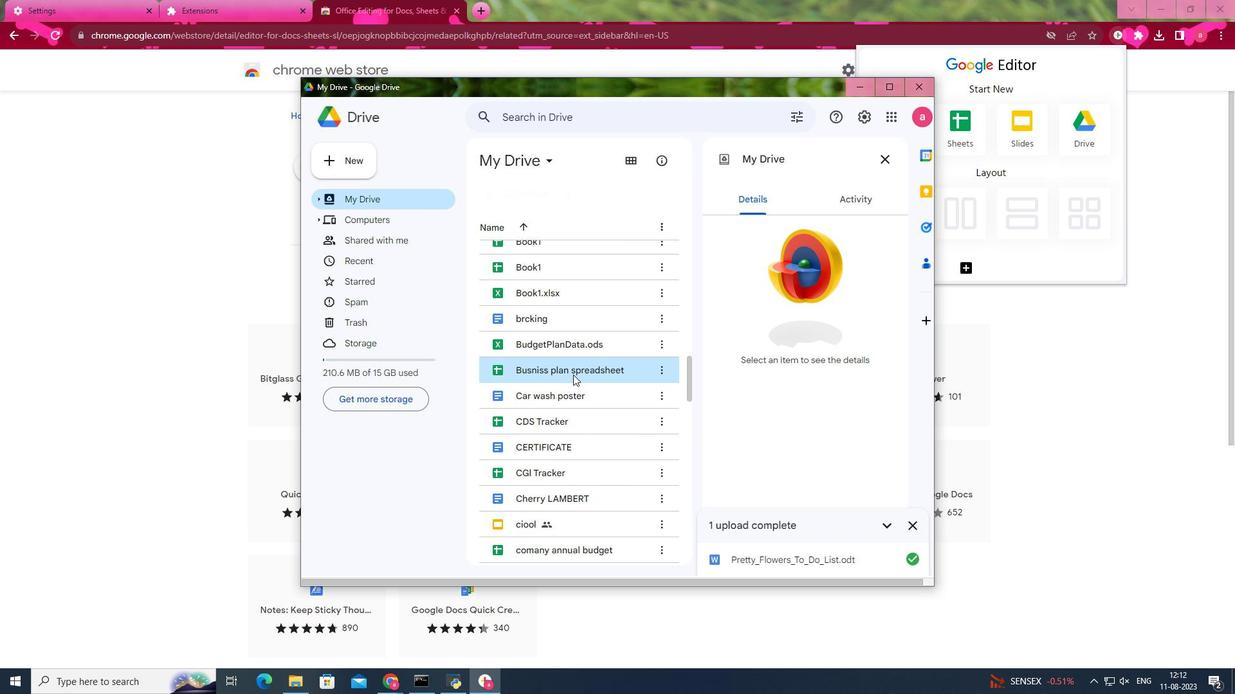 
Action: Mouse moved to (757, 313)
Screenshot: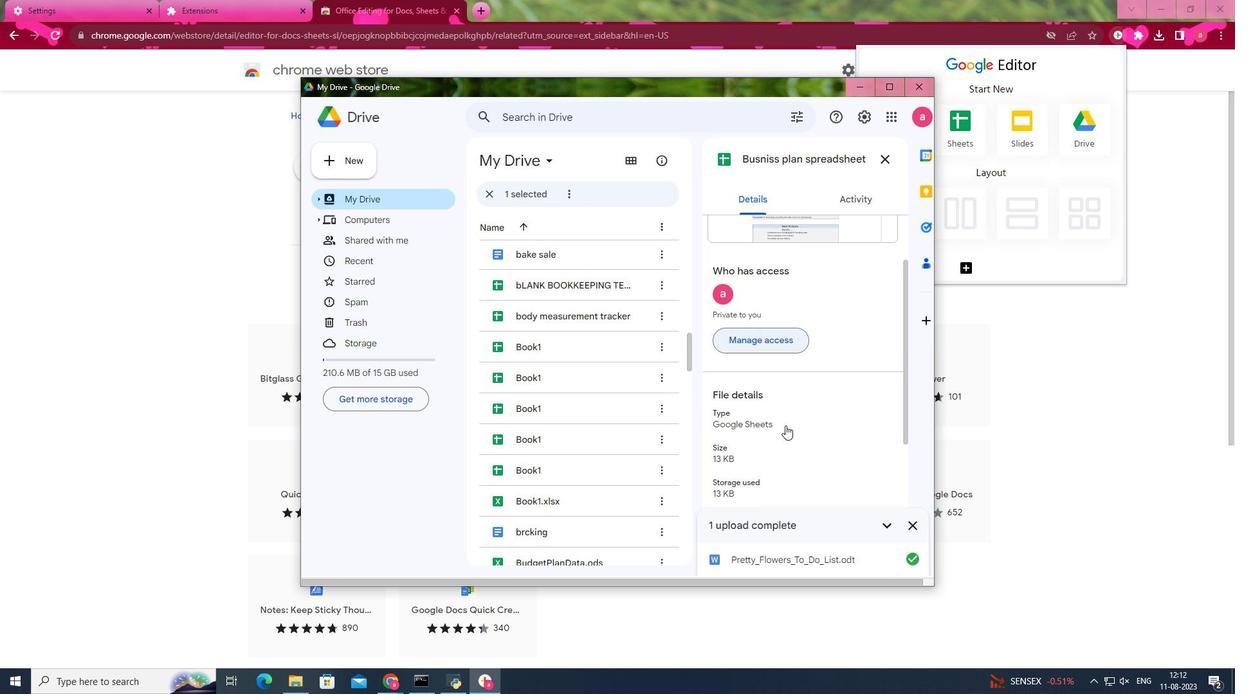 
Action: Mouse scrolled (757, 313) with delta (0, 0)
Screenshot: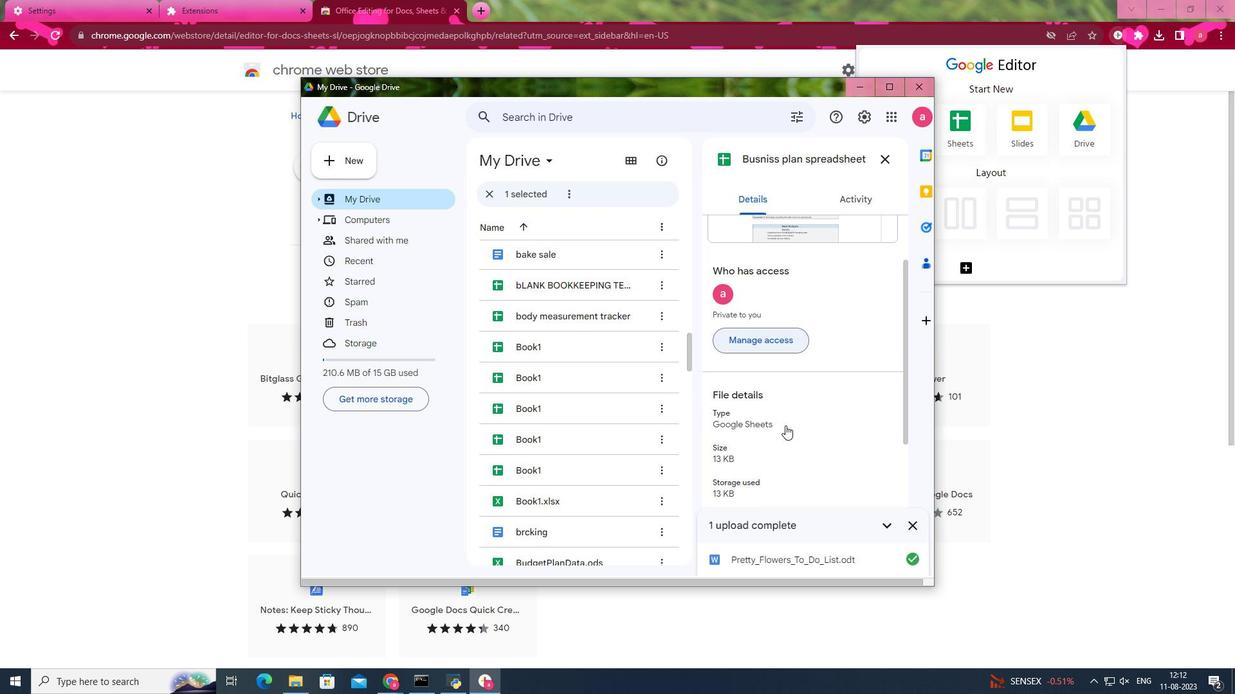 
Action: Mouse scrolled (757, 313) with delta (0, 0)
Screenshot: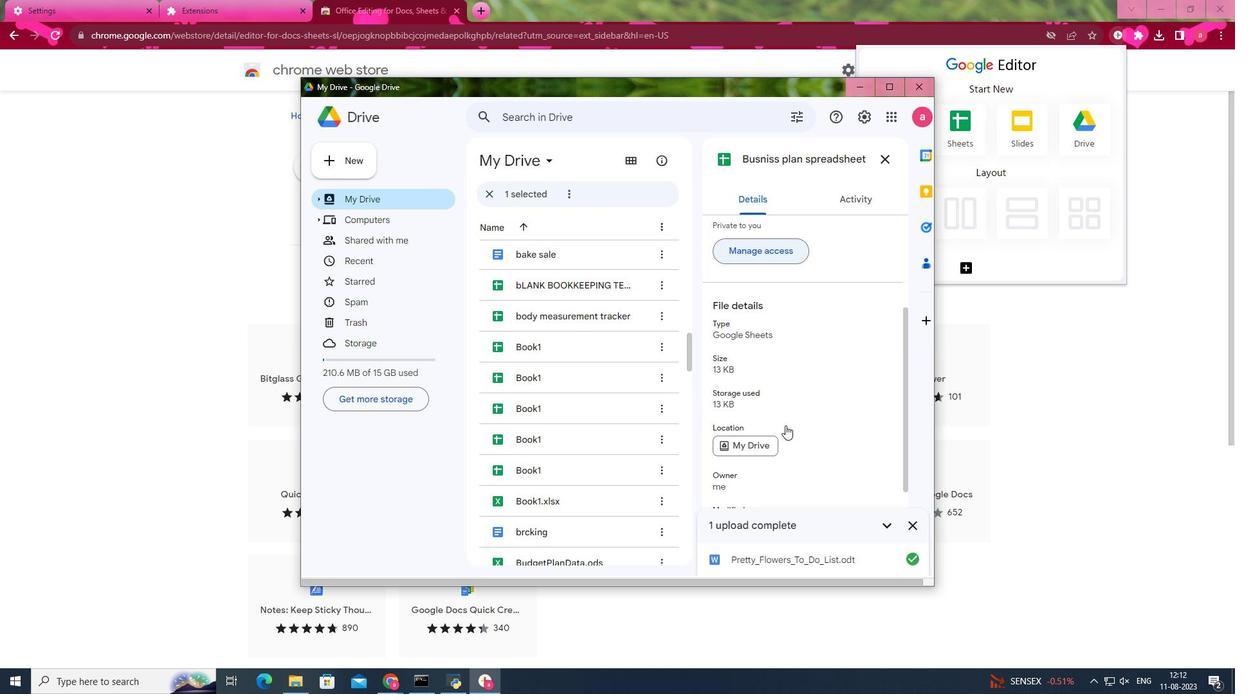 
Action: Mouse scrolled (757, 313) with delta (0, 0)
Screenshot: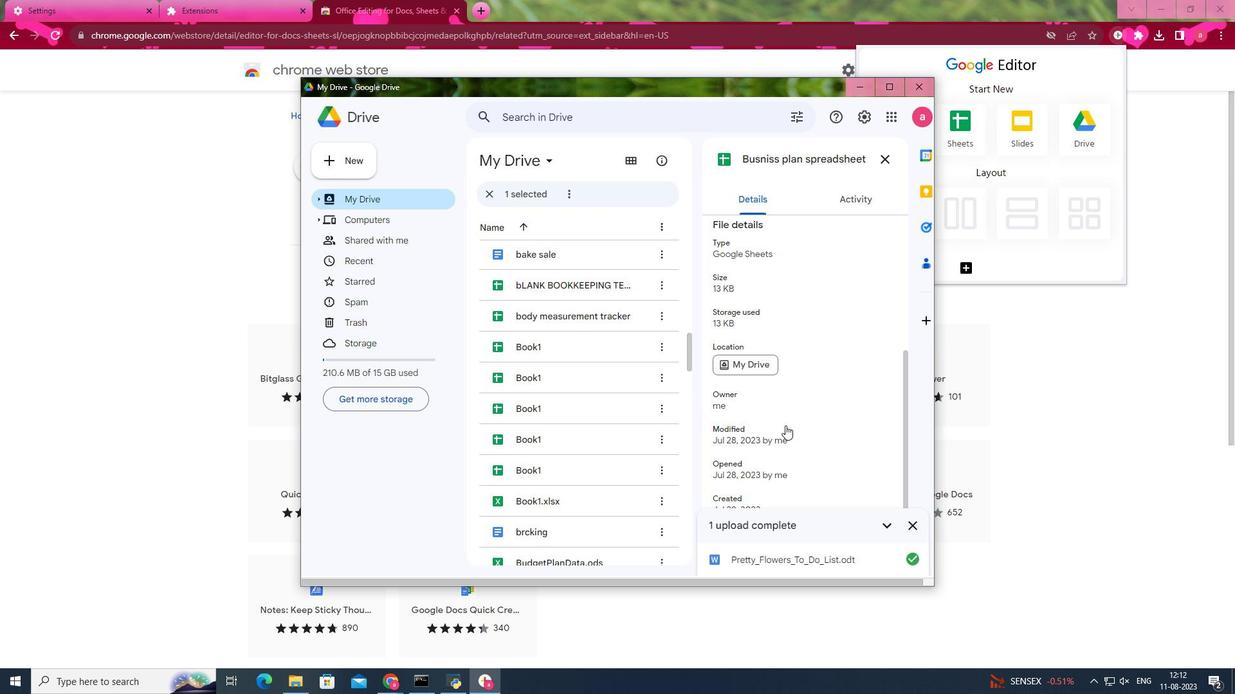 
Action: Mouse scrolled (757, 313) with delta (0, 0)
Screenshot: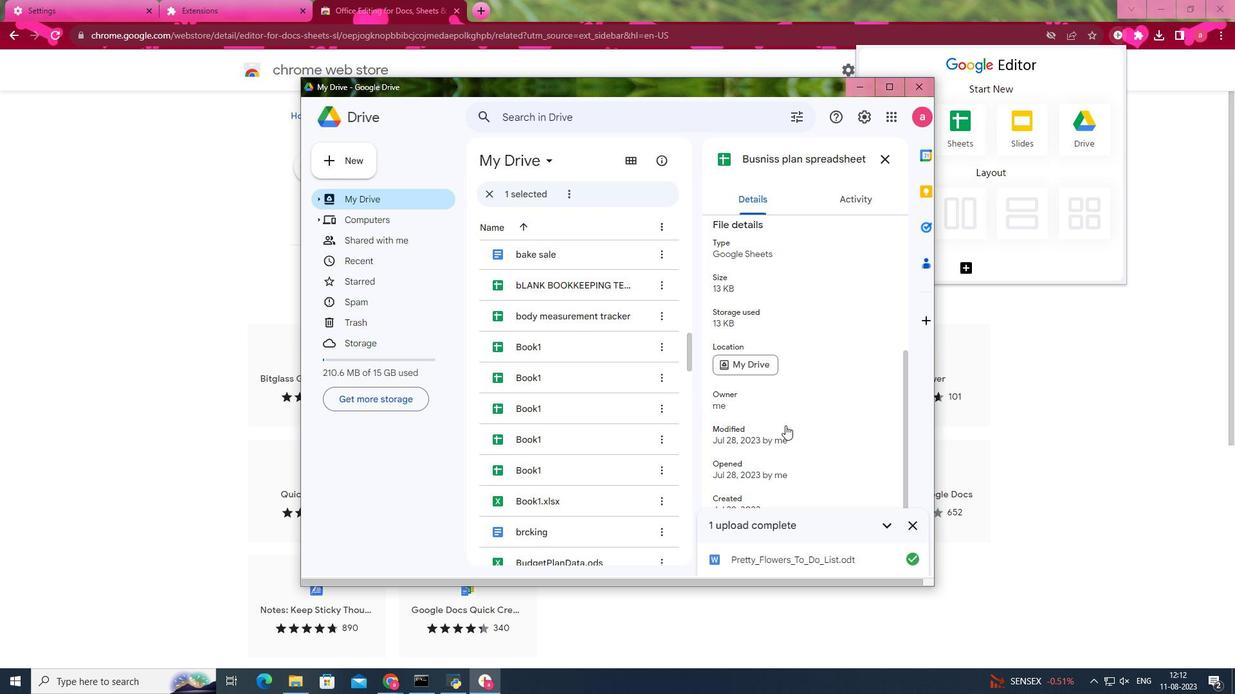 
Action: Mouse moved to (755, 313)
Screenshot: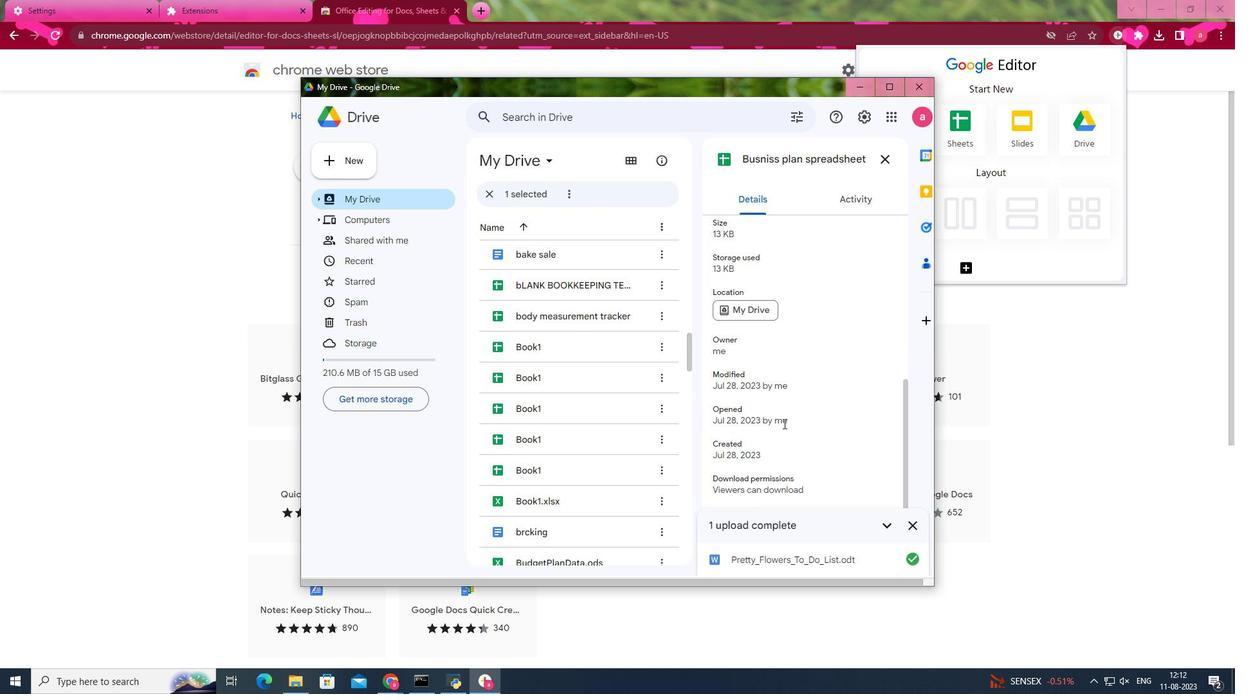 
Action: Mouse scrolled (755, 312) with delta (0, 0)
Screenshot: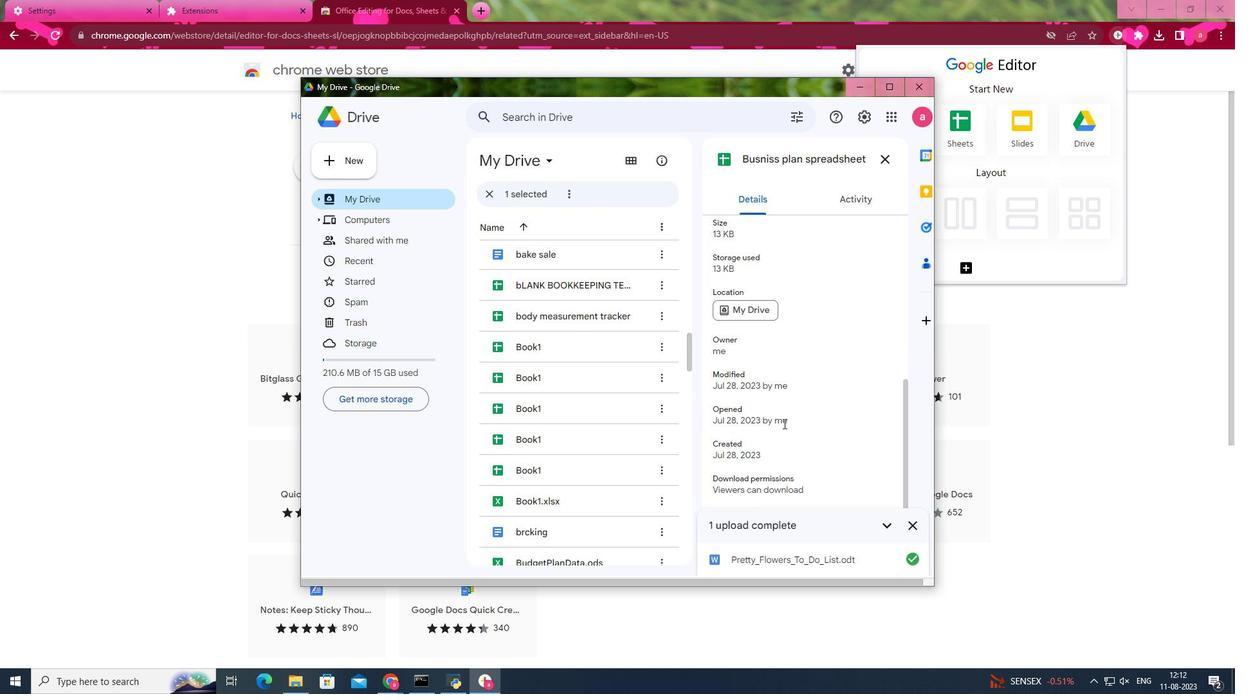 
Action: Mouse moved to (755, 313)
Screenshot: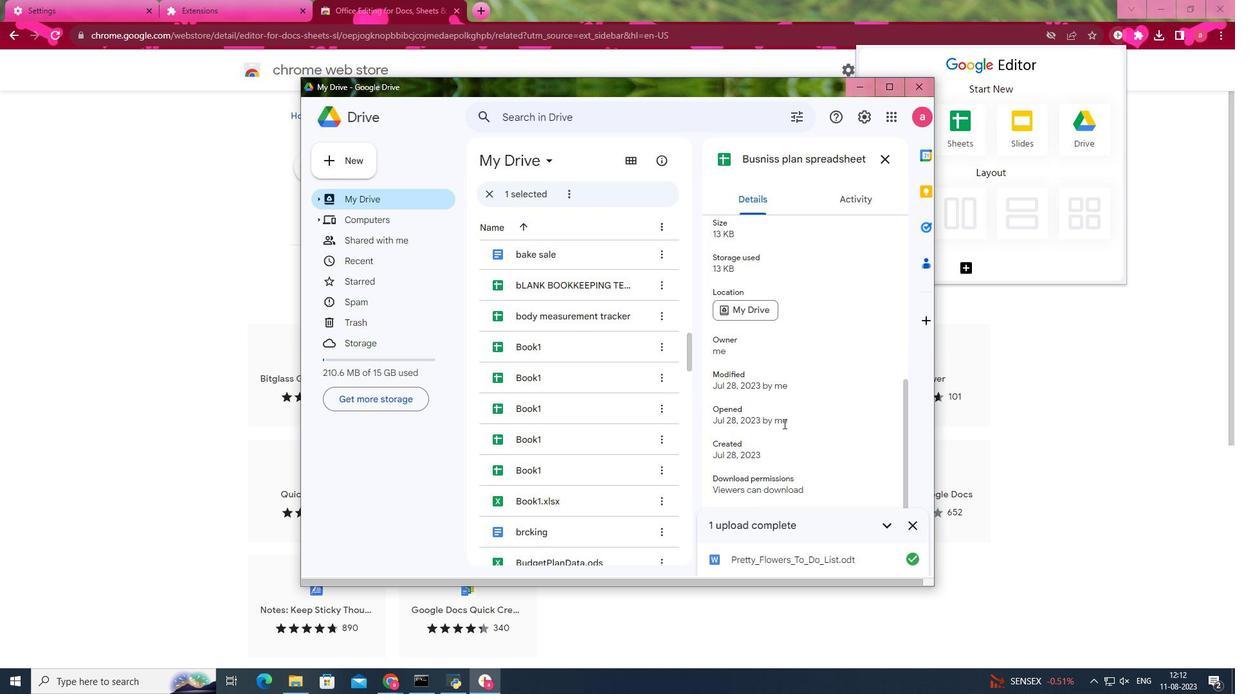 
Action: Mouse scrolled (755, 312) with delta (0, 0)
Screenshot: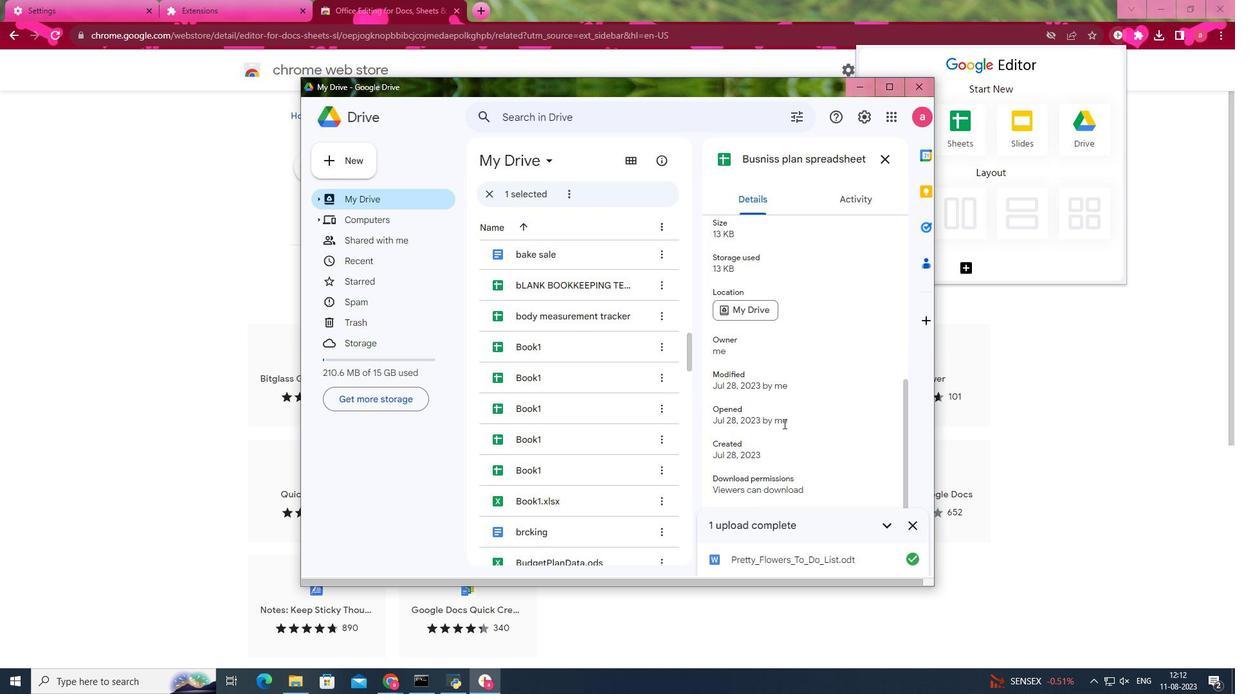 
Action: Mouse scrolled (755, 312) with delta (0, 0)
Screenshot: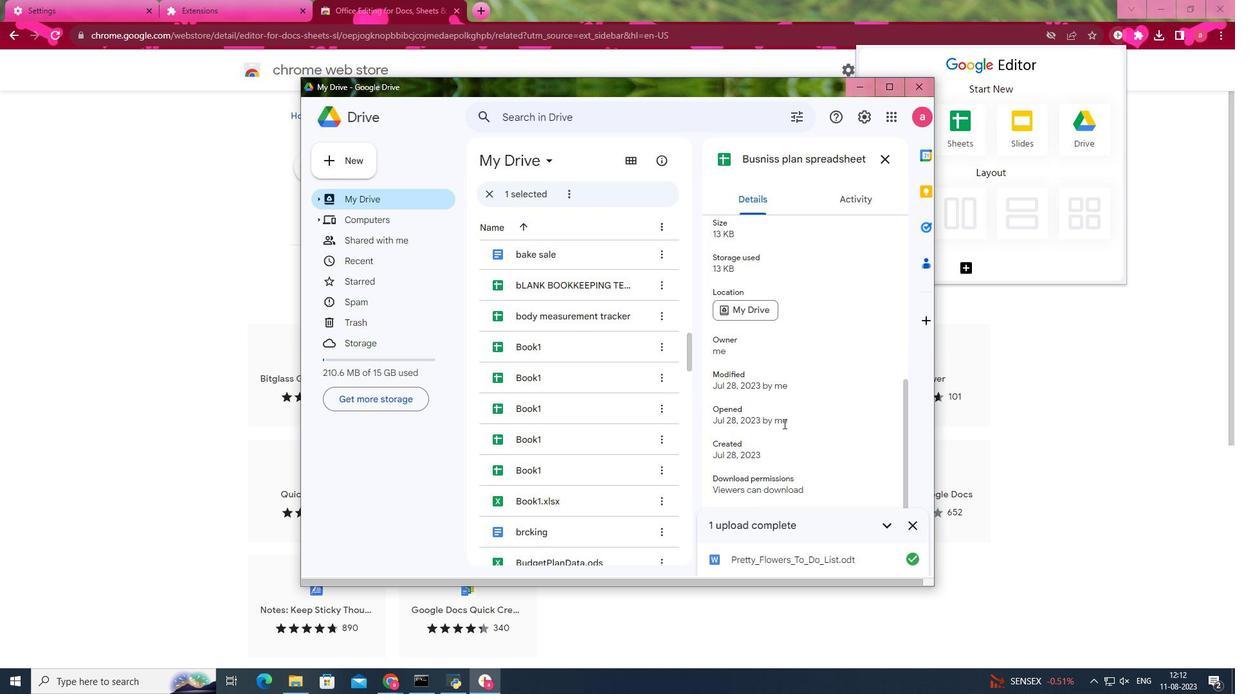 
Action: Mouse scrolled (755, 312) with delta (0, 0)
Screenshot: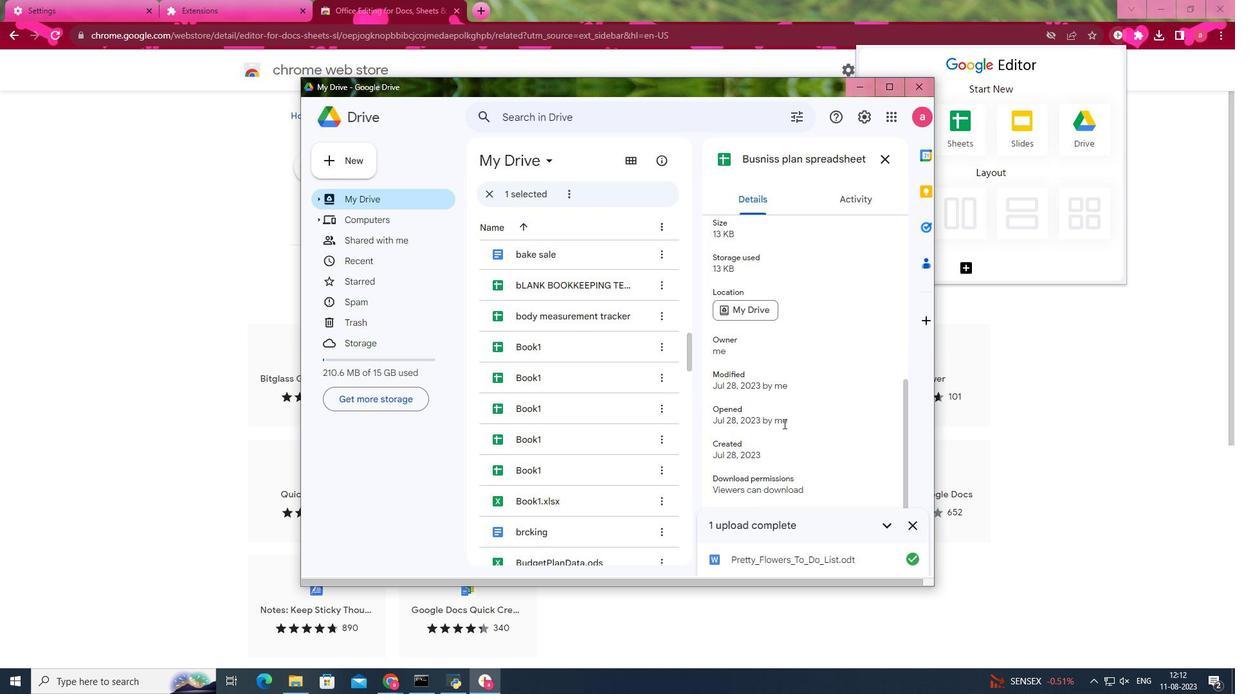 
Action: Mouse scrolled (755, 312) with delta (0, 0)
Screenshot: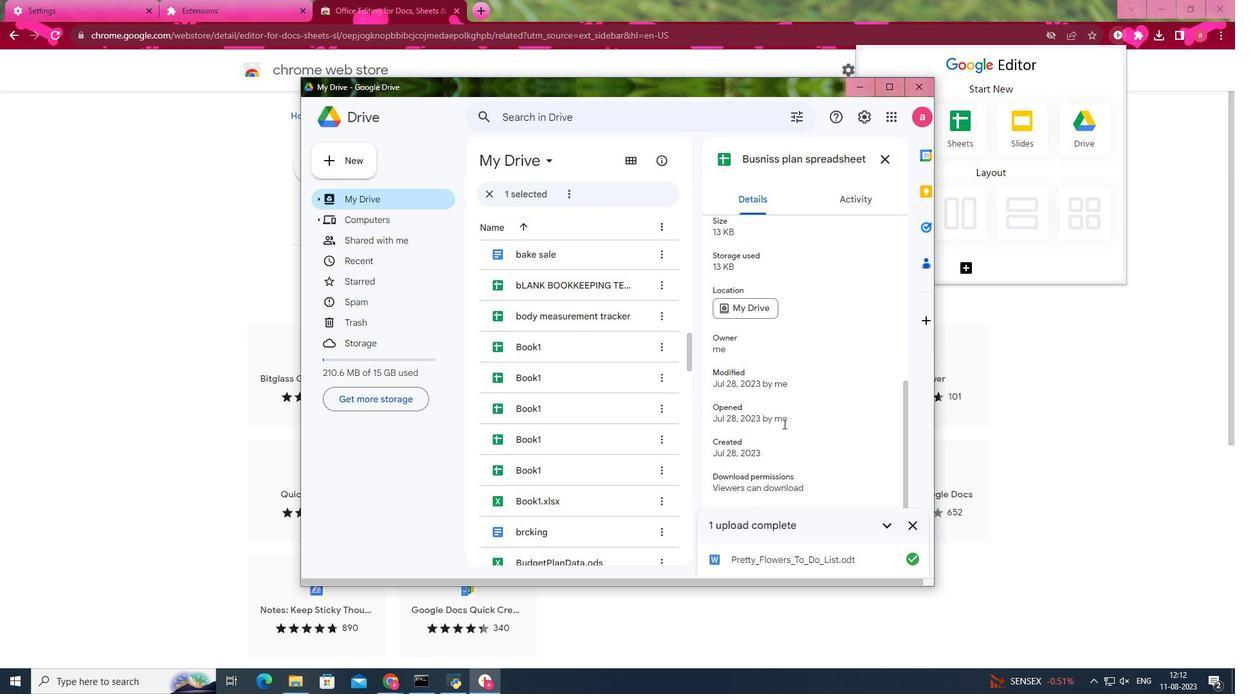 
Action: Mouse scrolled (755, 312) with delta (0, 0)
Screenshot: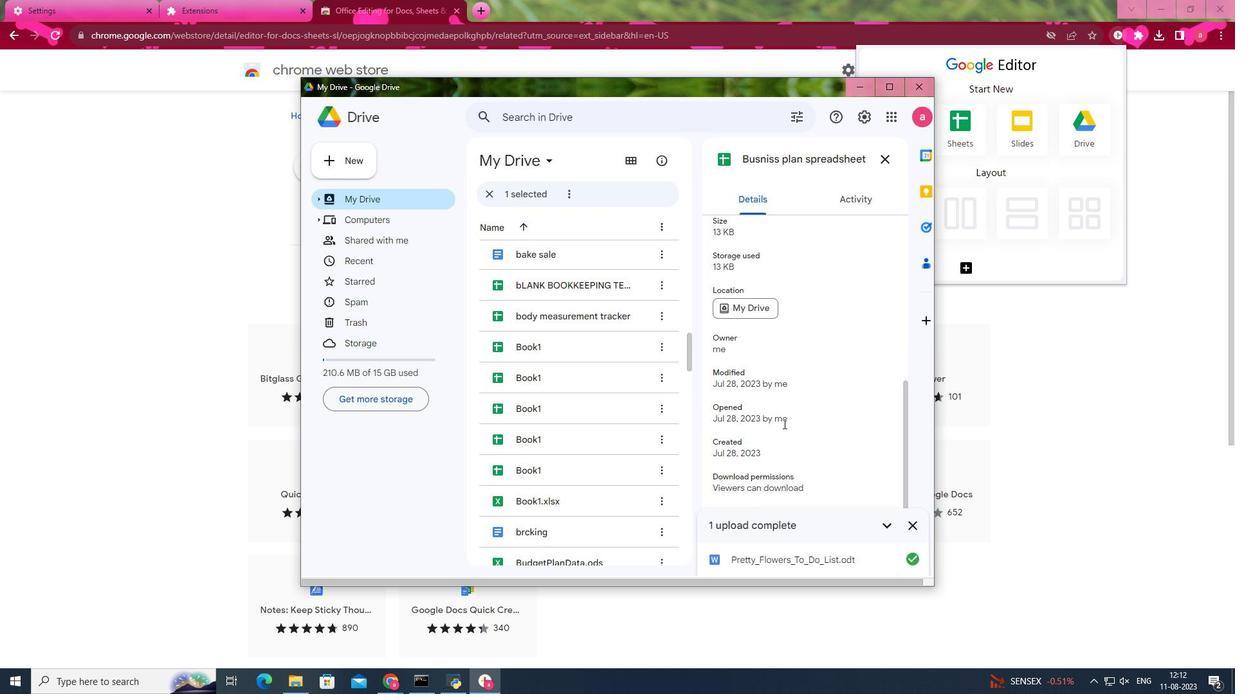 
Action: Mouse moved to (755, 312)
Screenshot: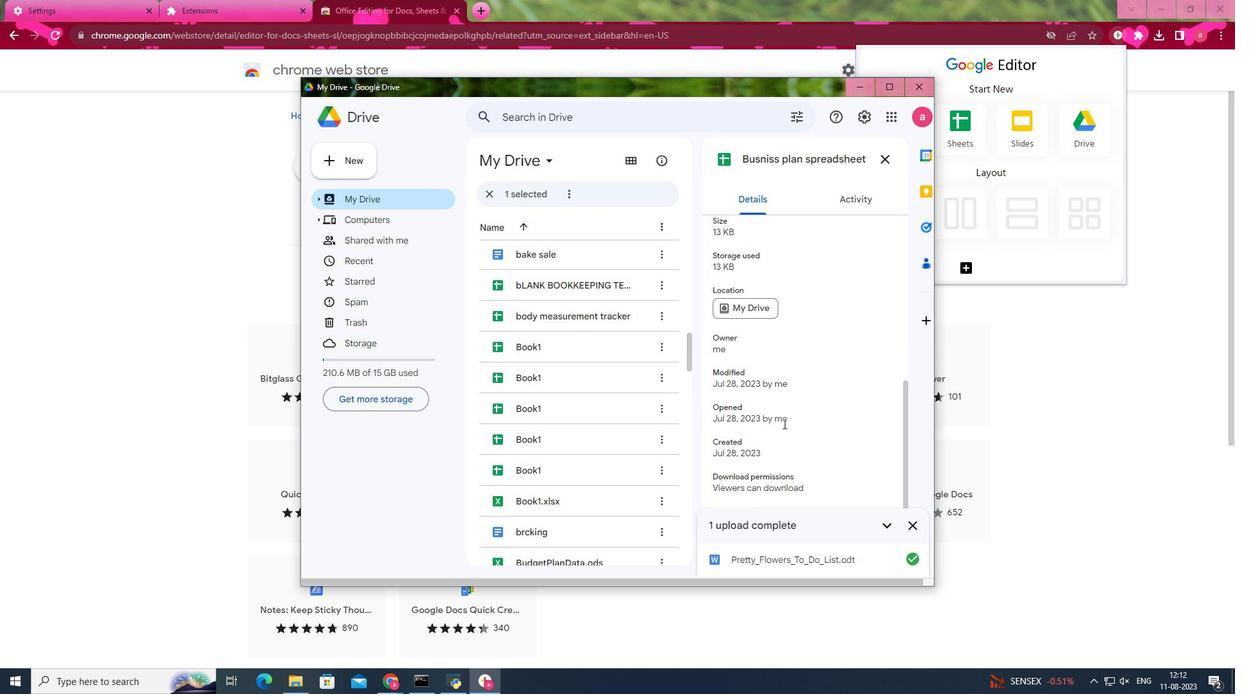 
Action: Mouse scrolled (755, 312) with delta (0, 0)
Screenshot: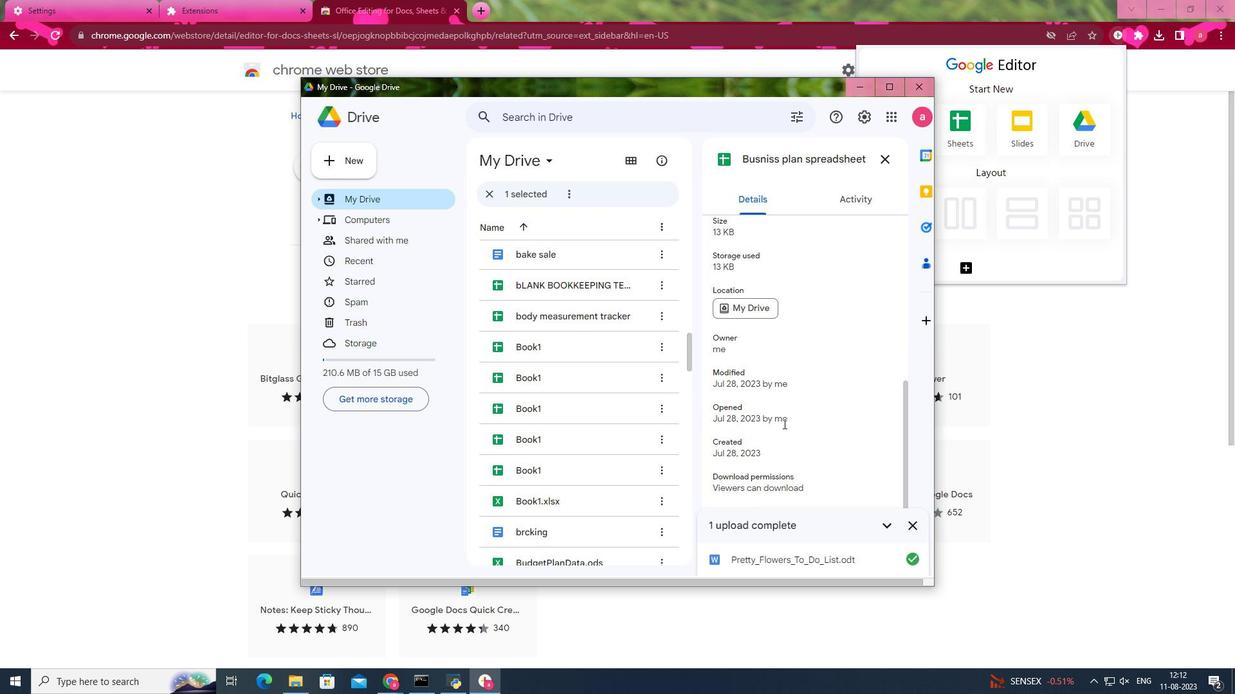 
Action: Mouse scrolled (755, 312) with delta (0, 0)
Screenshot: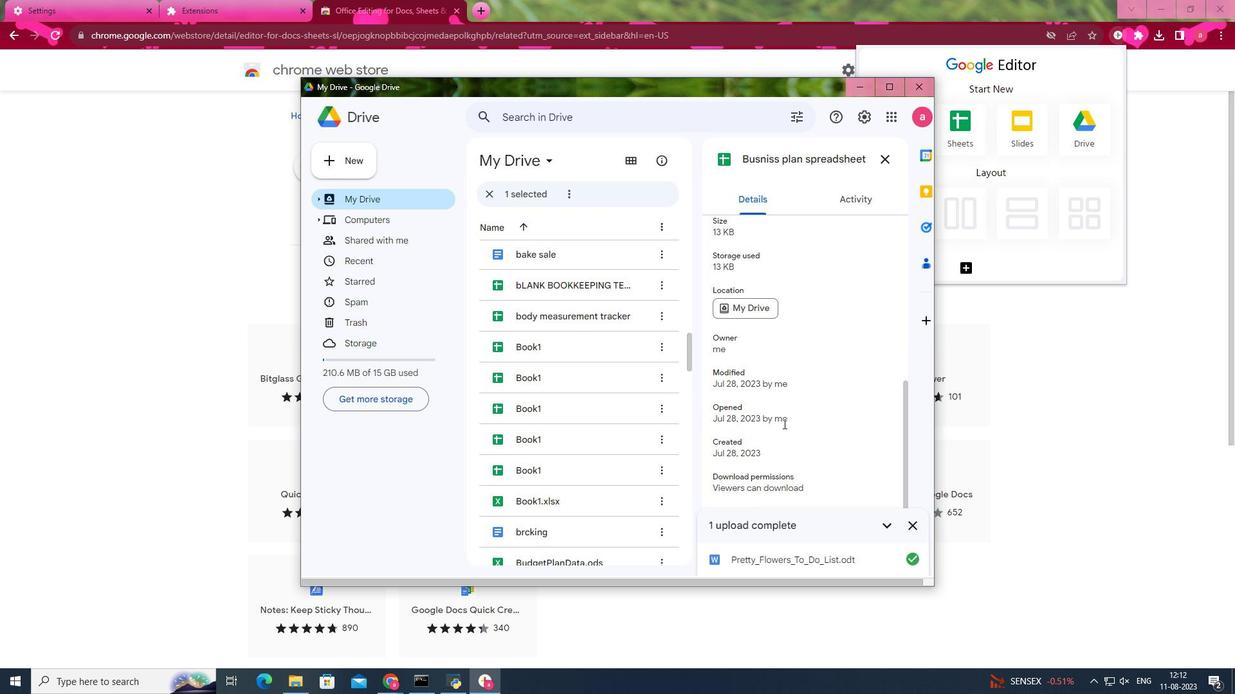 
Action: Mouse scrolled (755, 312) with delta (0, 0)
Screenshot: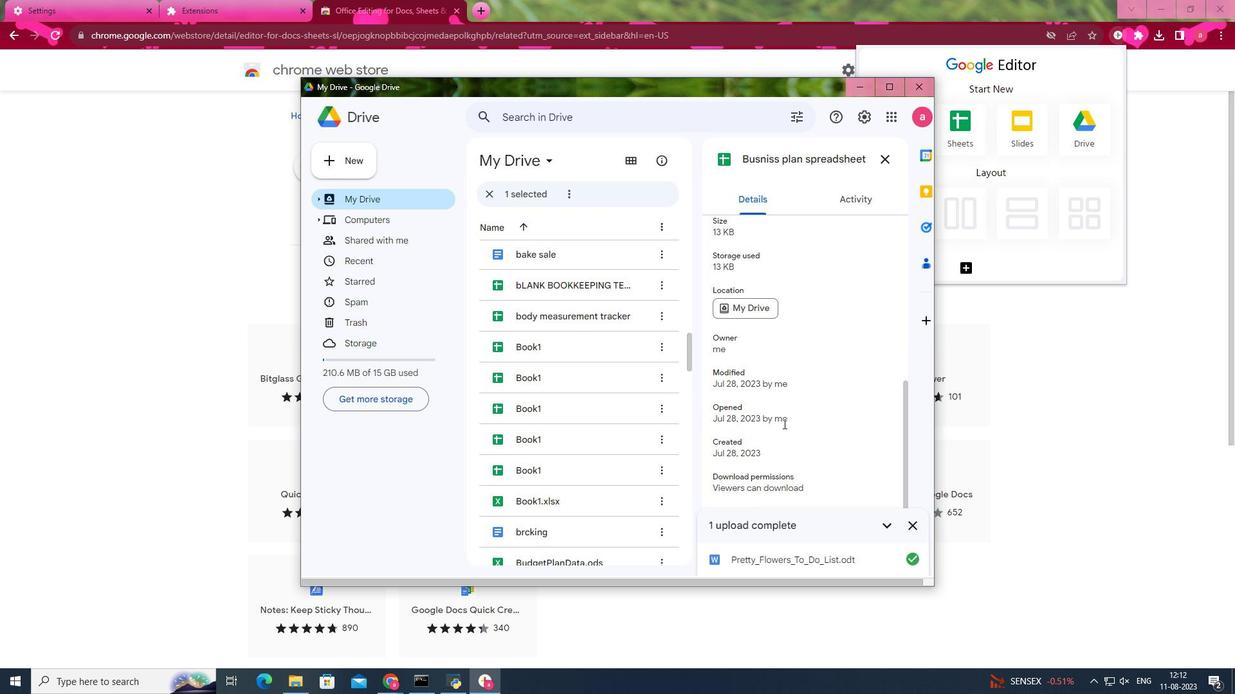 
Action: Mouse scrolled (755, 312) with delta (0, 0)
Screenshot: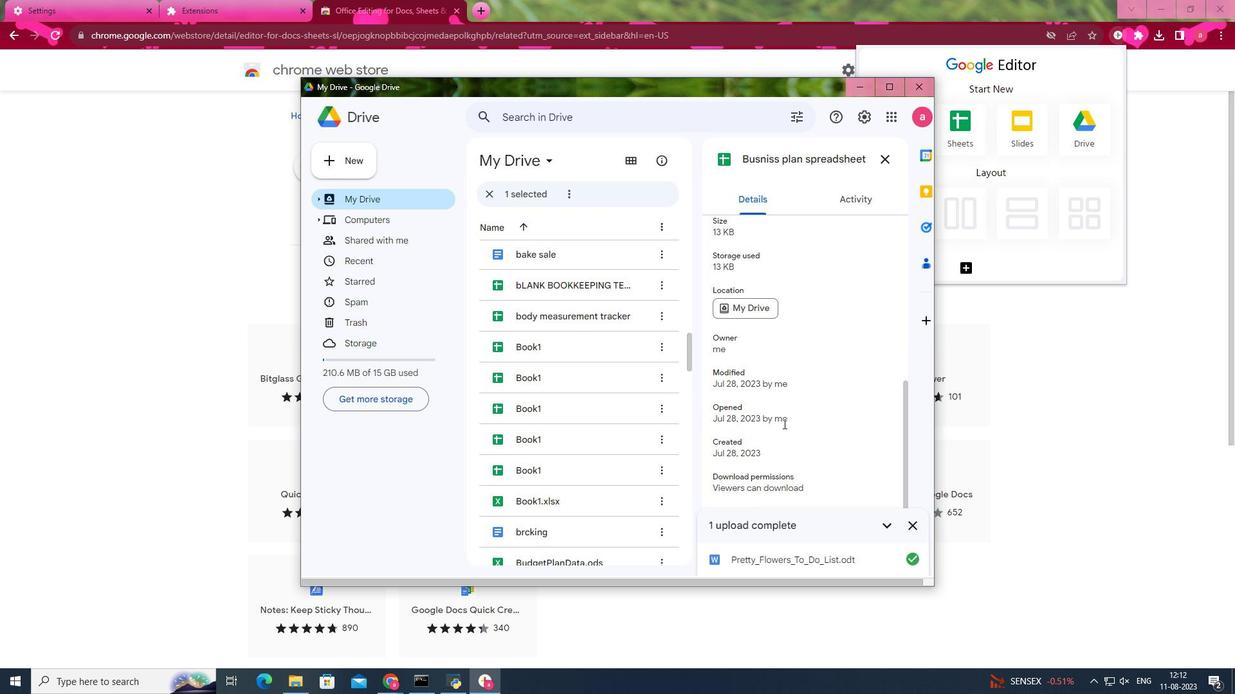
